 Task: Determine the distance from Portland to Crater Lake National Park.
Action: Mouse moved to (294, 101)
Screenshot: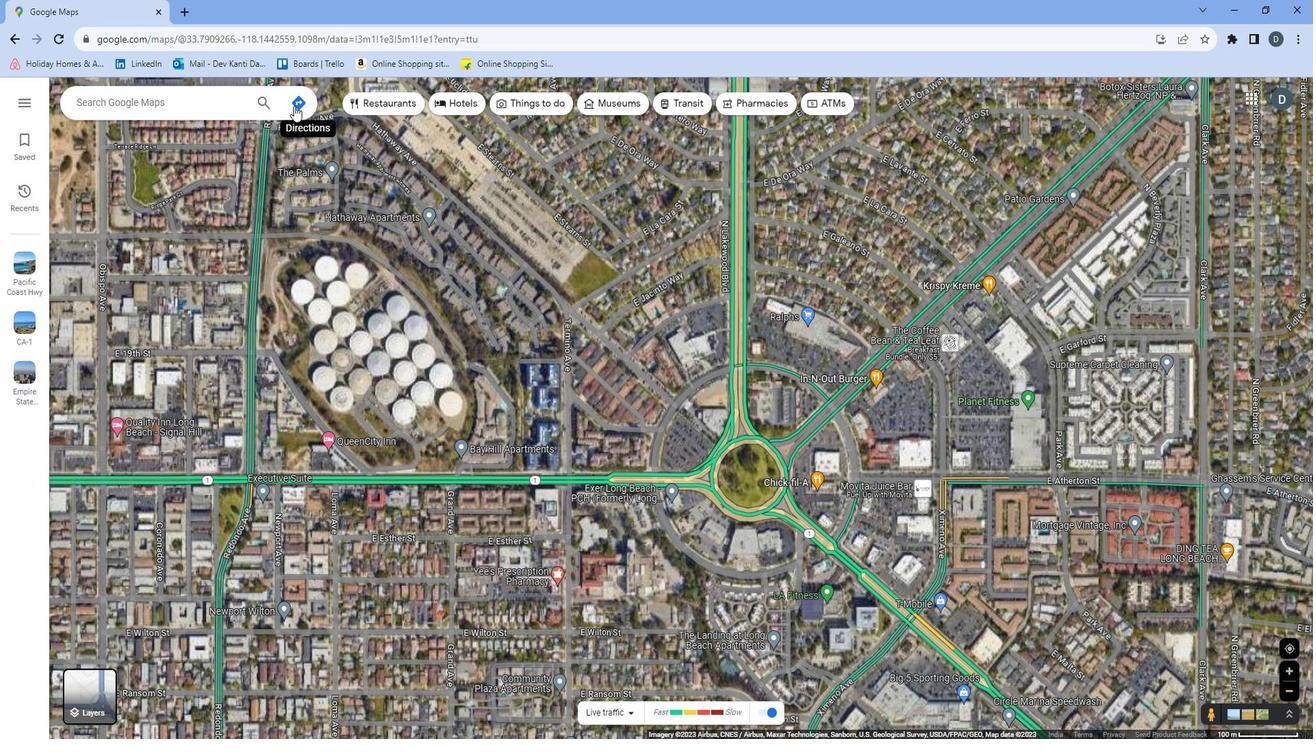 
Action: Mouse pressed left at (294, 101)
Screenshot: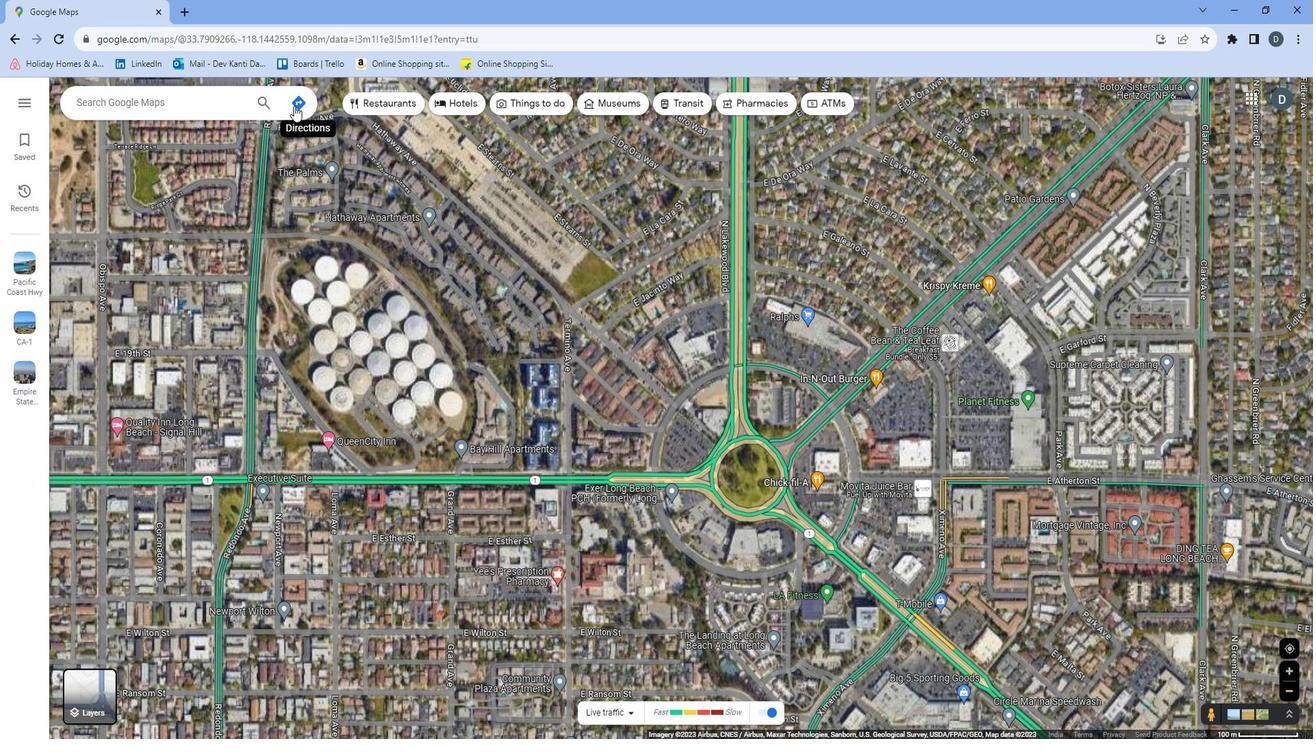 
Action: Mouse moved to (182, 138)
Screenshot: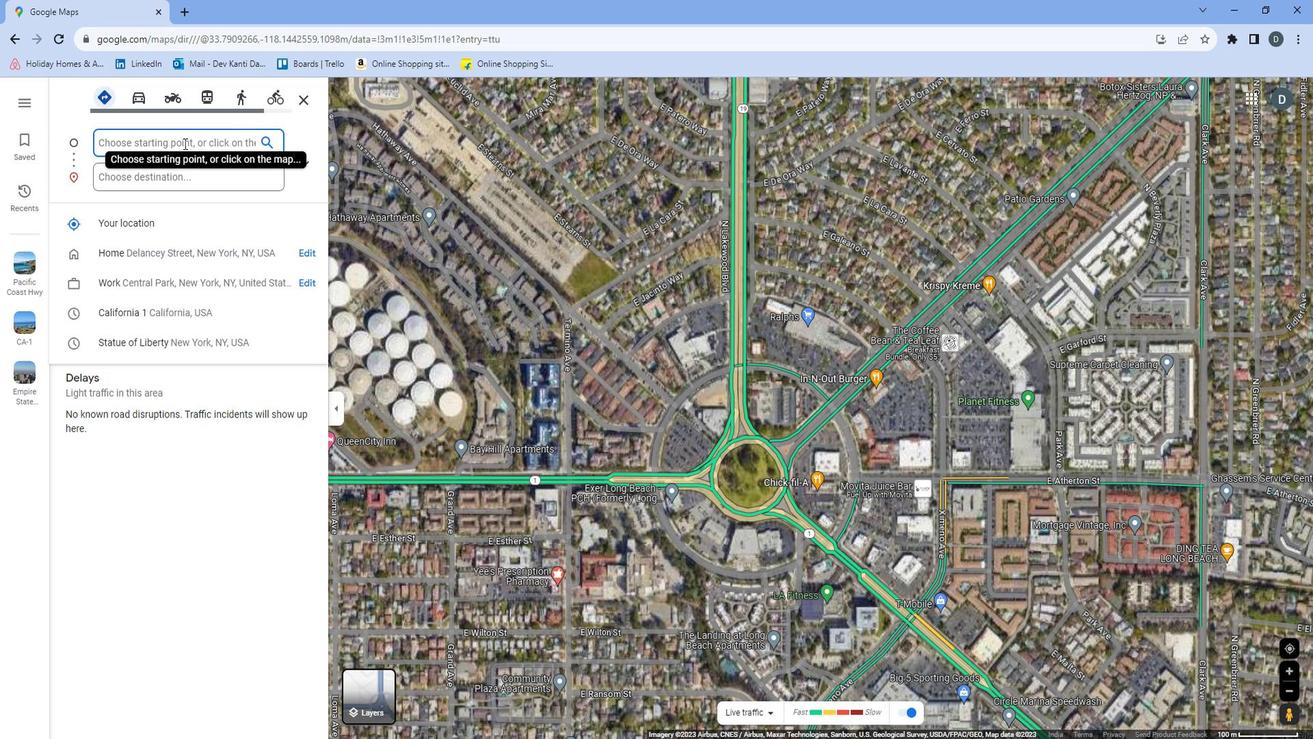 
Action: Mouse pressed left at (182, 138)
Screenshot: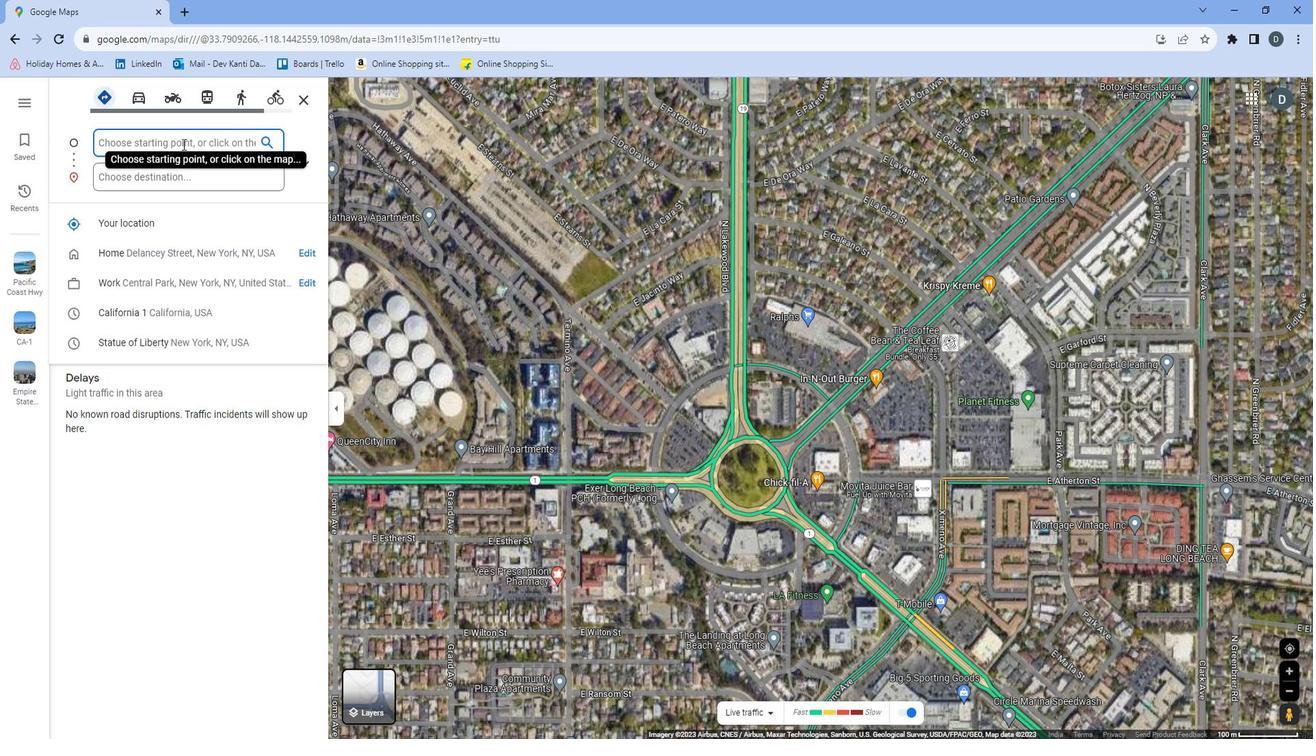 
Action: Key pressed <Key.shift>Portland
Screenshot: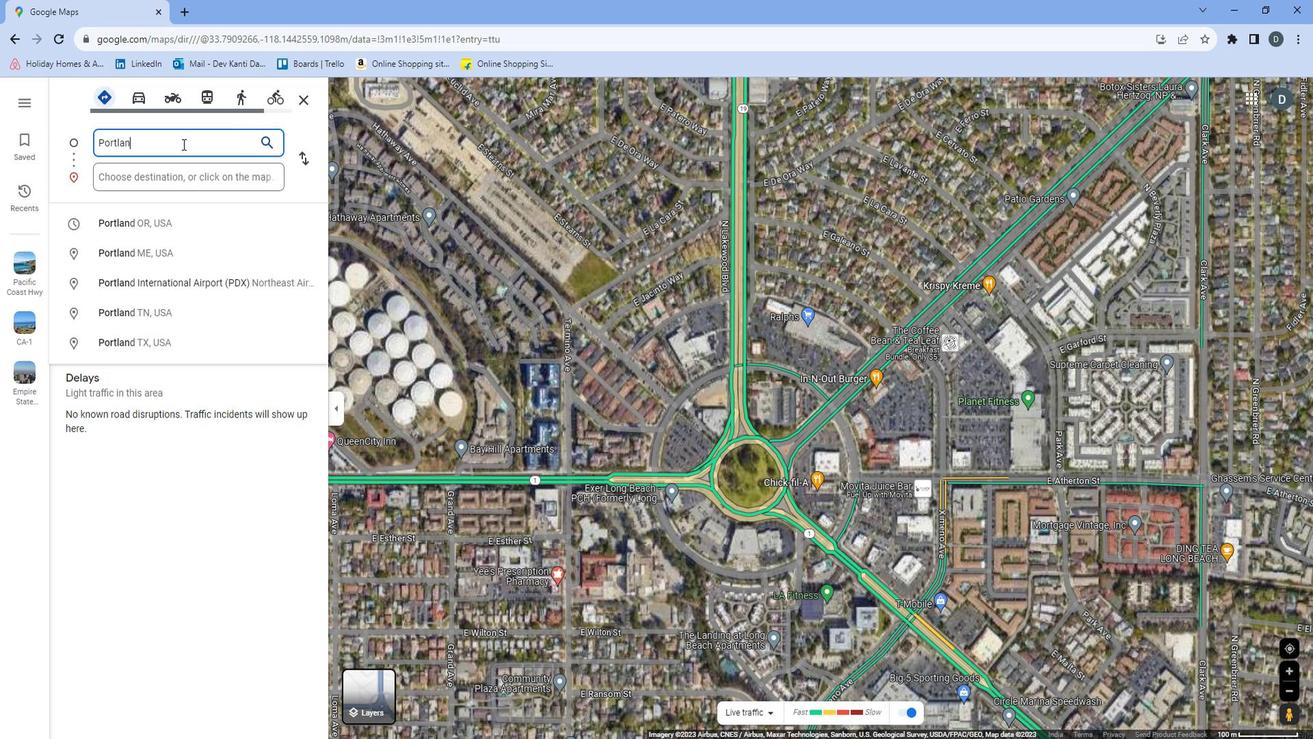 
Action: Mouse moved to (175, 167)
Screenshot: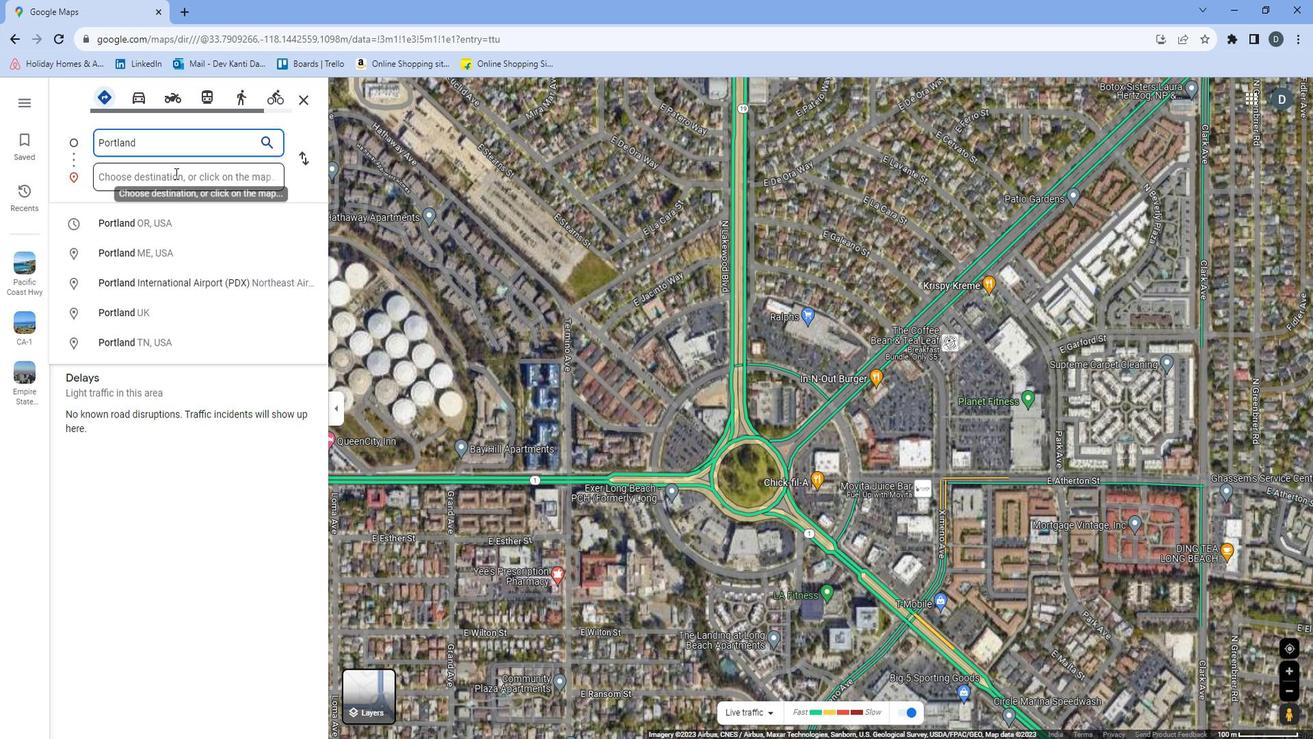 
Action: Mouse pressed left at (175, 167)
Screenshot: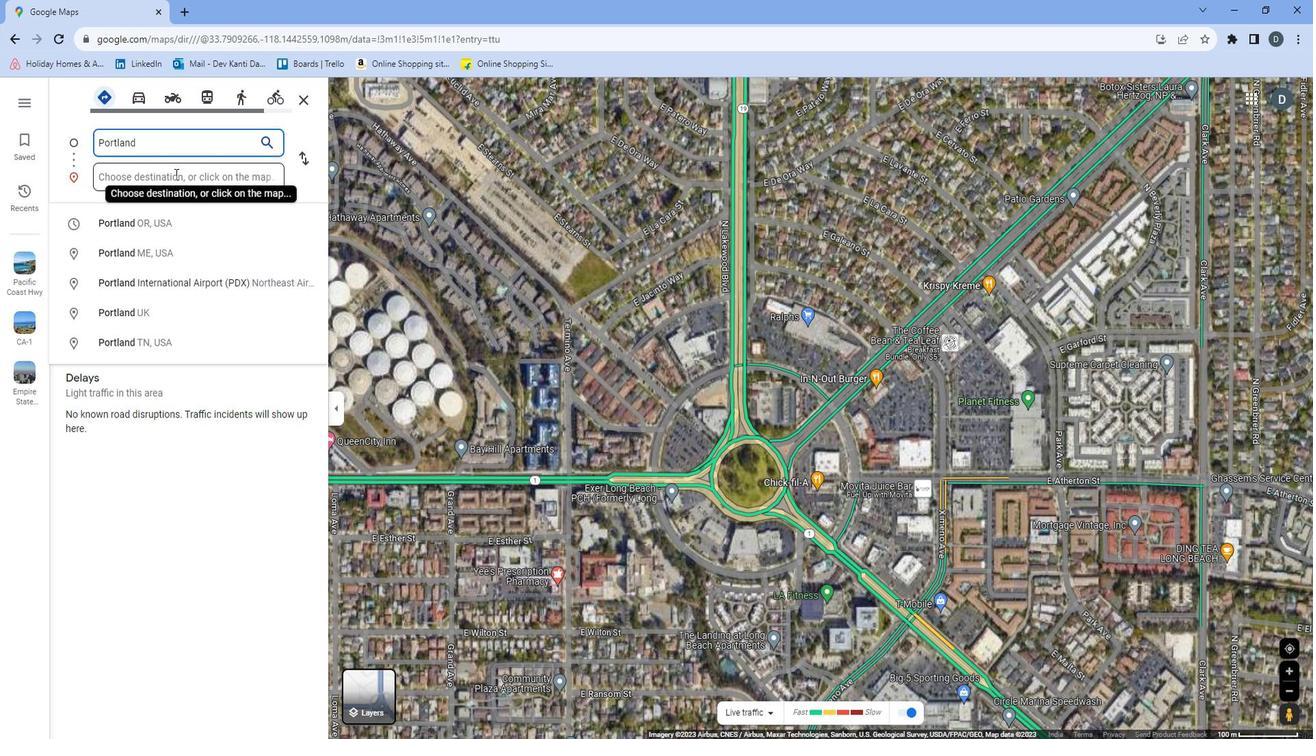 
Action: Key pressed <Key.shift>Crater<Key.space><Key.shift><Key.shift>Lake<Key.space><Key.shift><Key.shift><Key.shift><Key.shift><Key.shift>National<Key.space><Key.shift>Park<Key.enter>
Screenshot: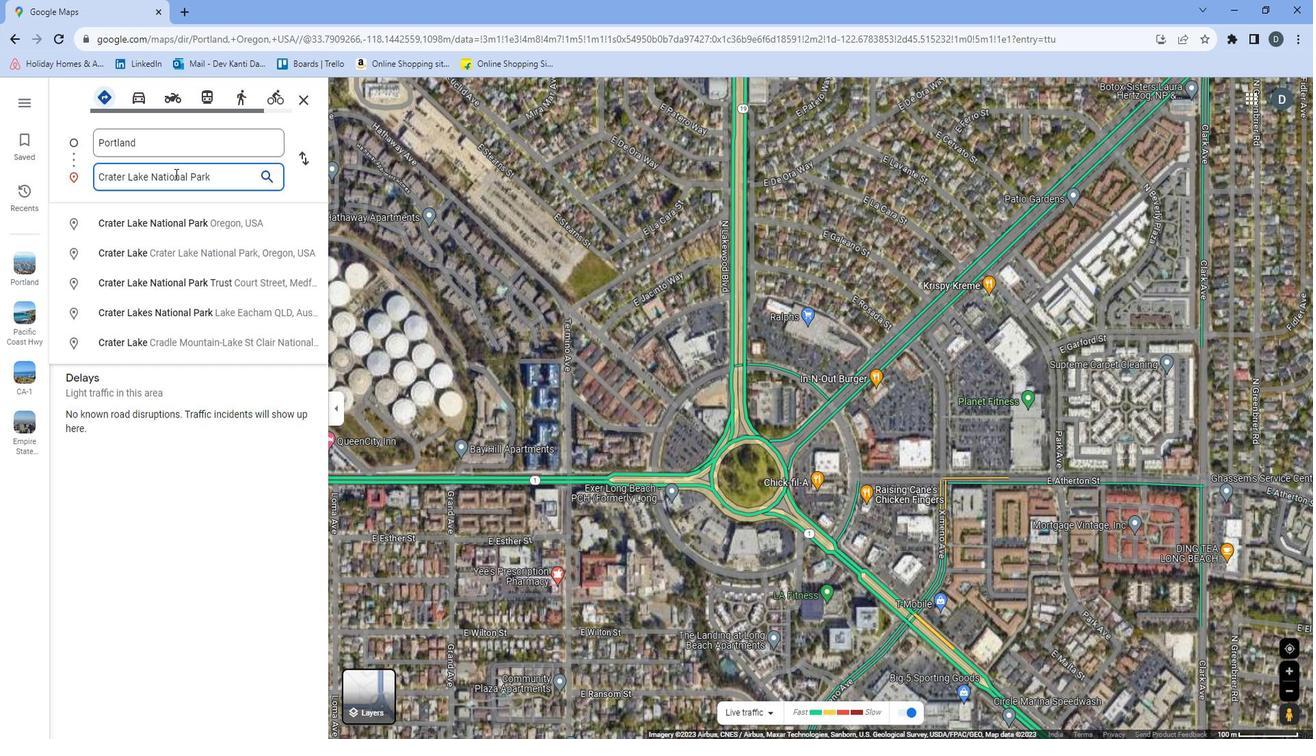 
Action: Mouse moved to (233, 351)
Screenshot: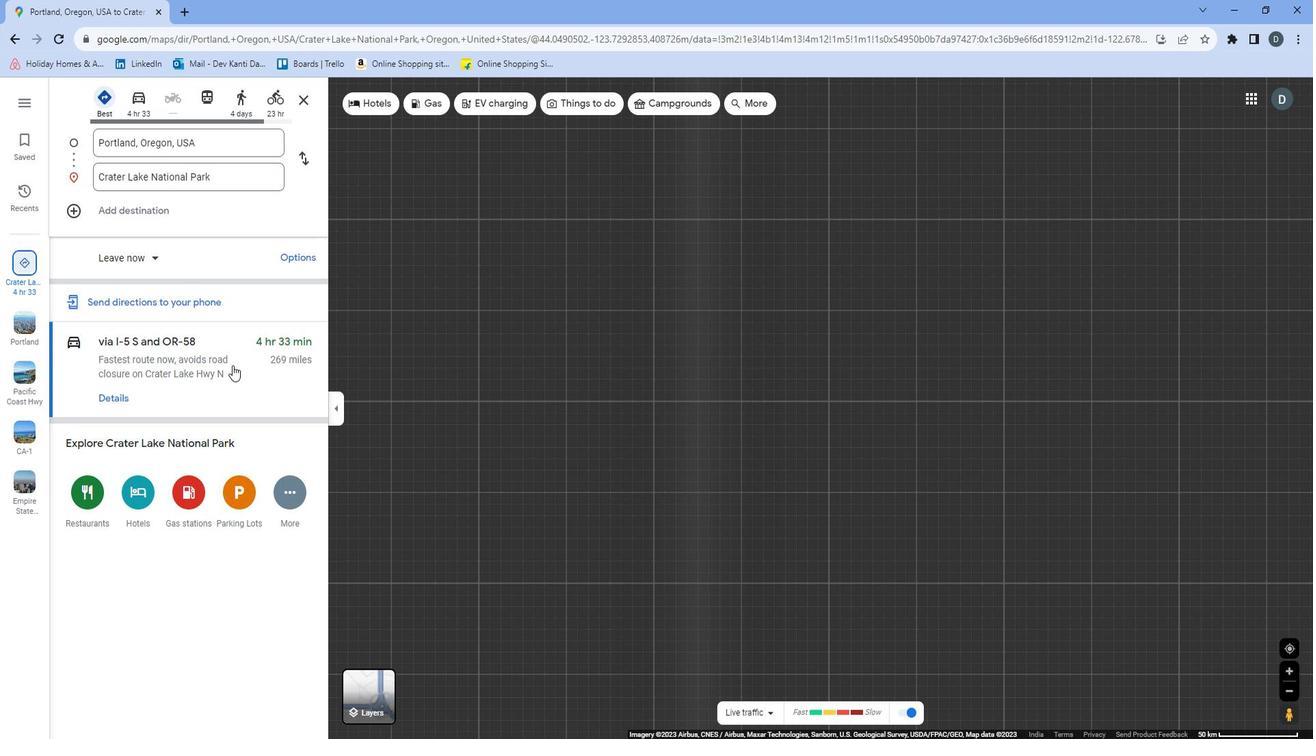 
Action: Mouse pressed left at (233, 351)
Screenshot: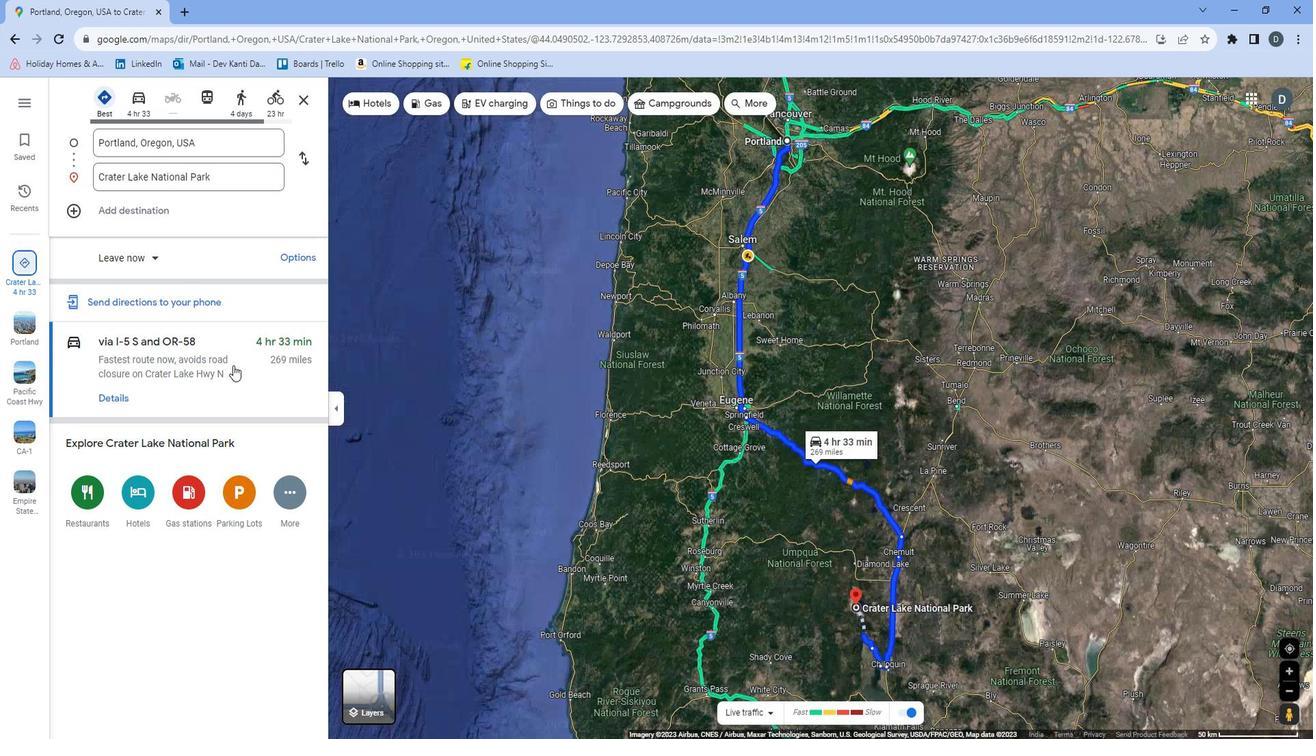 
Action: Mouse moved to (75, 275)
Screenshot: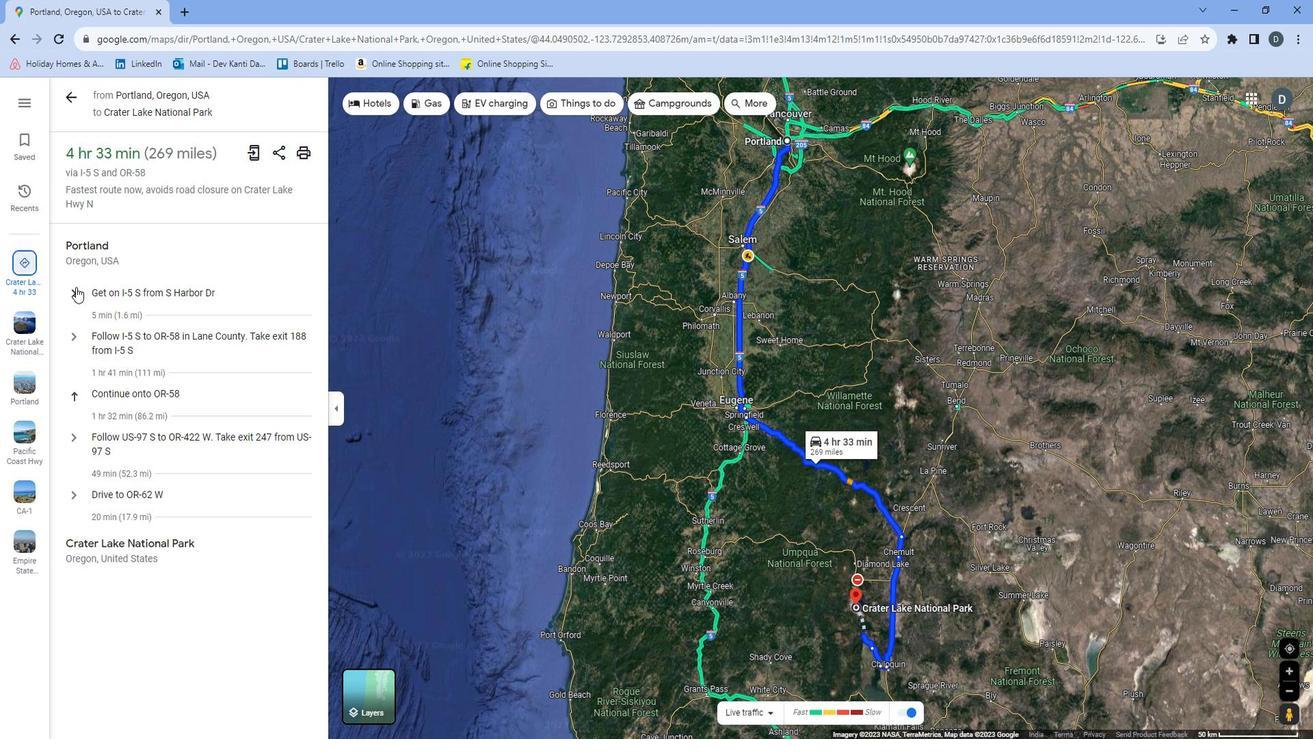
Action: Mouse pressed left at (75, 275)
Screenshot: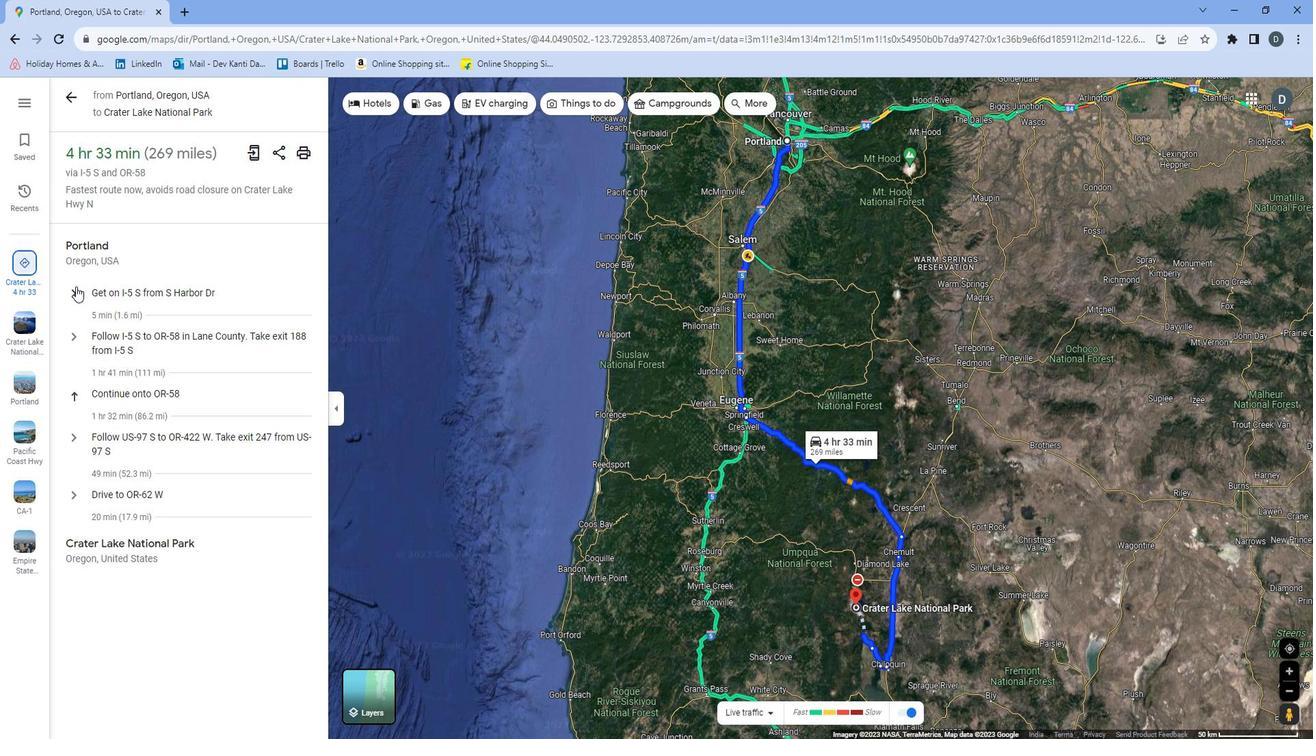 
Action: Mouse moved to (126, 312)
Screenshot: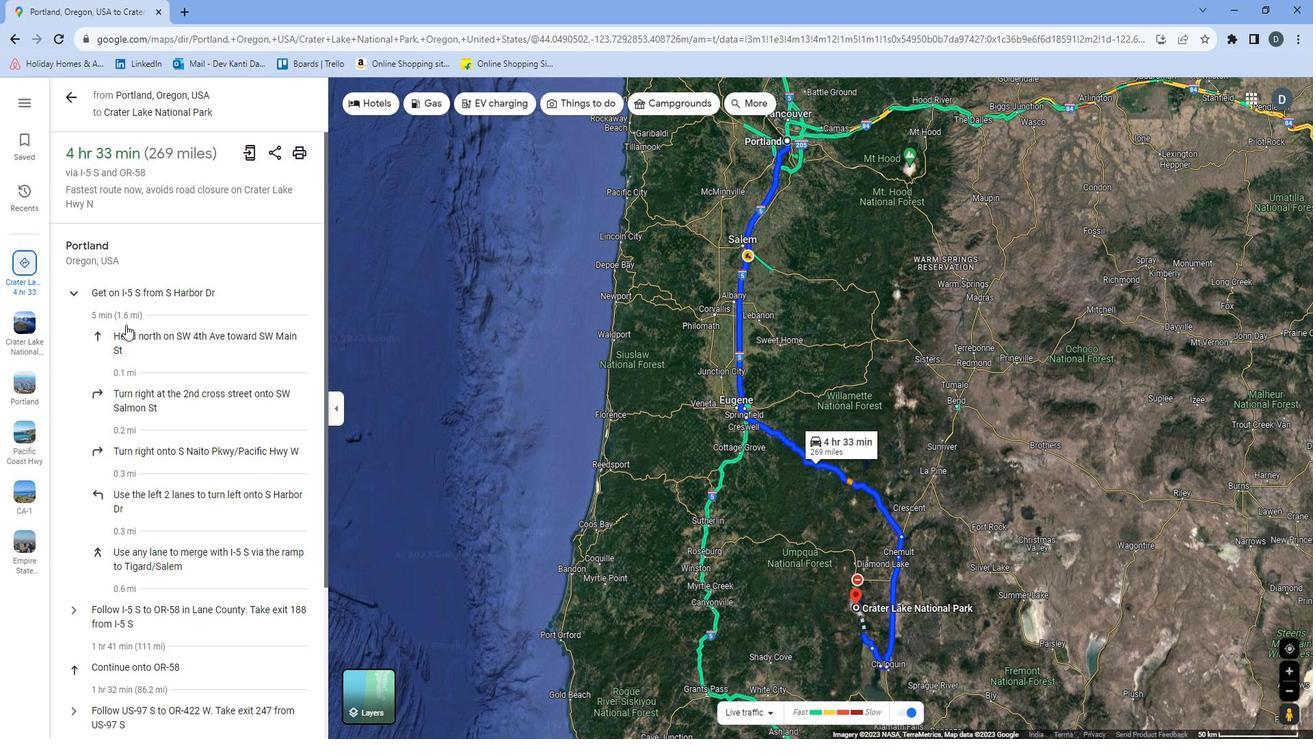 
Action: Mouse scrolled (126, 312) with delta (0, 0)
Screenshot: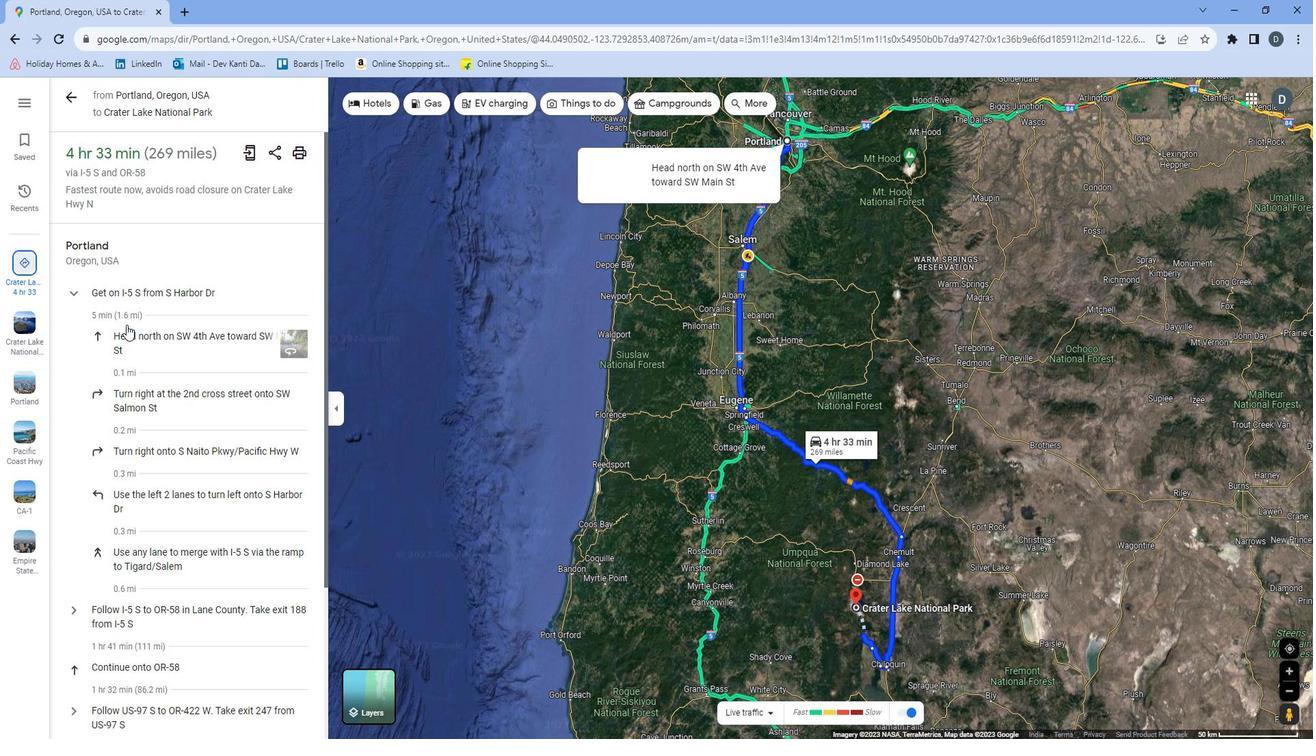 
Action: Mouse moved to (112, 309)
Screenshot: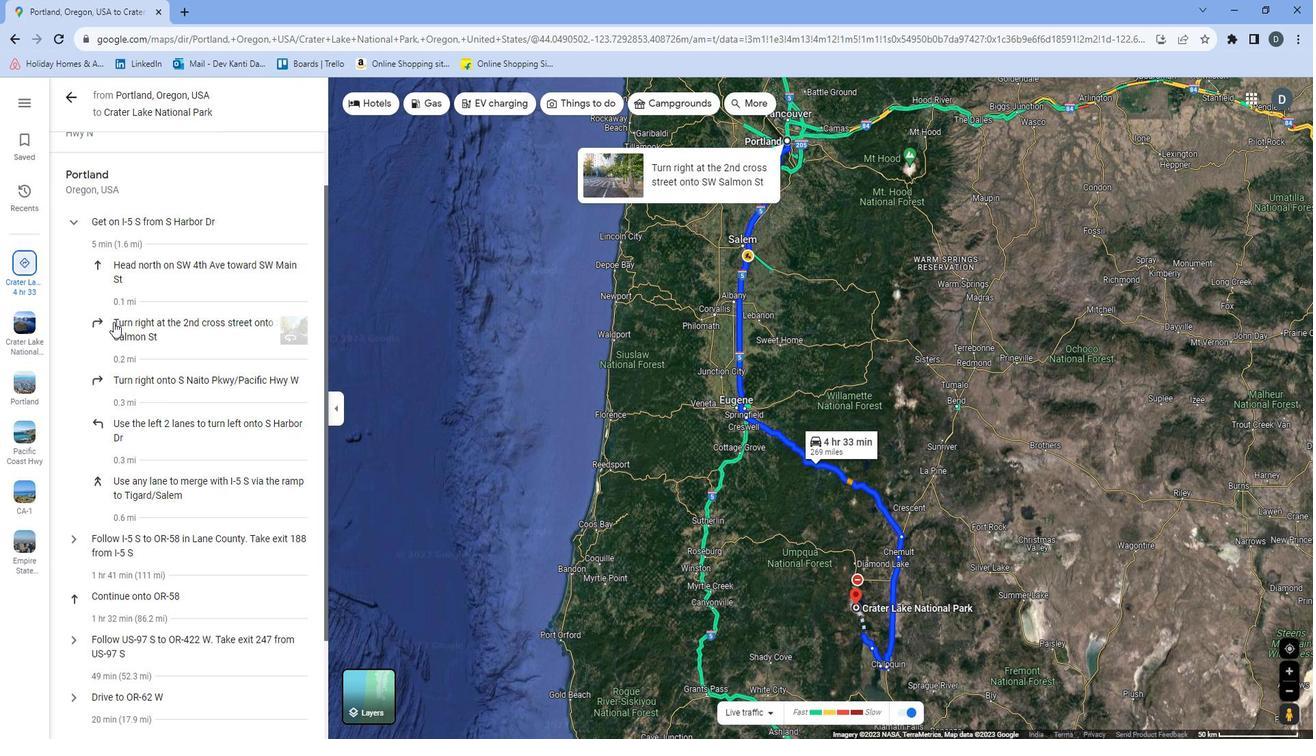 
Action: Mouse scrolled (112, 309) with delta (0, 0)
Screenshot: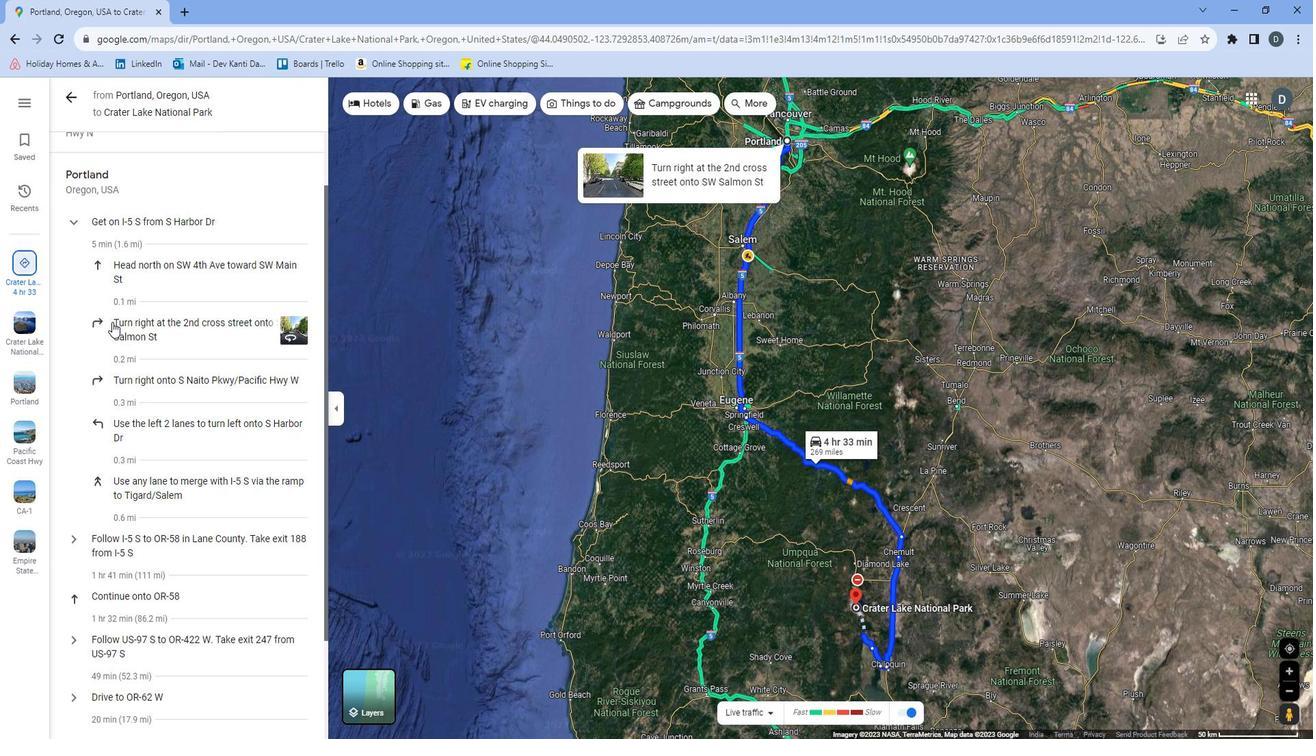 
Action: Mouse moved to (70, 435)
Screenshot: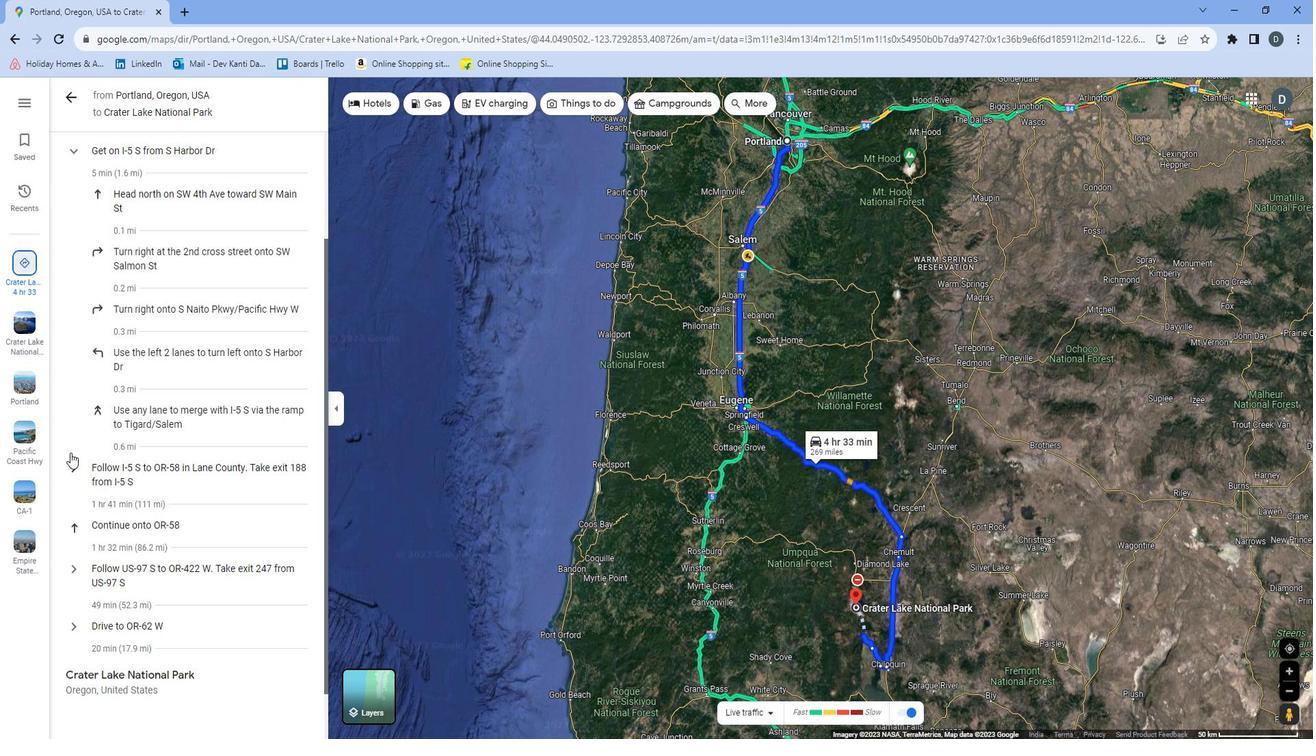 
Action: Mouse pressed left at (70, 435)
Screenshot: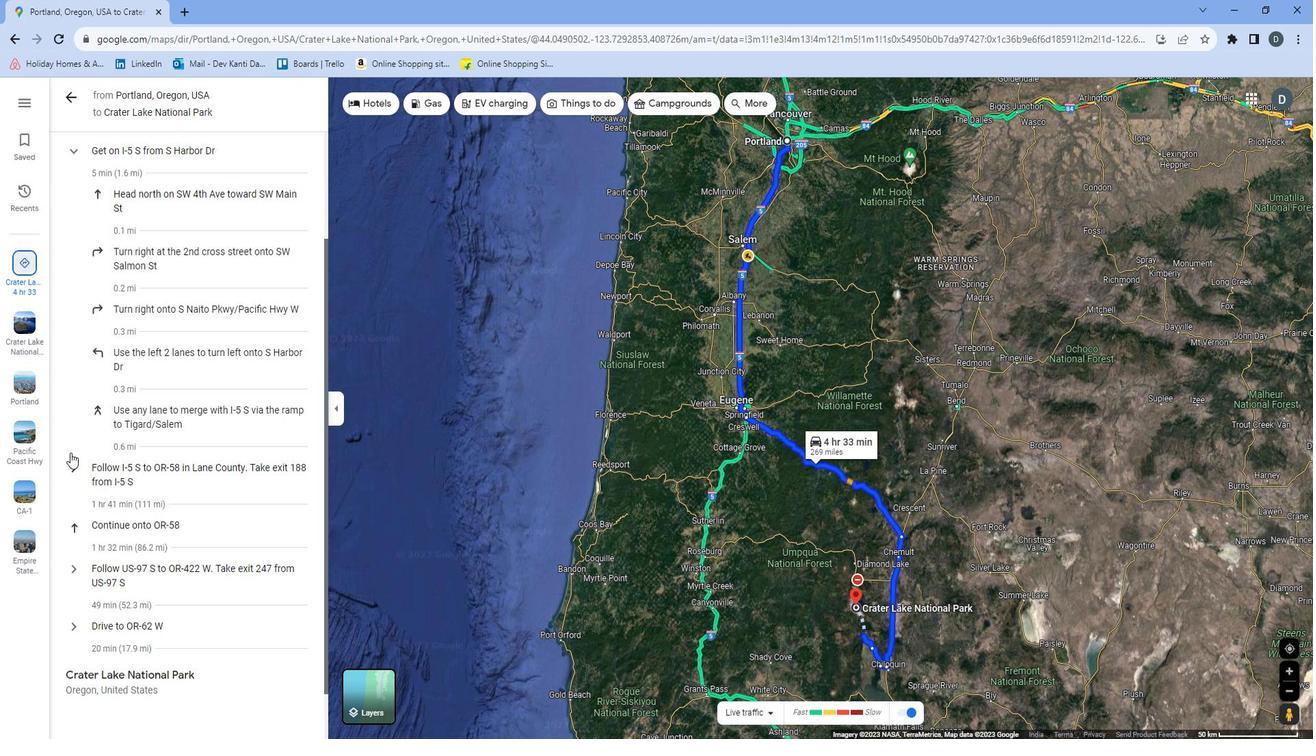 
Action: Mouse moved to (90, 422)
Screenshot: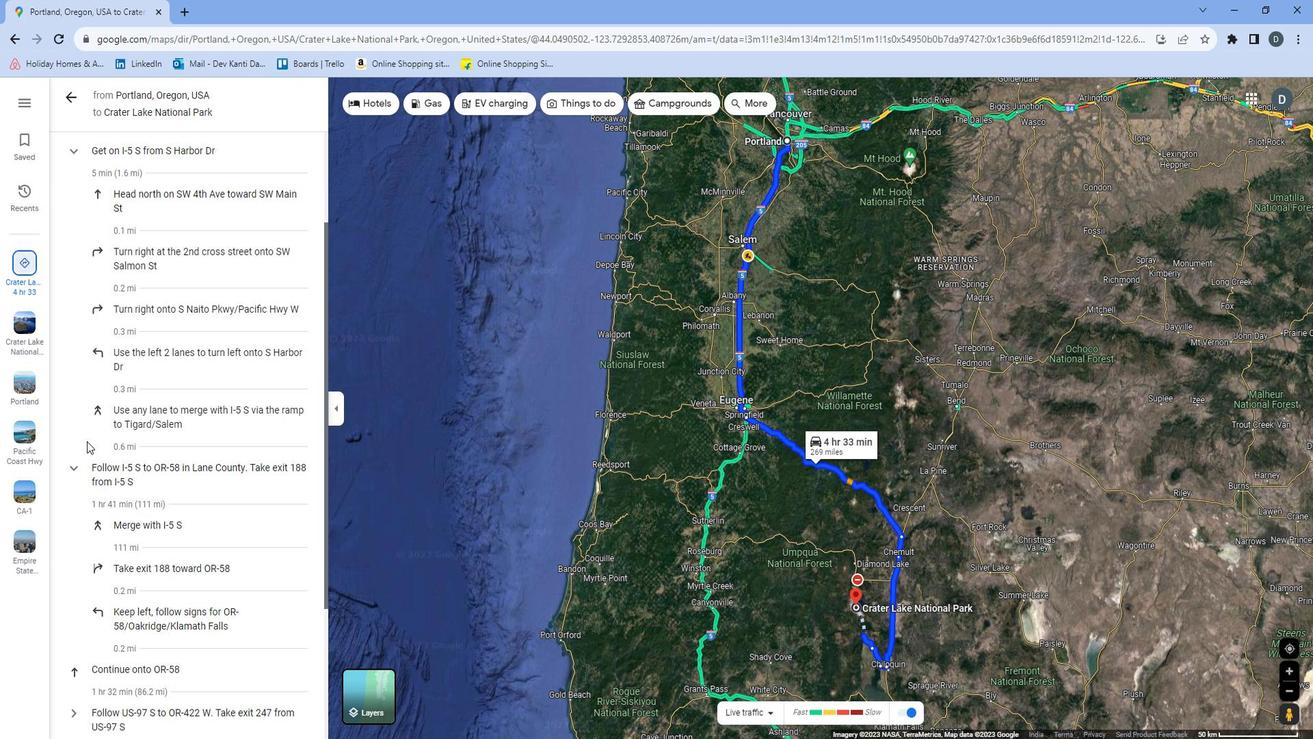 
Action: Mouse scrolled (90, 421) with delta (0, 0)
Screenshot: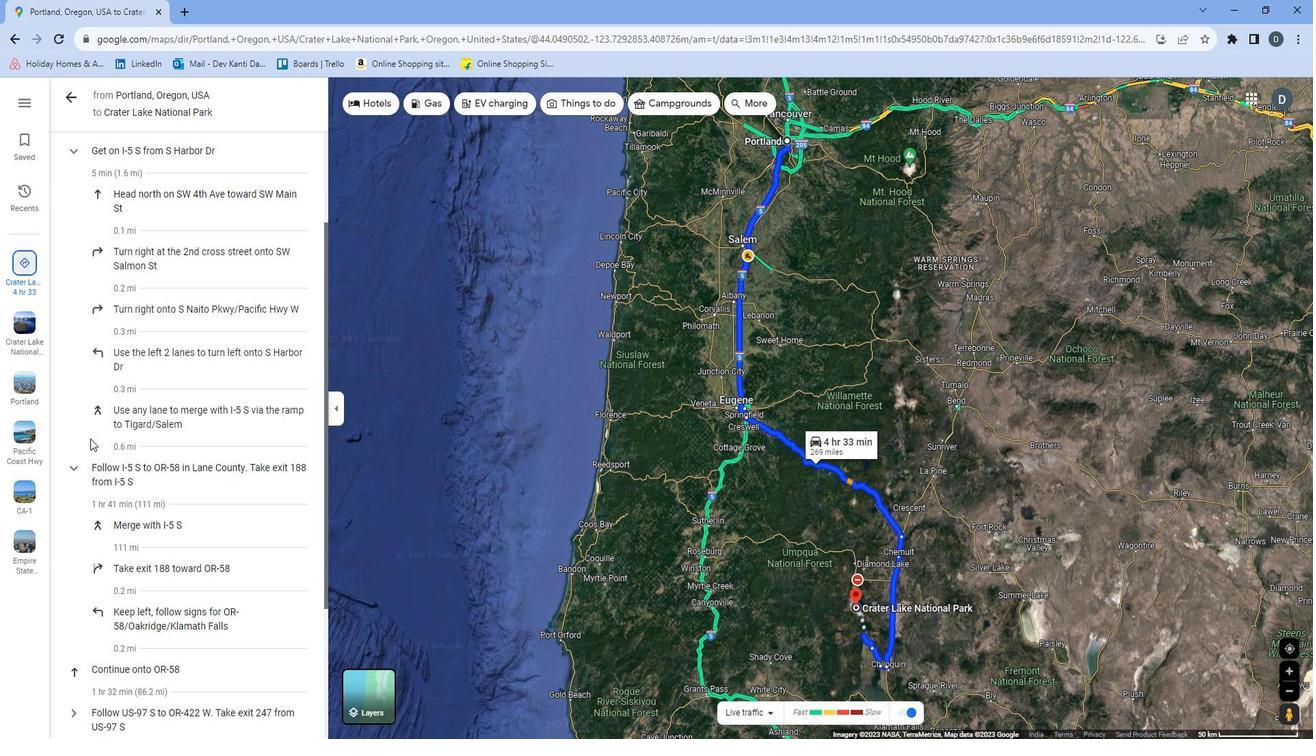 
Action: Mouse scrolled (90, 421) with delta (0, 0)
Screenshot: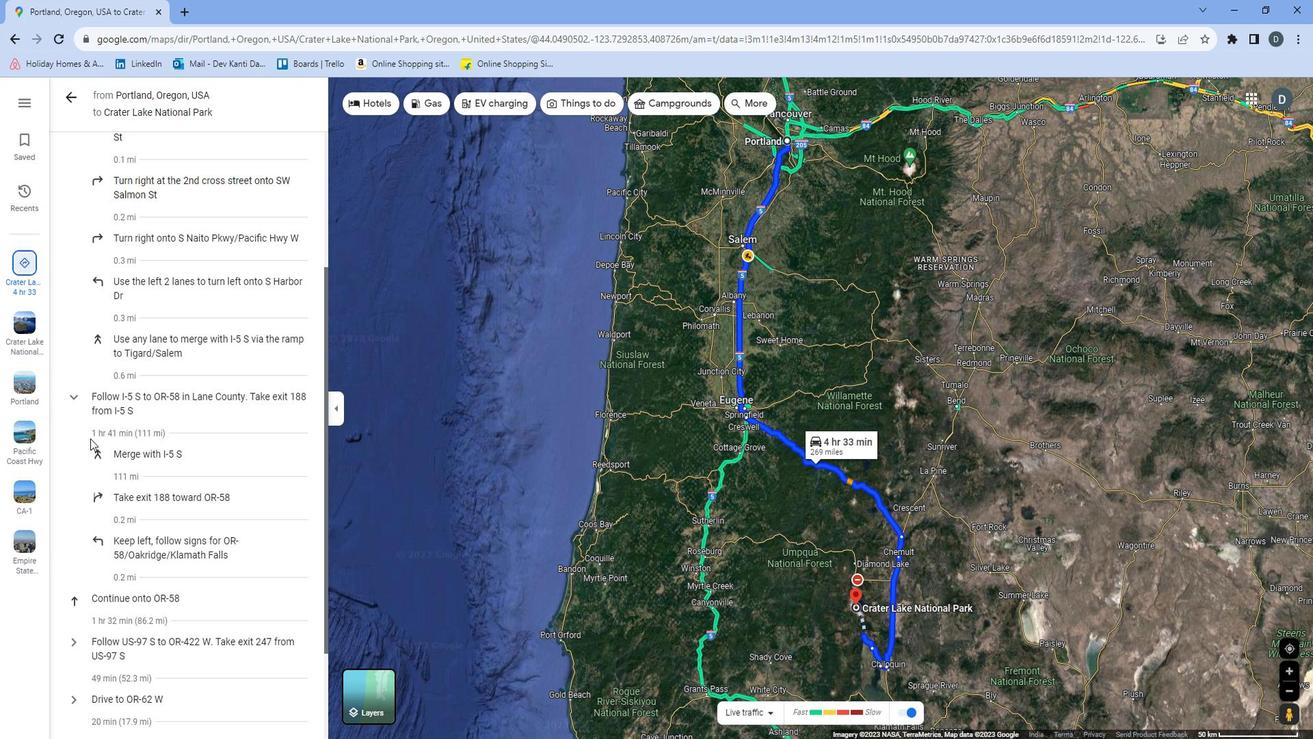 
Action: Mouse moved to (71, 546)
Screenshot: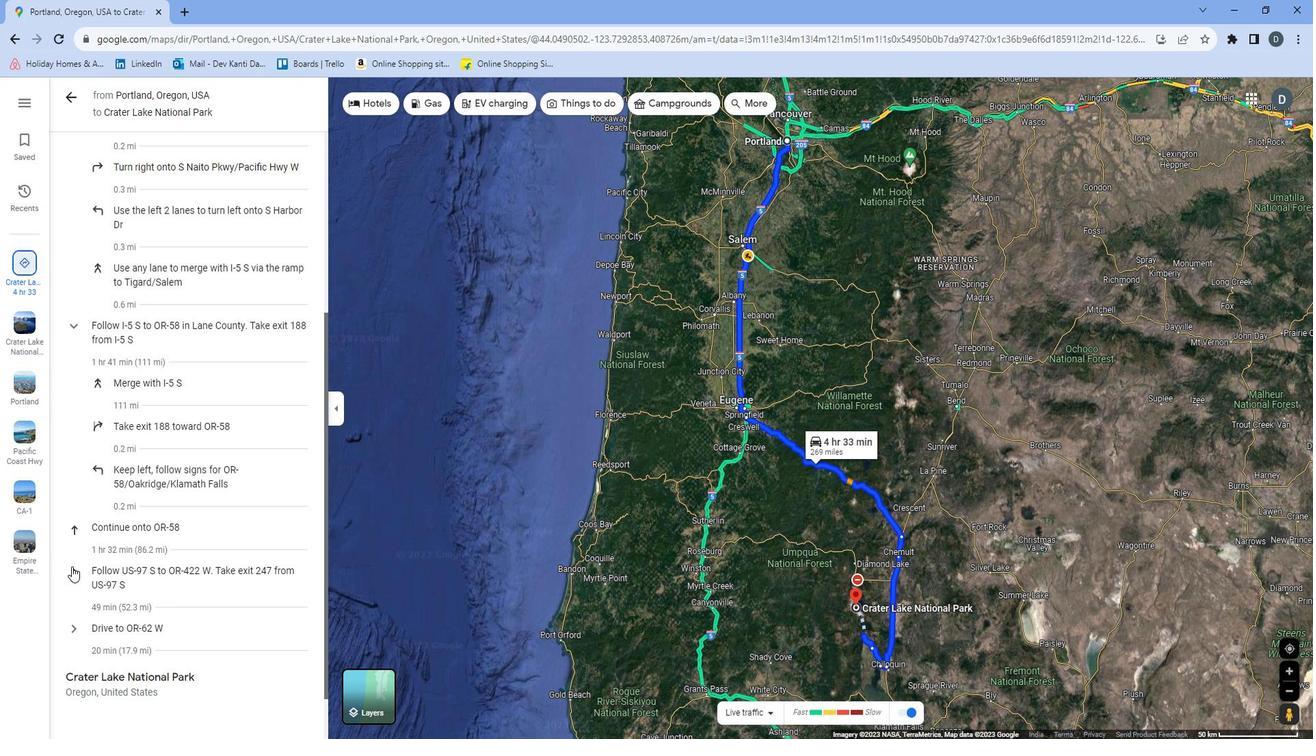 
Action: Mouse pressed left at (71, 546)
Screenshot: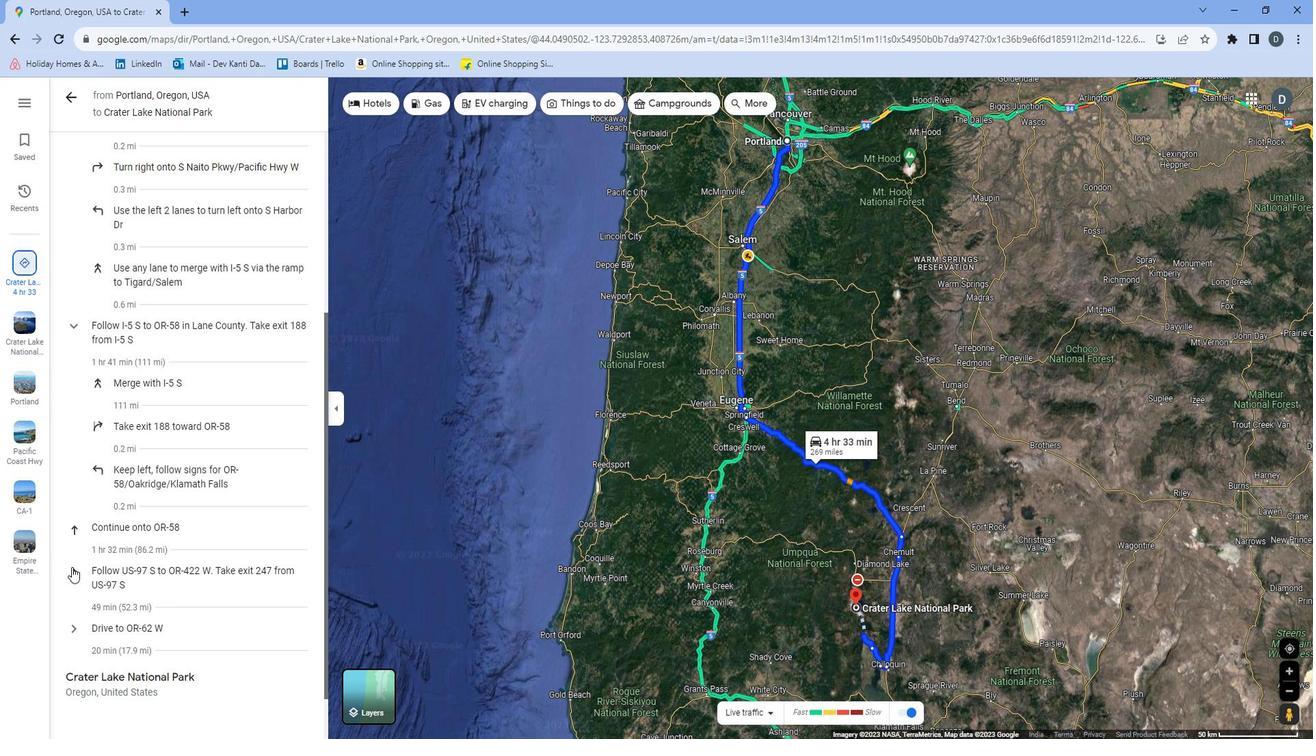 
Action: Mouse moved to (95, 517)
Screenshot: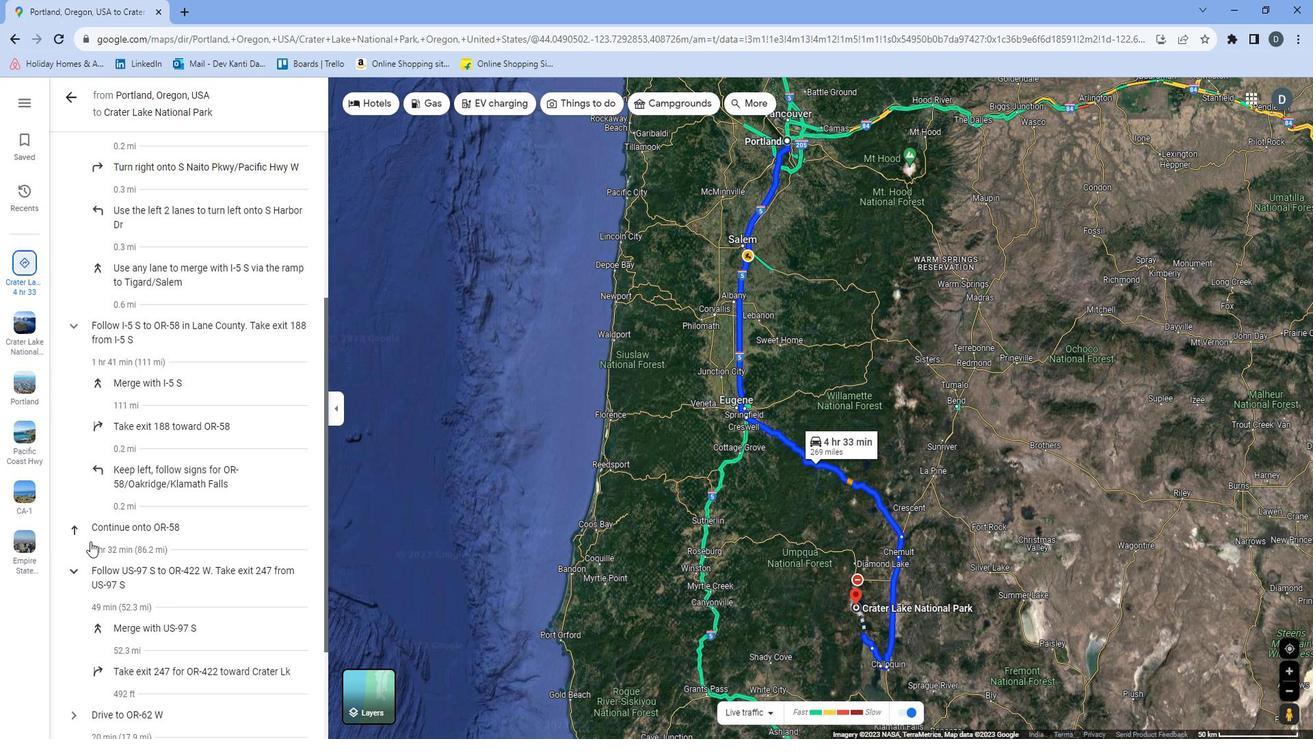 
Action: Mouse scrolled (95, 516) with delta (0, 0)
Screenshot: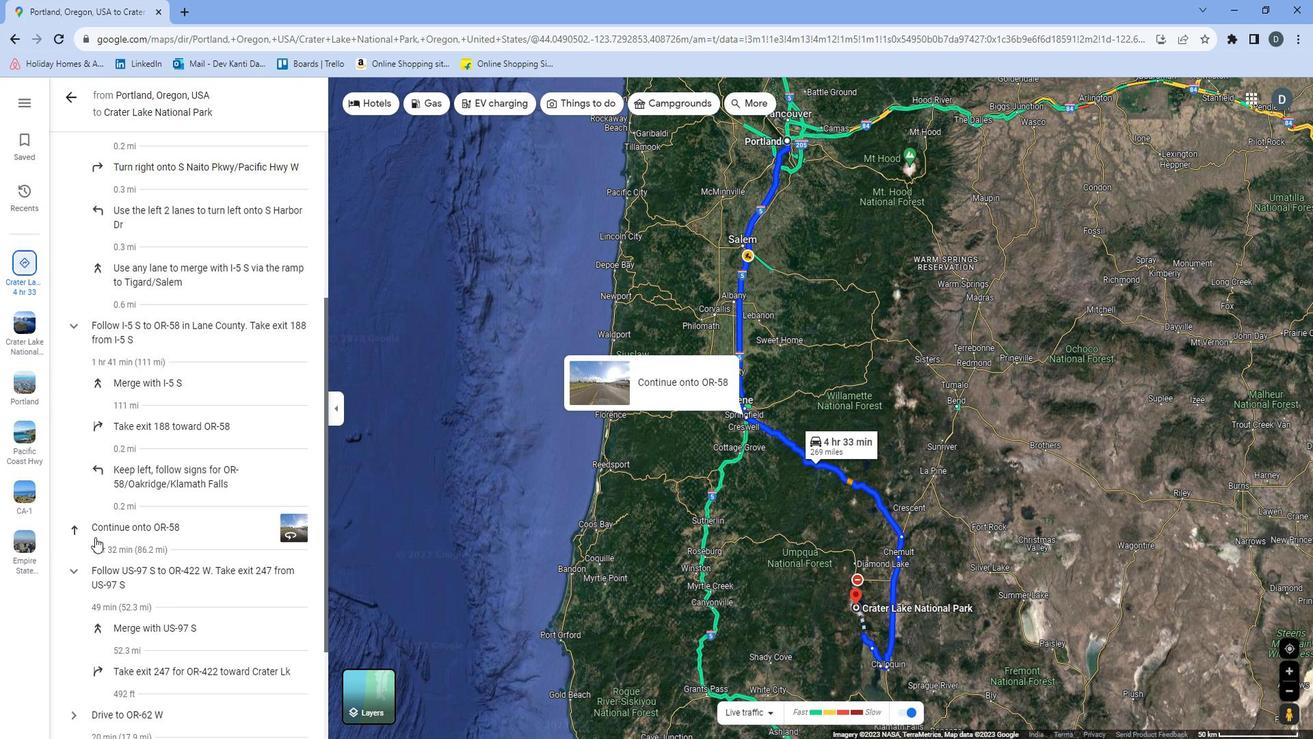 
Action: Mouse scrolled (95, 516) with delta (0, 0)
Screenshot: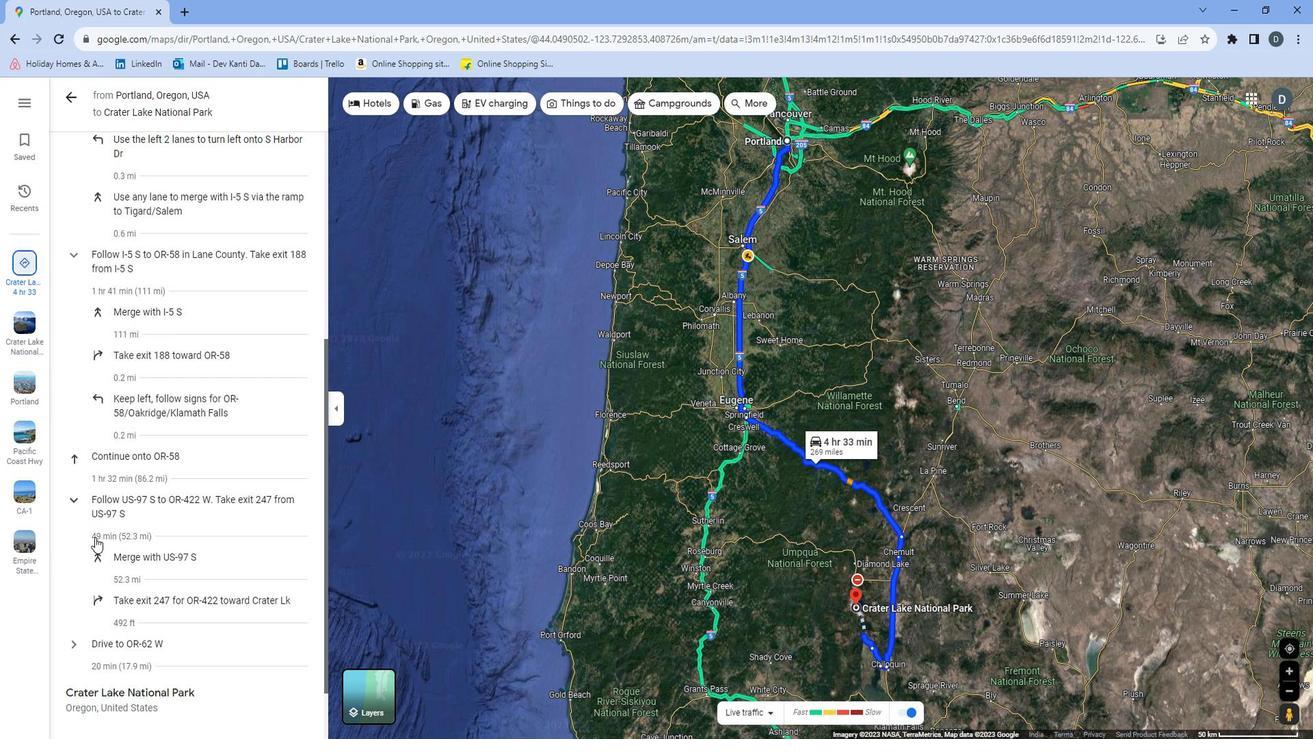 
Action: Mouse moved to (74, 548)
Screenshot: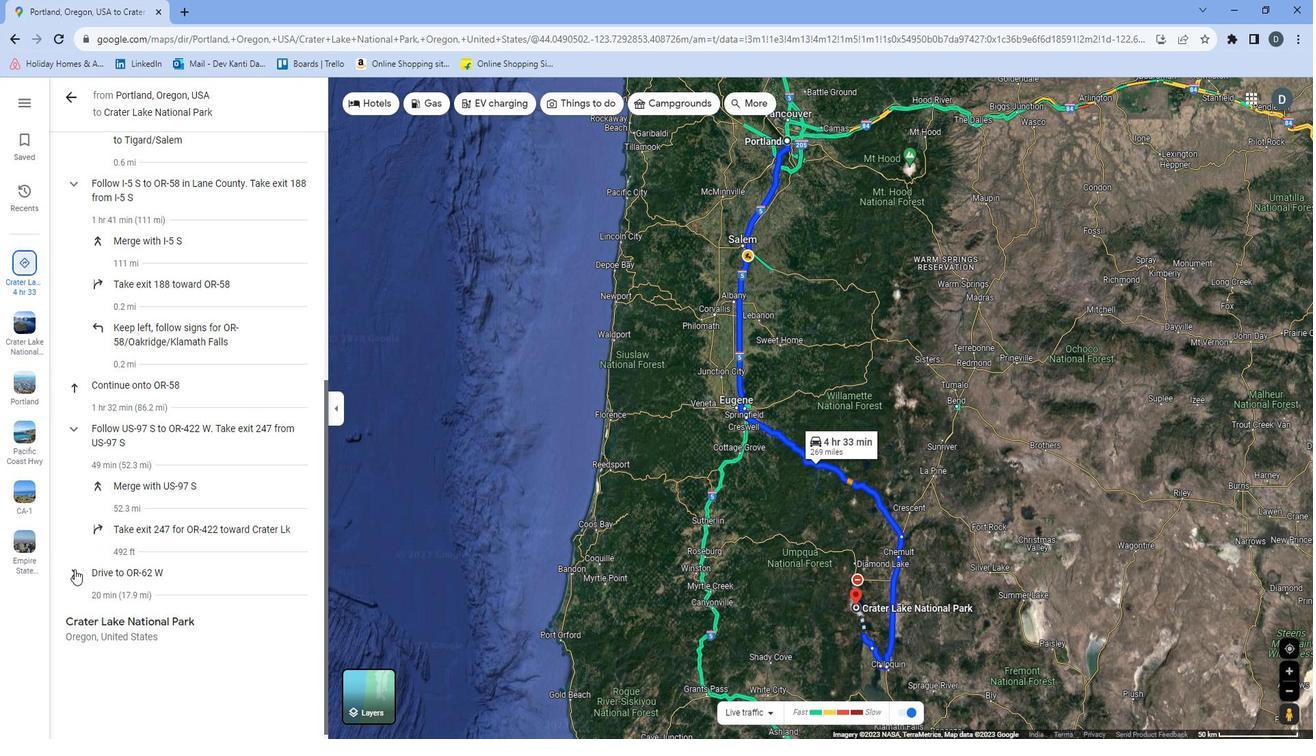 
Action: Mouse pressed left at (74, 548)
Screenshot: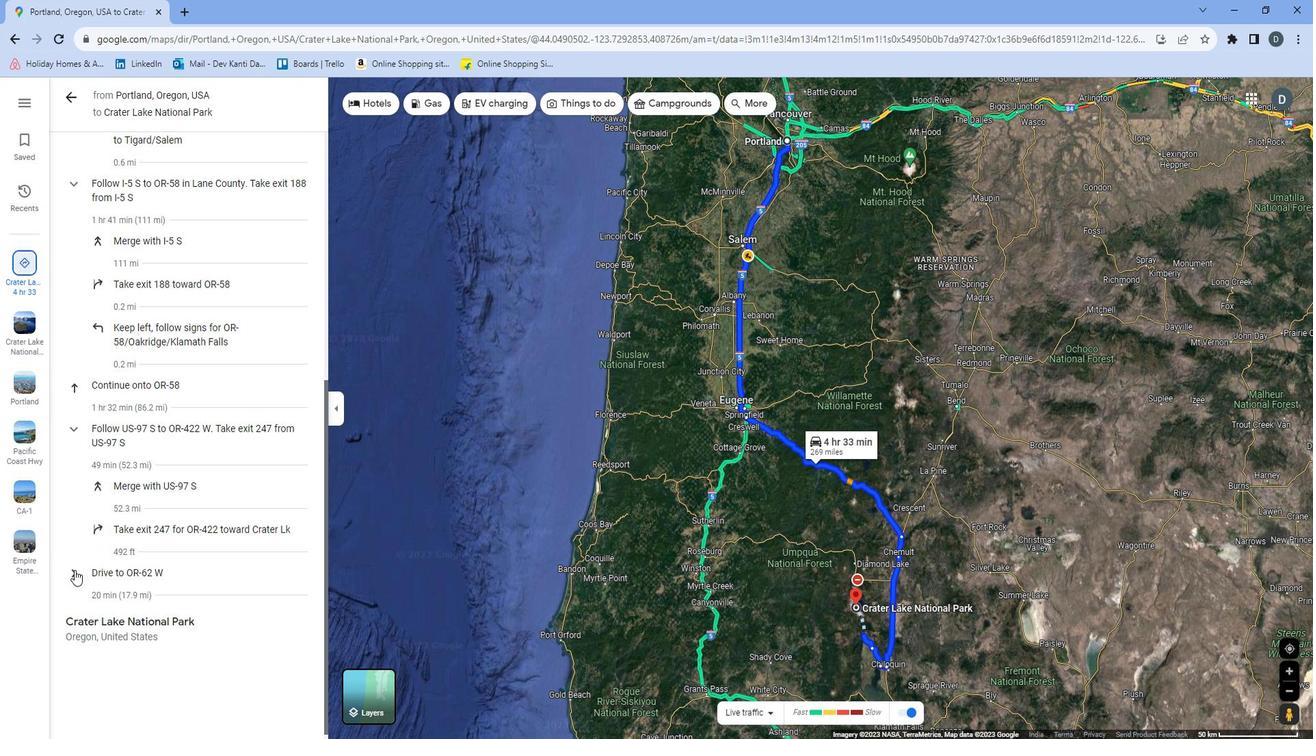 
Action: Mouse moved to (101, 542)
Screenshot: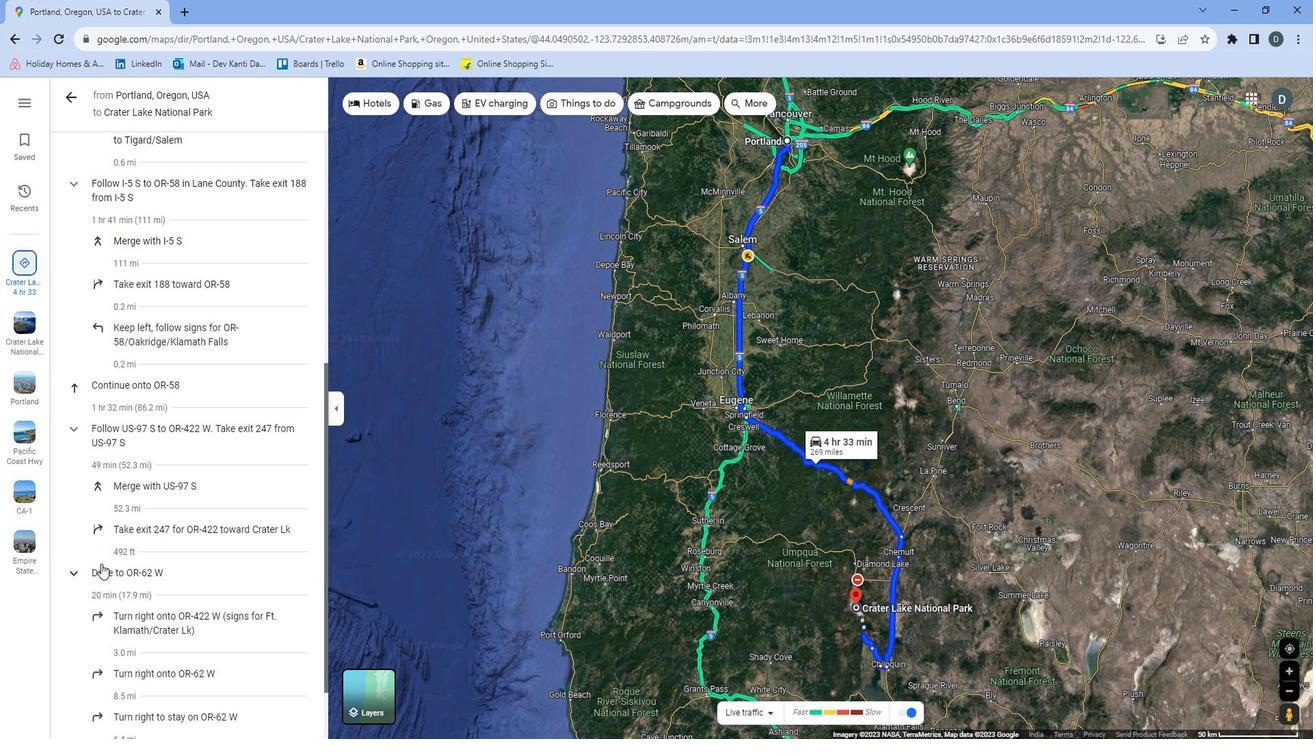 
Action: Mouse scrolled (101, 541) with delta (0, 0)
Screenshot: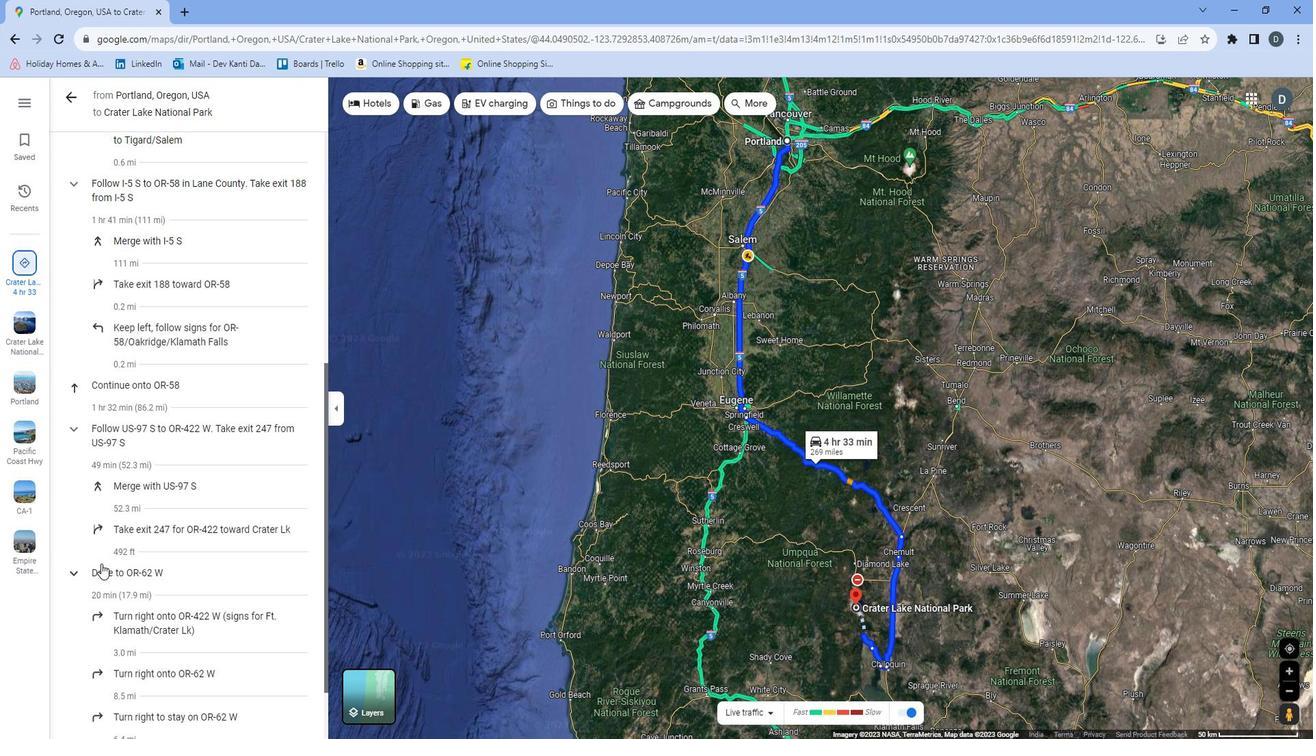 
Action: Mouse scrolled (101, 541) with delta (0, 0)
Screenshot: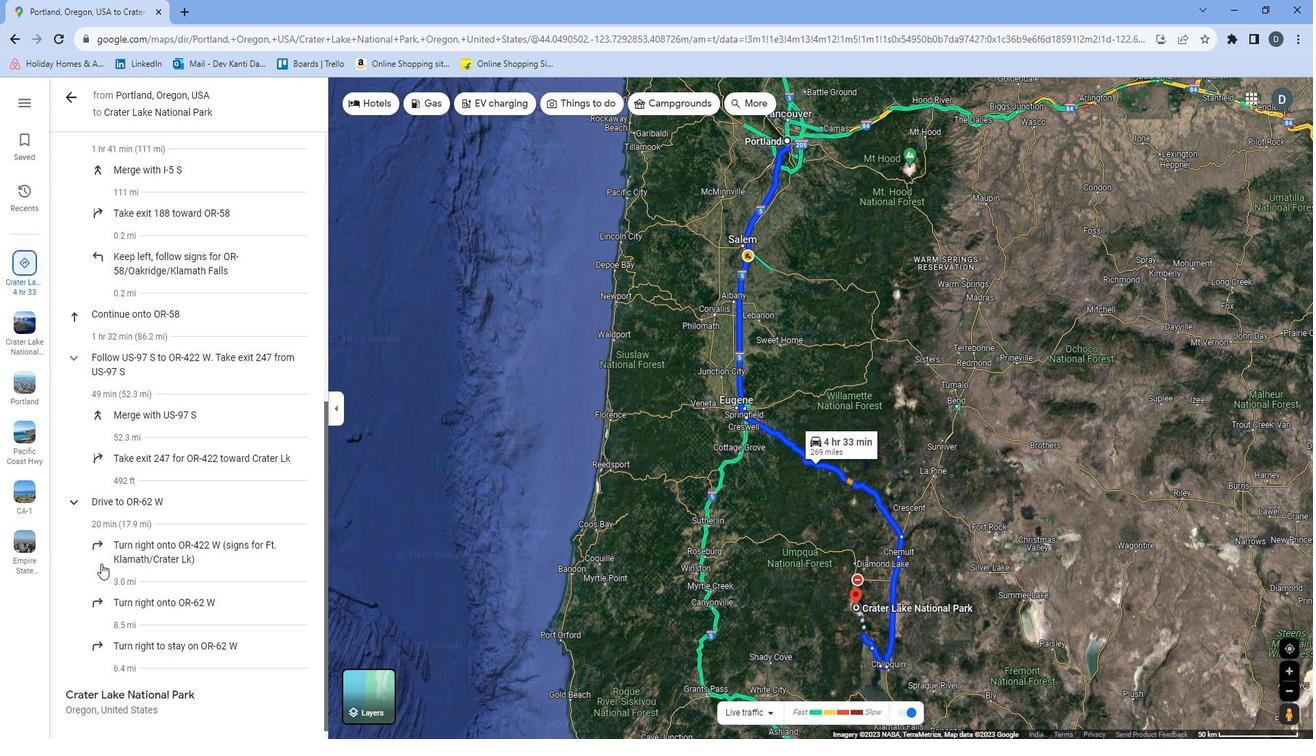 
Action: Mouse scrolled (101, 541) with delta (0, 0)
Screenshot: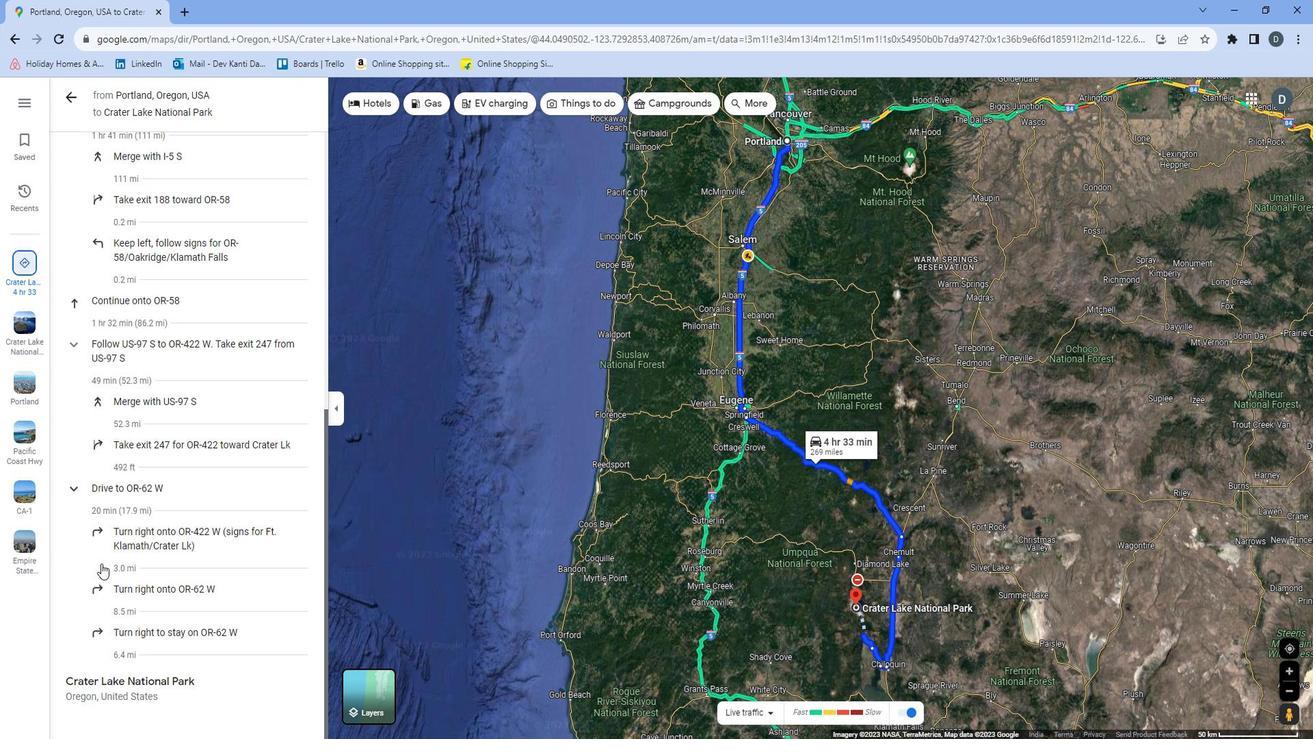 
Action: Mouse moved to (919, 667)
Screenshot: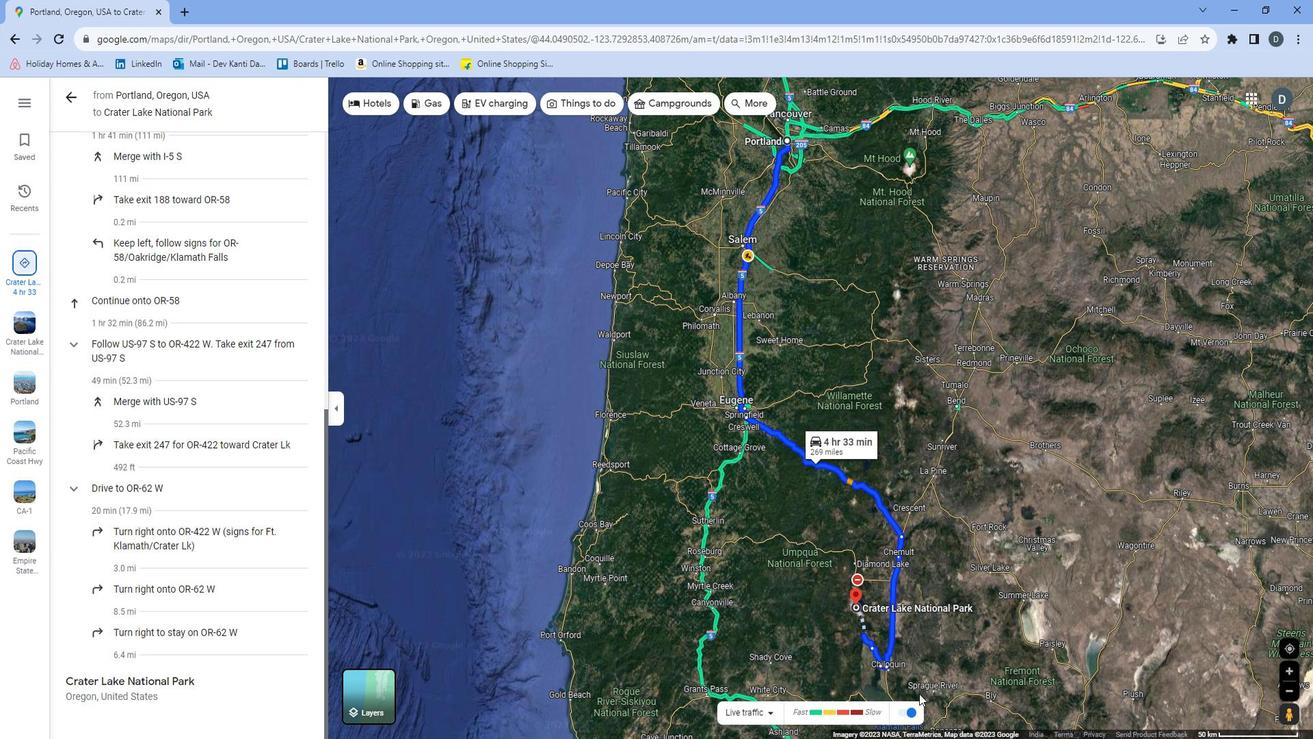 
Action: Mouse scrolled (919, 668) with delta (0, 0)
Screenshot: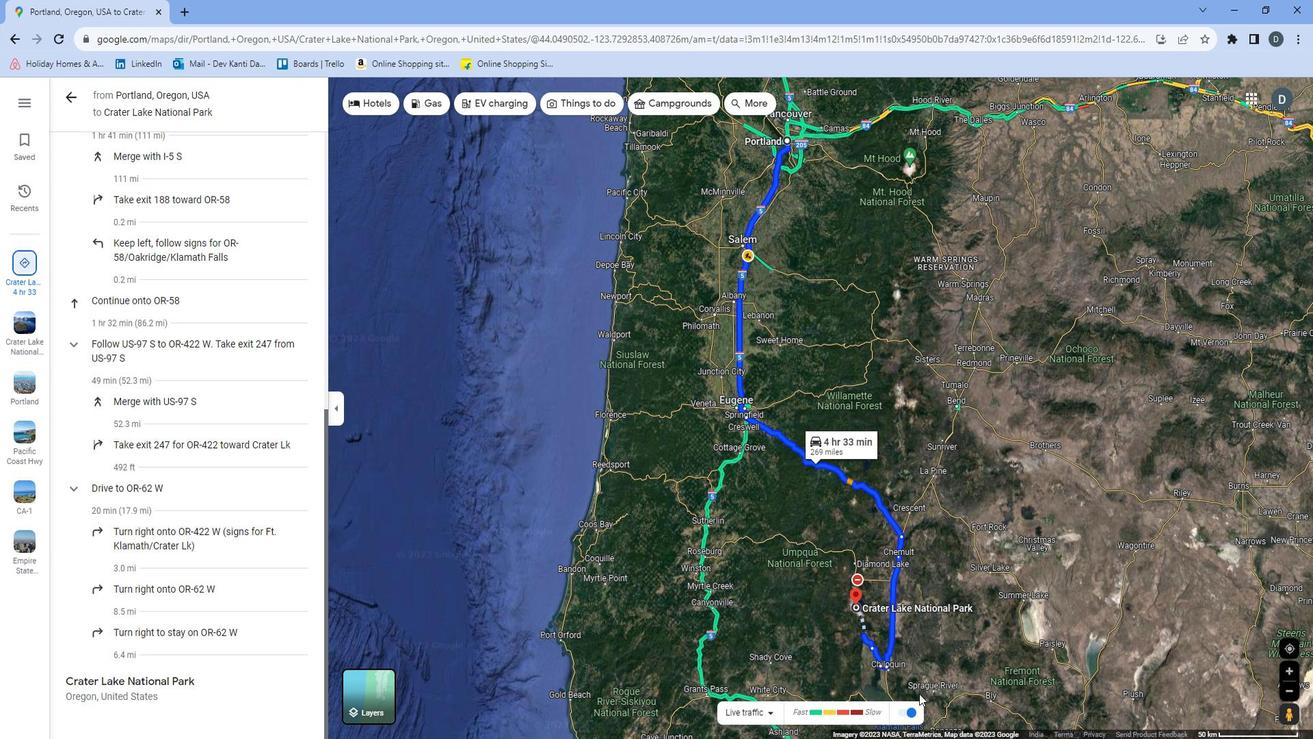 
Action: Mouse scrolled (919, 668) with delta (0, 0)
Screenshot: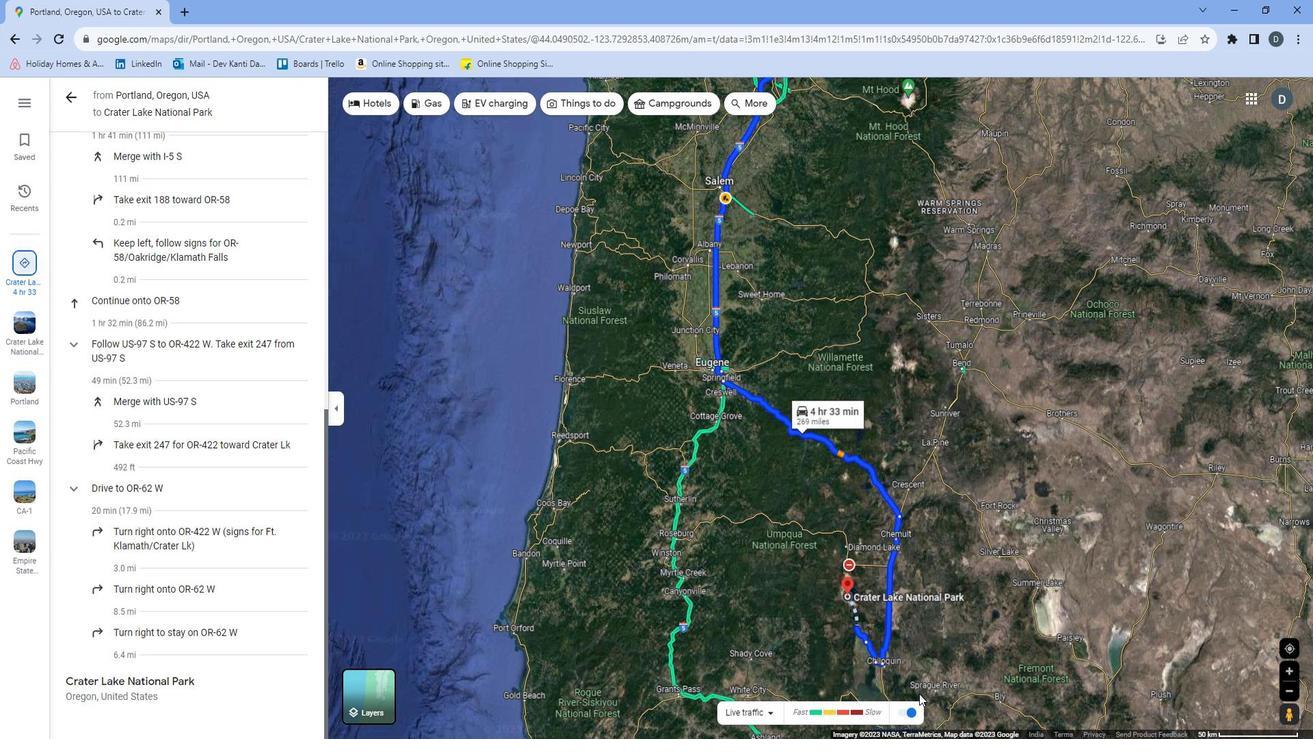 
Action: Mouse scrolled (919, 668) with delta (0, 0)
Screenshot: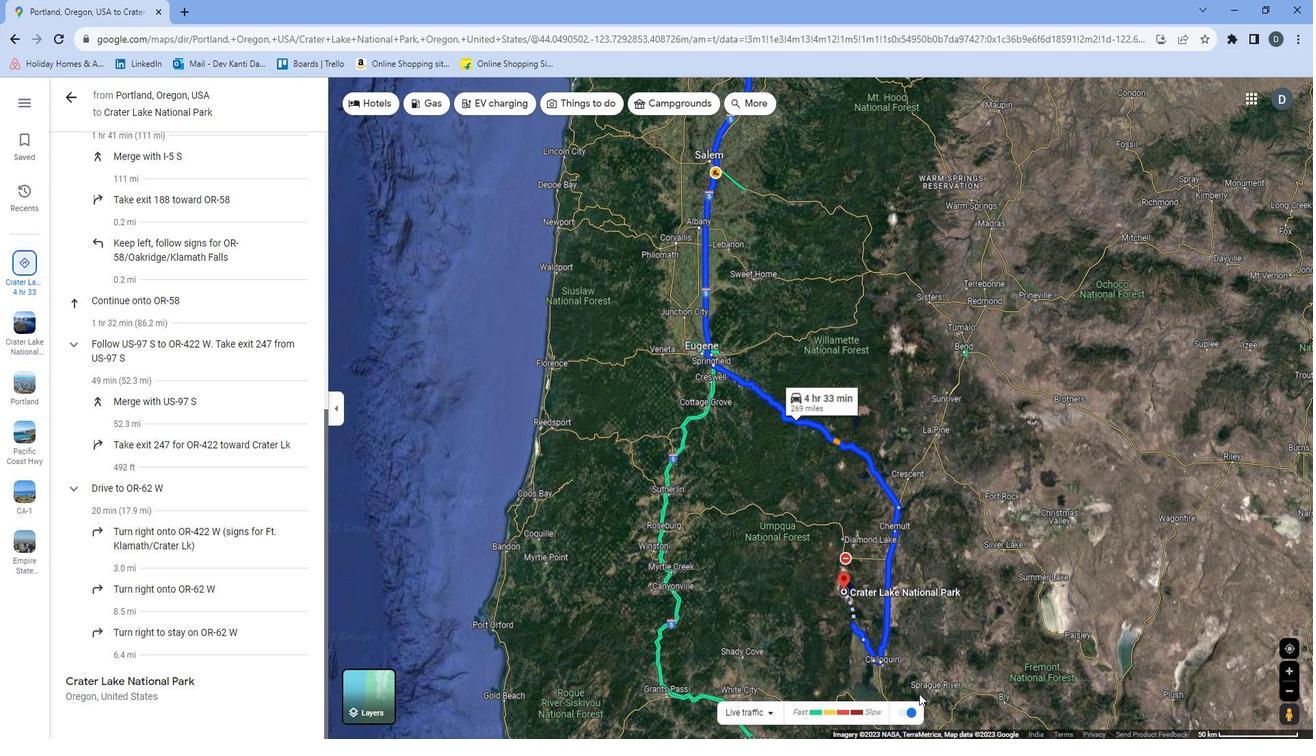 
Action: Mouse scrolled (919, 668) with delta (0, 0)
Screenshot: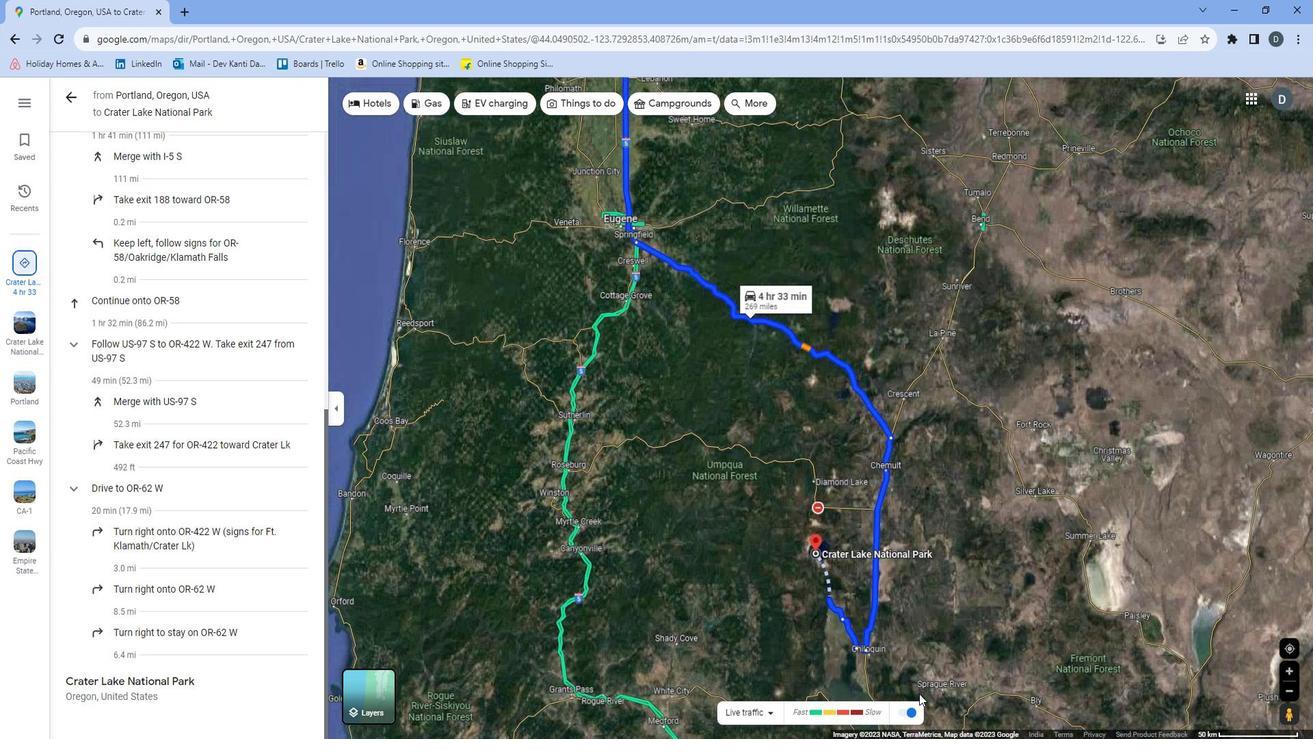 
Action: Mouse moved to (751, 604)
Screenshot: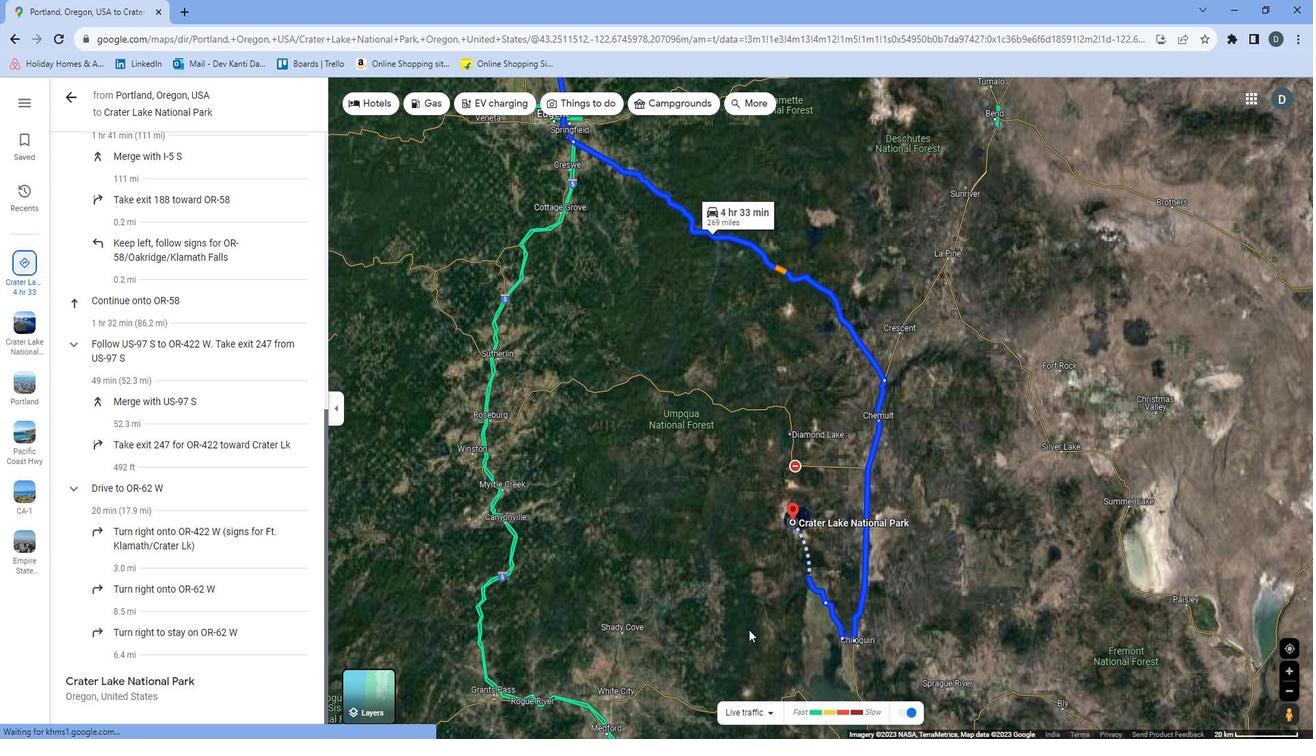 
Action: Mouse scrolled (751, 604) with delta (0, 0)
Screenshot: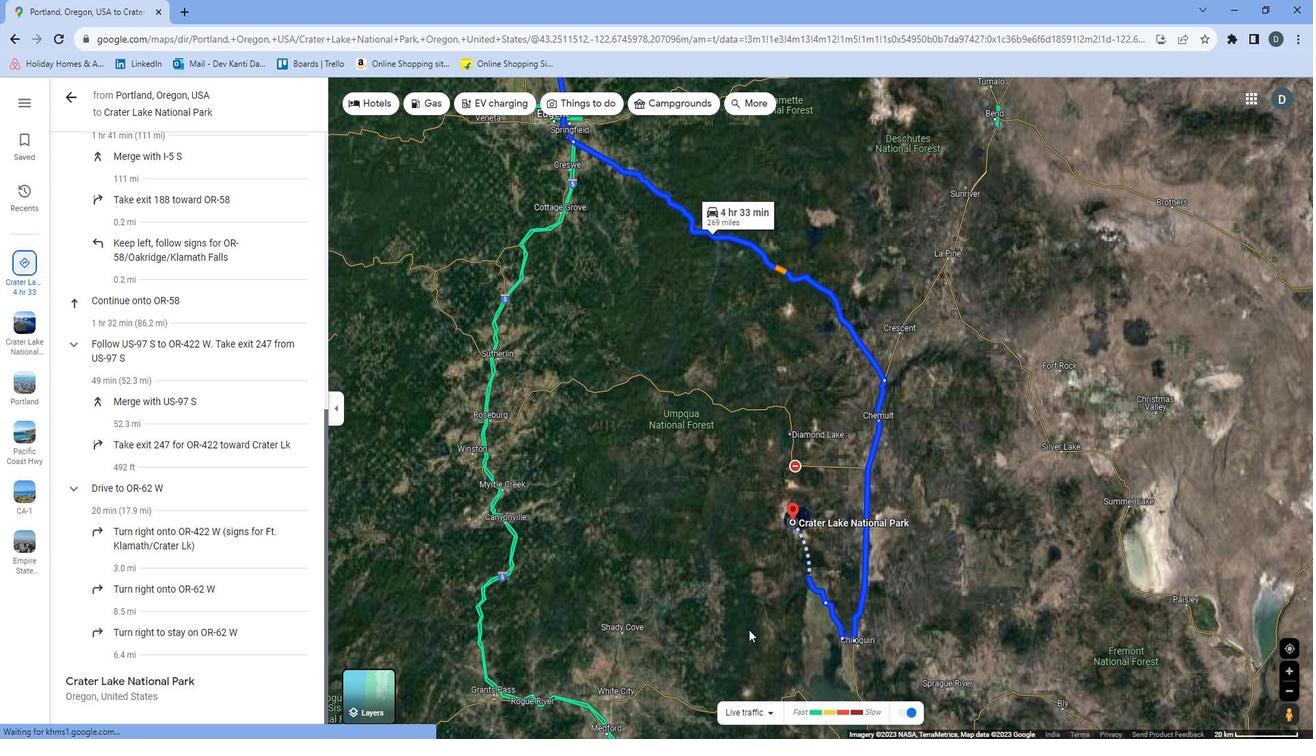 
Action: Mouse moved to (752, 604)
Screenshot: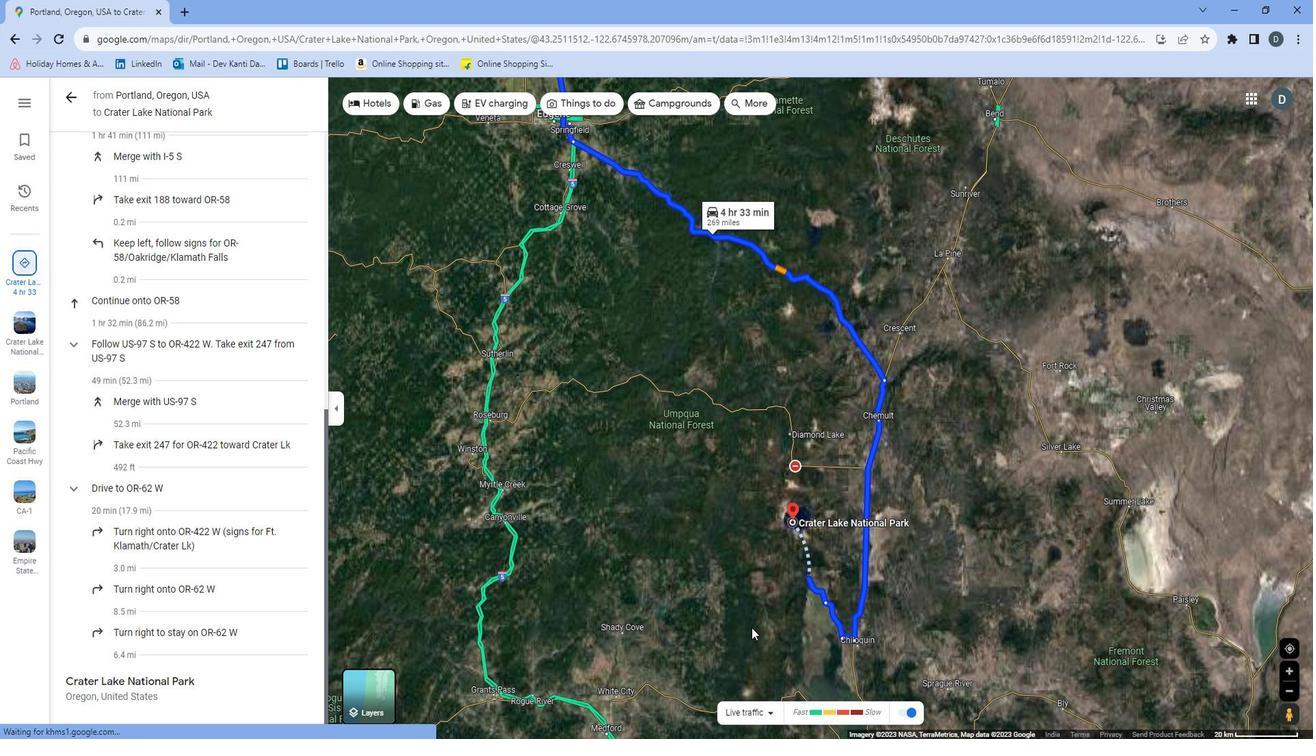 
Action: Mouse scrolled (752, 604) with delta (0, 0)
Screenshot: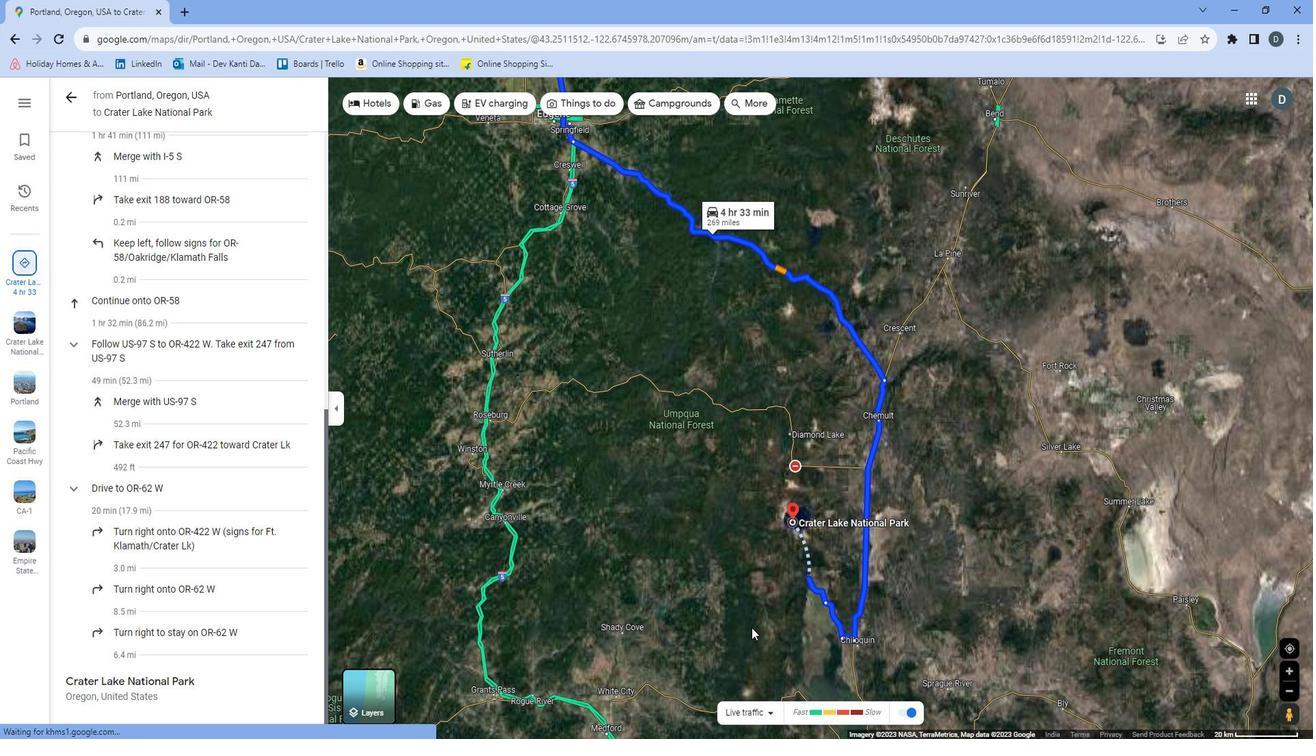 
Action: Mouse moved to (755, 602)
Screenshot: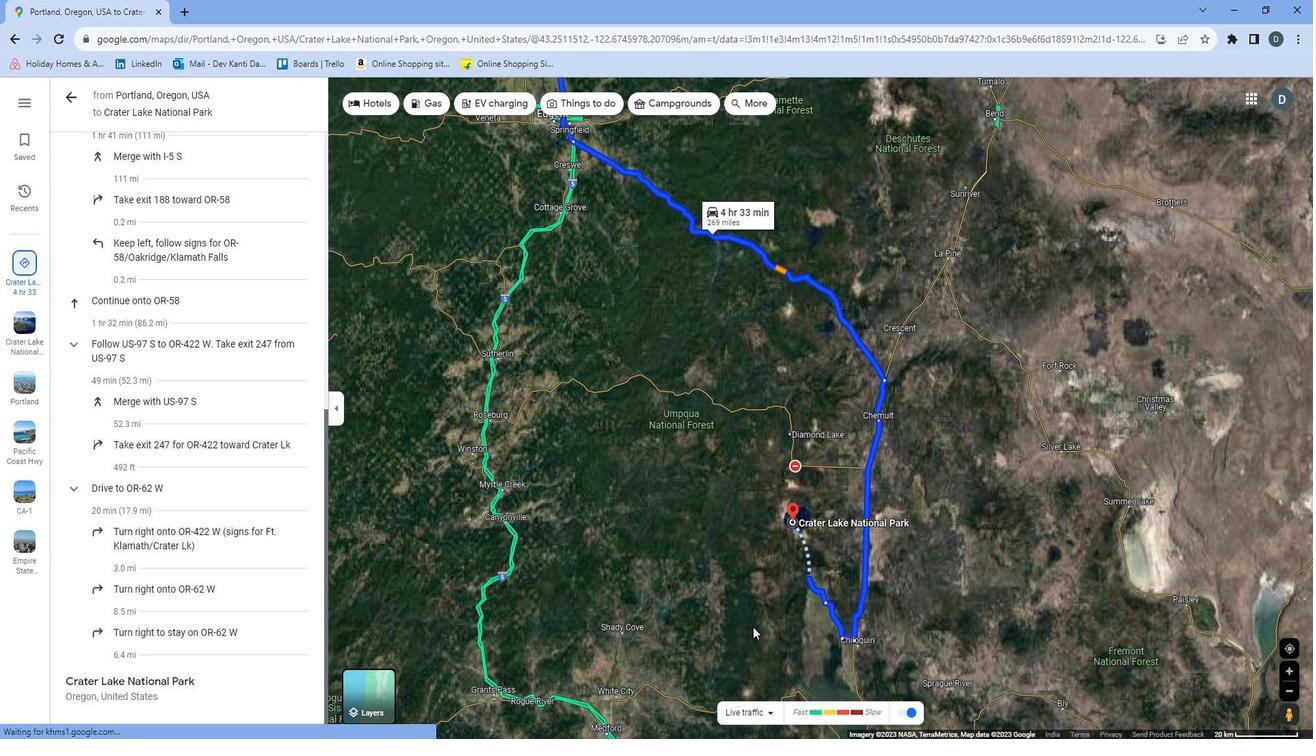 
Action: Mouse scrolled (755, 603) with delta (0, 0)
Screenshot: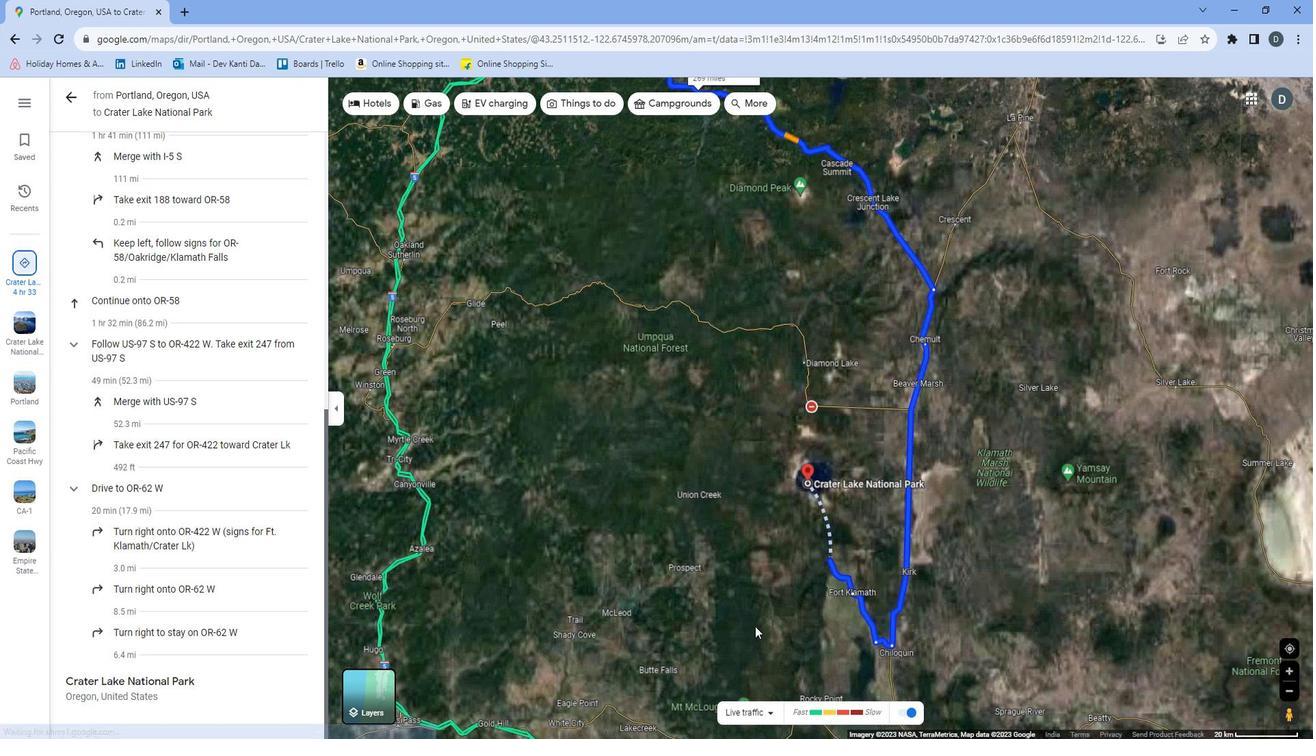 
Action: Mouse moved to (783, 532)
Screenshot: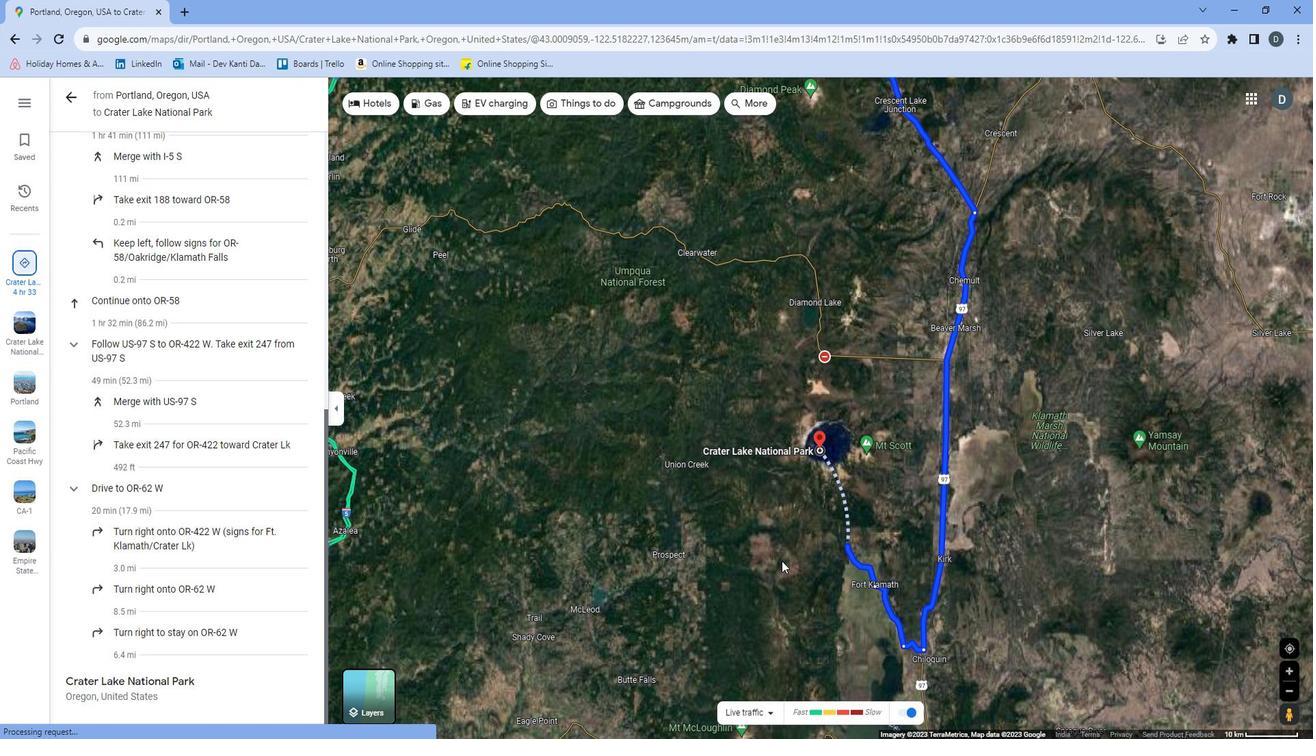 
Action: Mouse scrolled (783, 533) with delta (0, 0)
Screenshot: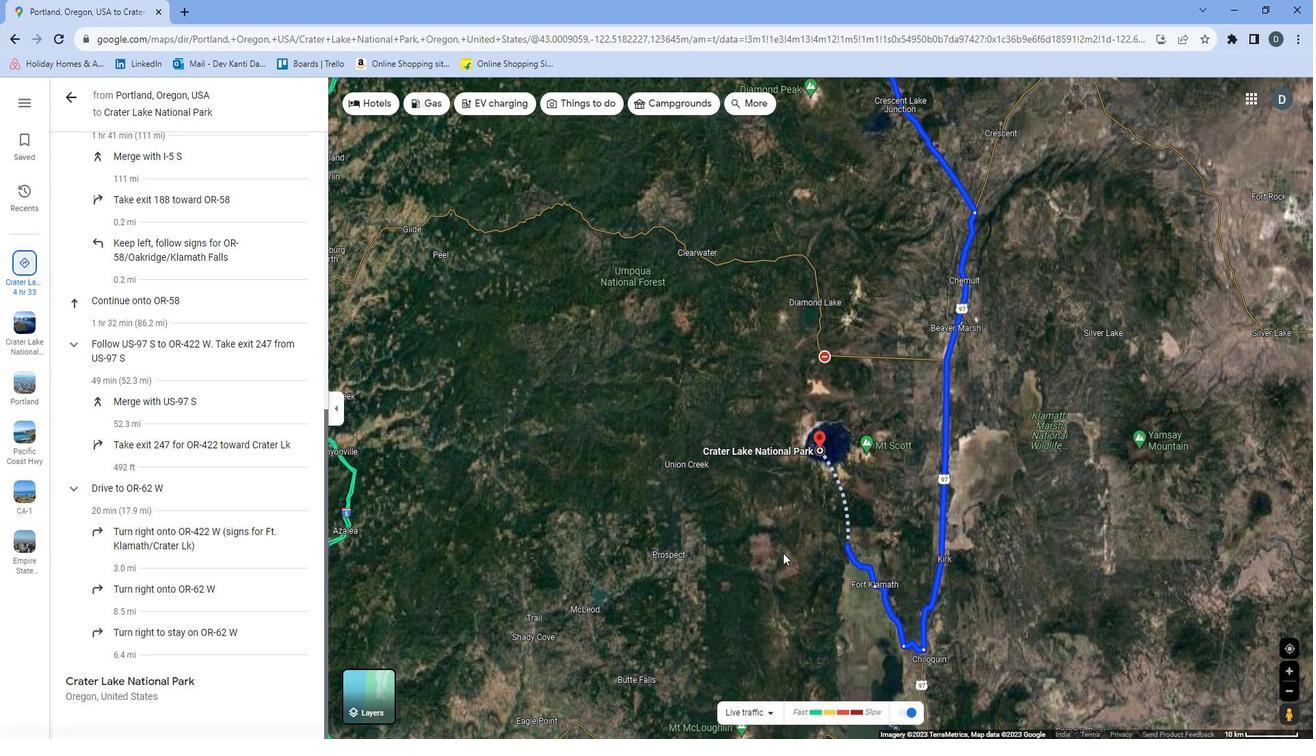 
Action: Mouse scrolled (783, 533) with delta (0, 0)
Screenshot: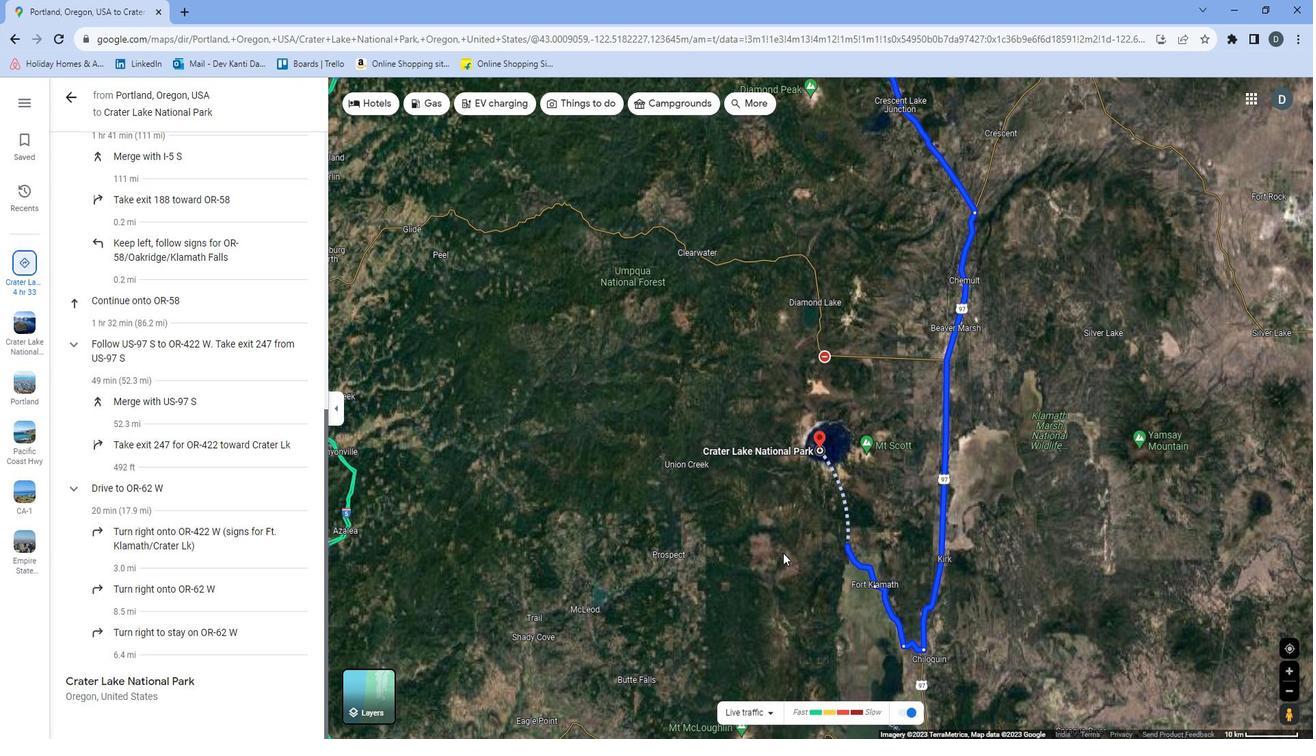 
Action: Mouse scrolled (783, 533) with delta (0, 0)
Screenshot: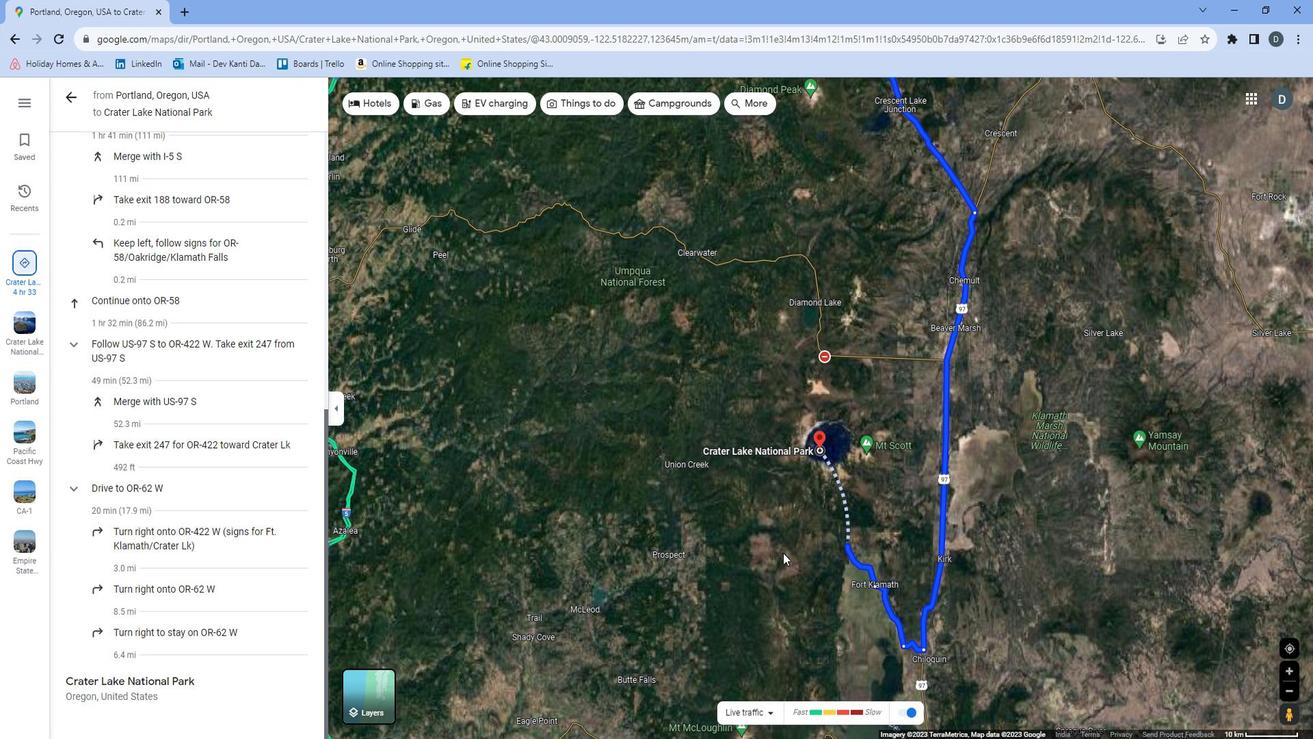 
Action: Mouse scrolled (783, 533) with delta (0, 0)
Screenshot: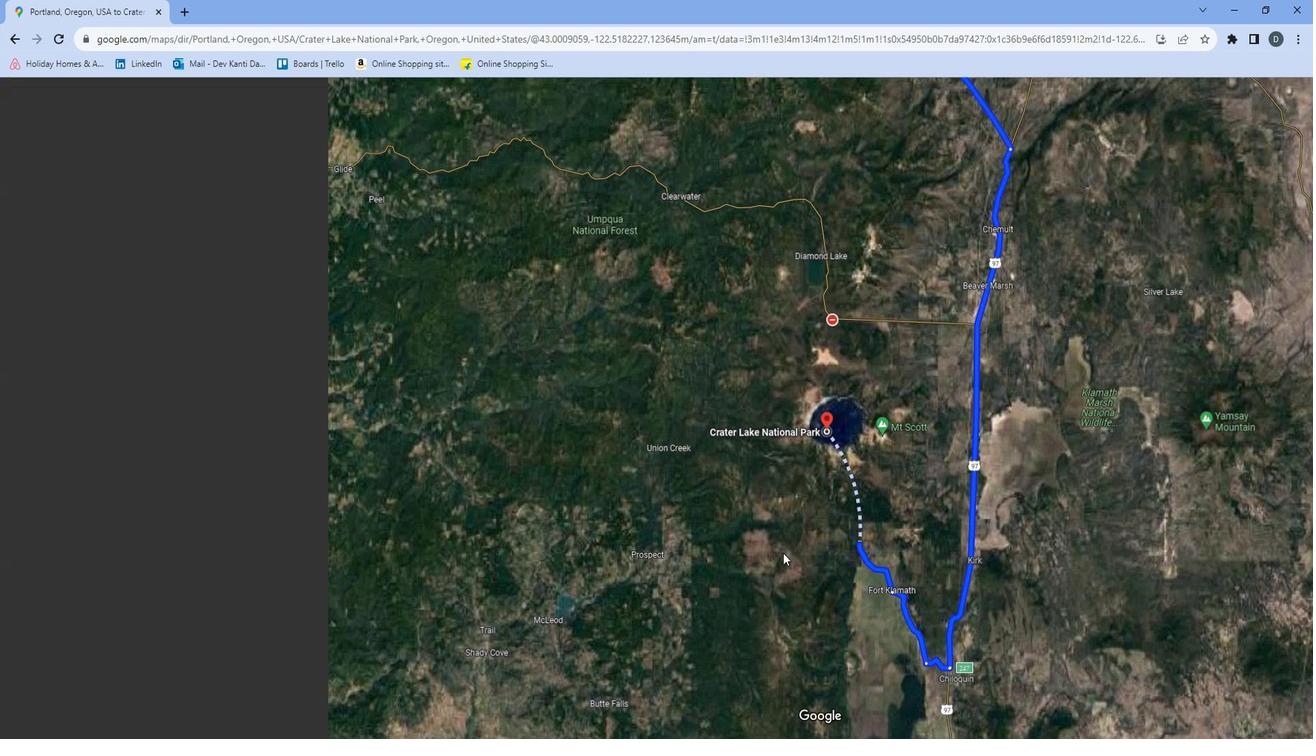 
Action: Mouse scrolled (783, 531) with delta (0, 0)
Screenshot: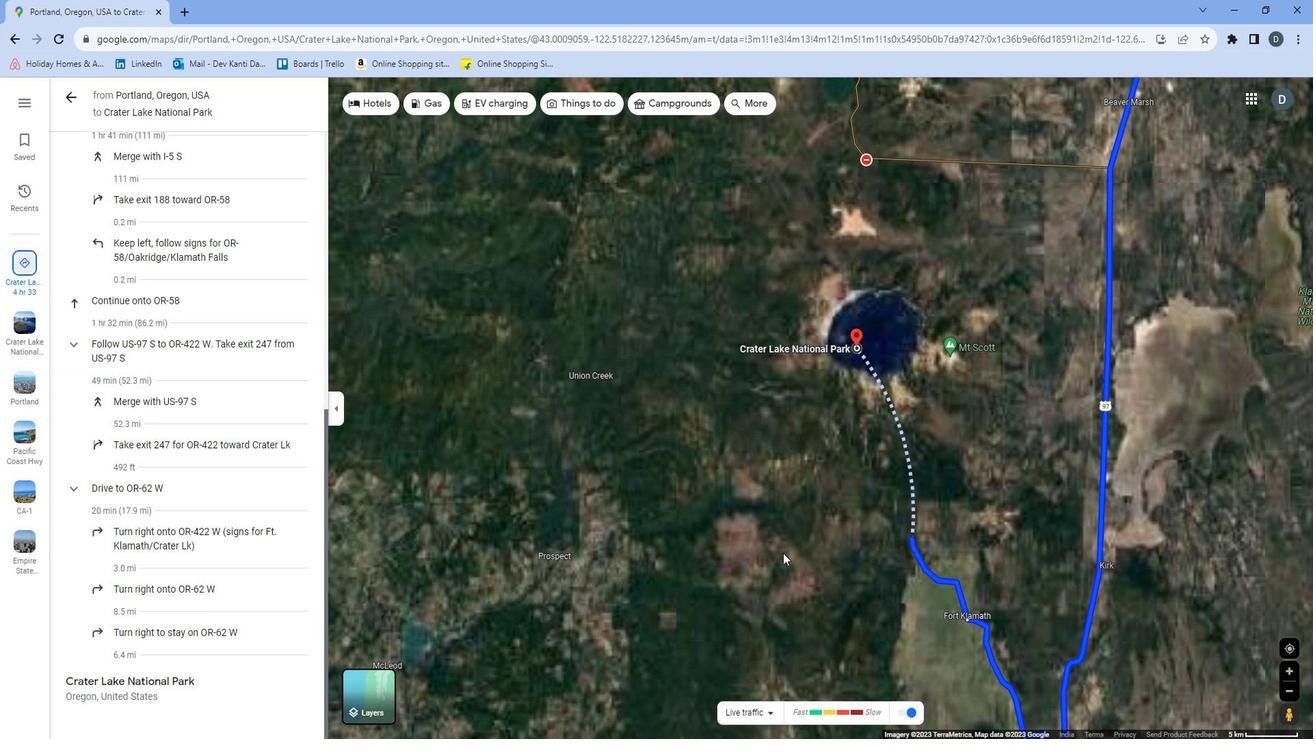 
Action: Mouse scrolled (783, 531) with delta (0, 0)
Screenshot: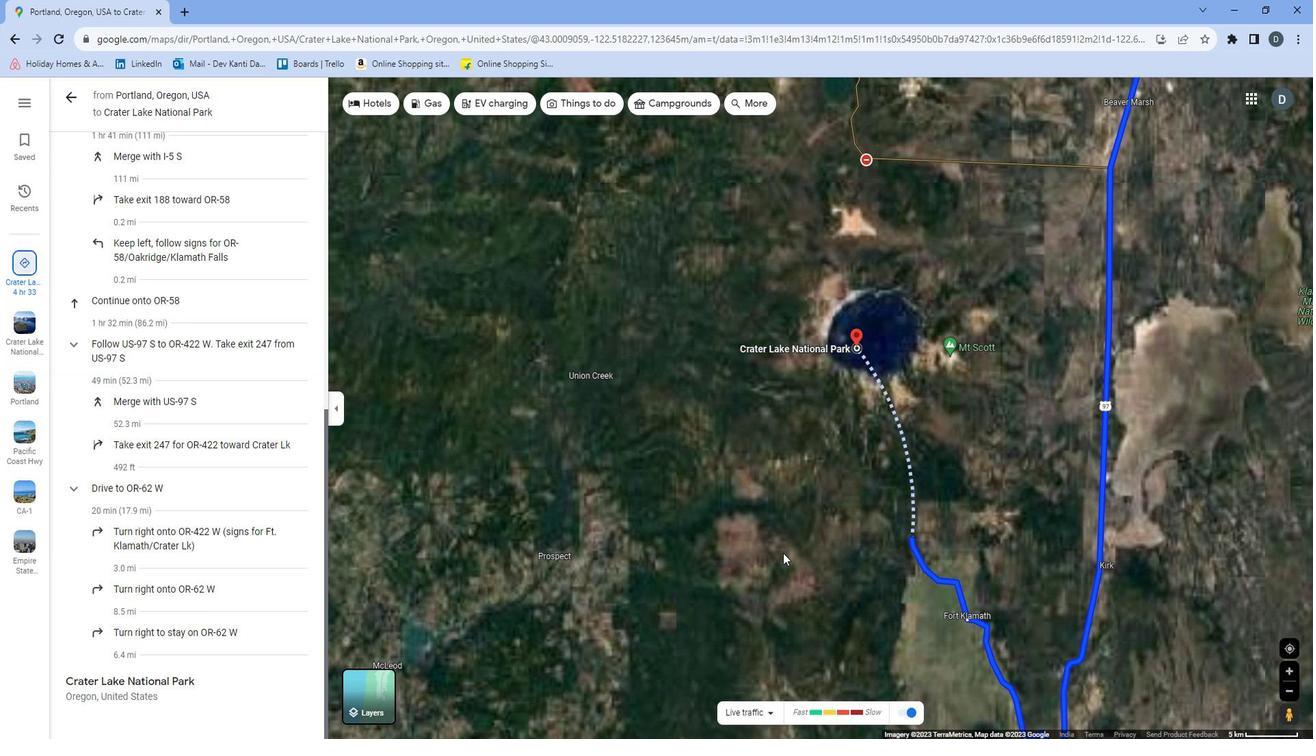 
Action: Mouse scrolled (783, 531) with delta (0, 0)
Screenshot: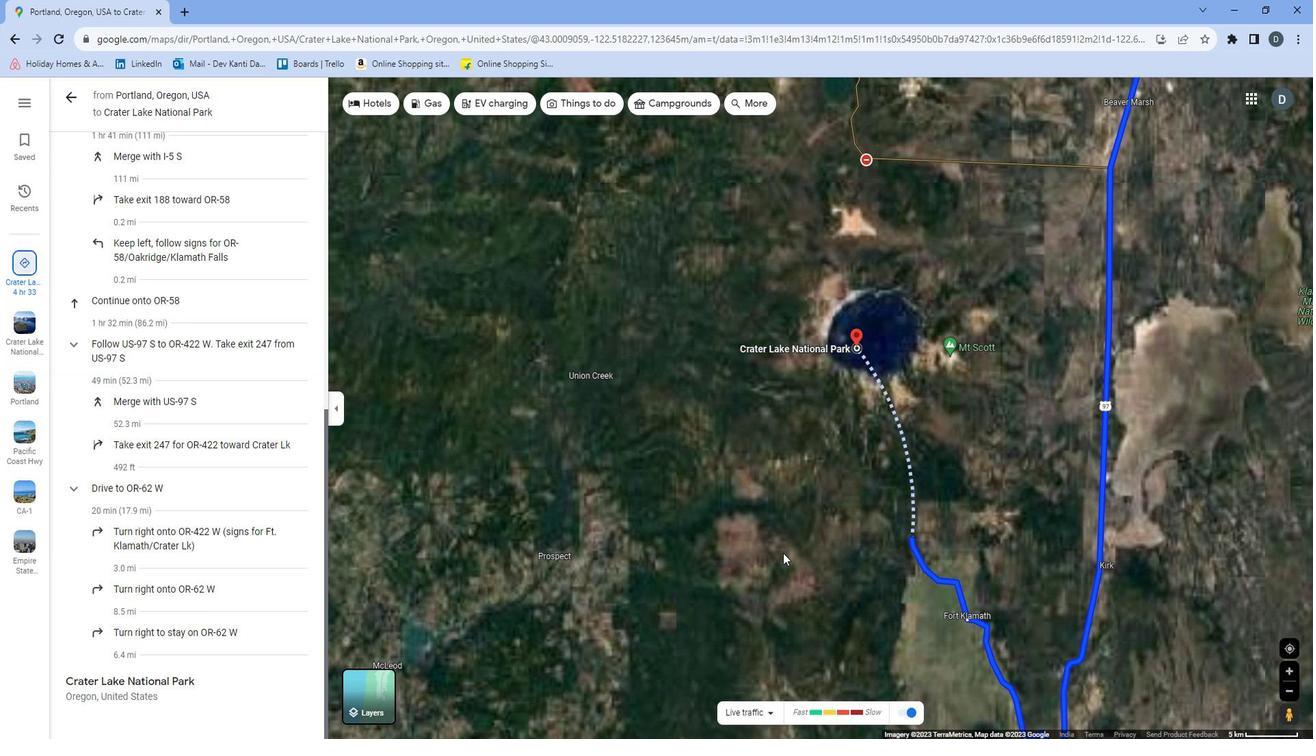 
Action: Mouse scrolled (783, 531) with delta (0, 0)
Screenshot: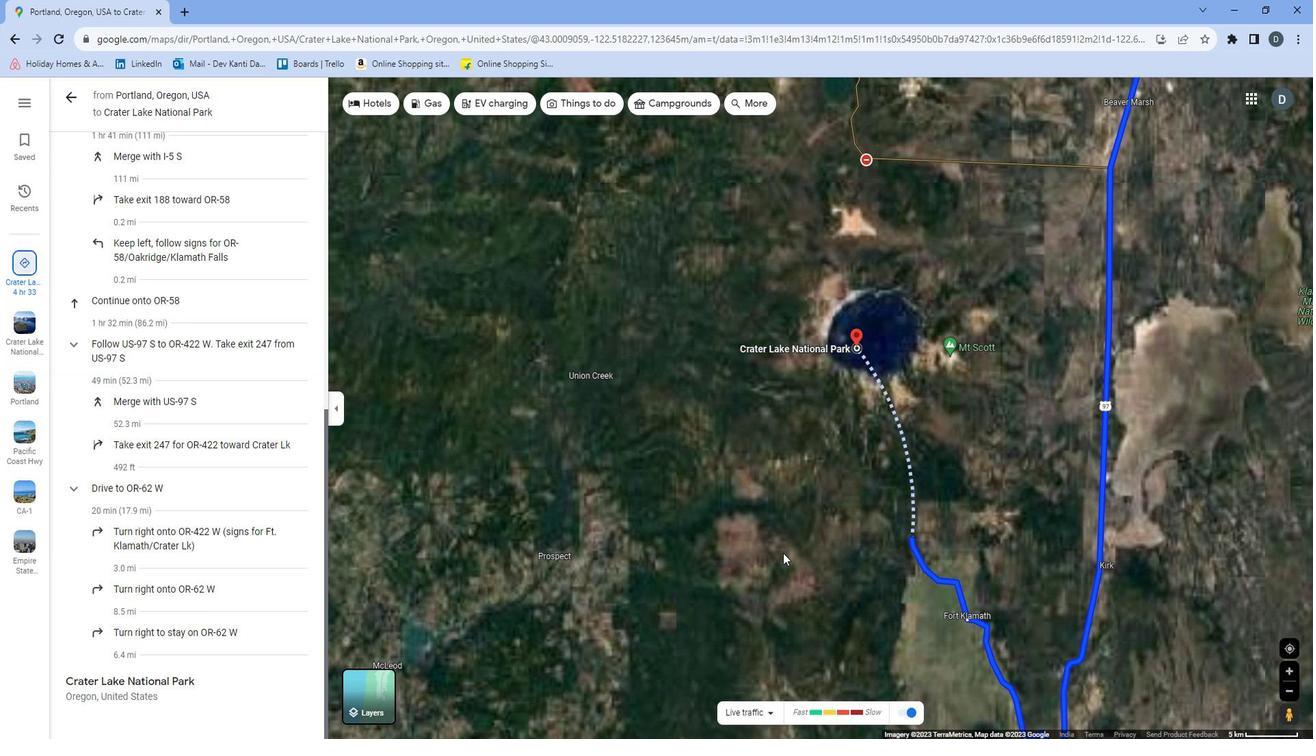 
Action: Mouse scrolled (783, 531) with delta (0, 0)
Screenshot: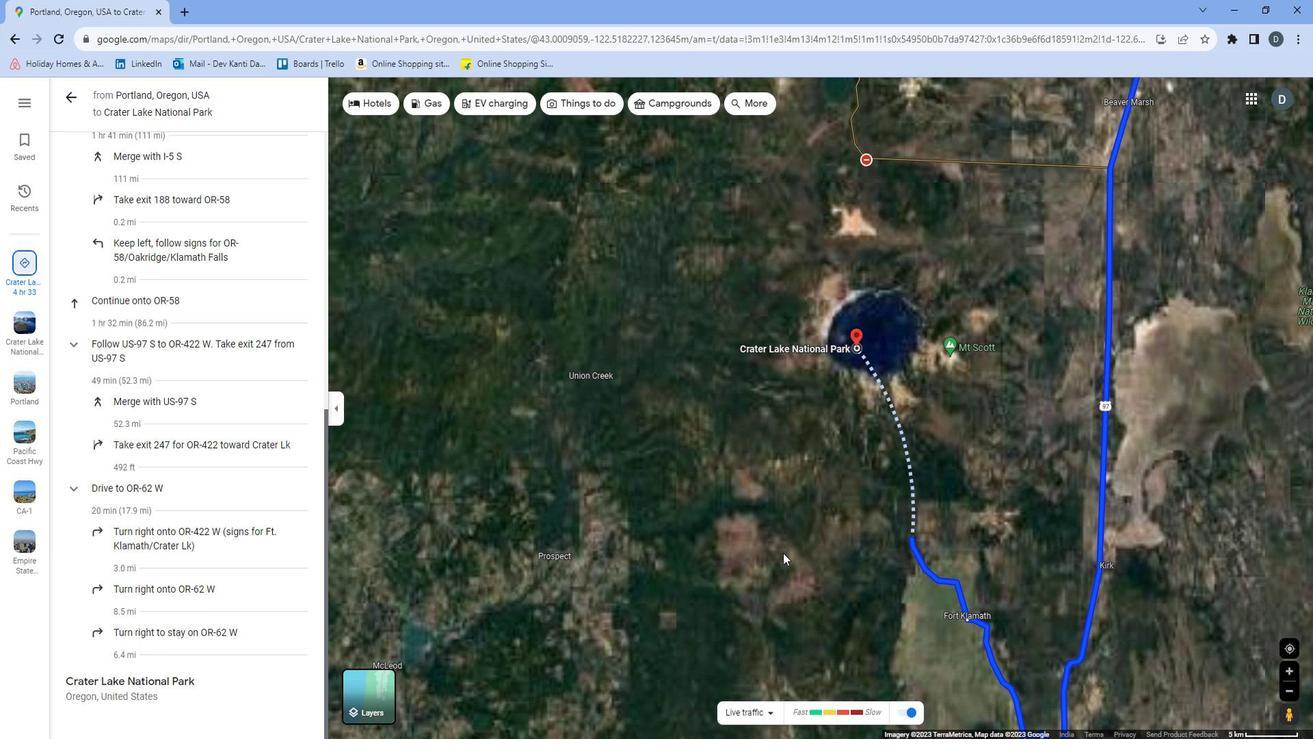 
Action: Mouse scrolled (783, 531) with delta (0, 0)
Screenshot: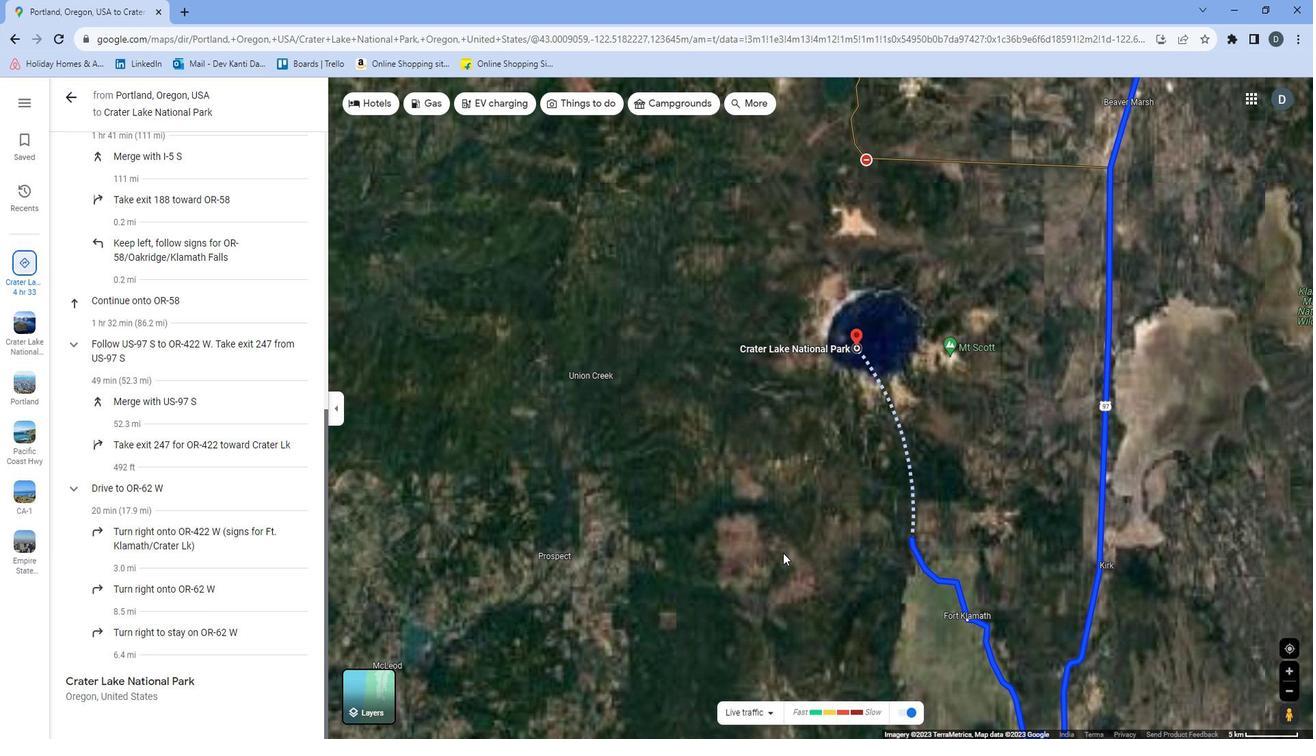 
Action: Mouse scrolled (783, 531) with delta (0, 0)
Screenshot: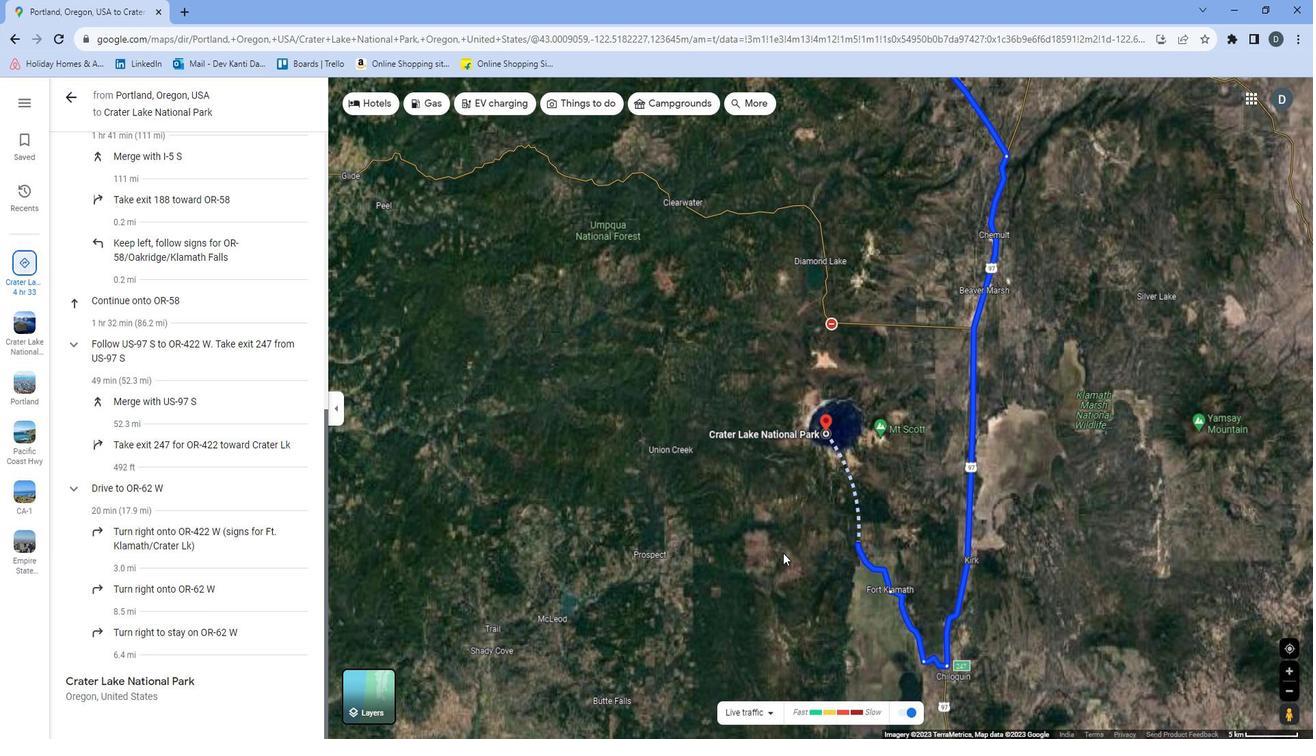 
Action: Mouse scrolled (783, 531) with delta (0, 0)
Screenshot: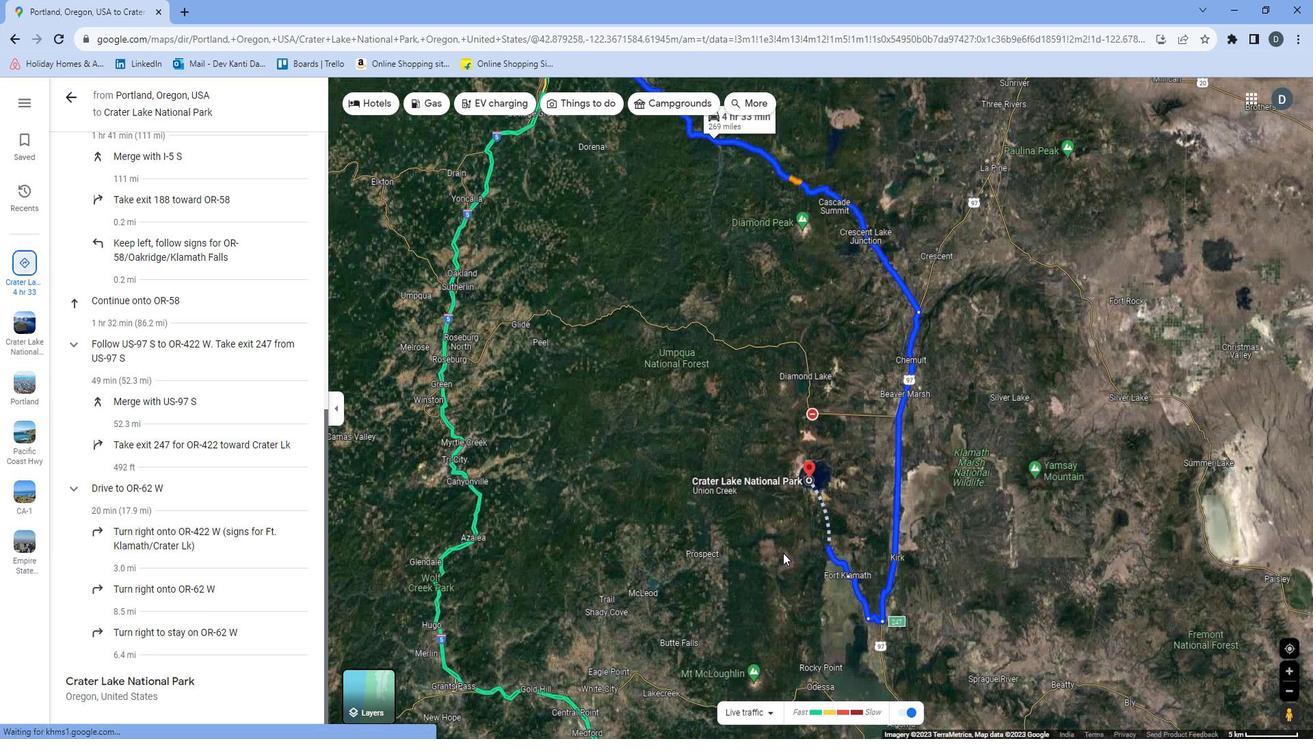 
Action: Mouse scrolled (783, 531) with delta (0, 0)
Screenshot: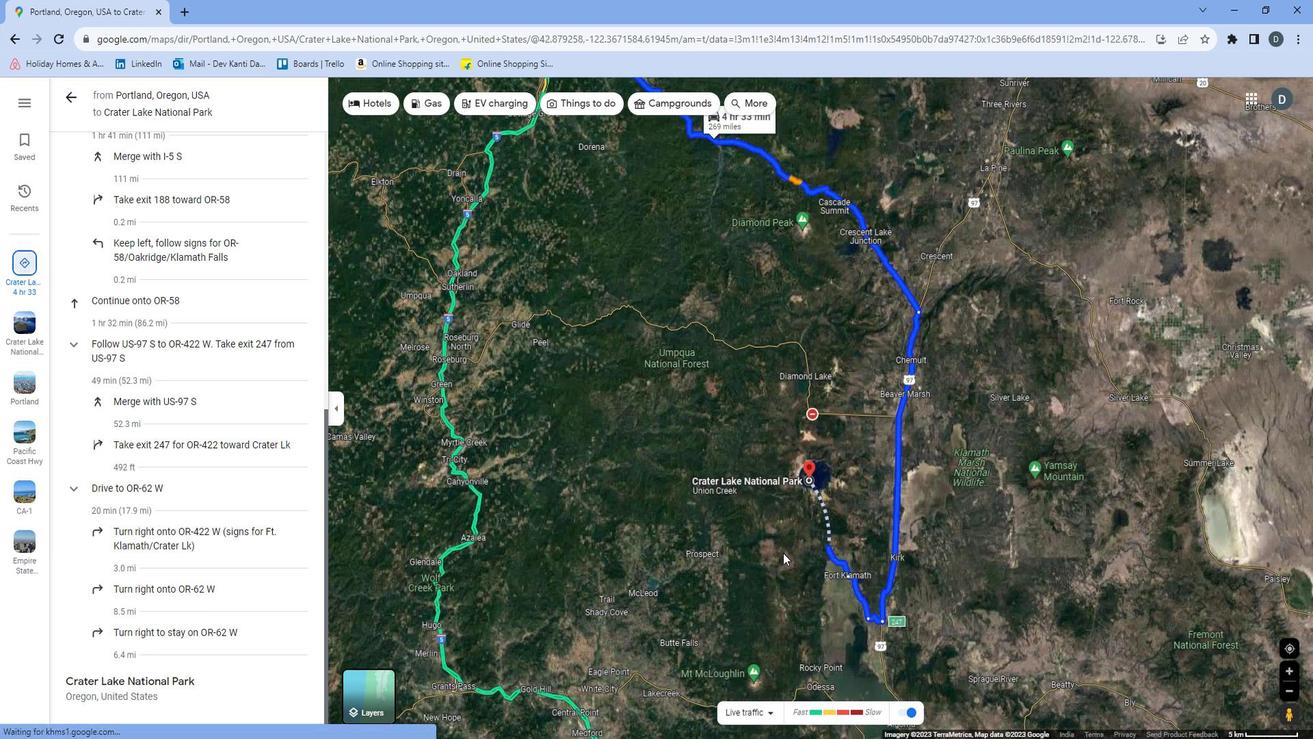 
Action: Mouse scrolled (783, 531) with delta (0, 0)
Screenshot: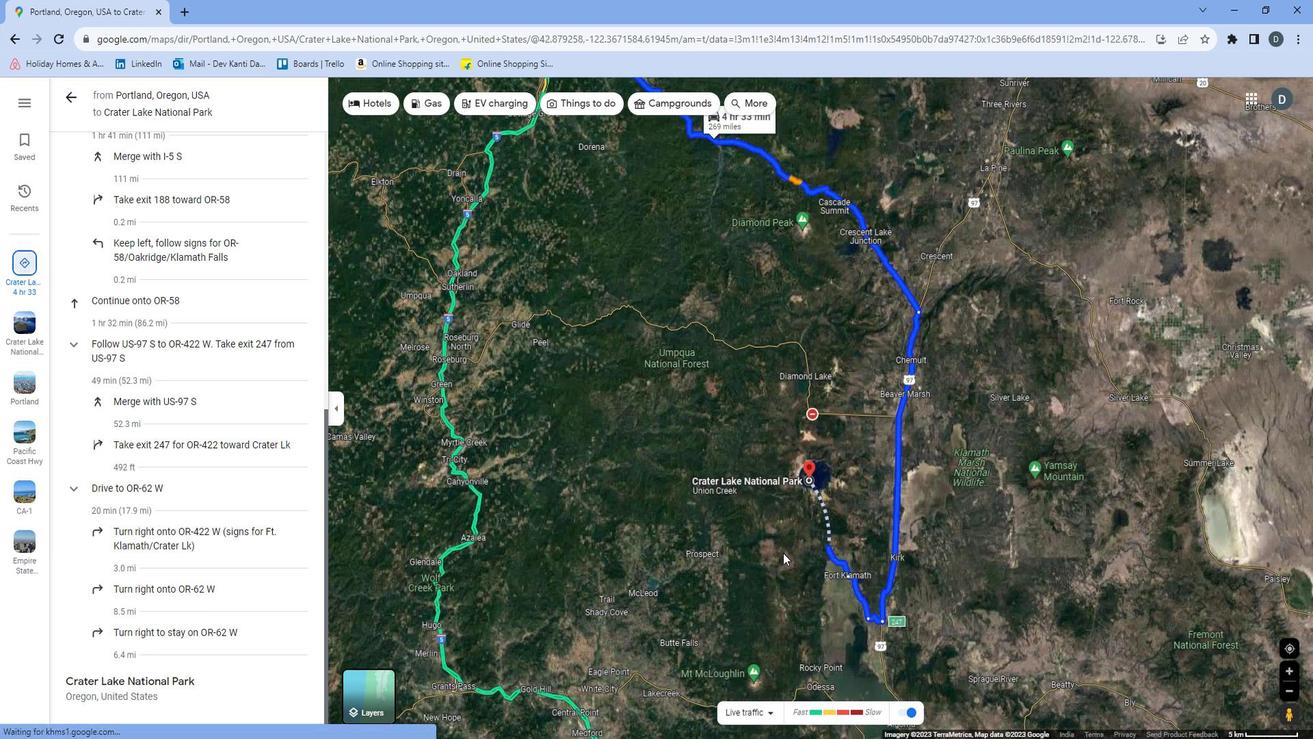 
Action: Mouse moved to (606, 202)
Screenshot: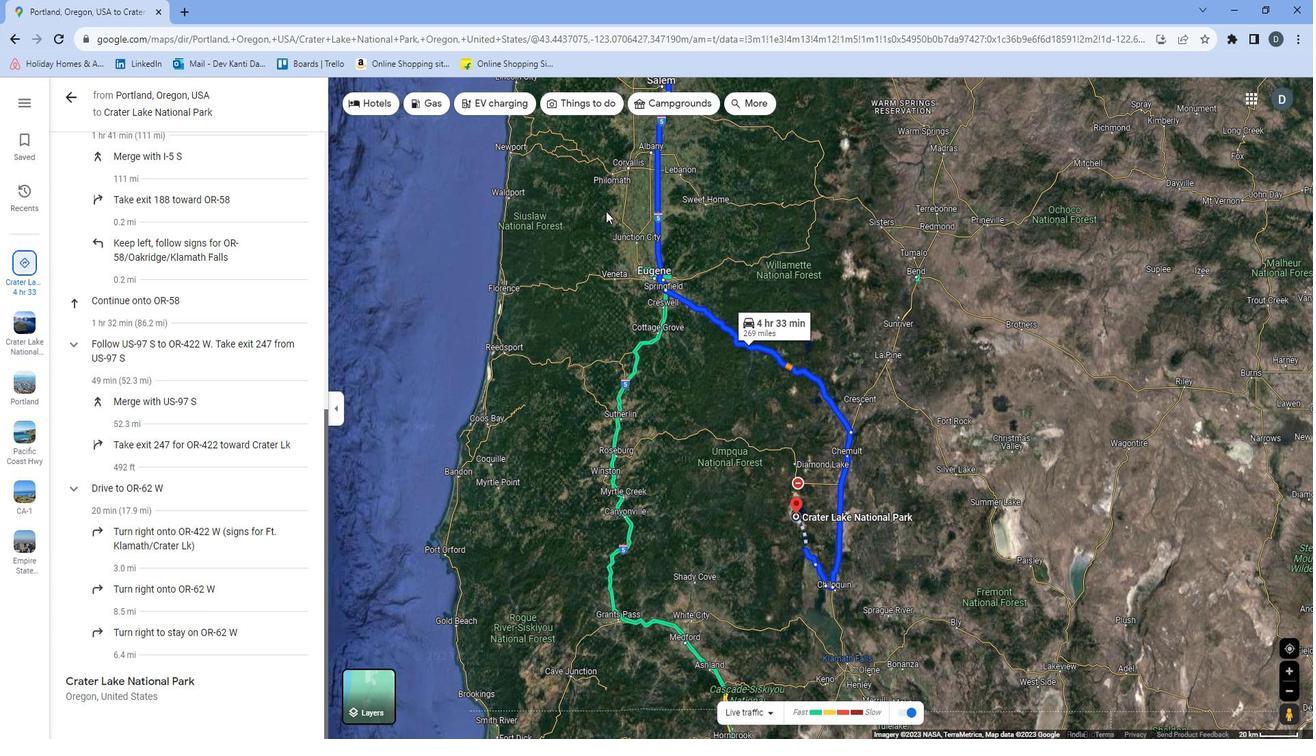 
Action: Mouse pressed left at (606, 202)
Screenshot: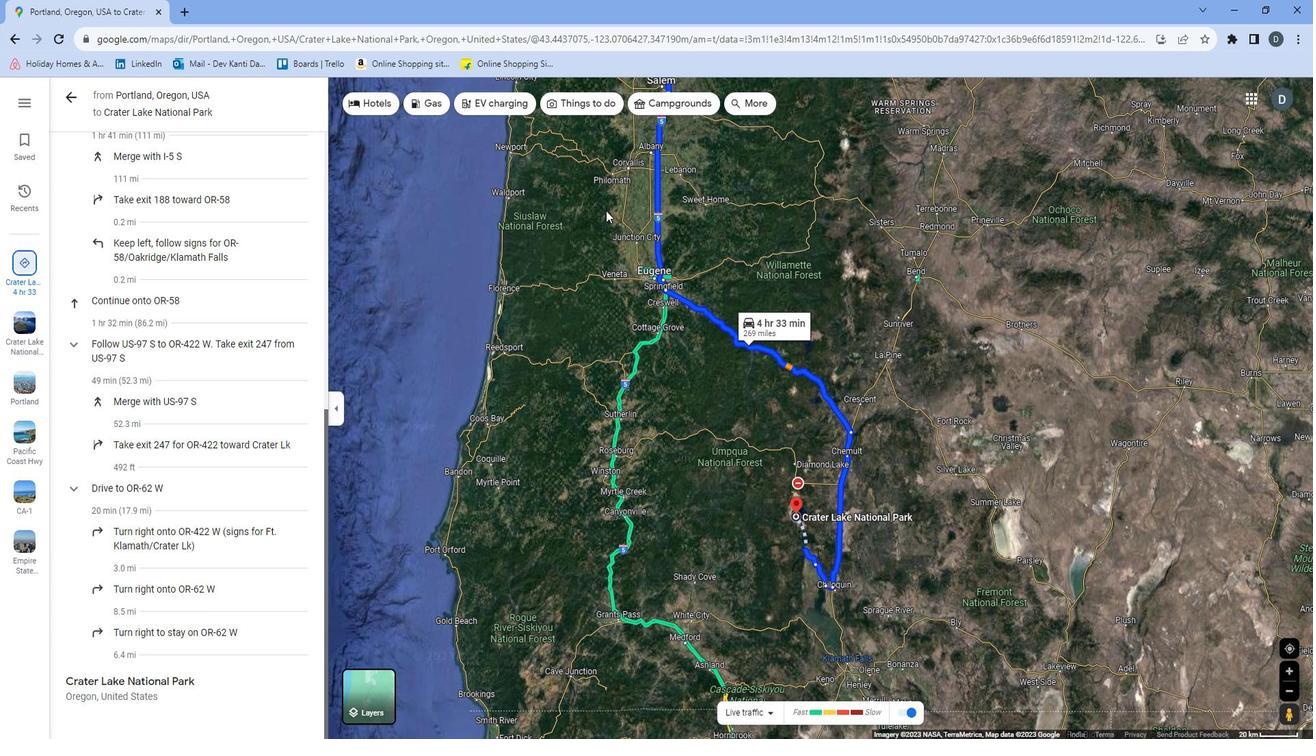 
Action: Mouse moved to (781, 374)
Screenshot: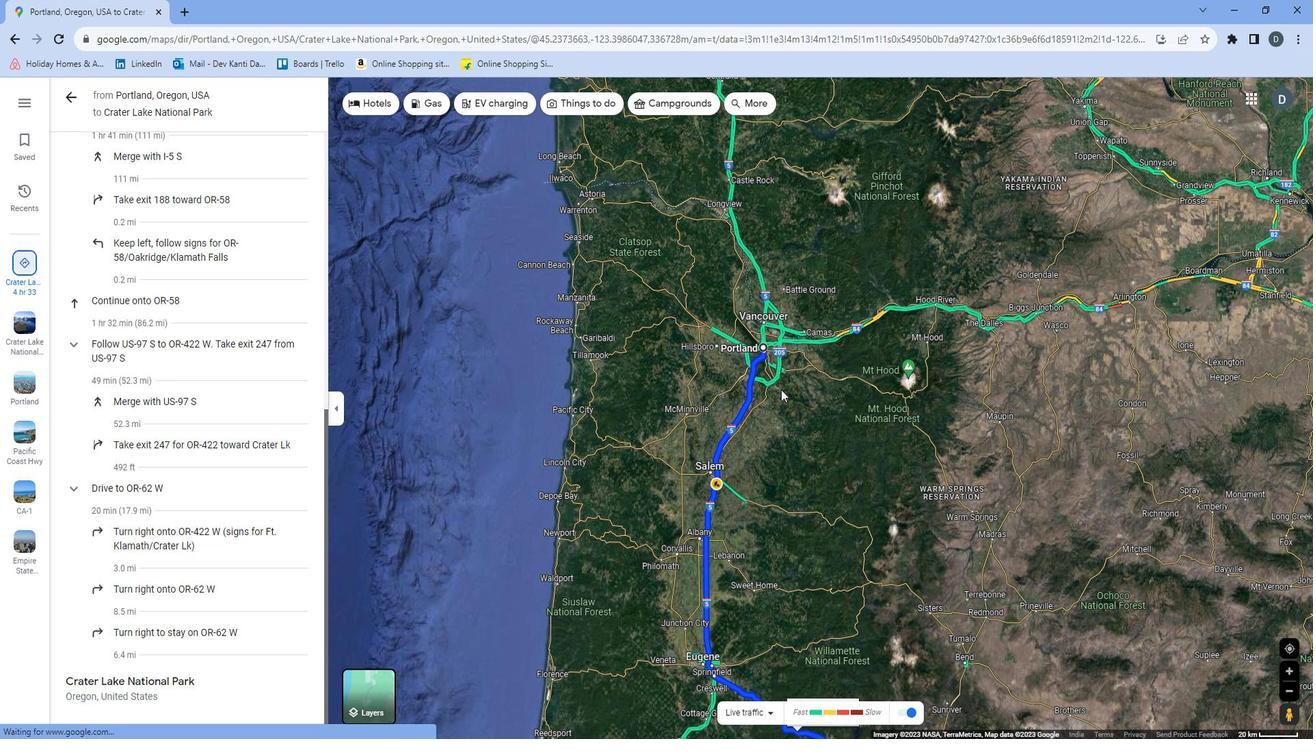 
Action: Mouse scrolled (781, 375) with delta (0, 0)
Screenshot: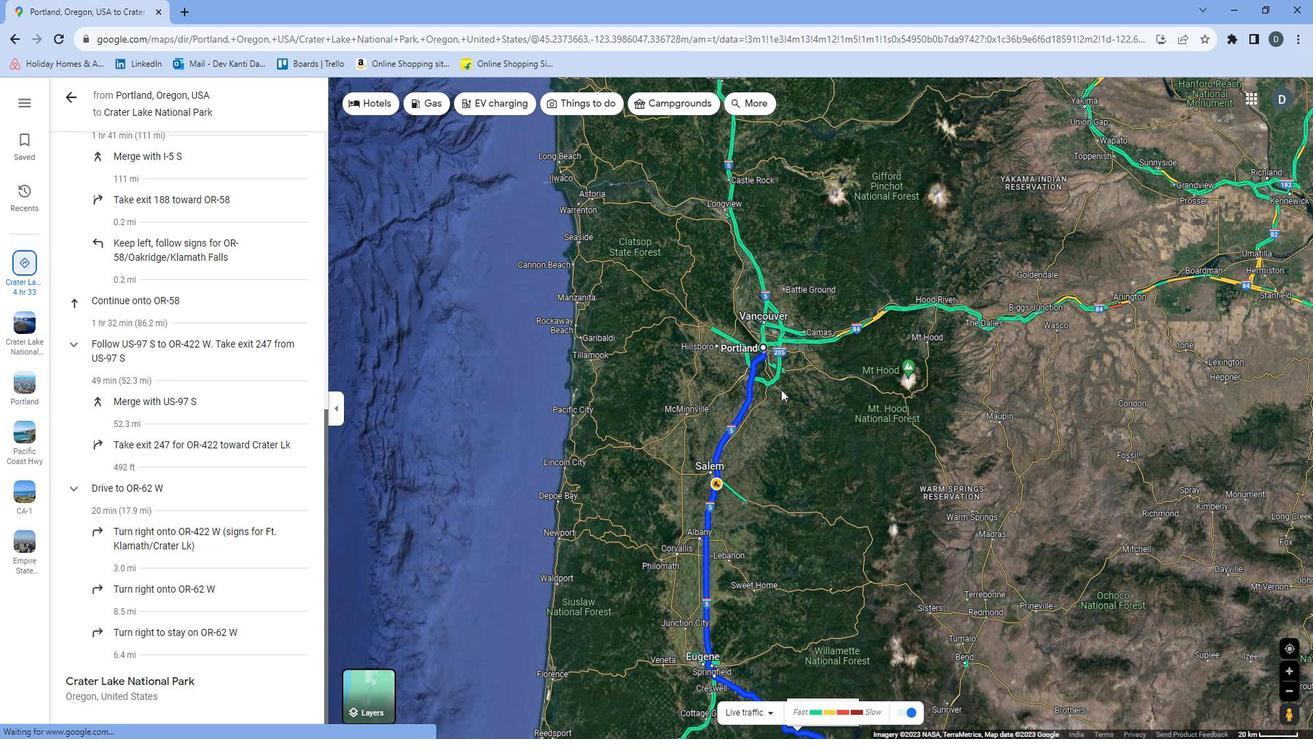 
Action: Mouse scrolled (781, 375) with delta (0, 0)
Screenshot: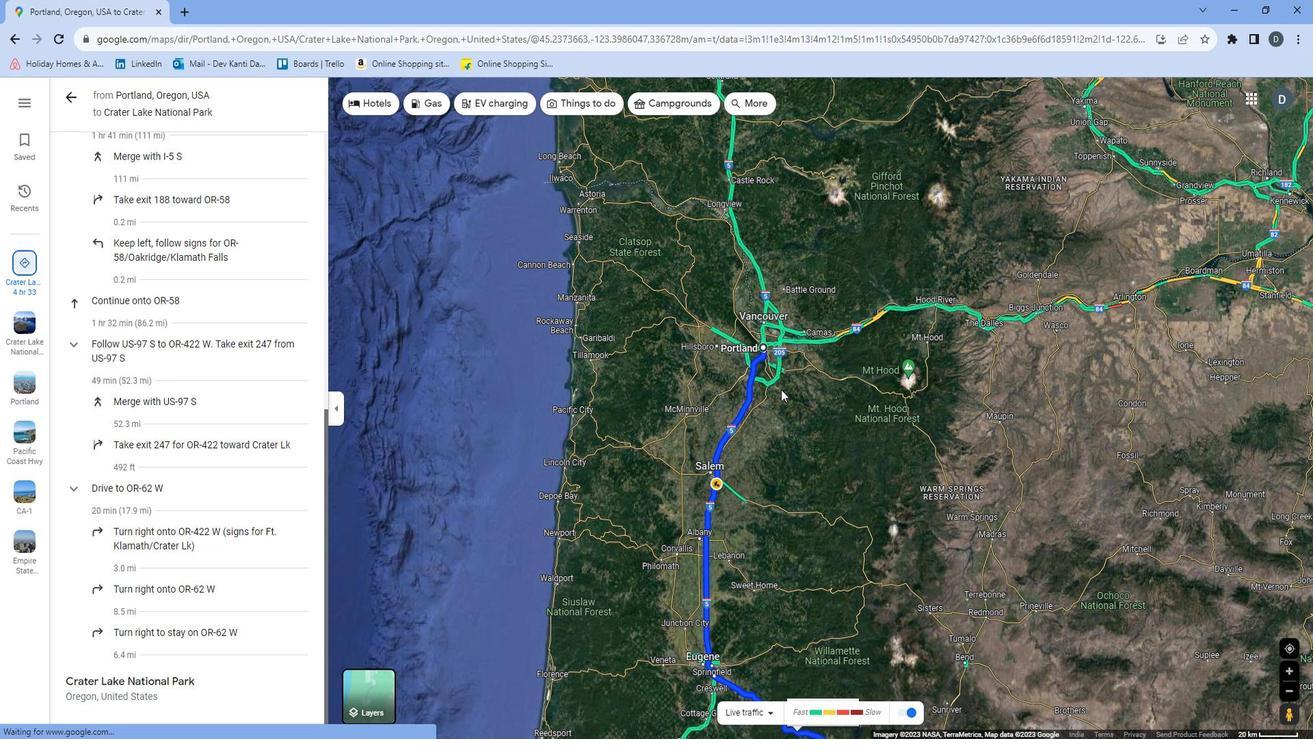 
Action: Mouse scrolled (781, 375) with delta (0, 0)
Screenshot: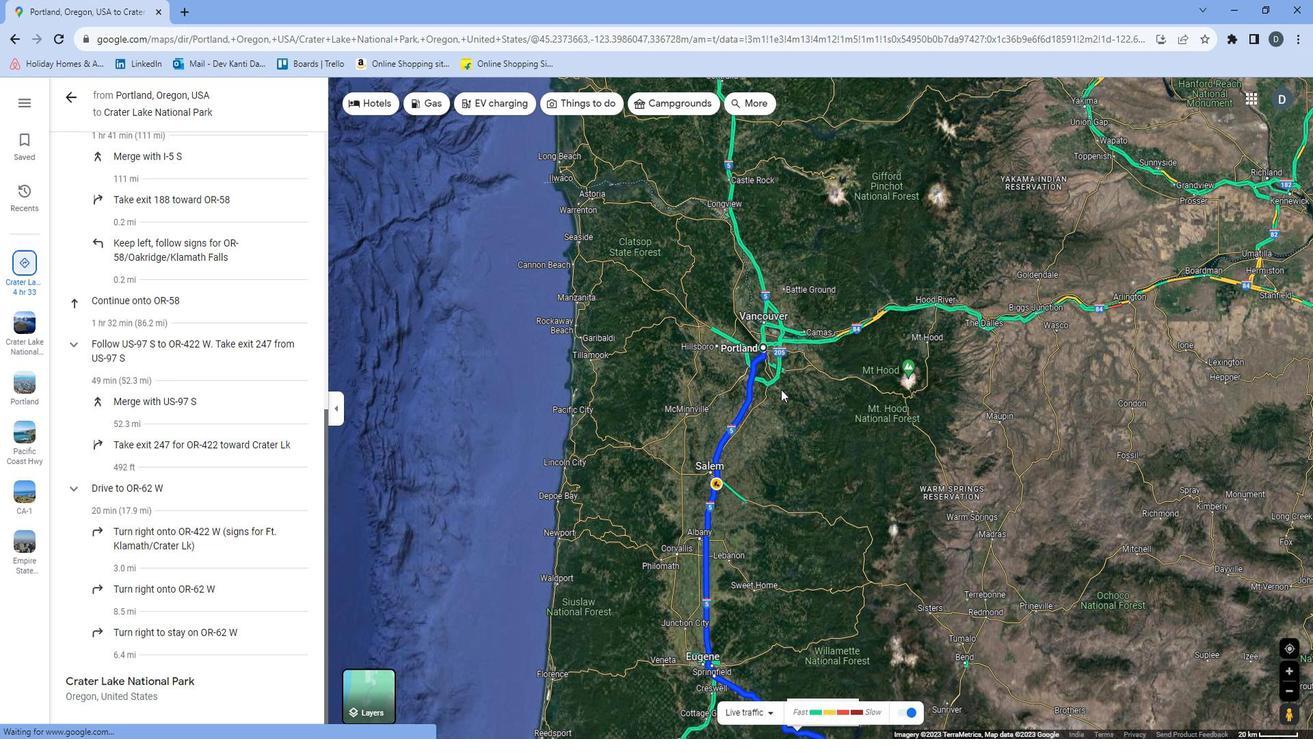 
Action: Mouse scrolled (781, 375) with delta (0, 0)
Screenshot: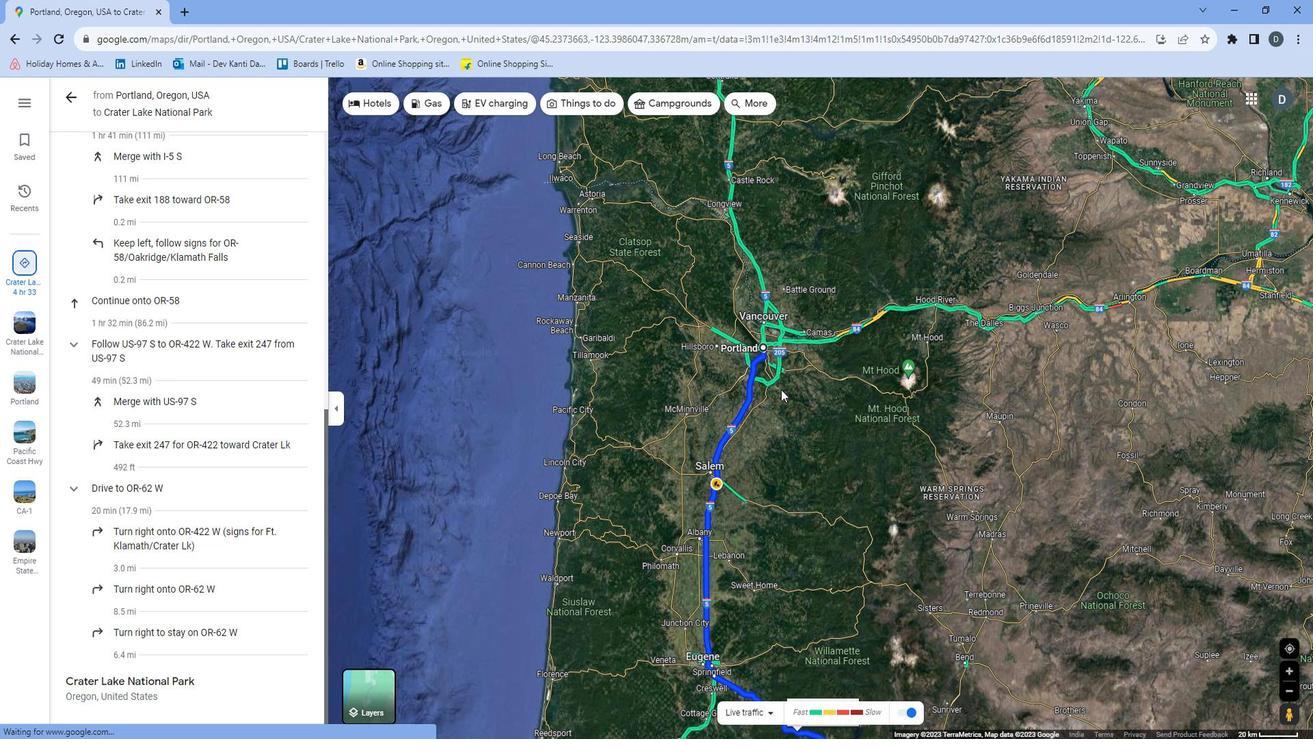 
Action: Mouse scrolled (781, 375) with delta (0, 0)
Screenshot: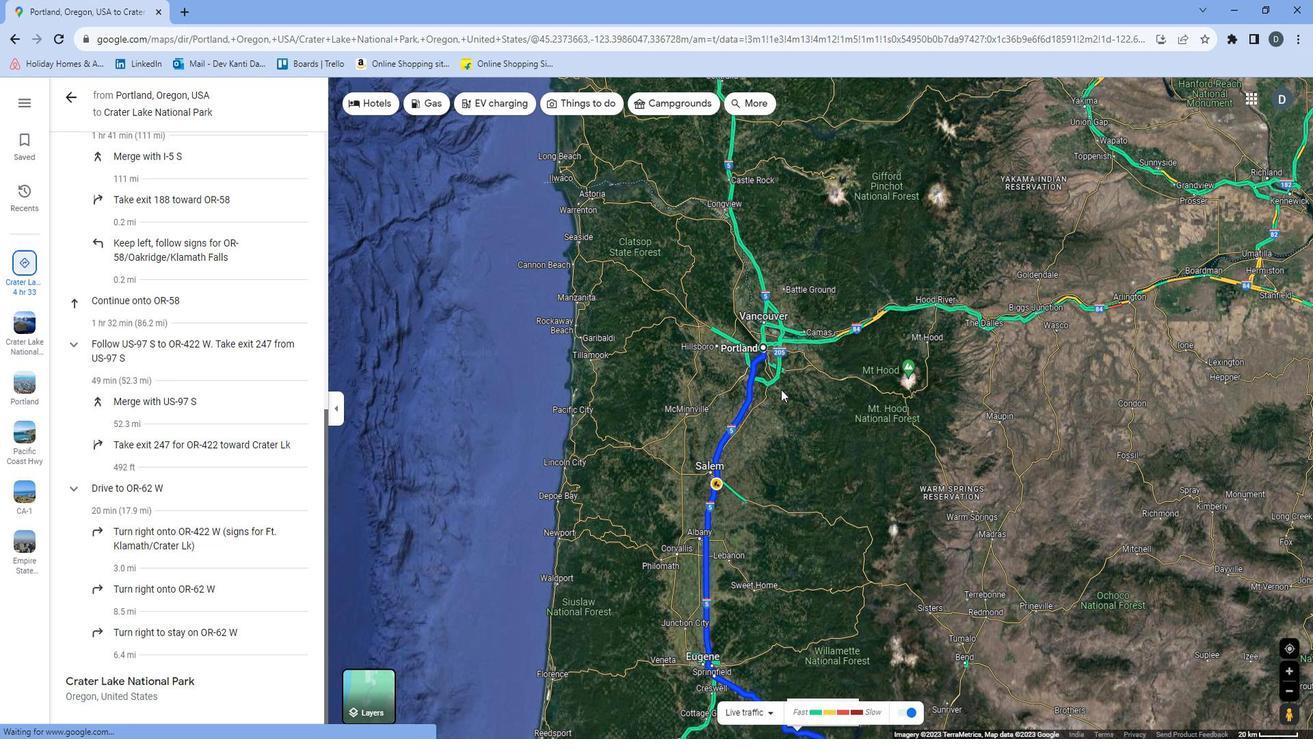 
Action: Mouse moved to (688, 303)
Screenshot: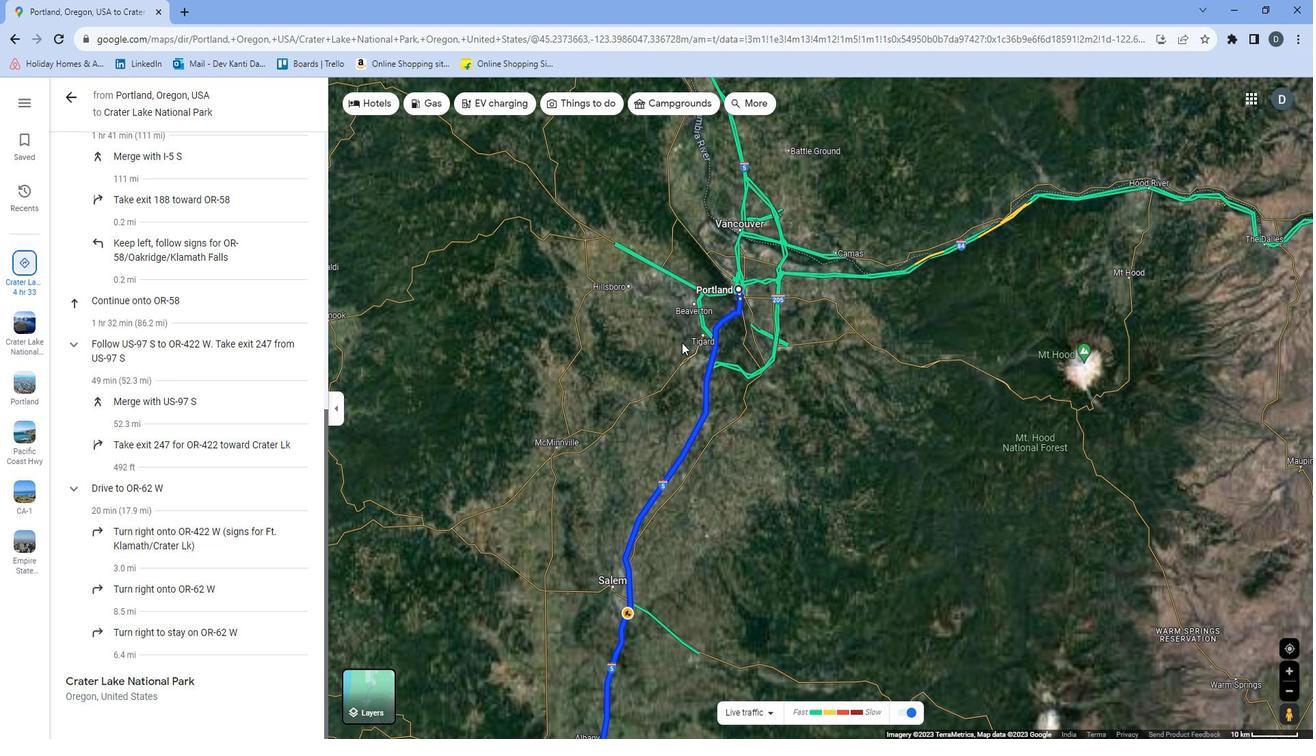 
Action: Mouse scrolled (688, 303) with delta (0, 0)
Screenshot: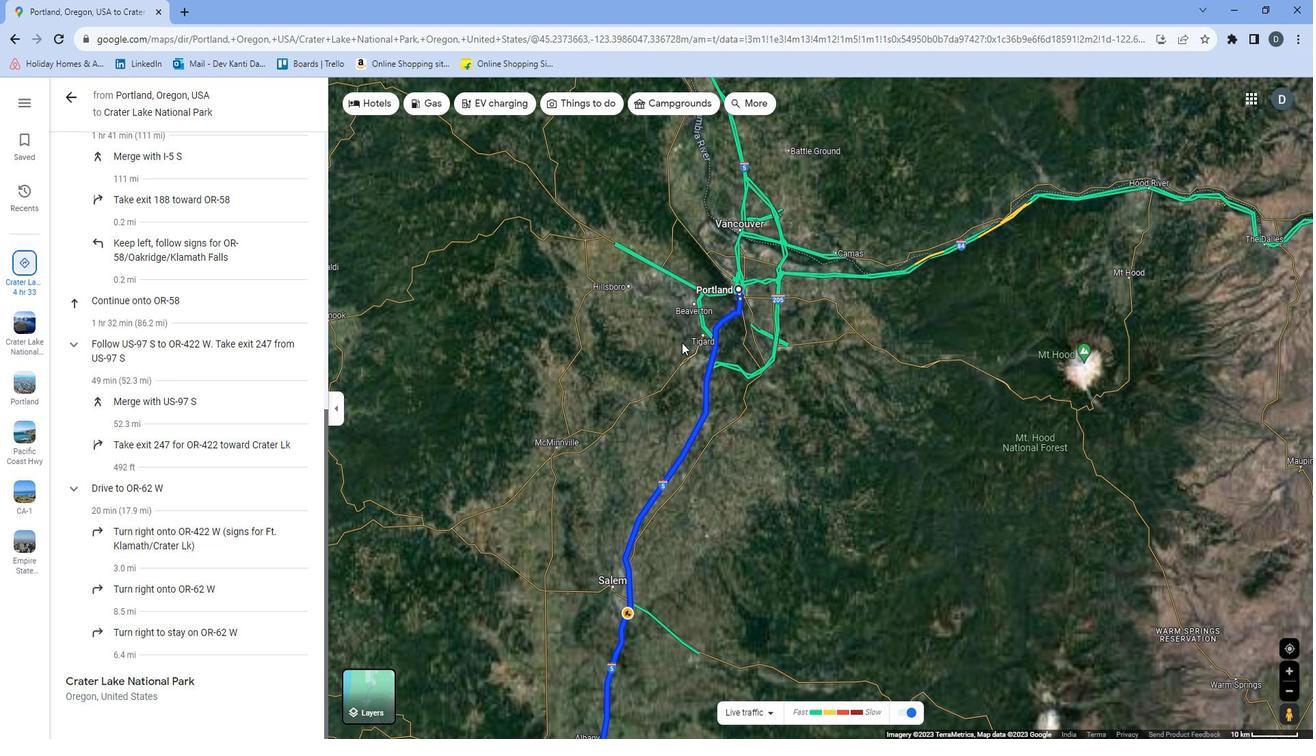 
Action: Mouse scrolled (688, 303) with delta (0, 0)
Screenshot: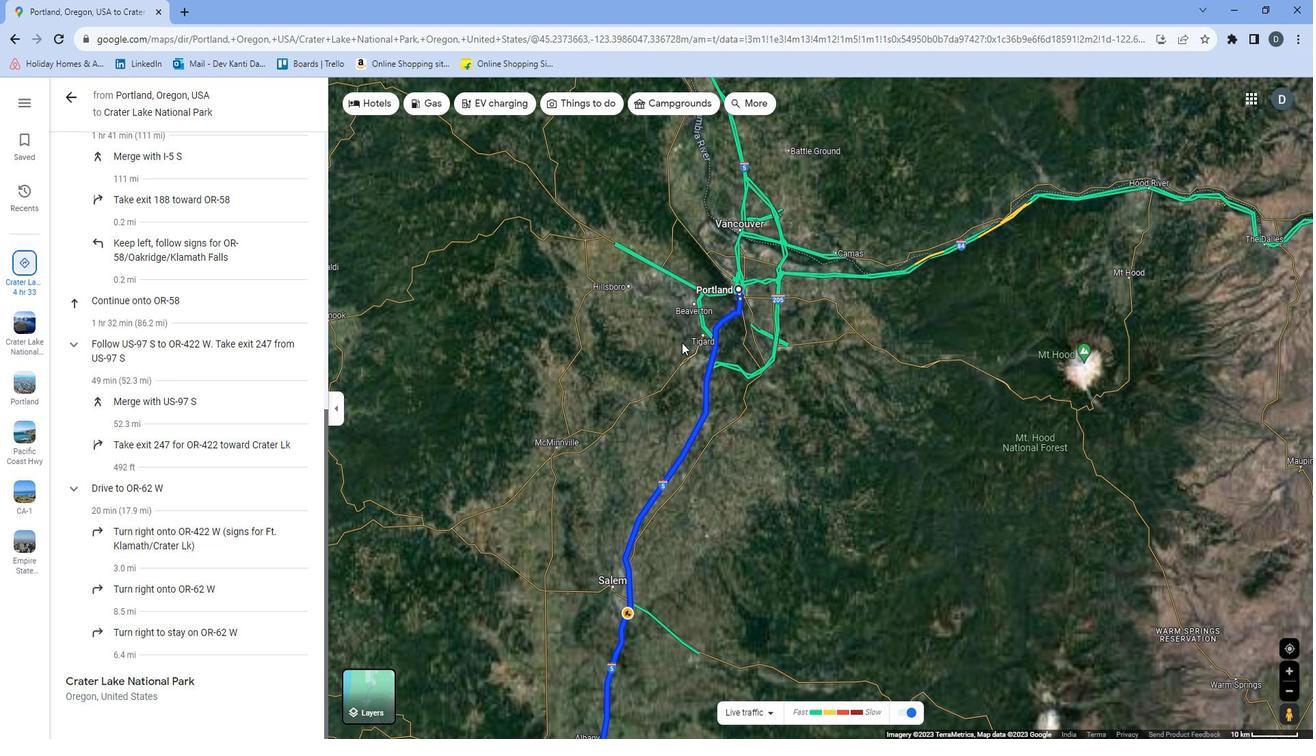 
Action: Mouse scrolled (688, 303) with delta (0, 0)
Screenshot: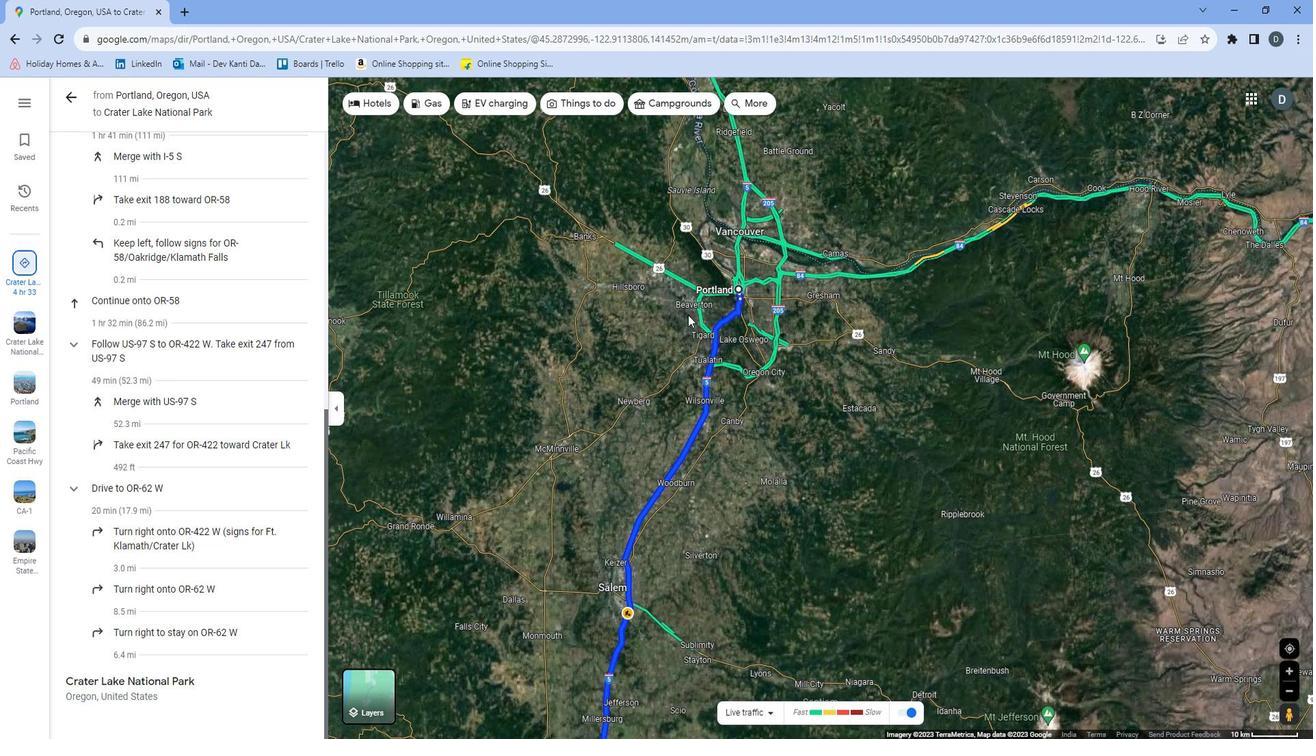 
Action: Mouse scrolled (688, 303) with delta (0, 0)
Screenshot: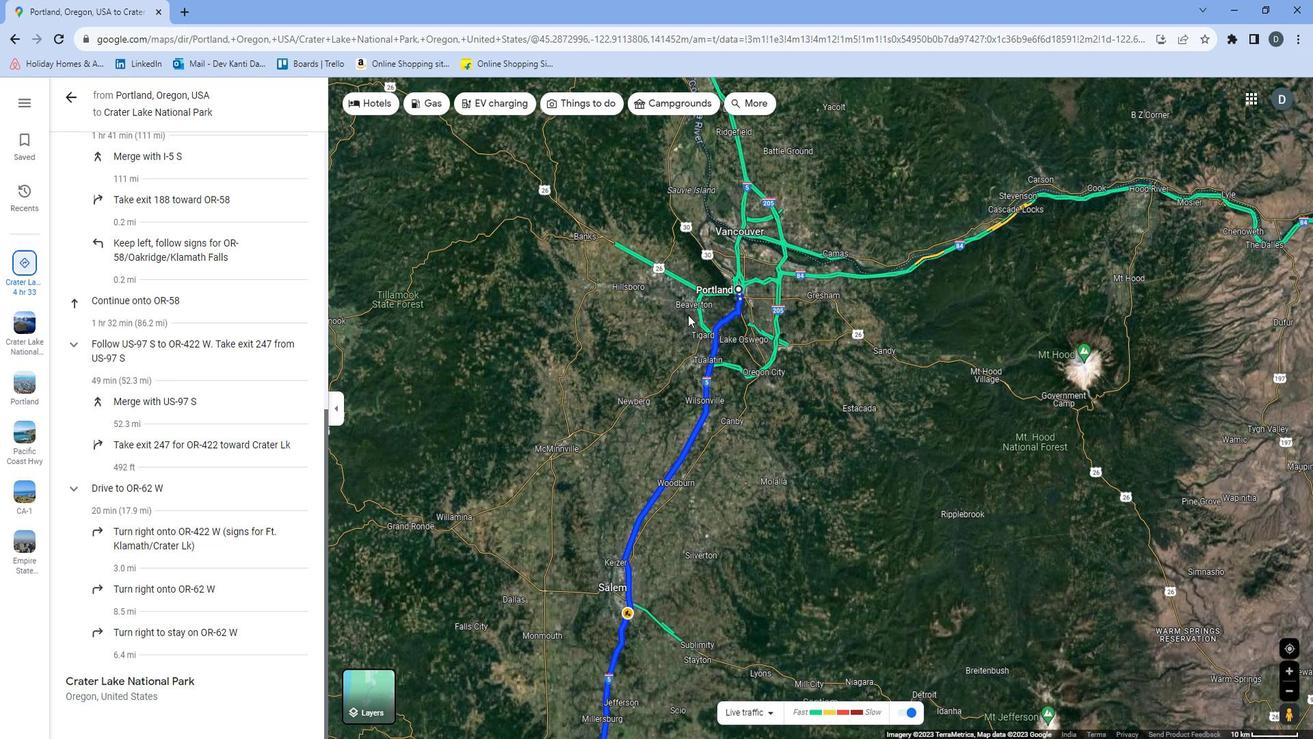 
Action: Mouse scrolled (688, 303) with delta (0, 0)
Screenshot: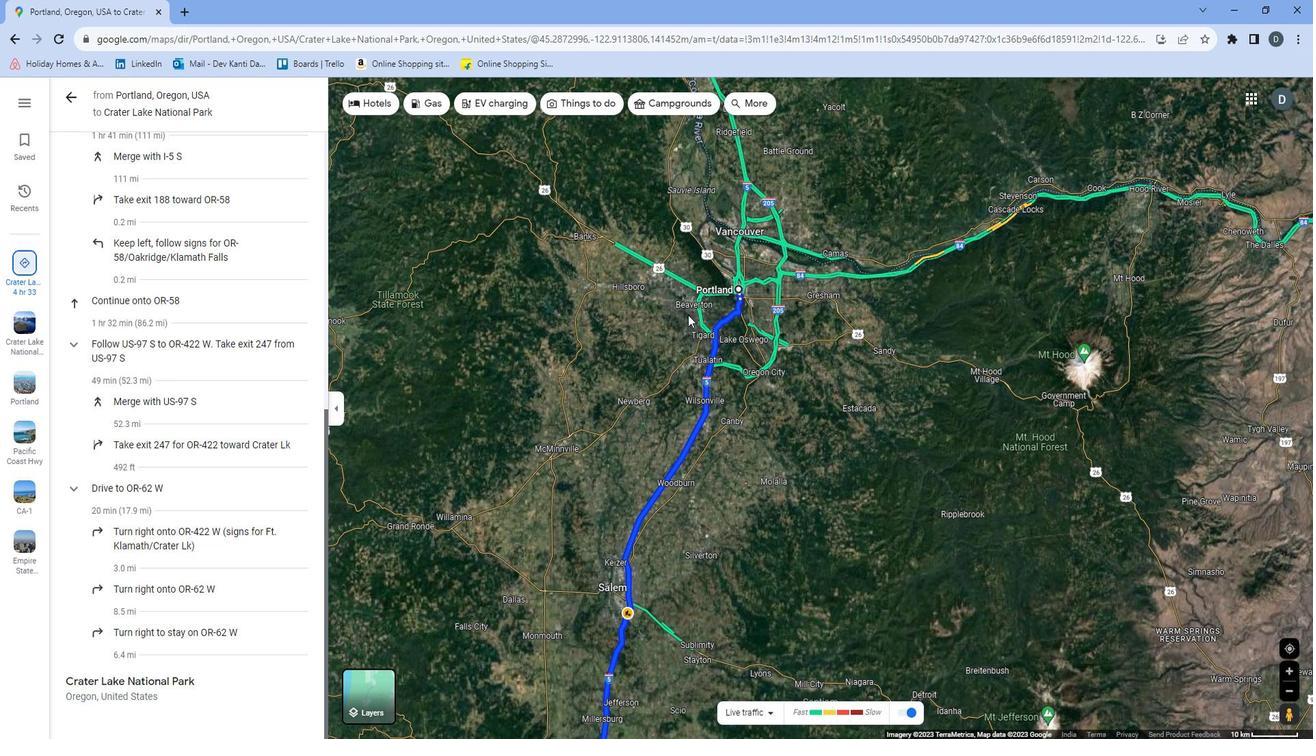 
Action: Mouse scrolled (688, 303) with delta (0, 0)
Screenshot: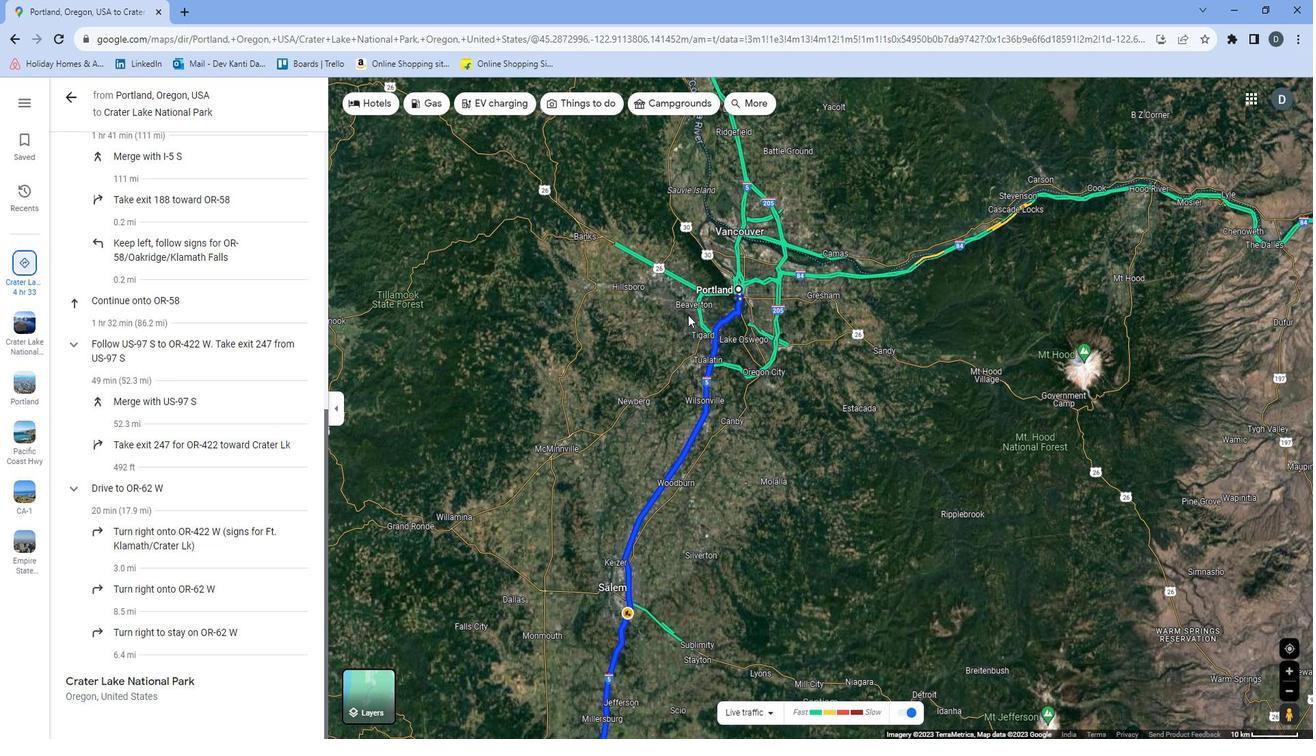 
Action: Mouse moved to (852, 277)
Screenshot: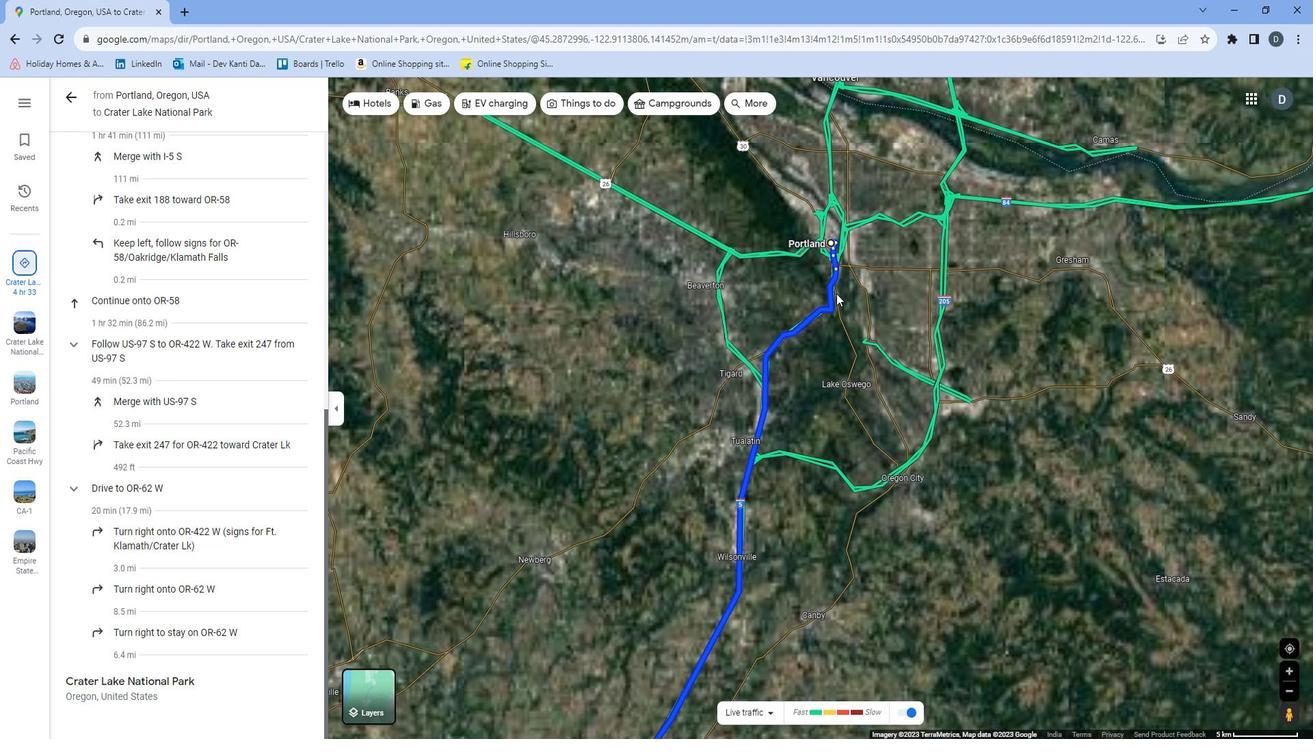 
Action: Mouse scrolled (852, 278) with delta (0, 0)
Screenshot: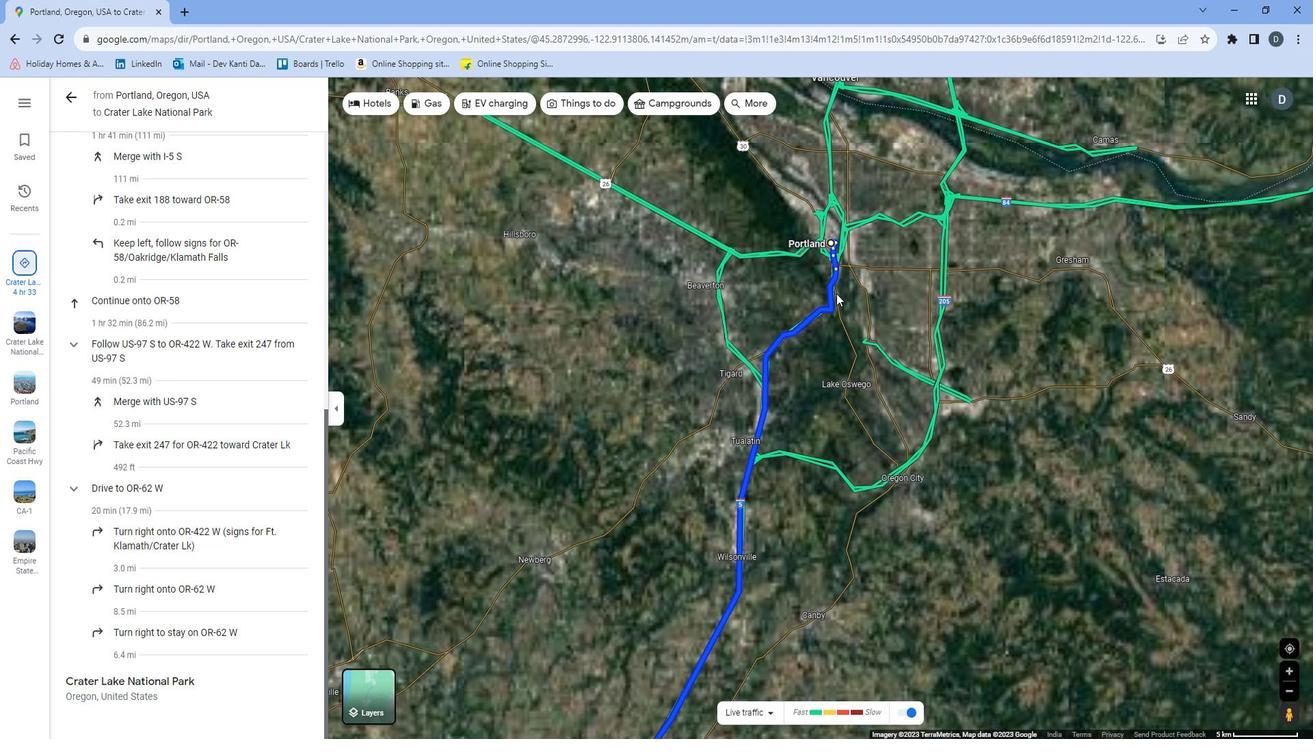 
Action: Mouse scrolled (852, 278) with delta (0, 0)
Screenshot: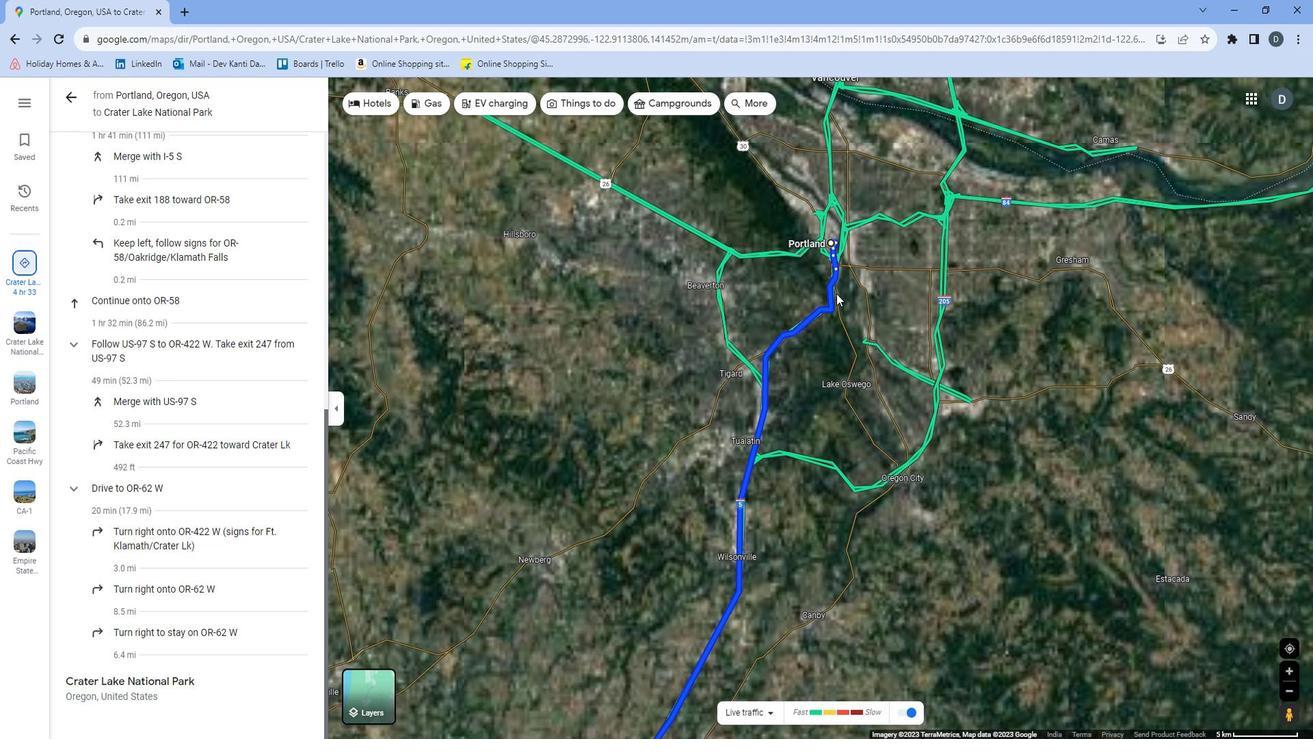 
Action: Mouse scrolled (852, 278) with delta (0, 0)
Screenshot: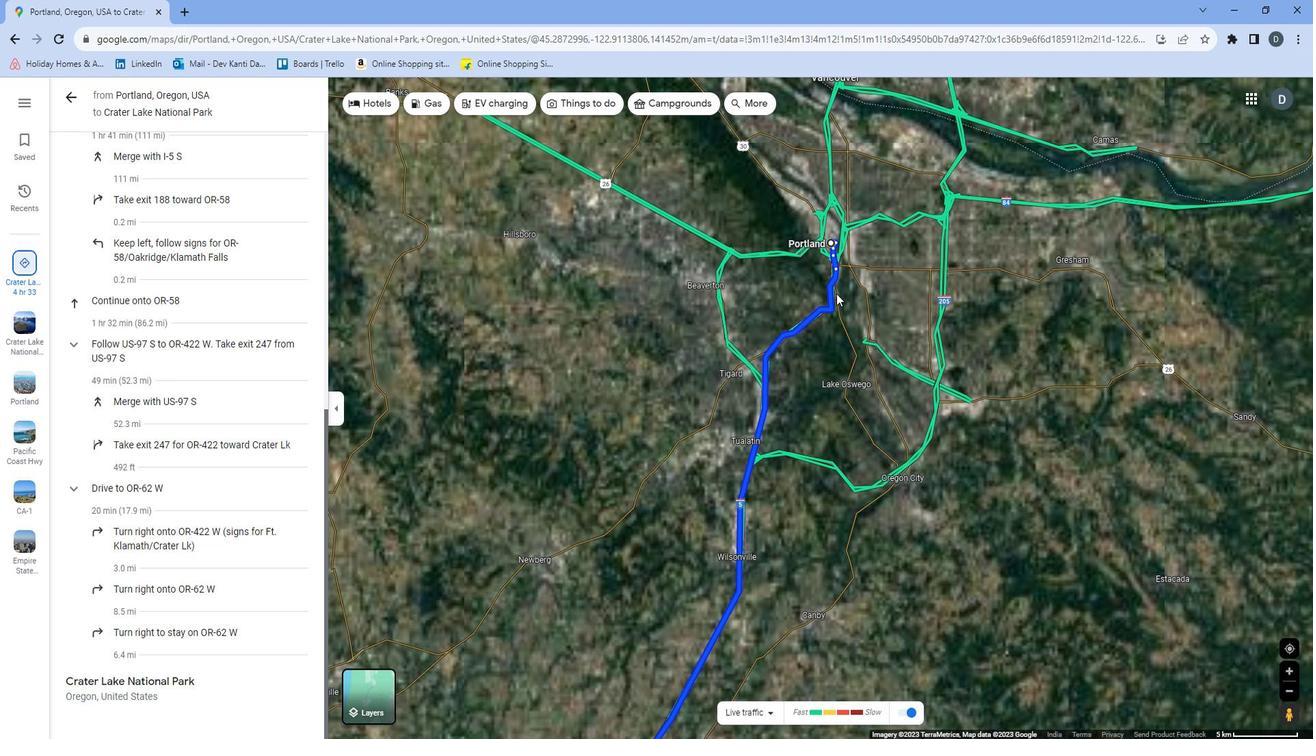 
Action: Mouse scrolled (852, 278) with delta (0, 0)
Screenshot: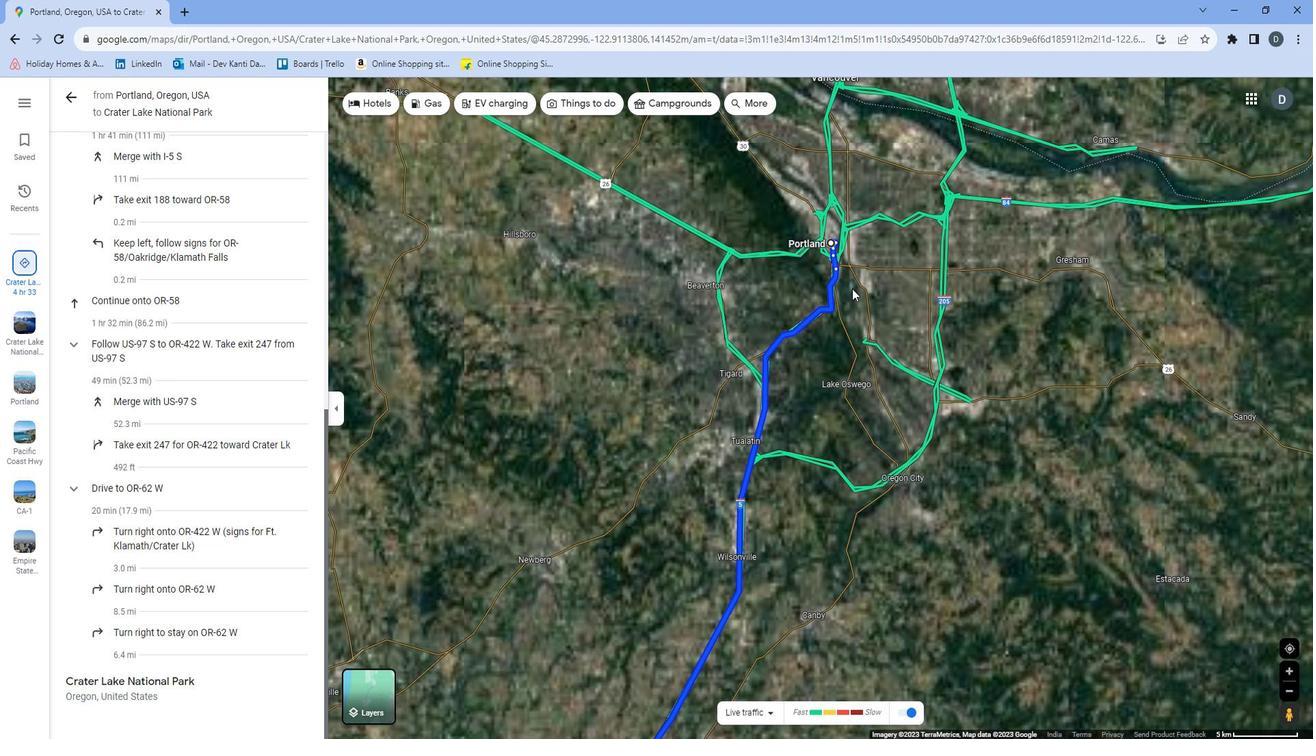 
Action: Mouse moved to (788, 260)
Screenshot: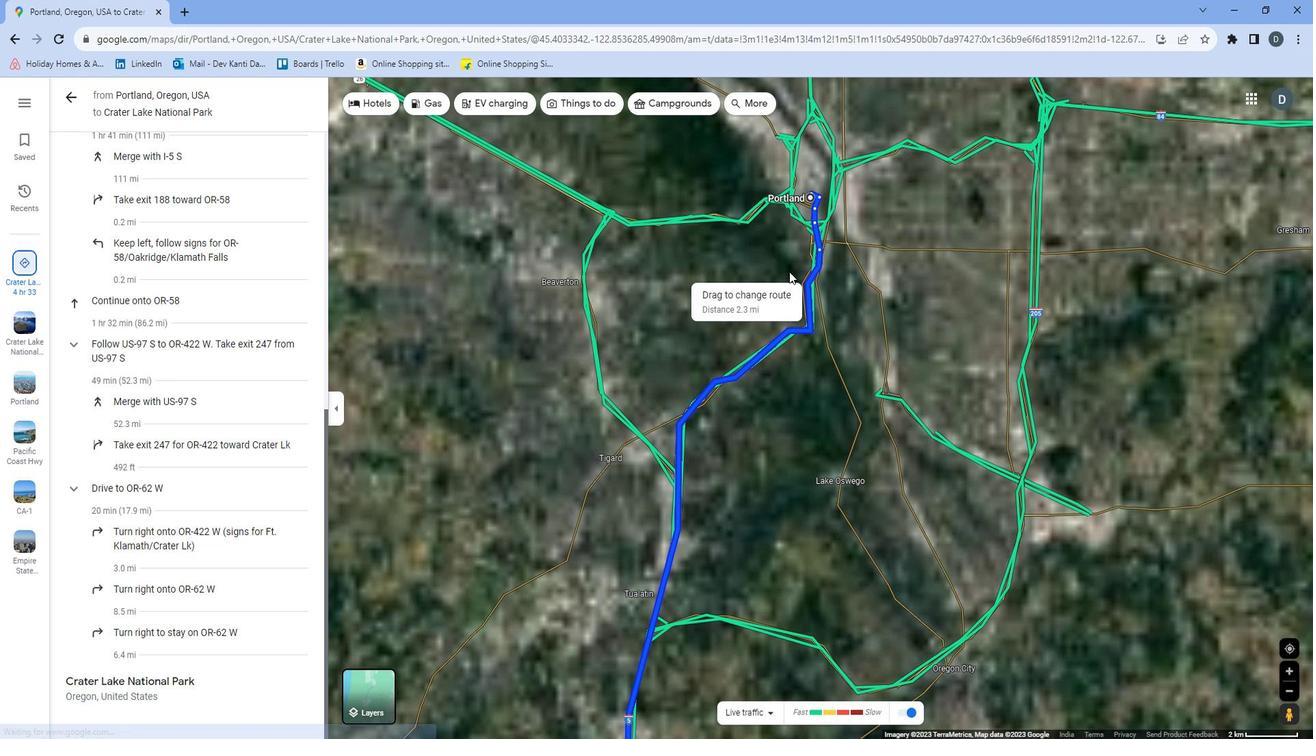 
Action: Mouse scrolled (788, 260) with delta (0, 0)
Screenshot: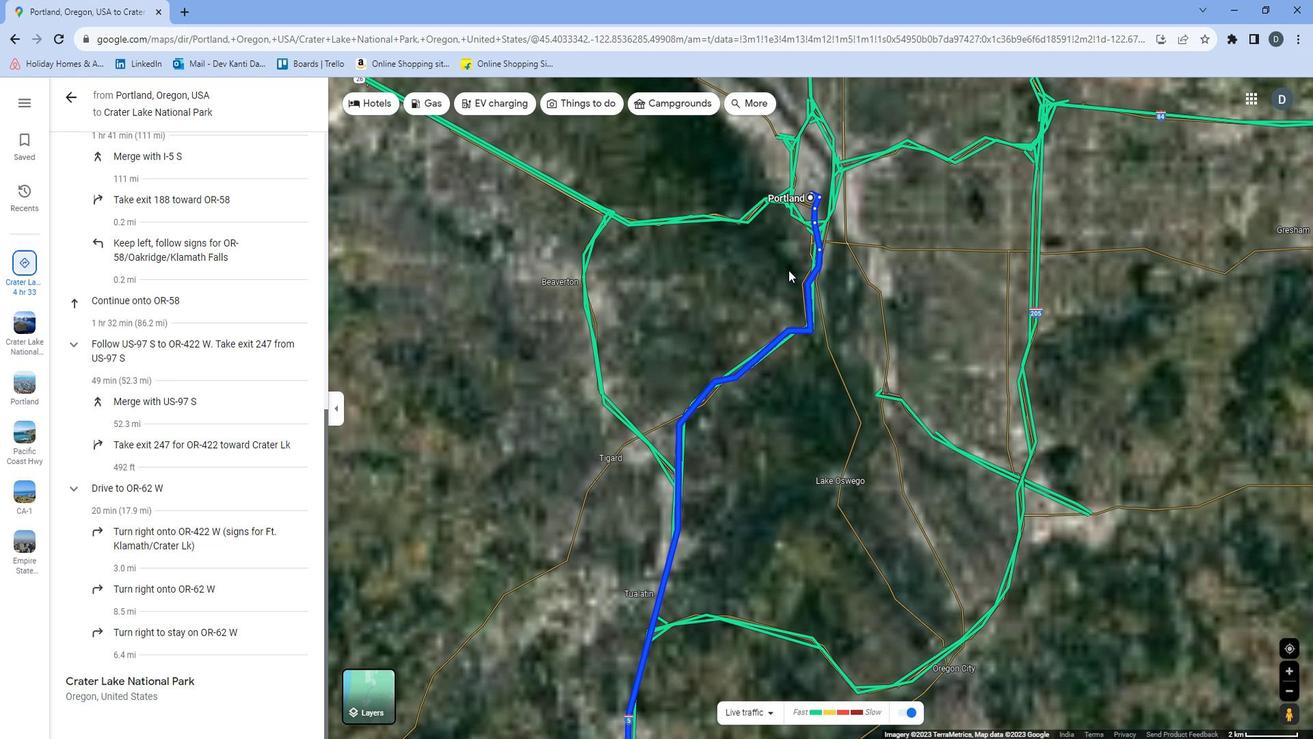 
Action: Mouse scrolled (788, 260) with delta (0, 0)
Screenshot: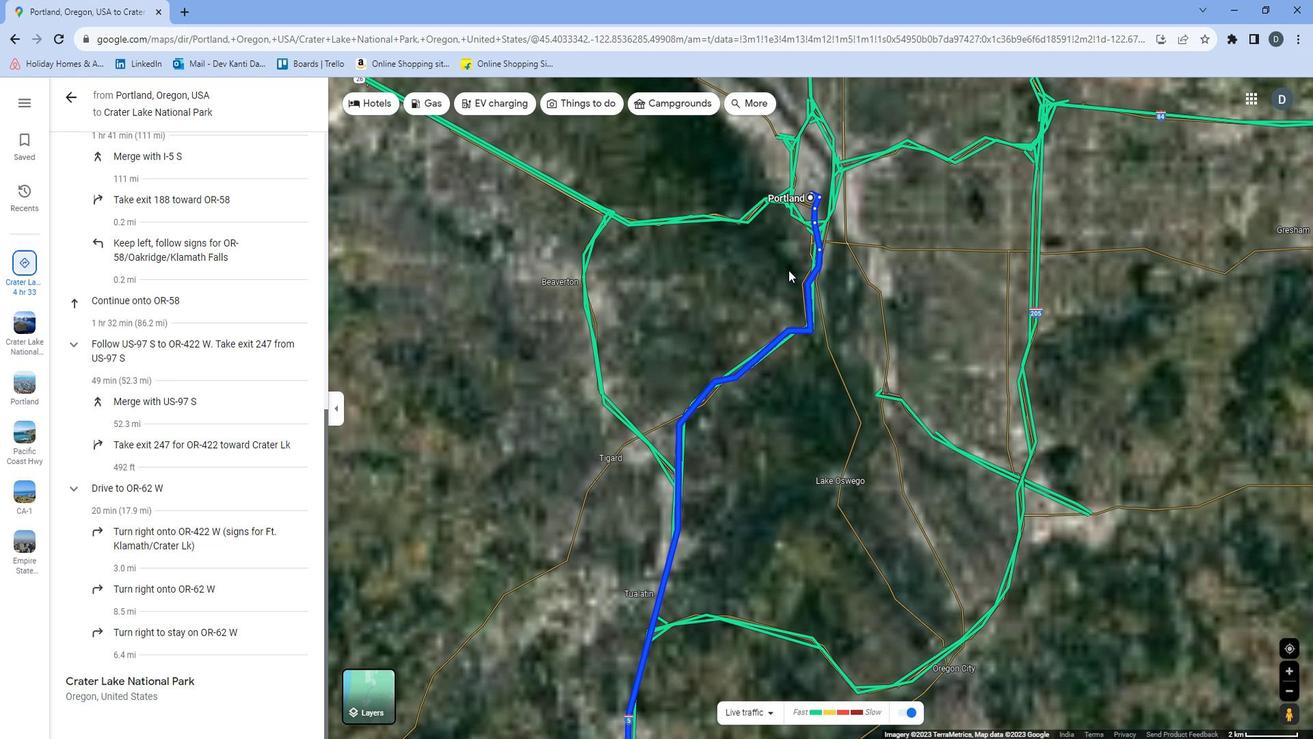 
Action: Mouse scrolled (788, 260) with delta (0, 0)
Screenshot: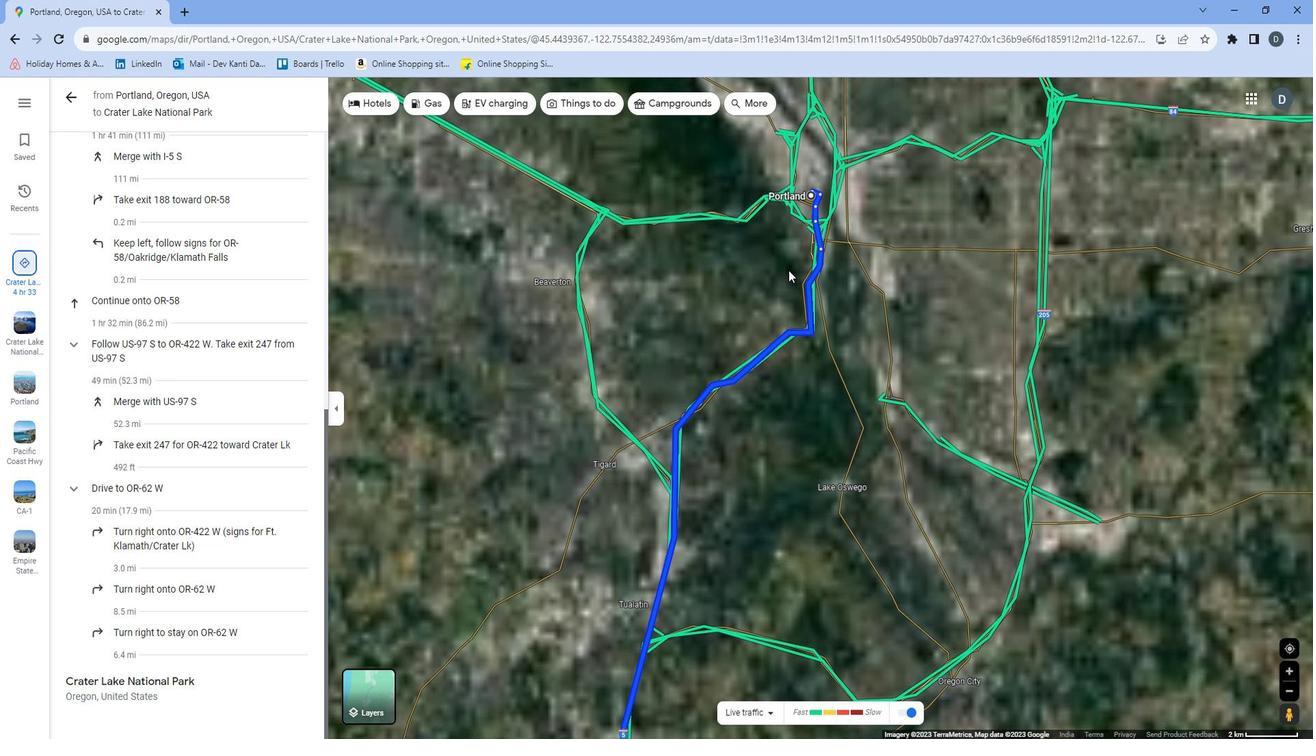 
Action: Mouse moved to (874, 189)
Screenshot: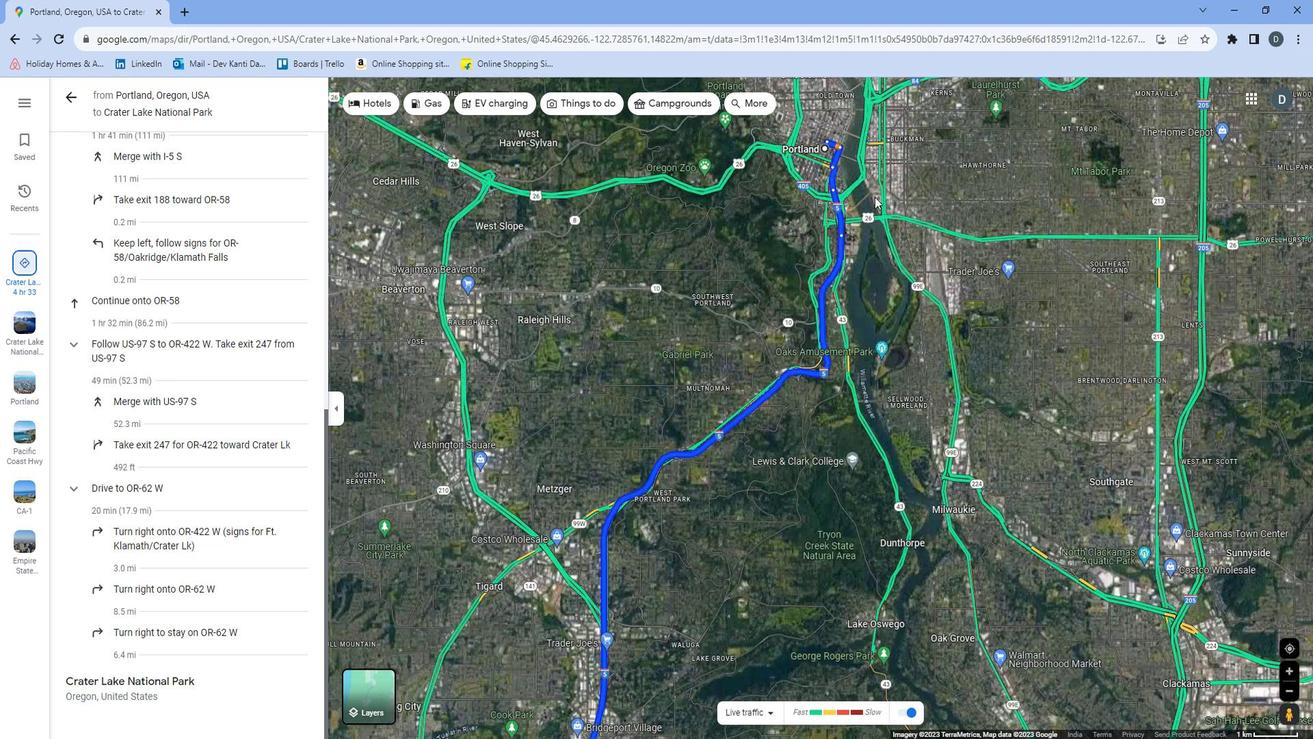 
Action: Mouse pressed left at (874, 189)
Screenshot: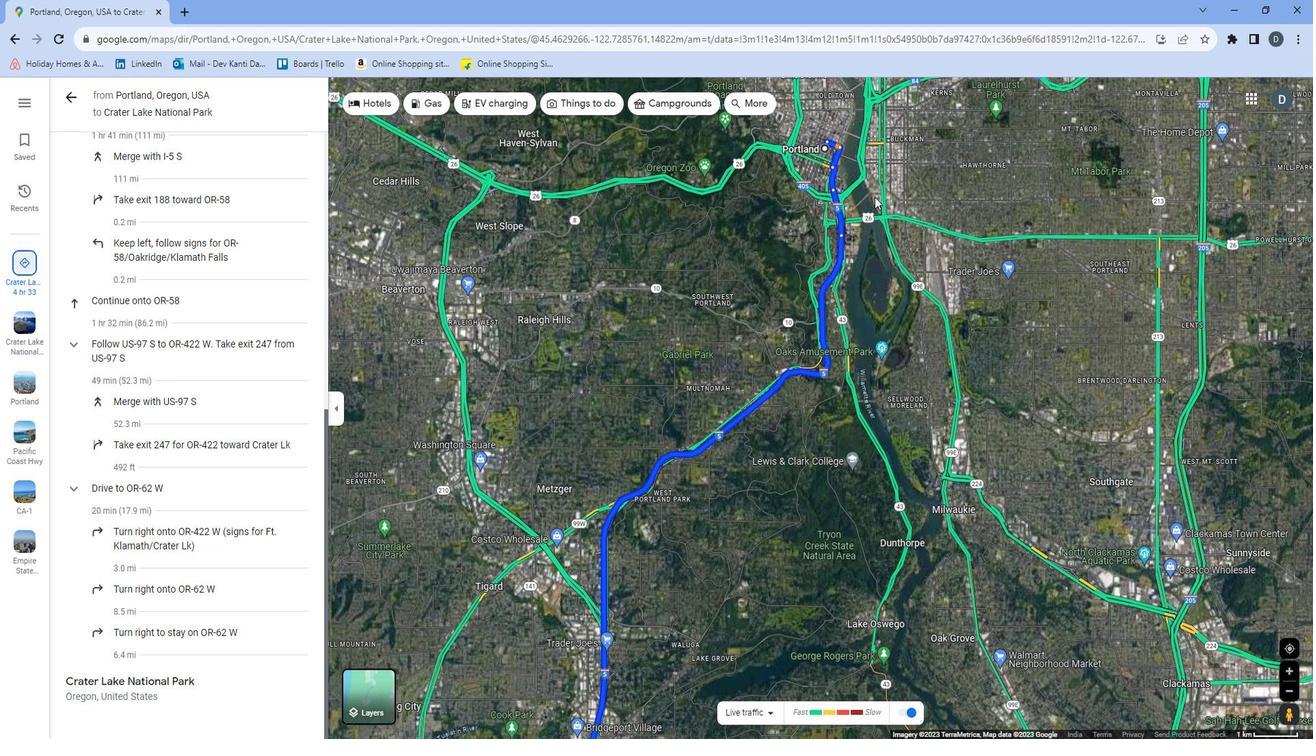 
Action: Mouse moved to (861, 296)
Screenshot: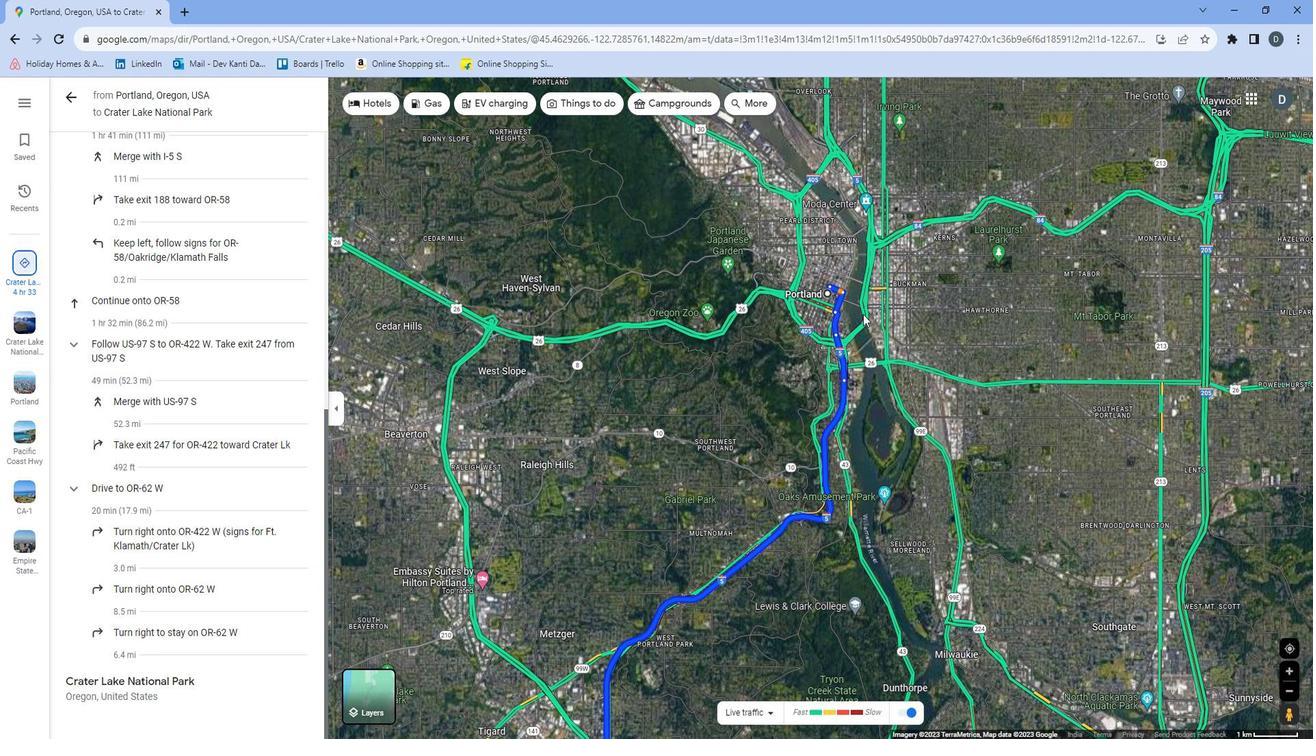 
Action: Mouse scrolled (861, 297) with delta (0, 0)
Screenshot: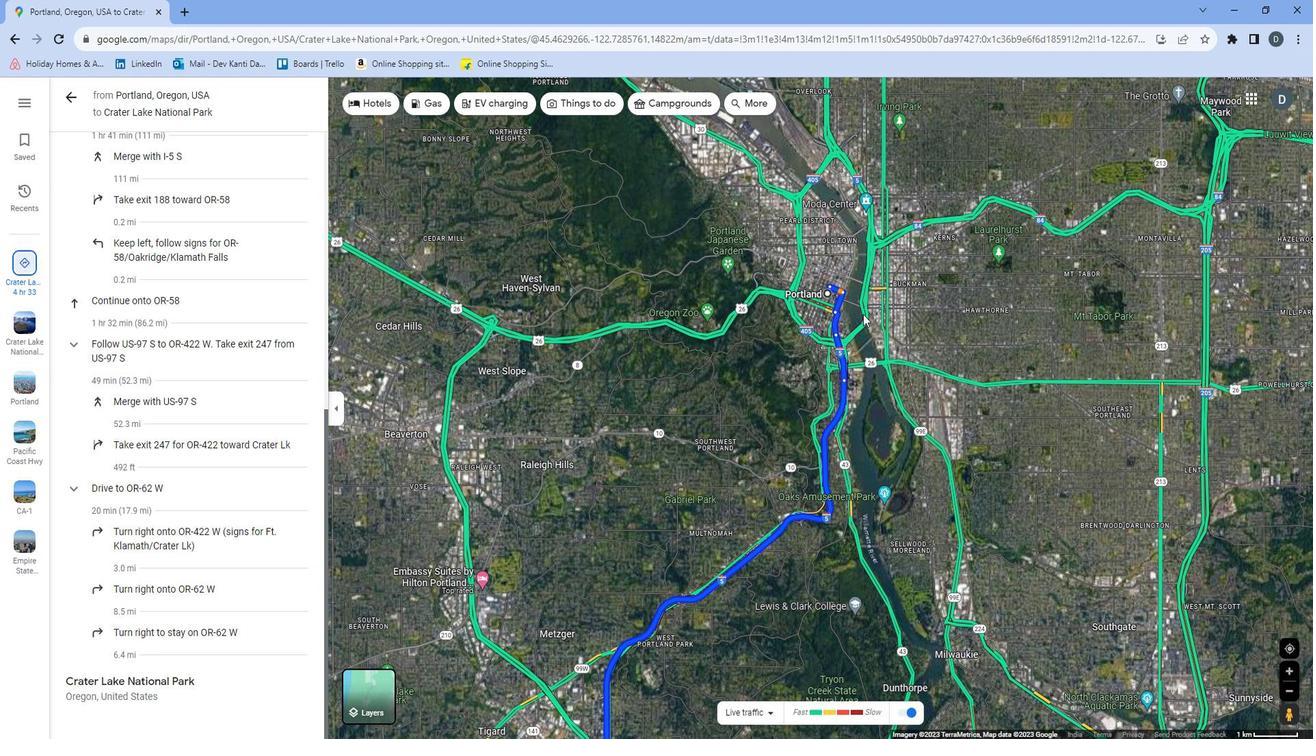 
Action: Mouse moved to (860, 296)
Screenshot: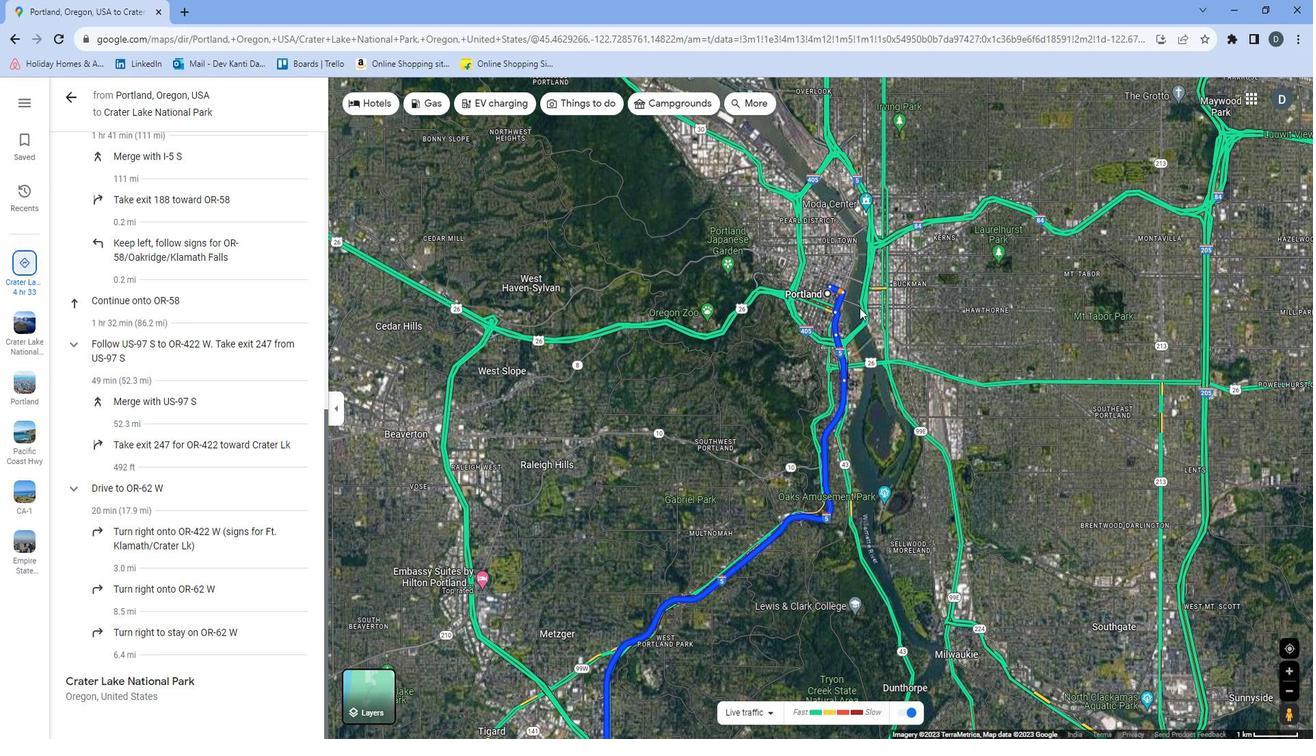 
Action: Mouse scrolled (860, 296) with delta (0, 0)
Screenshot: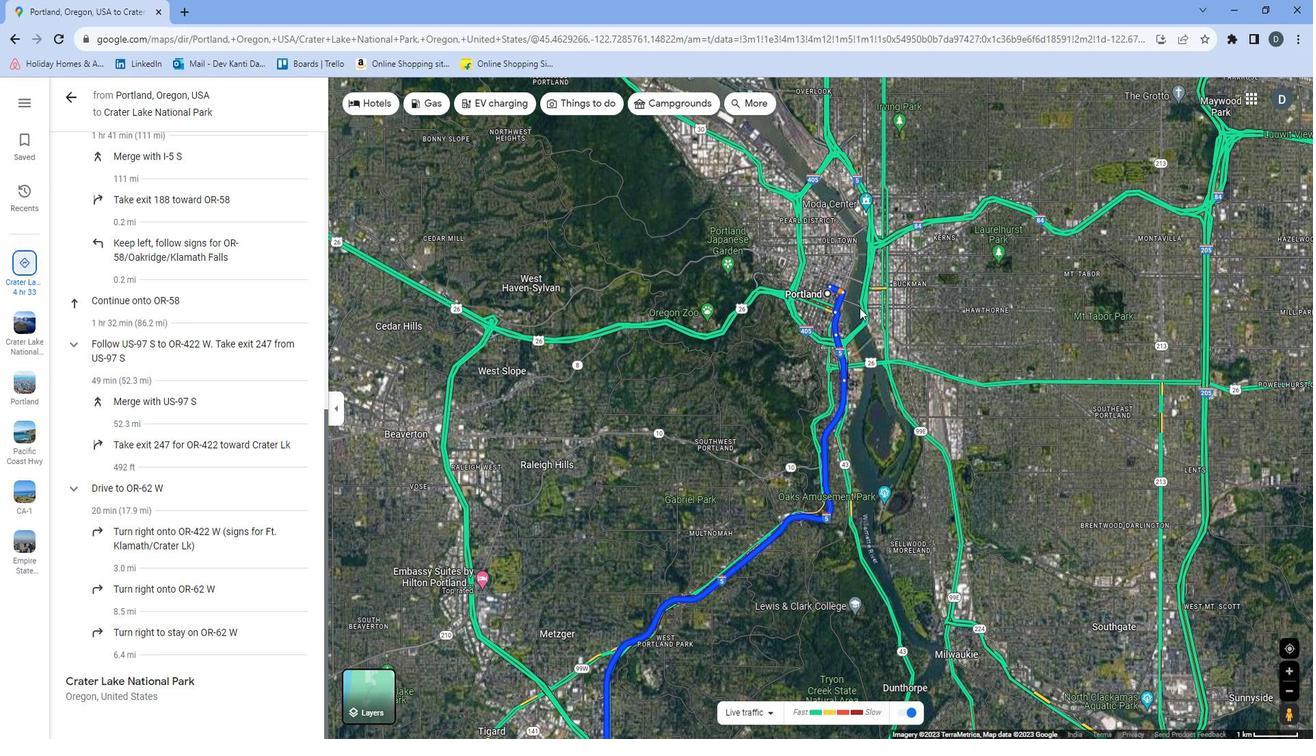 
Action: Mouse moved to (860, 296)
Screenshot: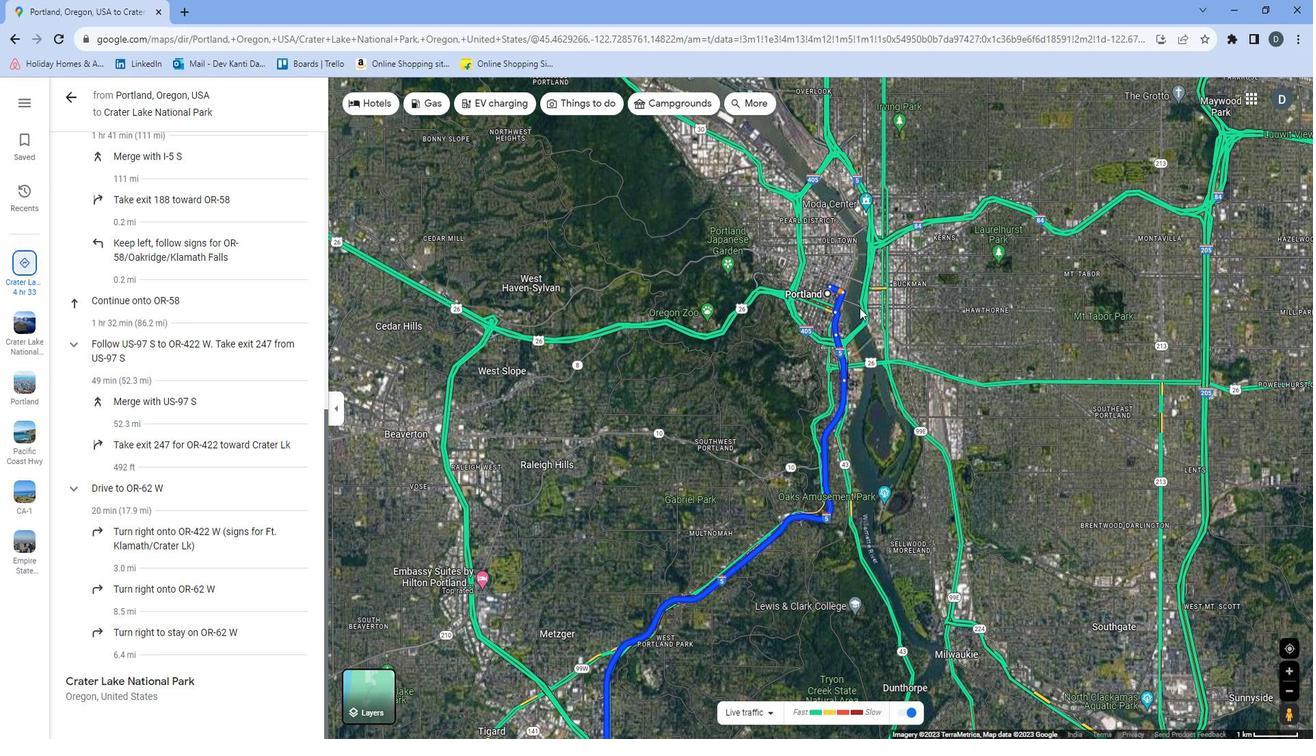 
Action: Mouse scrolled (860, 296) with delta (0, 0)
Screenshot: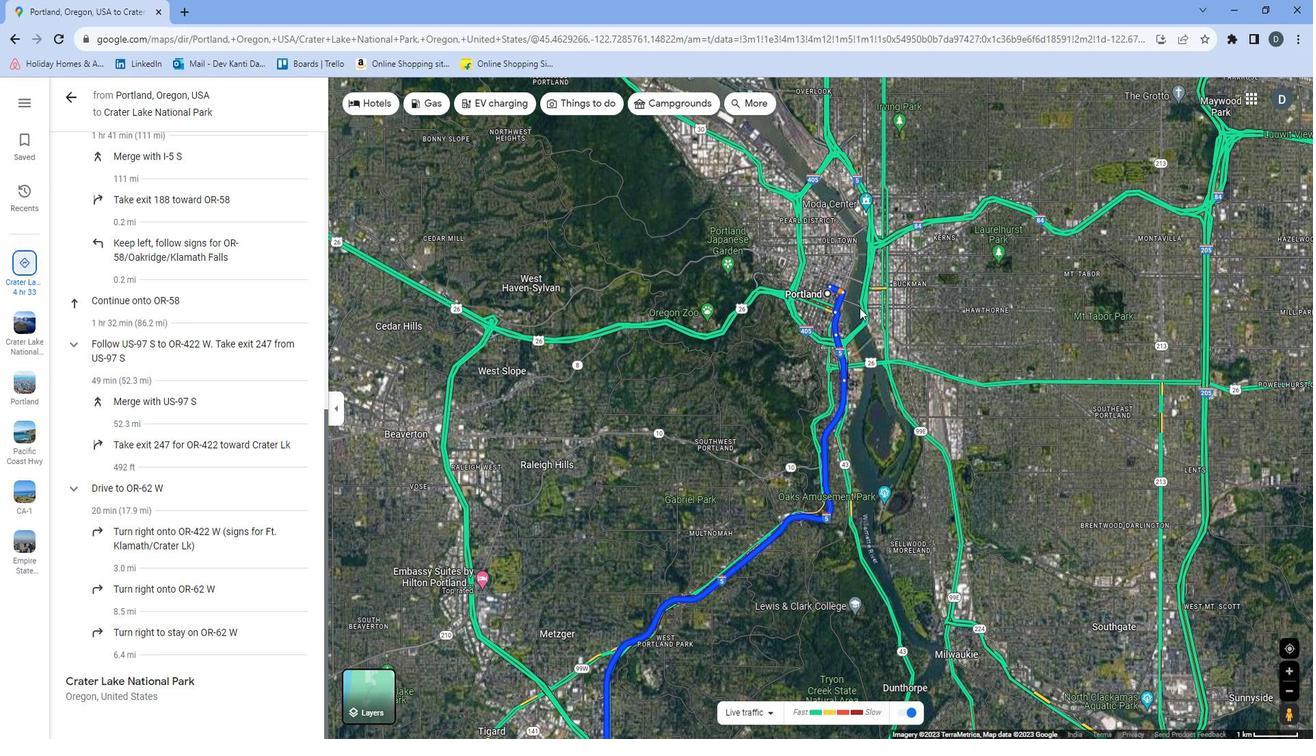 
Action: Mouse scrolled (860, 296) with delta (0, 0)
Screenshot: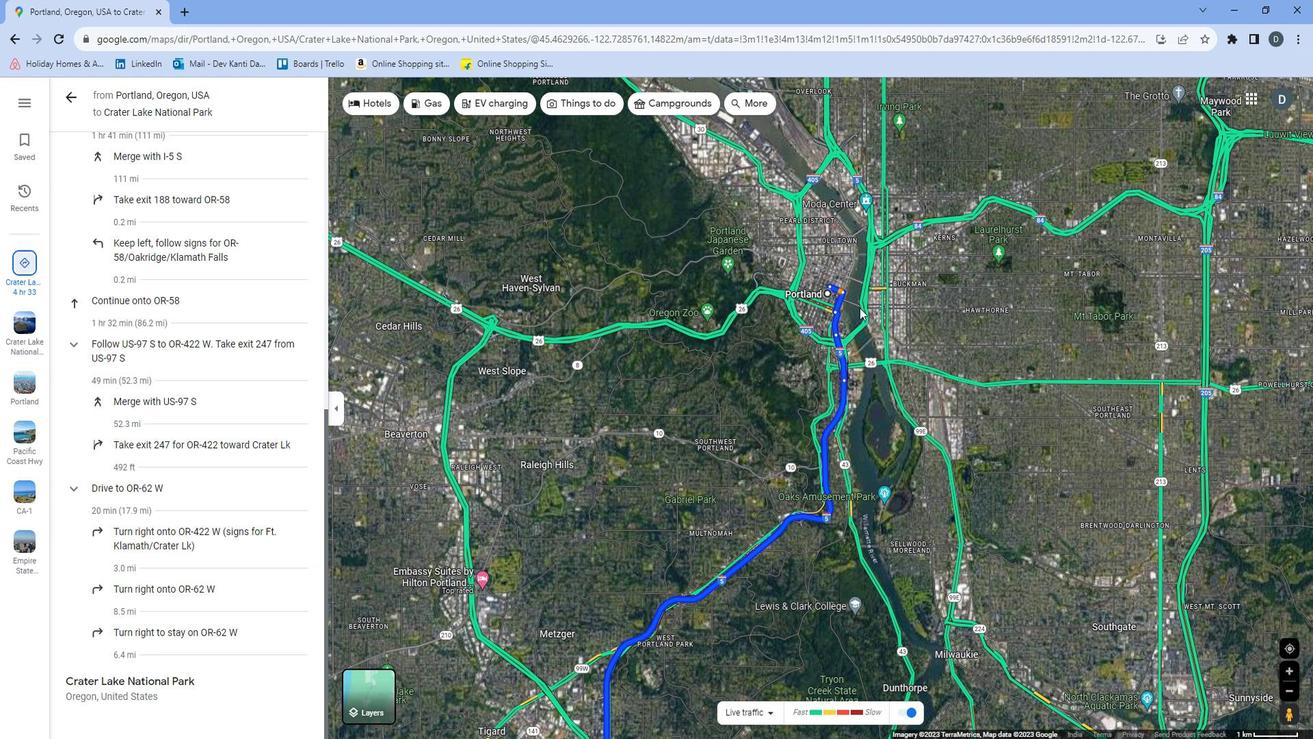 
Action: Mouse scrolled (860, 296) with delta (0, 0)
Screenshot: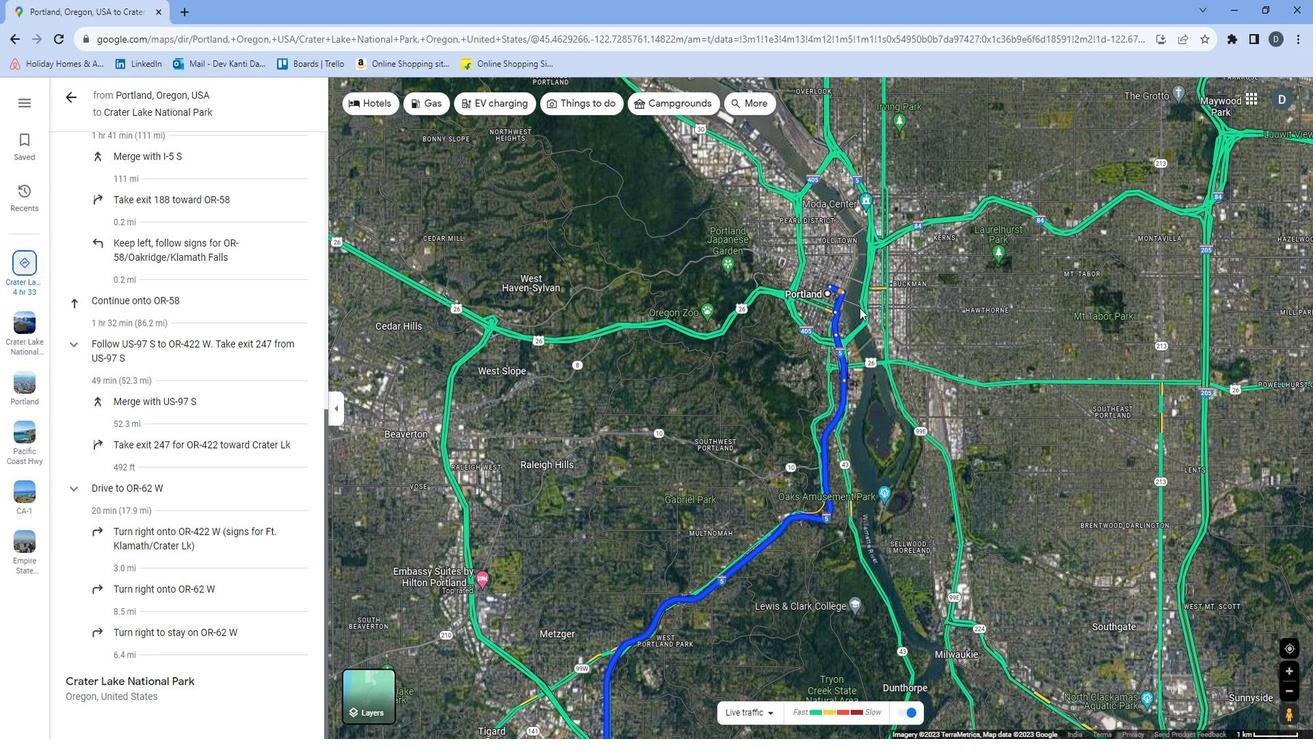
Action: Mouse scrolled (860, 296) with delta (0, 0)
Screenshot: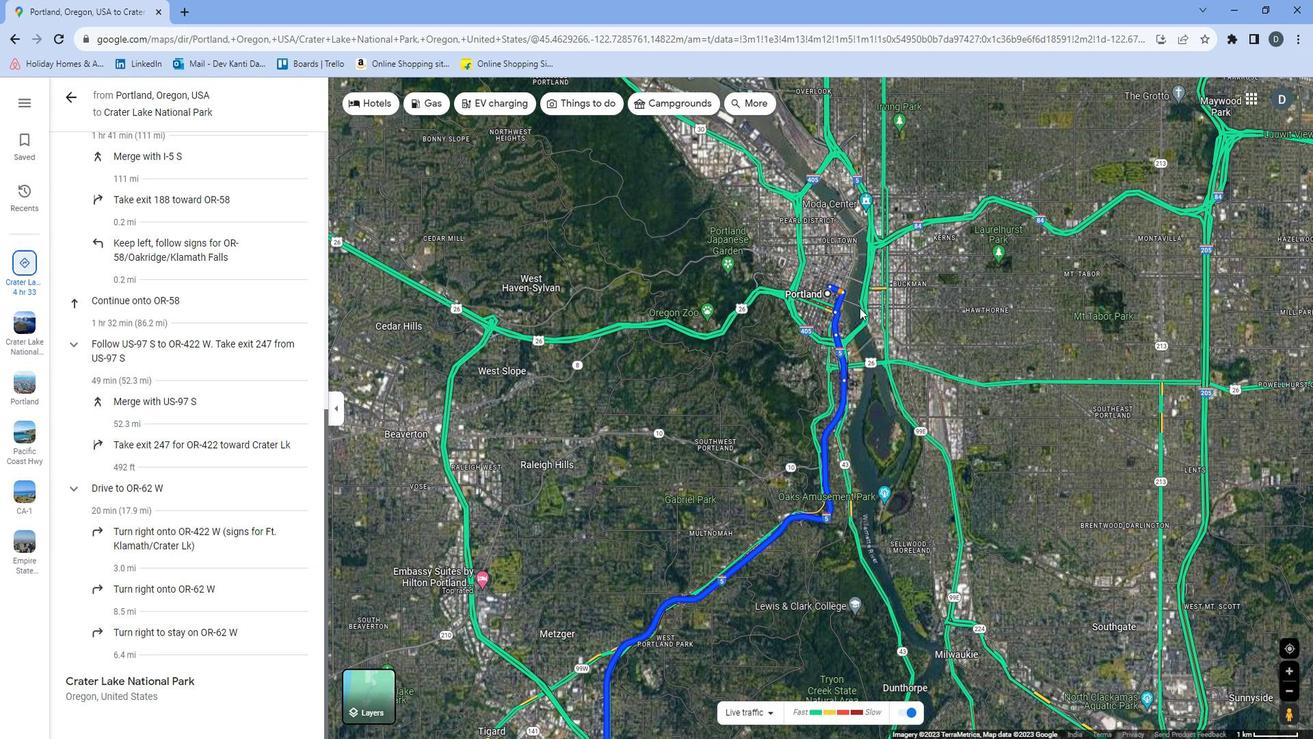 
Action: Mouse moved to (789, 278)
Screenshot: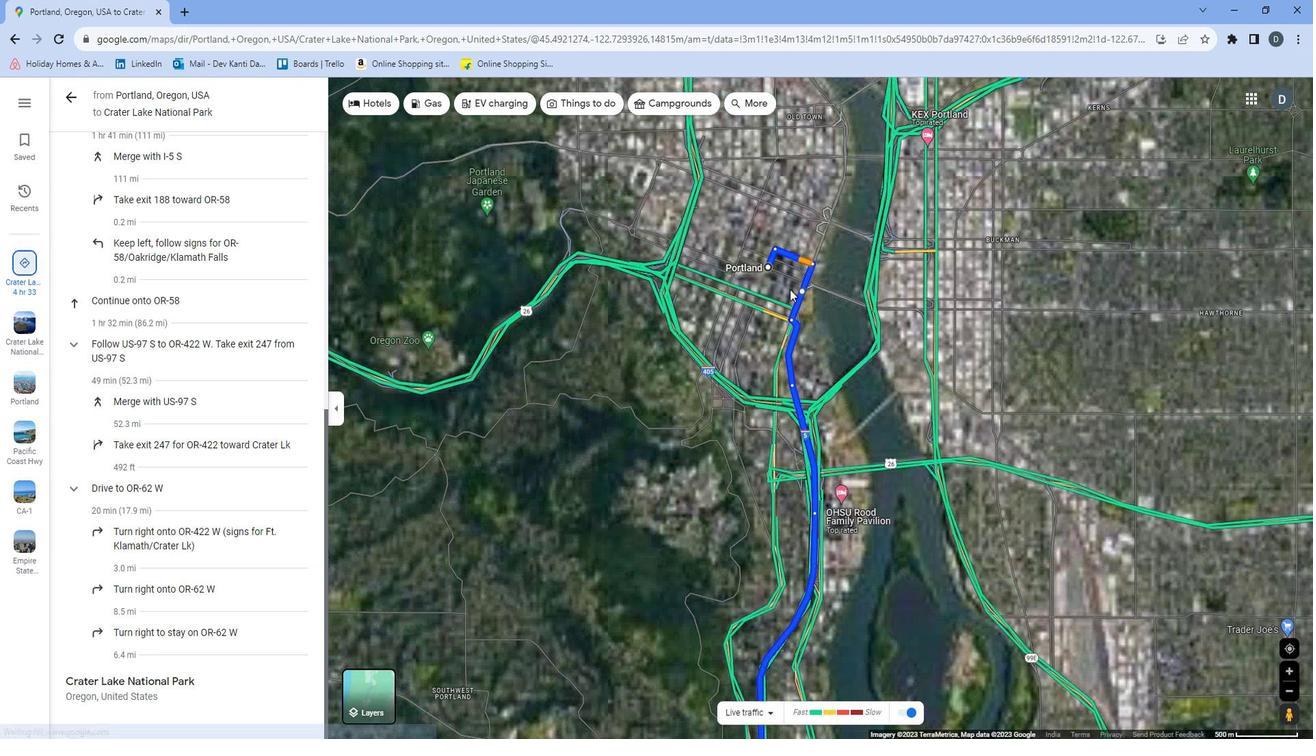 
Action: Mouse scrolled (789, 279) with delta (0, 0)
Screenshot: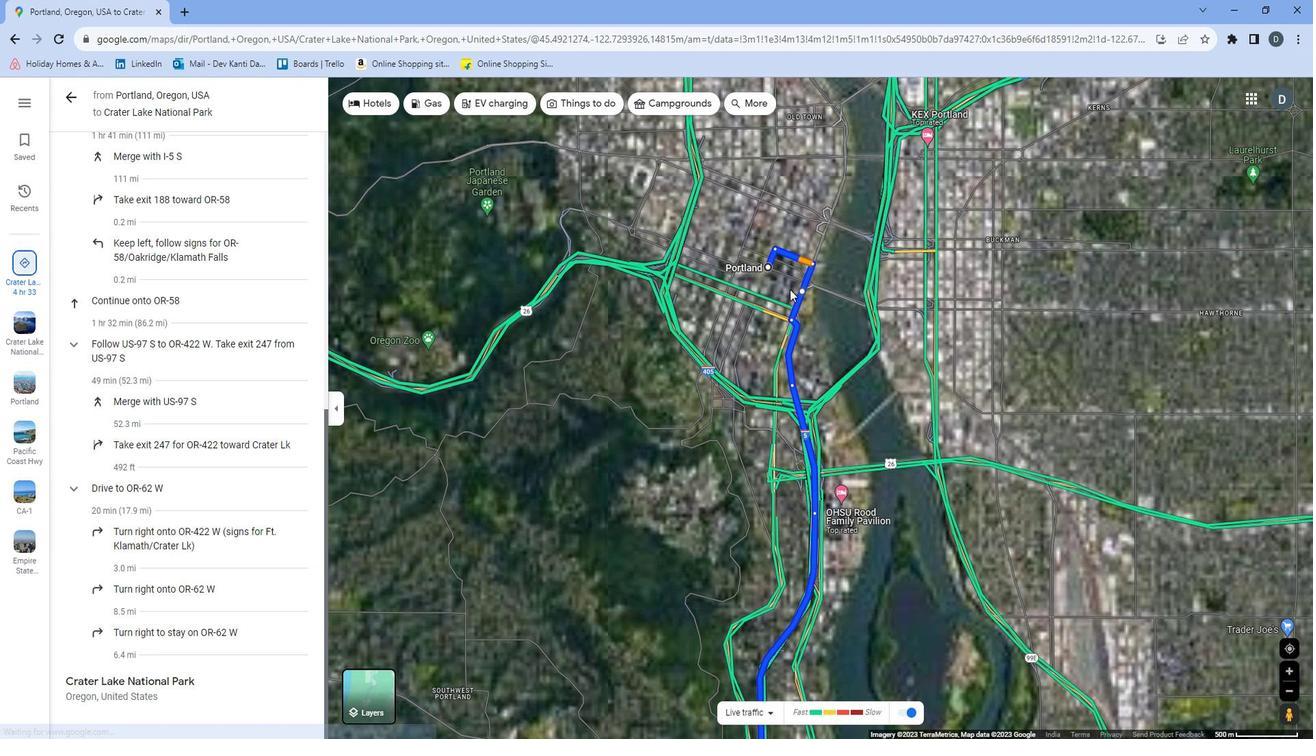 
Action: Mouse scrolled (789, 279) with delta (0, 0)
Screenshot: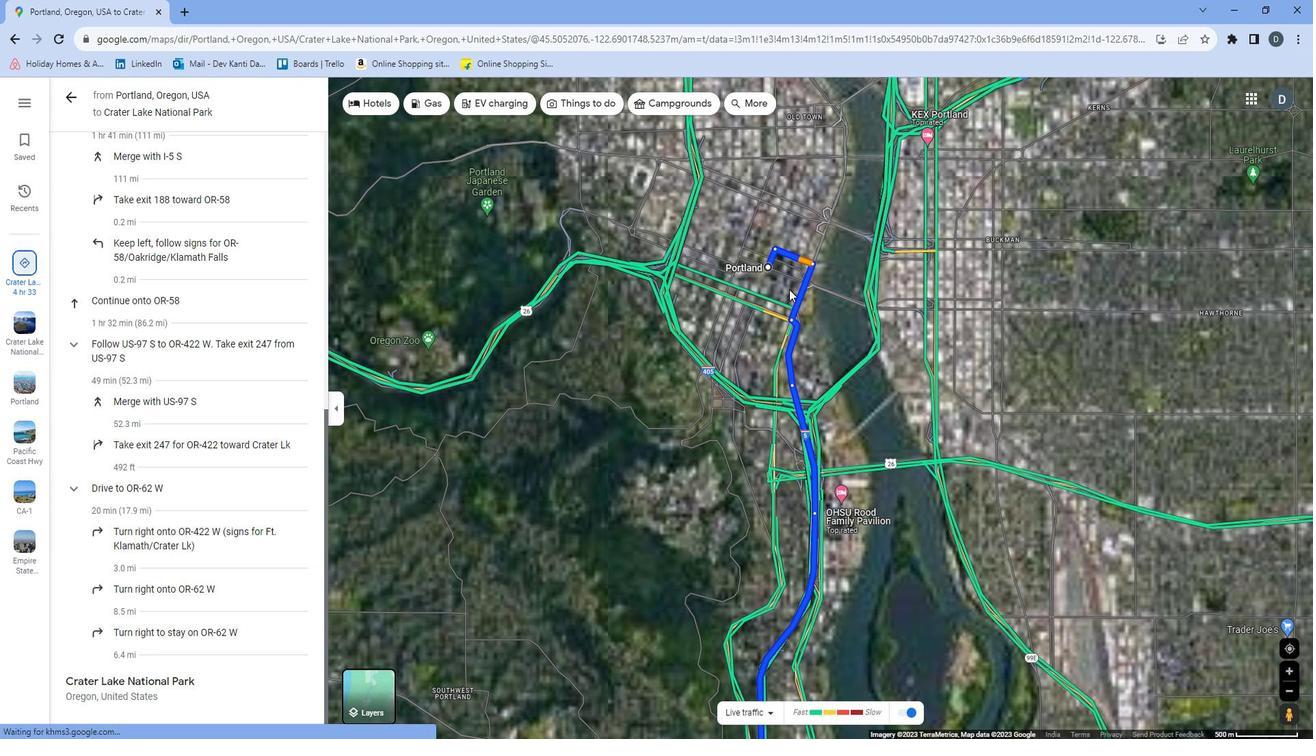 
Action: Mouse scrolled (789, 279) with delta (0, 0)
Screenshot: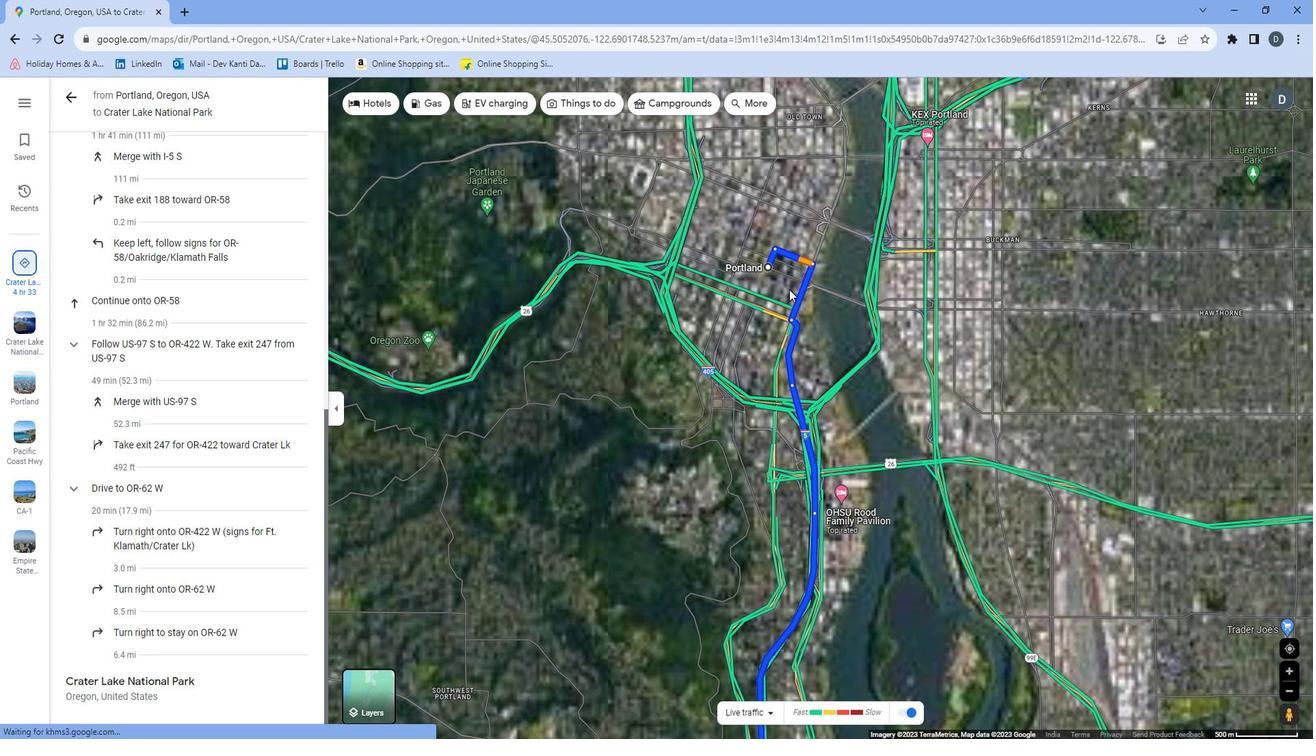 
Action: Mouse scrolled (789, 279) with delta (0, 0)
Screenshot: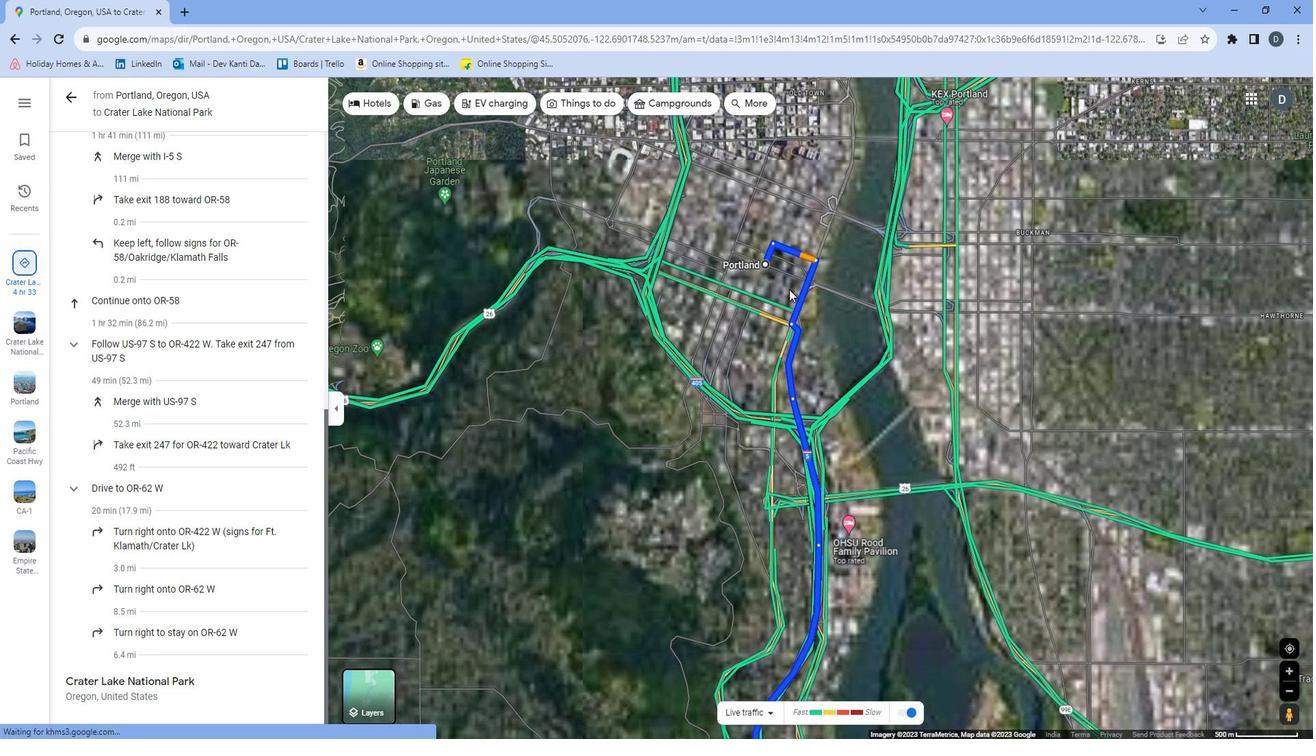 
Action: Mouse scrolled (789, 279) with delta (0, 0)
Screenshot: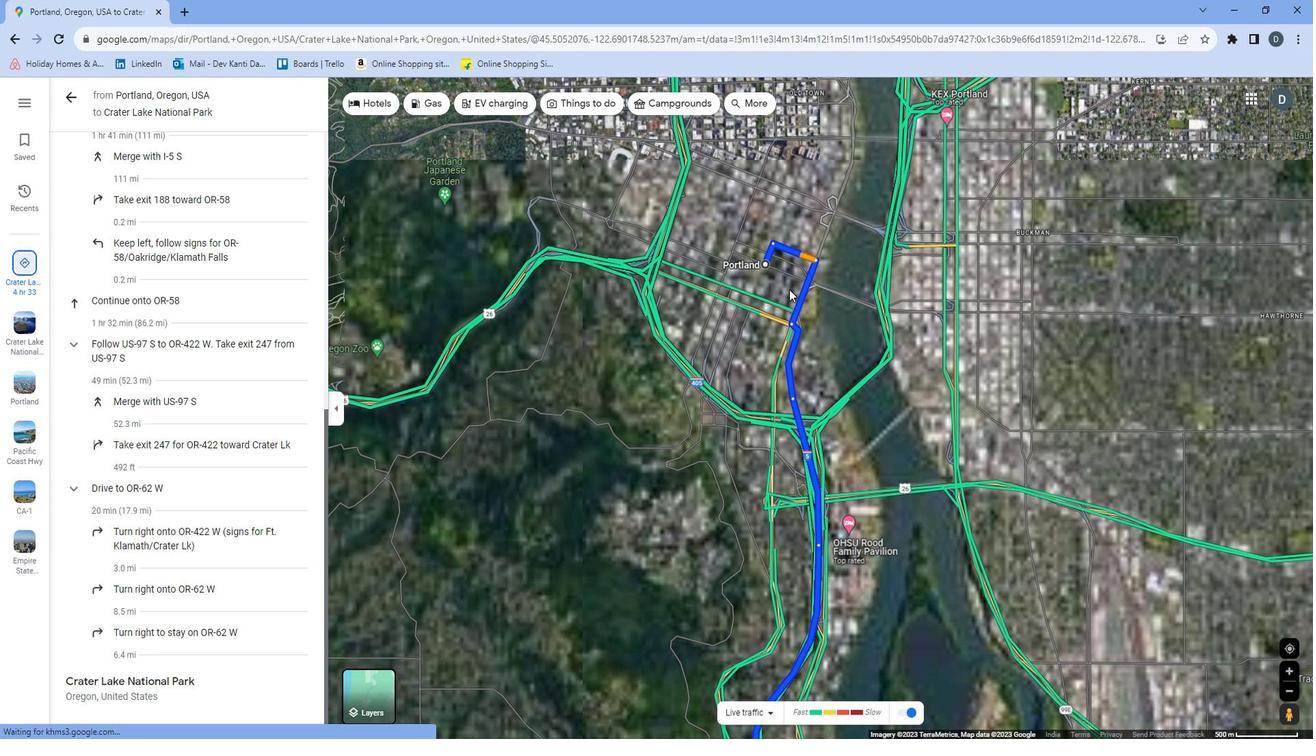 
Action: Mouse scrolled (789, 279) with delta (0, 0)
Screenshot: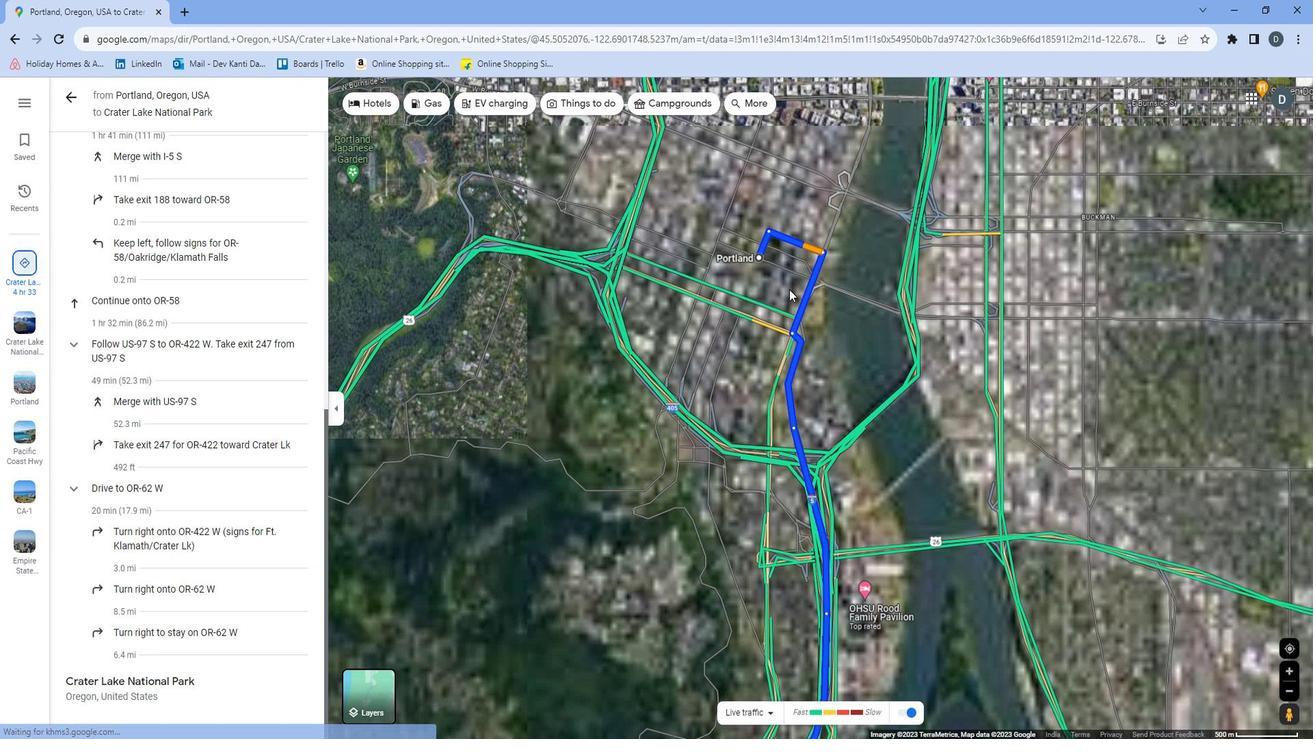 
Action: Mouse scrolled (789, 277) with delta (0, 0)
Screenshot: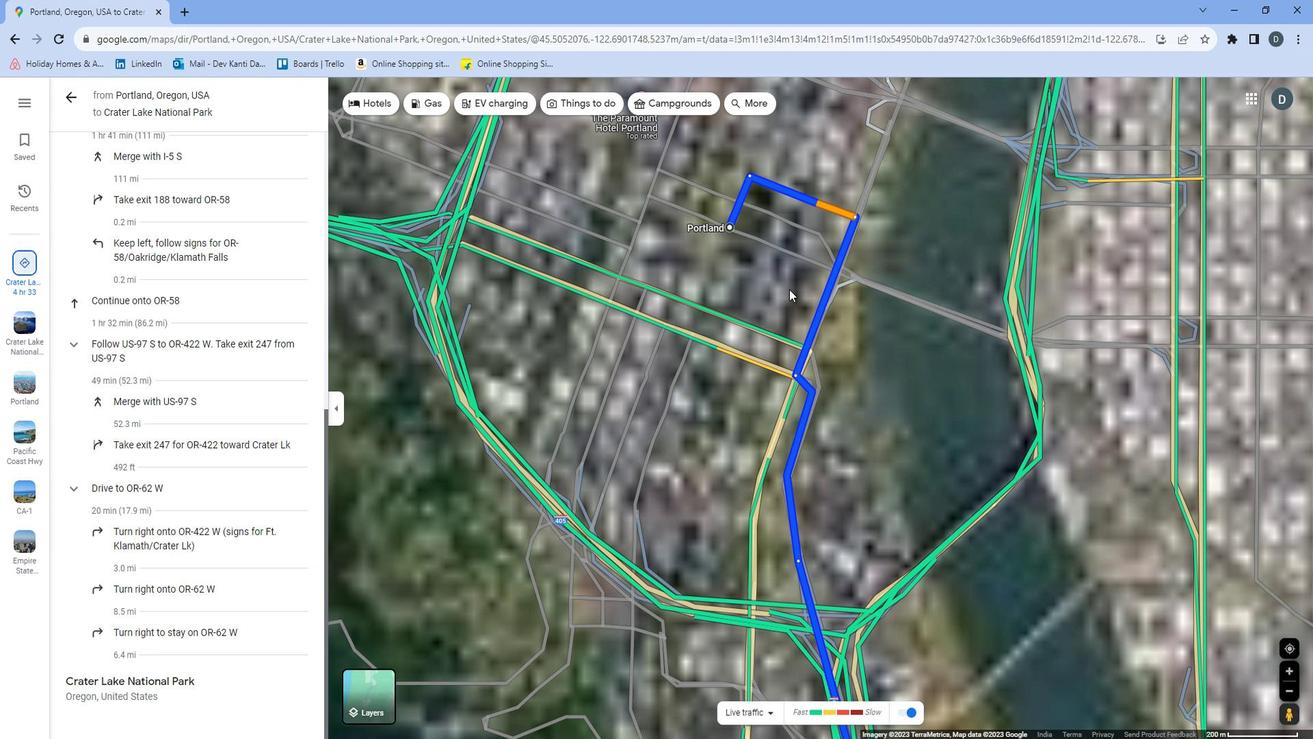 
Action: Mouse moved to (789, 278)
Screenshot: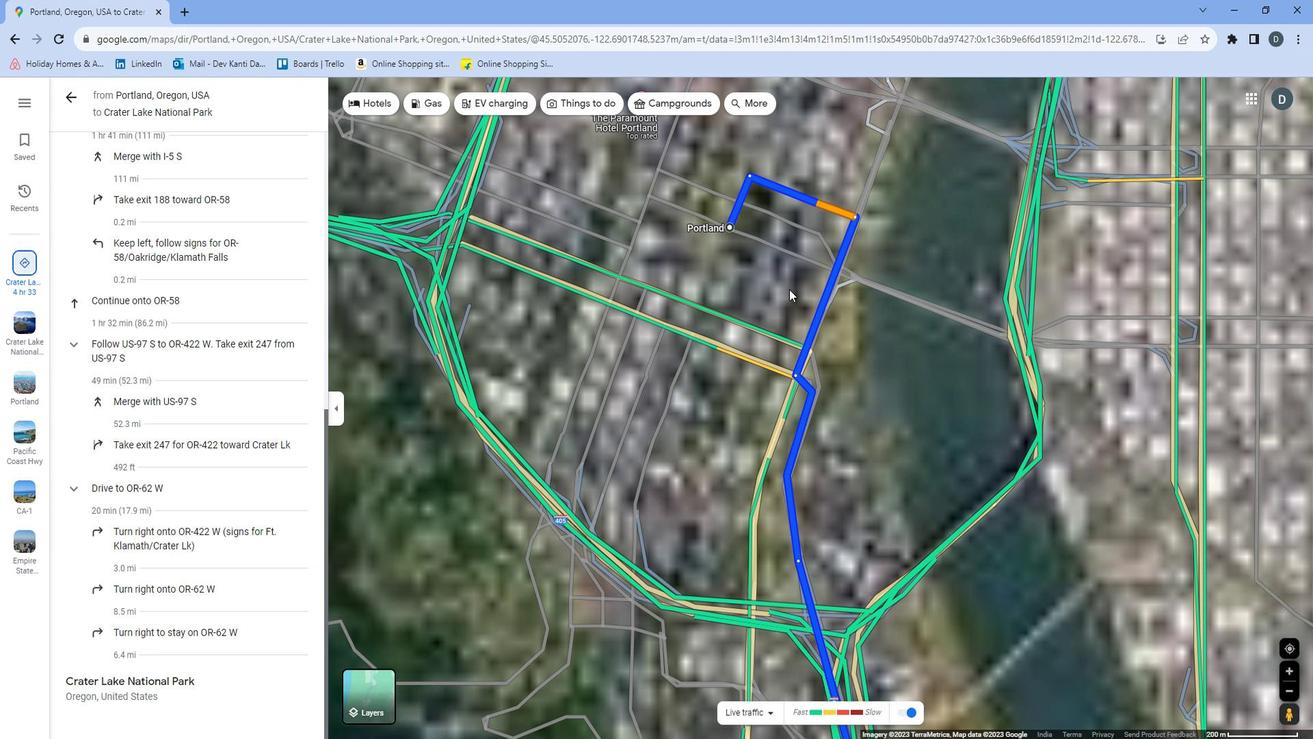 
Action: Mouse scrolled (789, 277) with delta (0, 0)
Screenshot: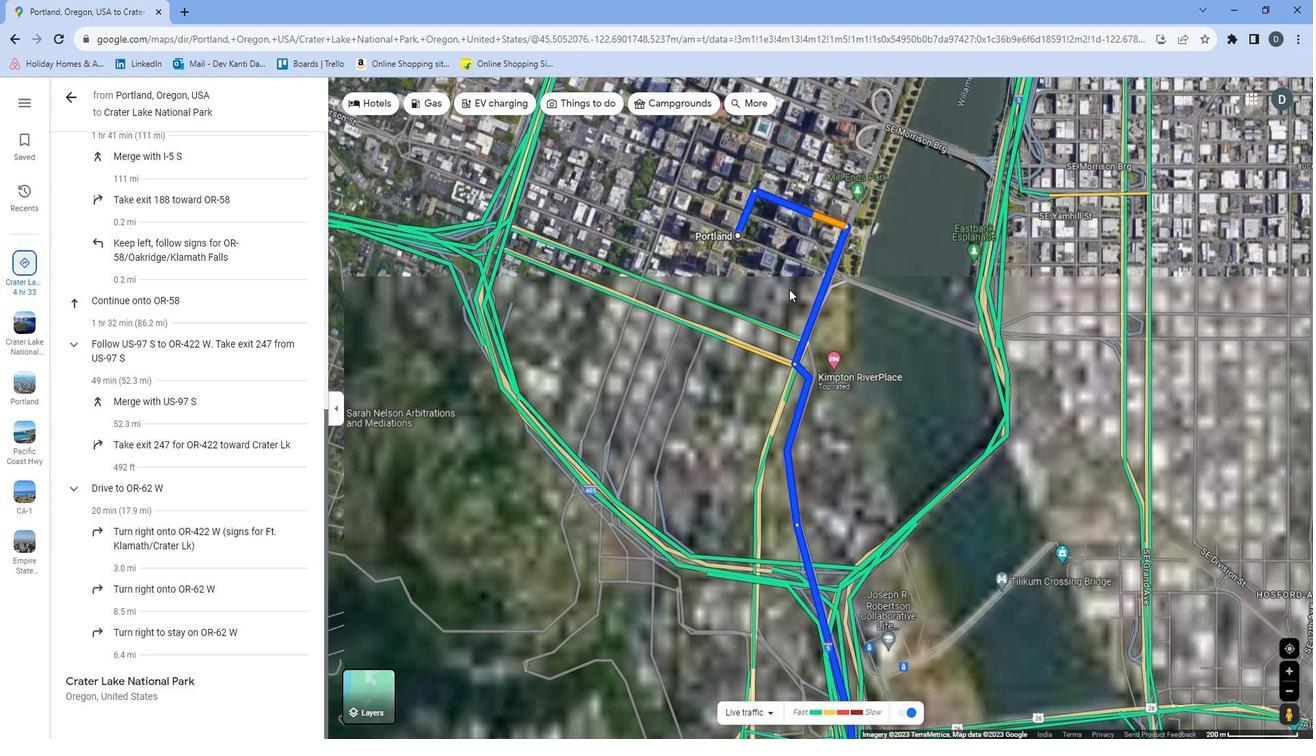 
Action: Mouse moved to (775, 311)
Screenshot: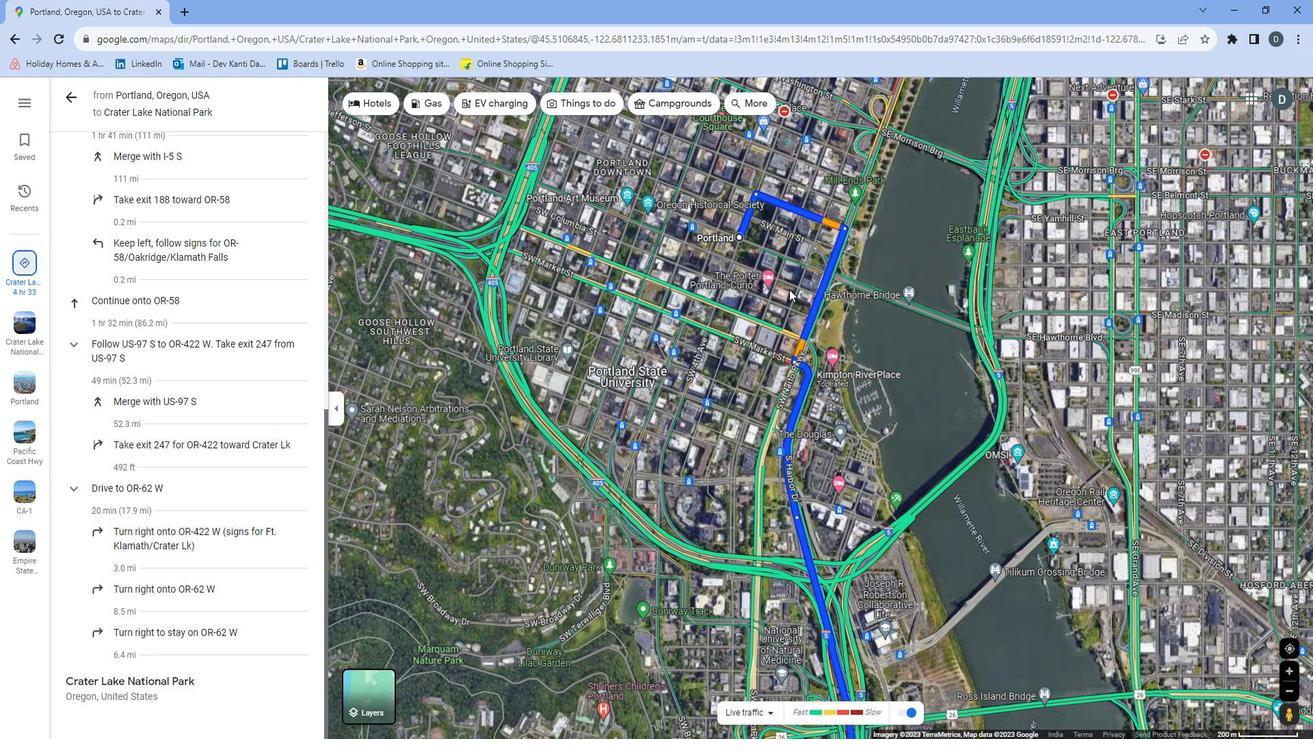 
Action: Mouse pressed left at (775, 311)
Screenshot: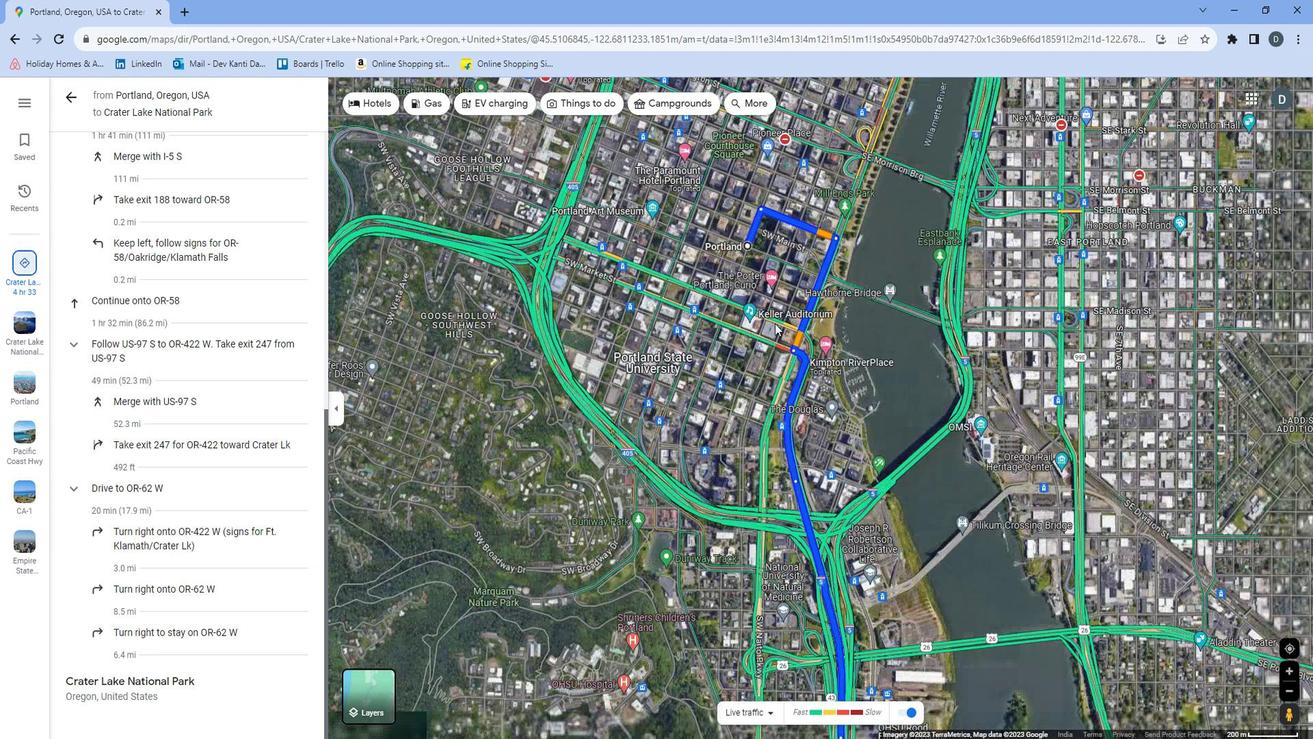 
Action: Mouse moved to (794, 293)
Screenshot: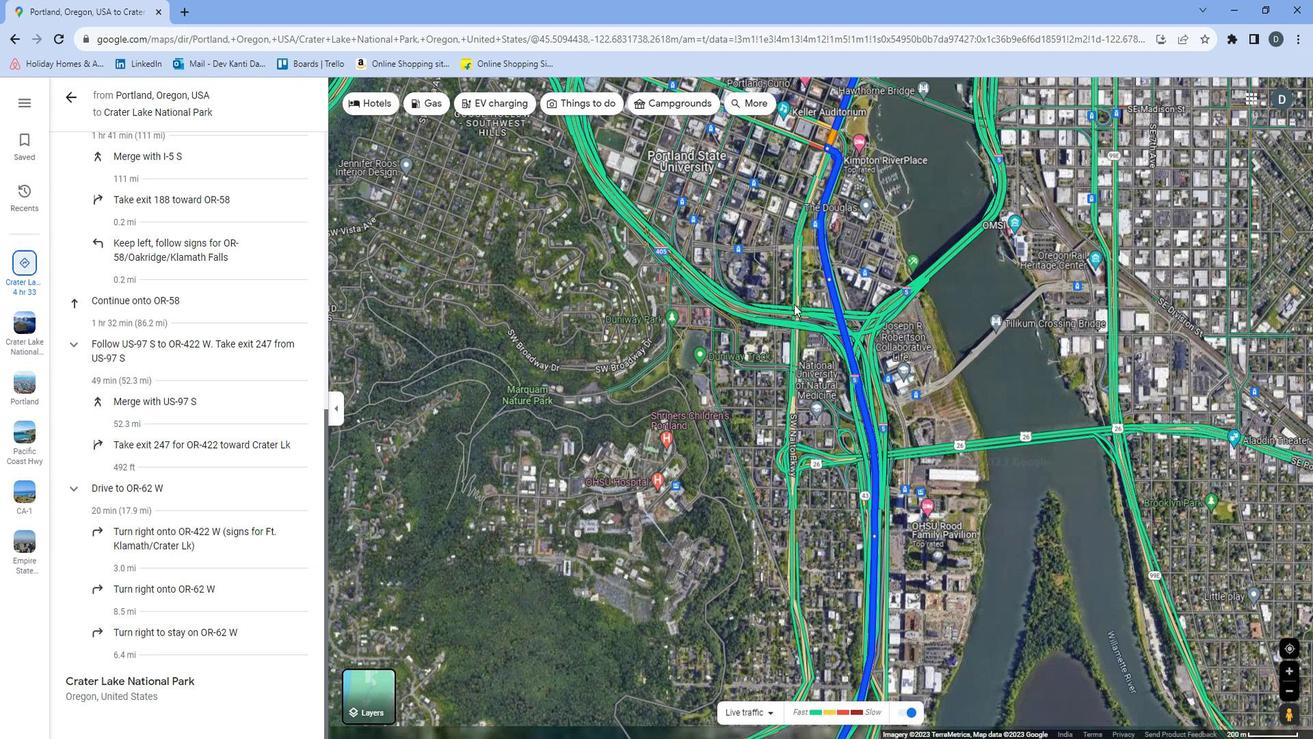 
Action: Mouse scrolled (794, 292) with delta (0, 0)
Screenshot: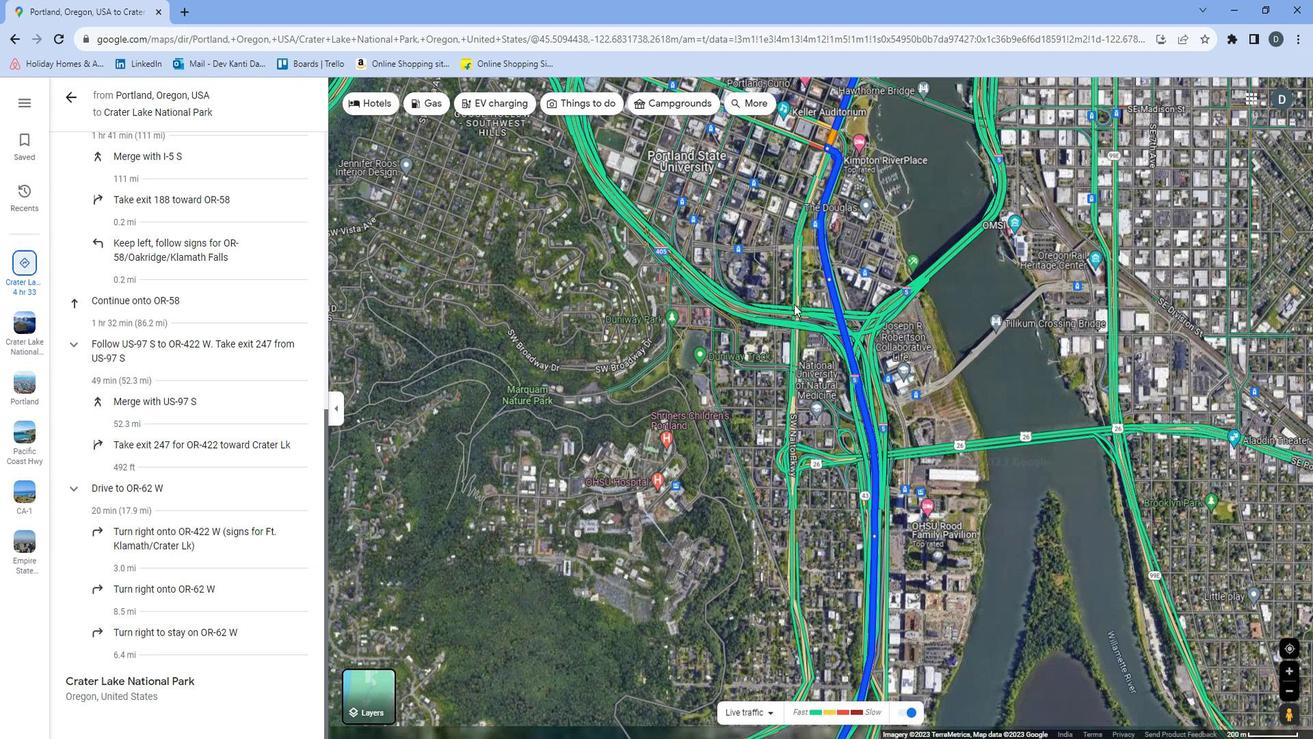
Action: Mouse moved to (828, 393)
Screenshot: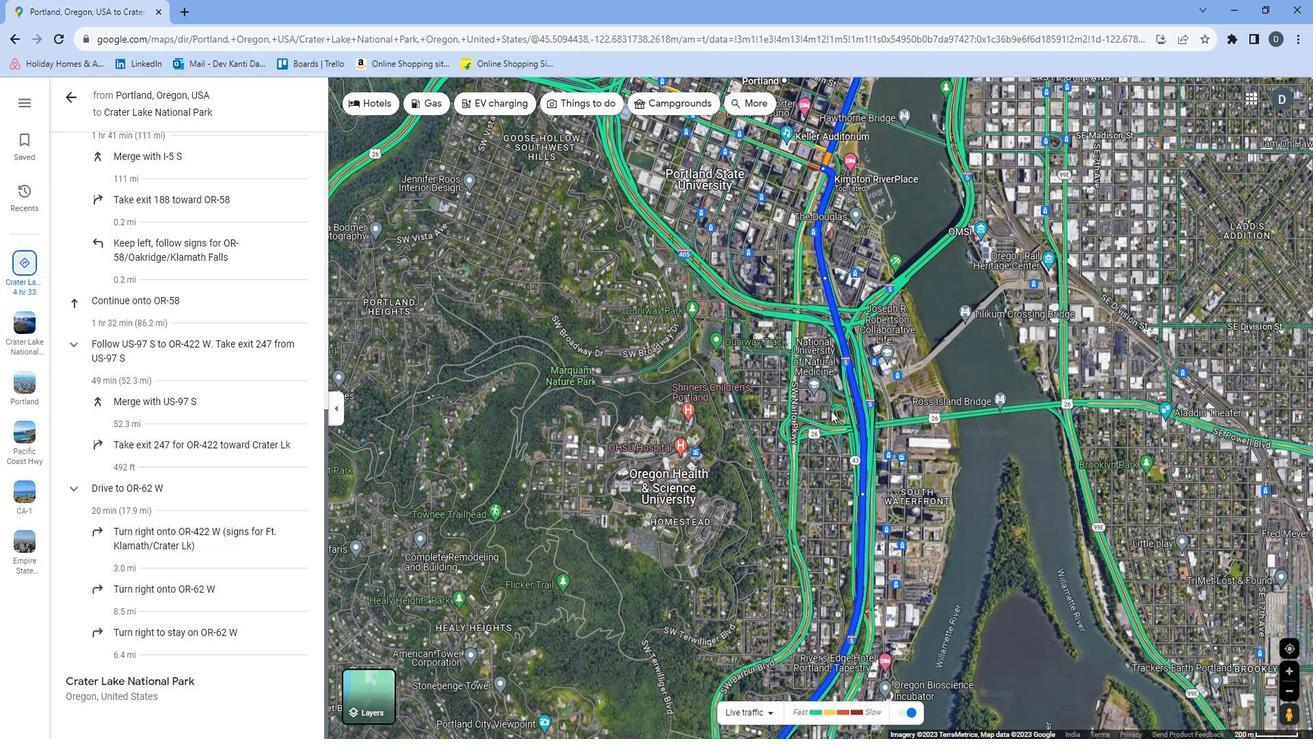 
Action: Mouse pressed left at (828, 393)
Screenshot: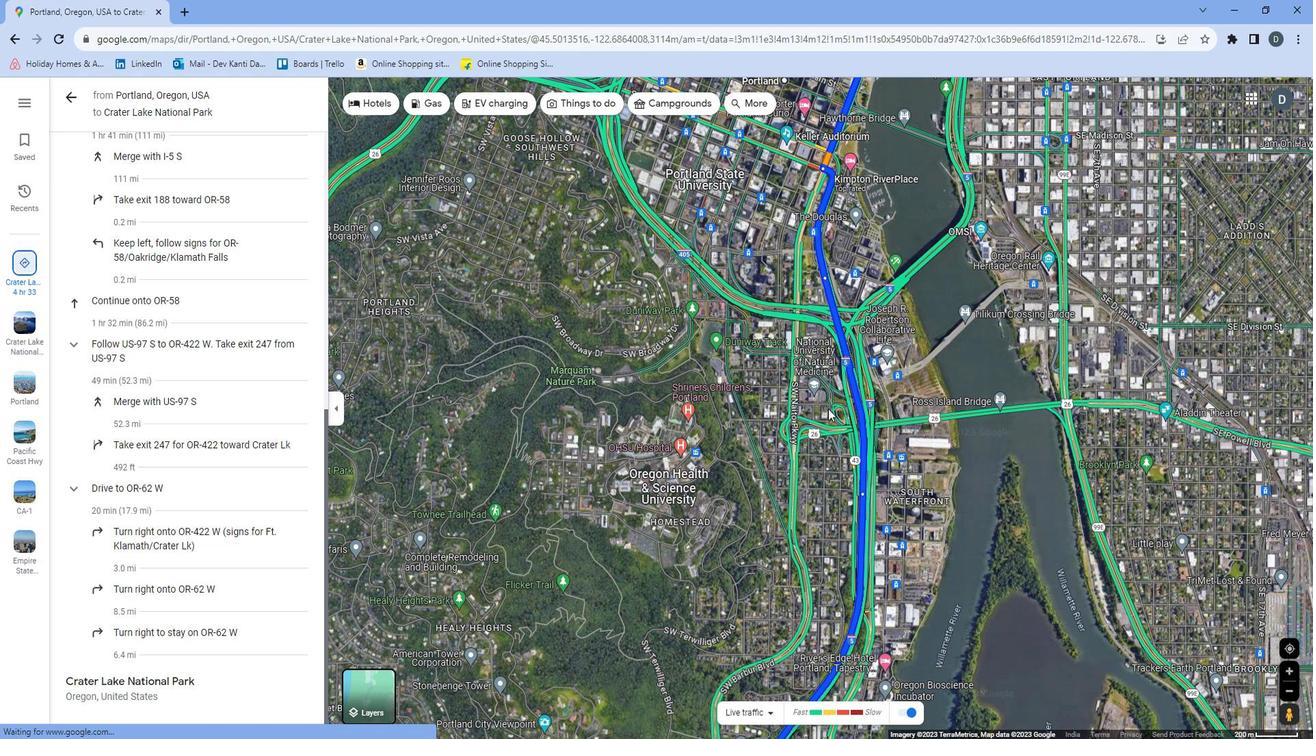 
Action: Mouse moved to (825, 335)
Screenshot: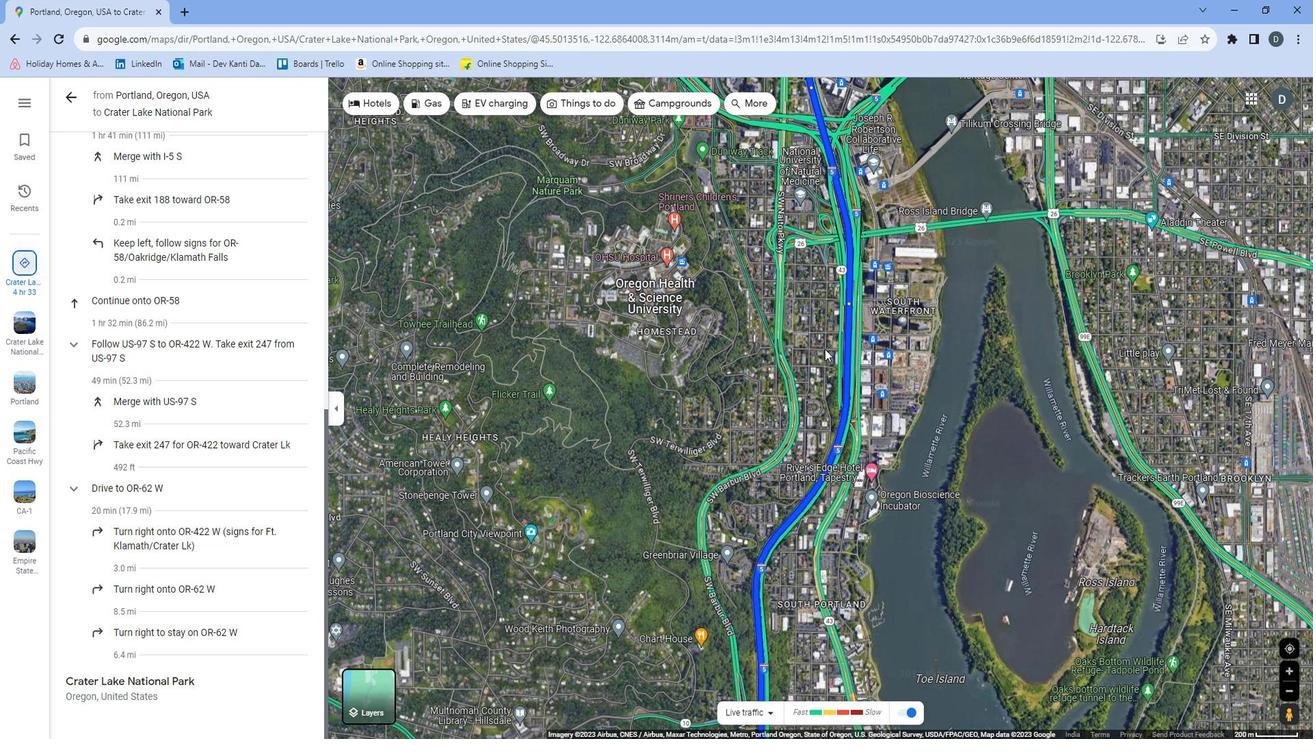 
Action: Mouse pressed left at (825, 335)
Screenshot: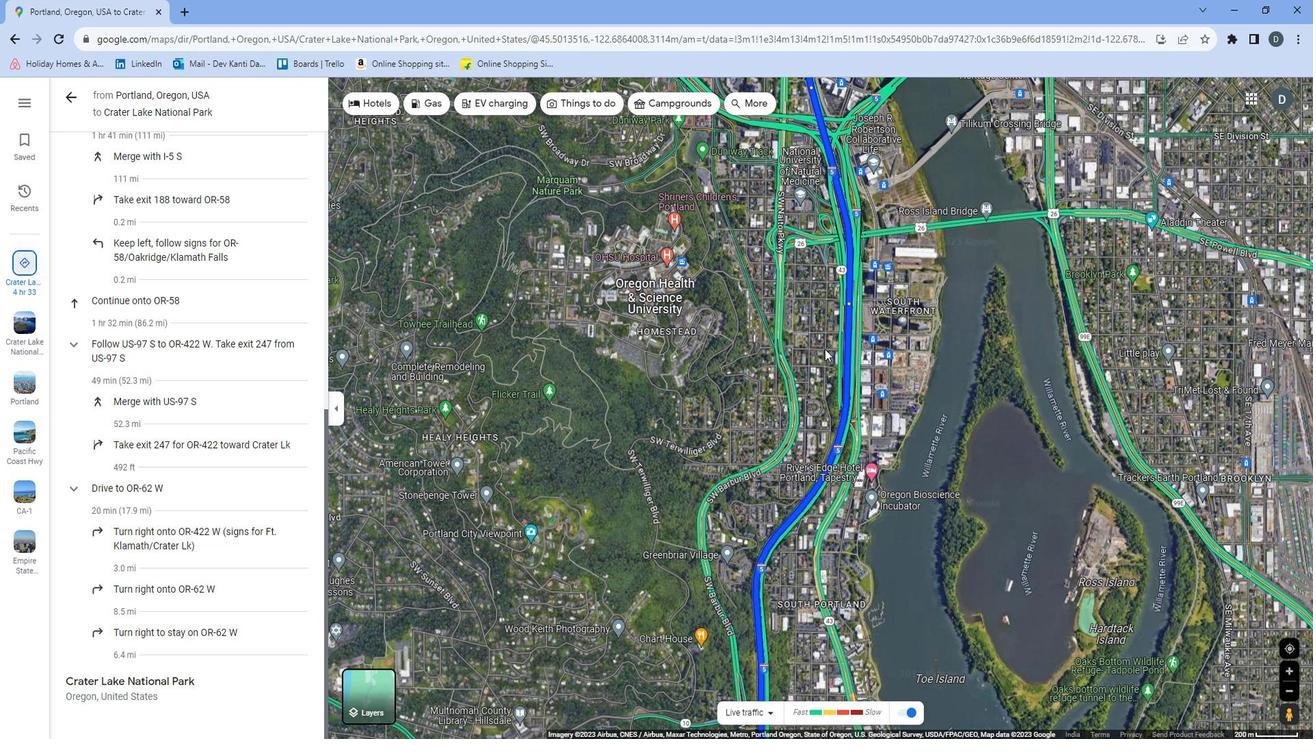 
Action: Mouse moved to (758, 332)
Screenshot: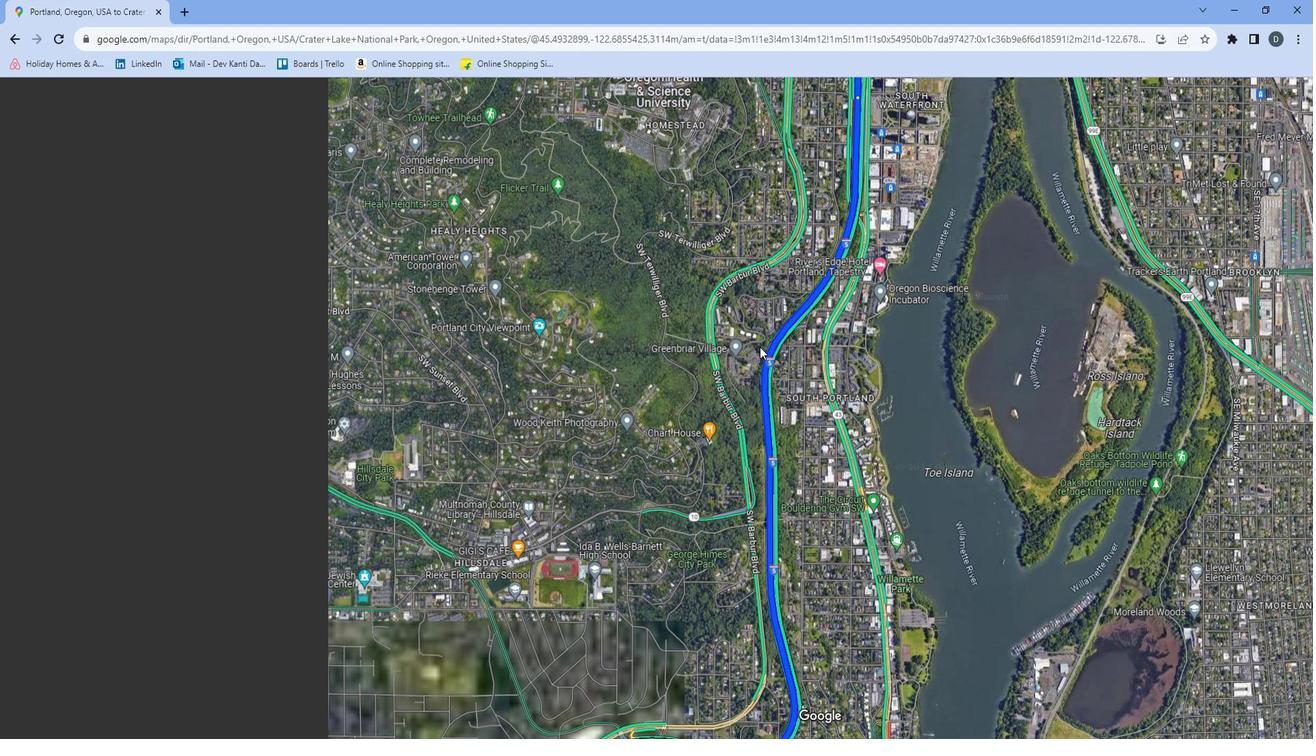 
Action: Mouse pressed left at (758, 332)
Screenshot: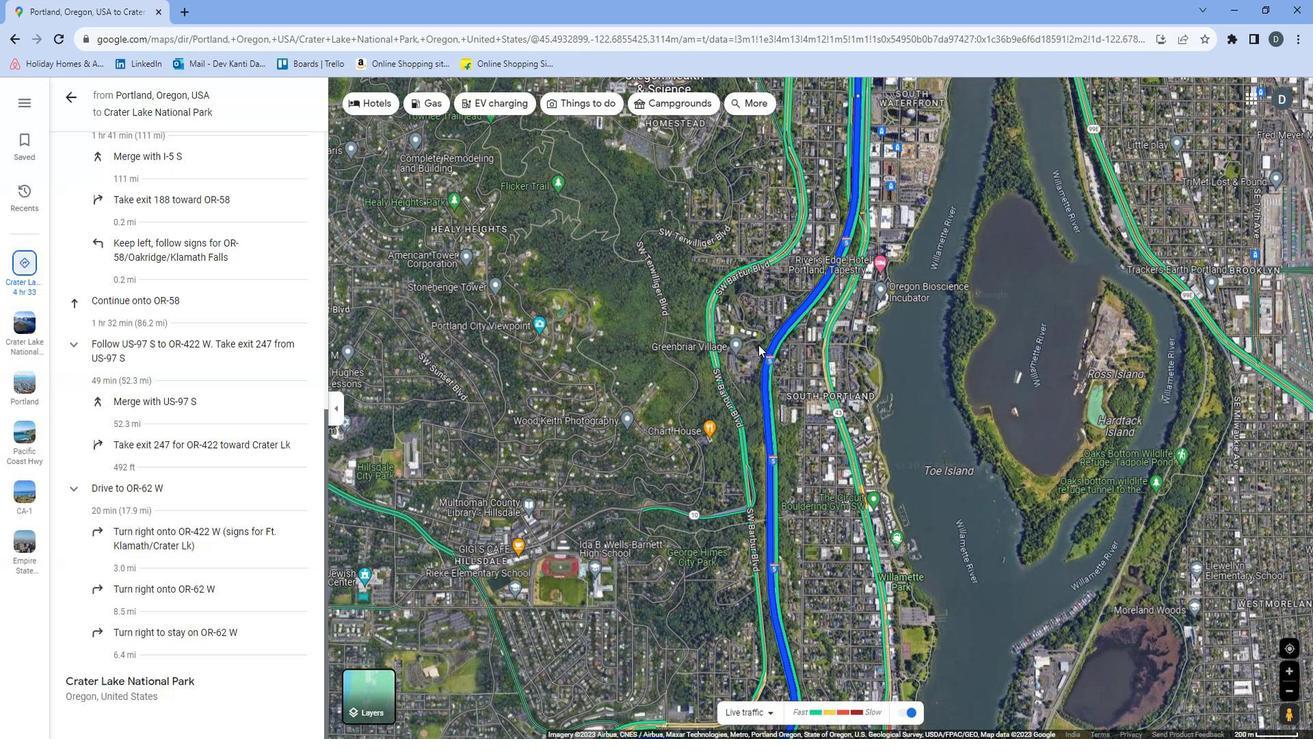 
Action: Mouse moved to (749, 448)
Screenshot: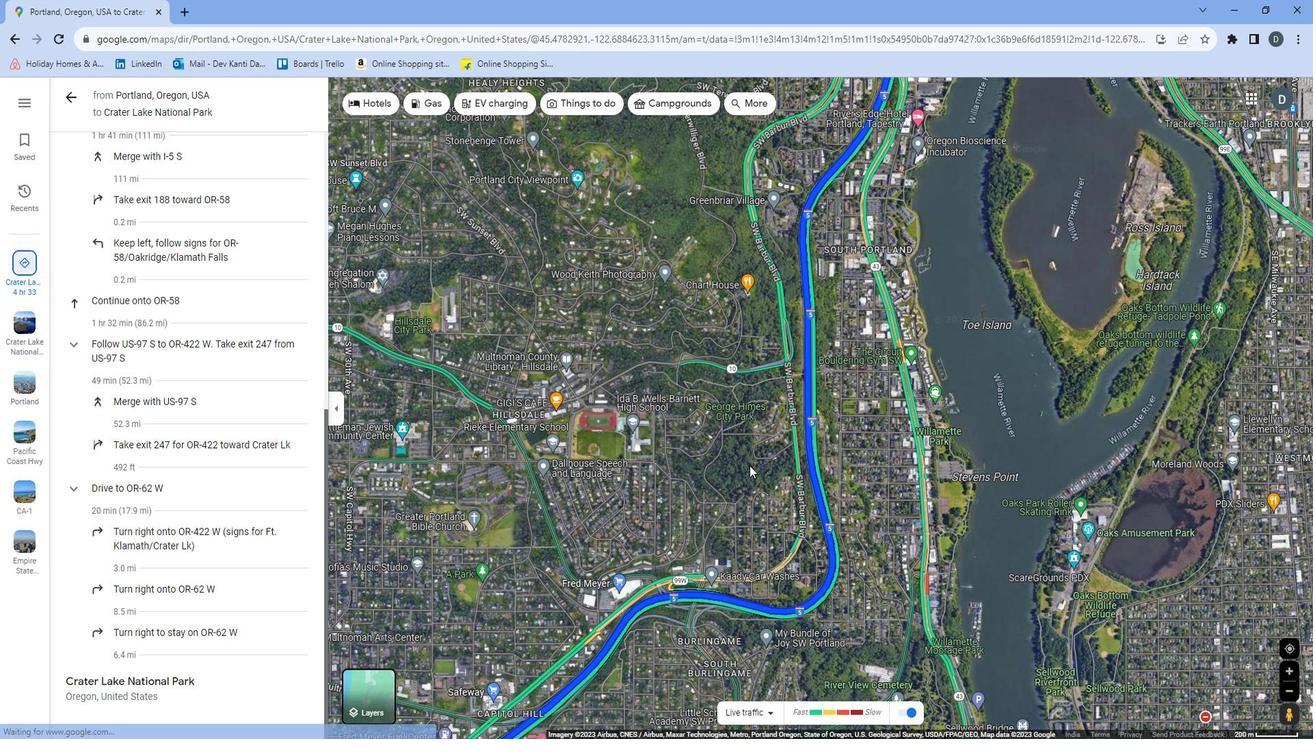 
Action: Mouse pressed left at (749, 448)
Screenshot: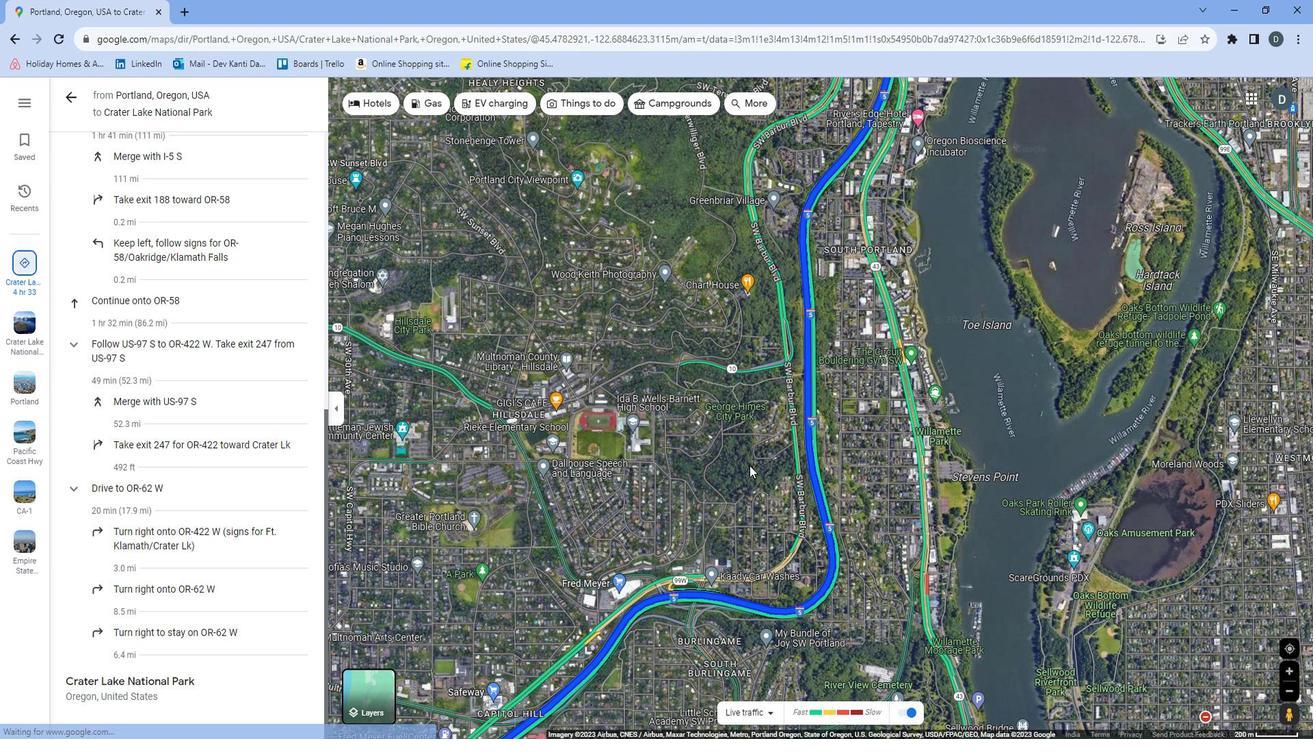 
Action: Mouse moved to (655, 372)
Screenshot: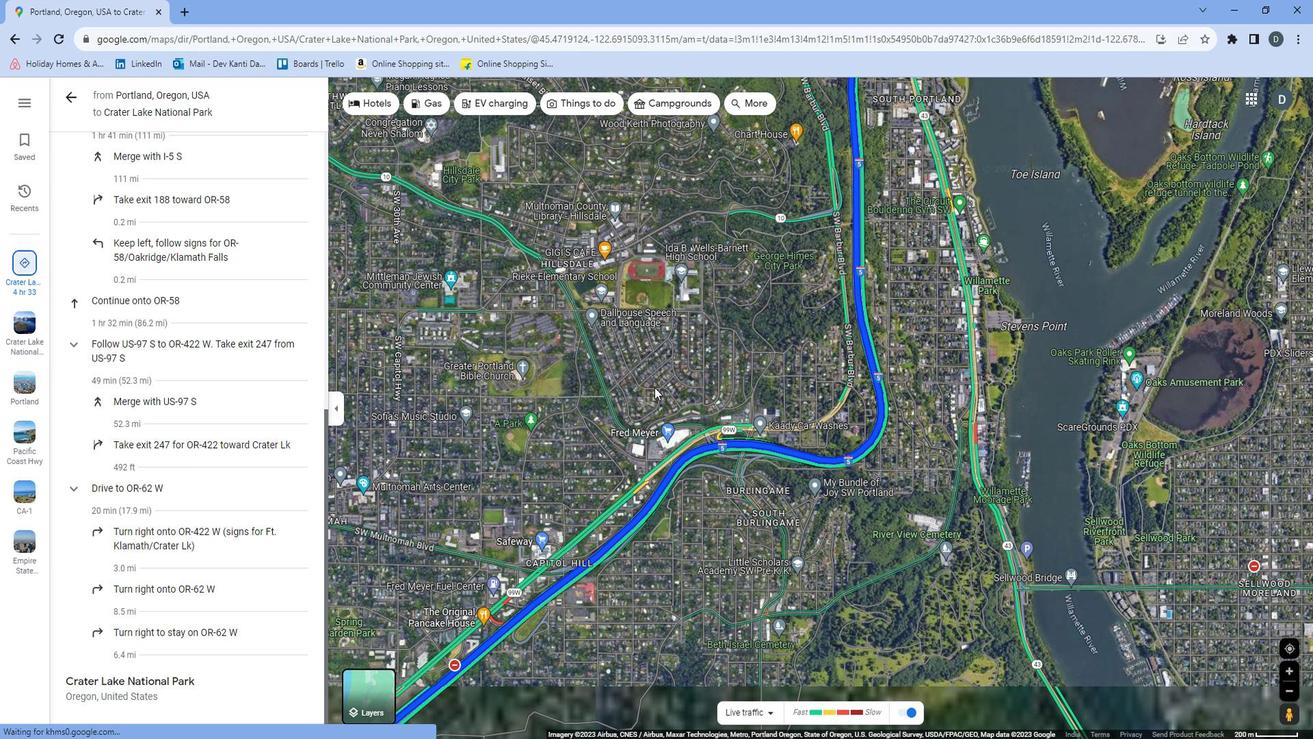 
Action: Mouse pressed left at (655, 372)
Screenshot: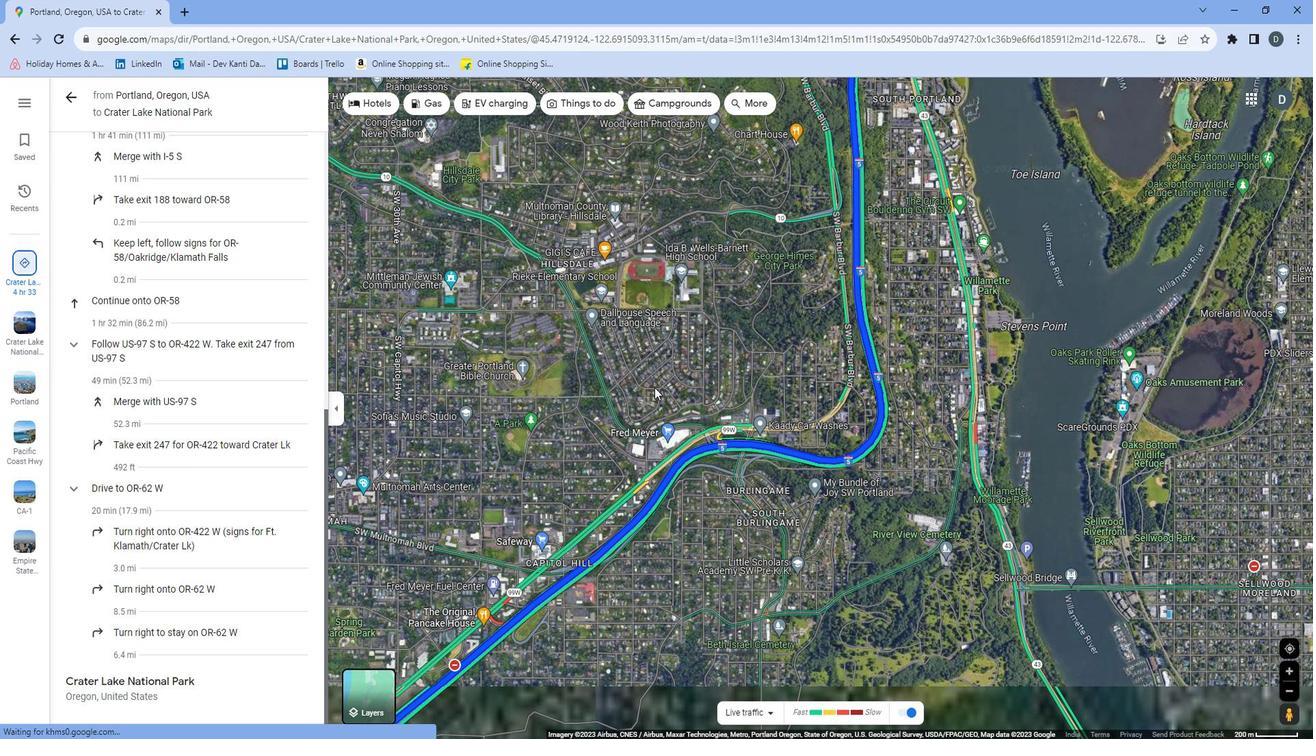 
Action: Mouse moved to (720, 333)
Screenshot: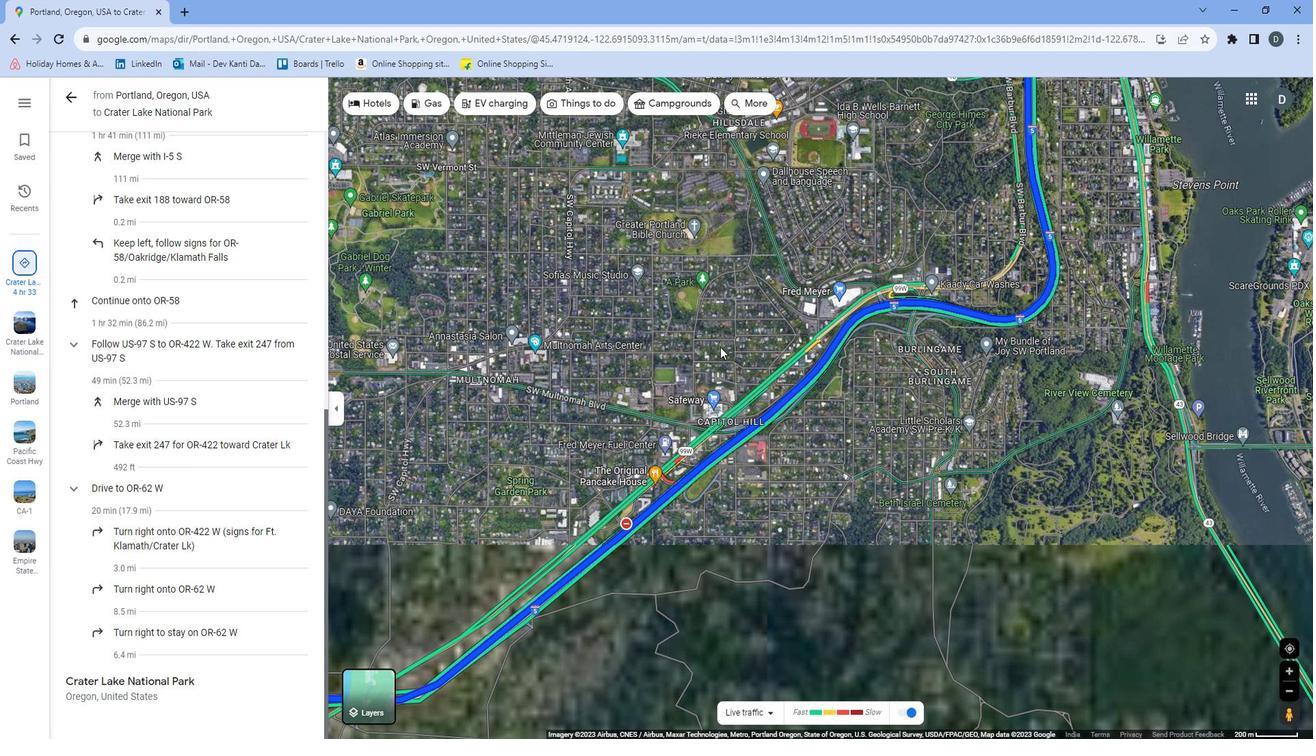 
Action: Mouse pressed left at (720, 333)
Screenshot: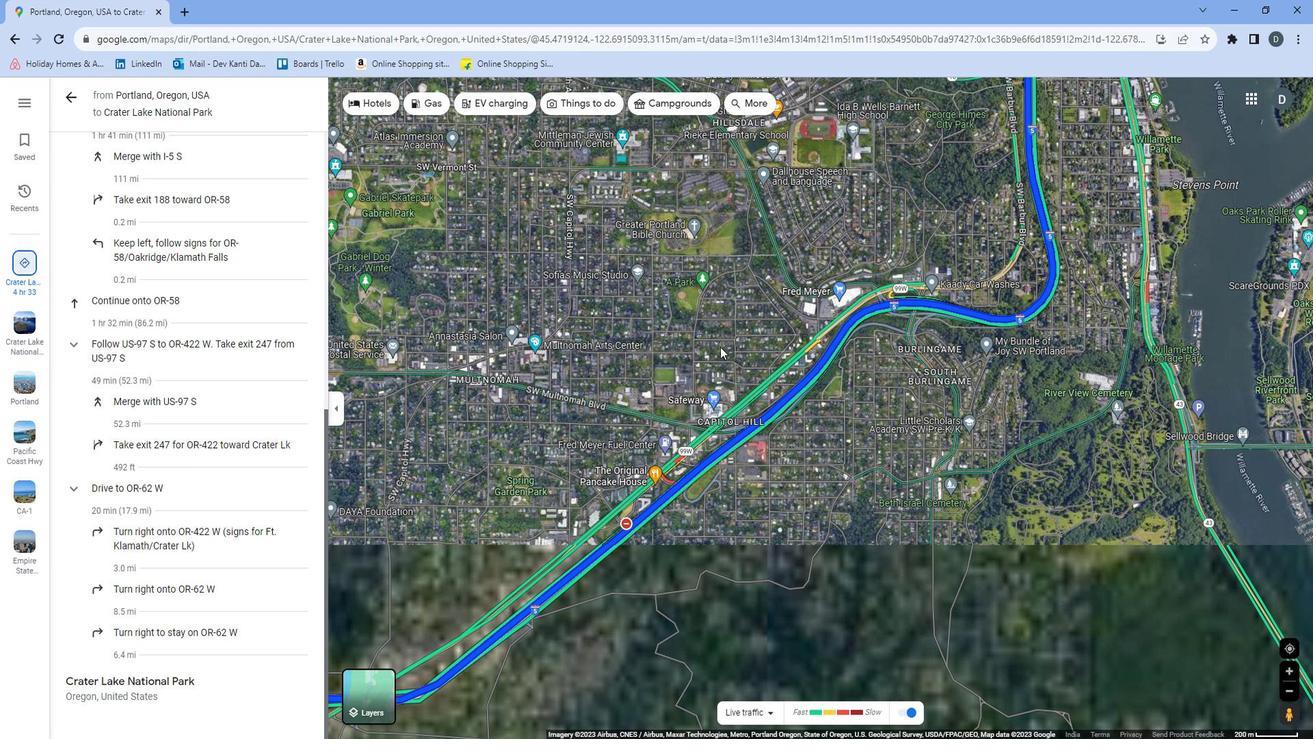 
Action: Mouse moved to (557, 480)
Screenshot: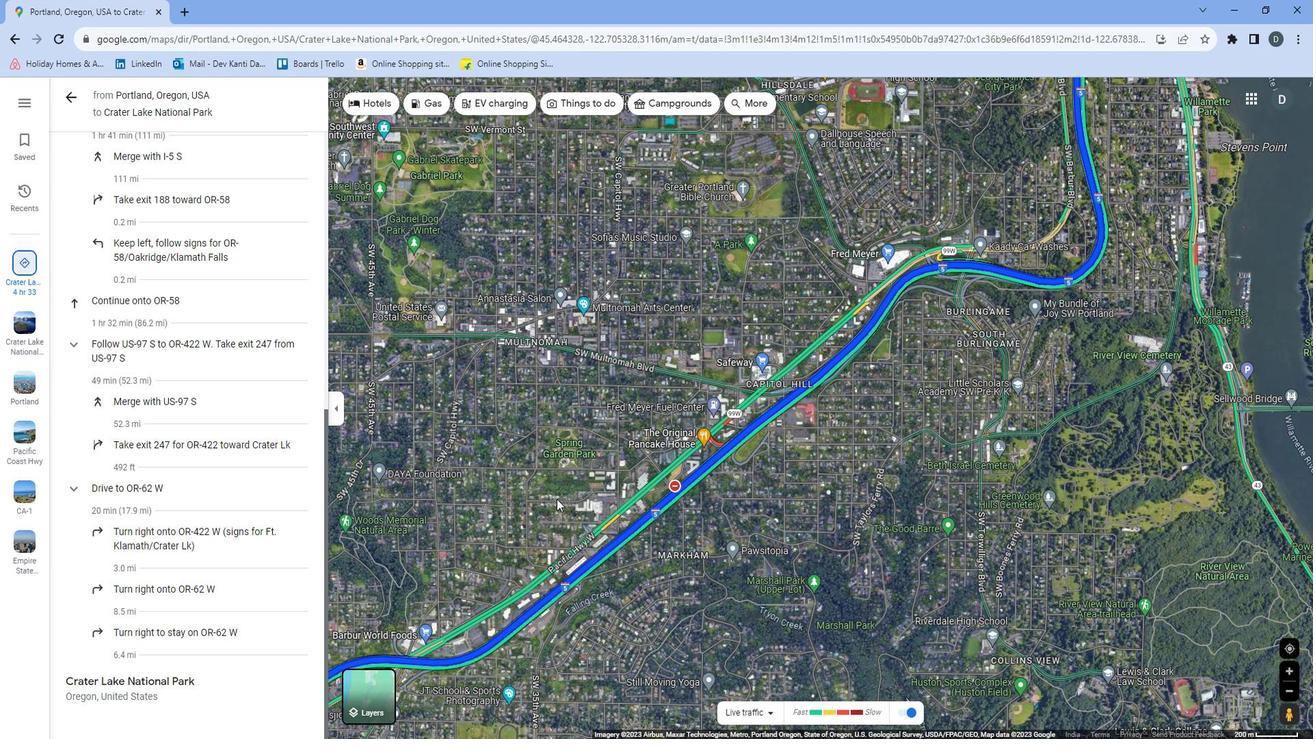 
Action: Mouse pressed left at (557, 480)
Screenshot: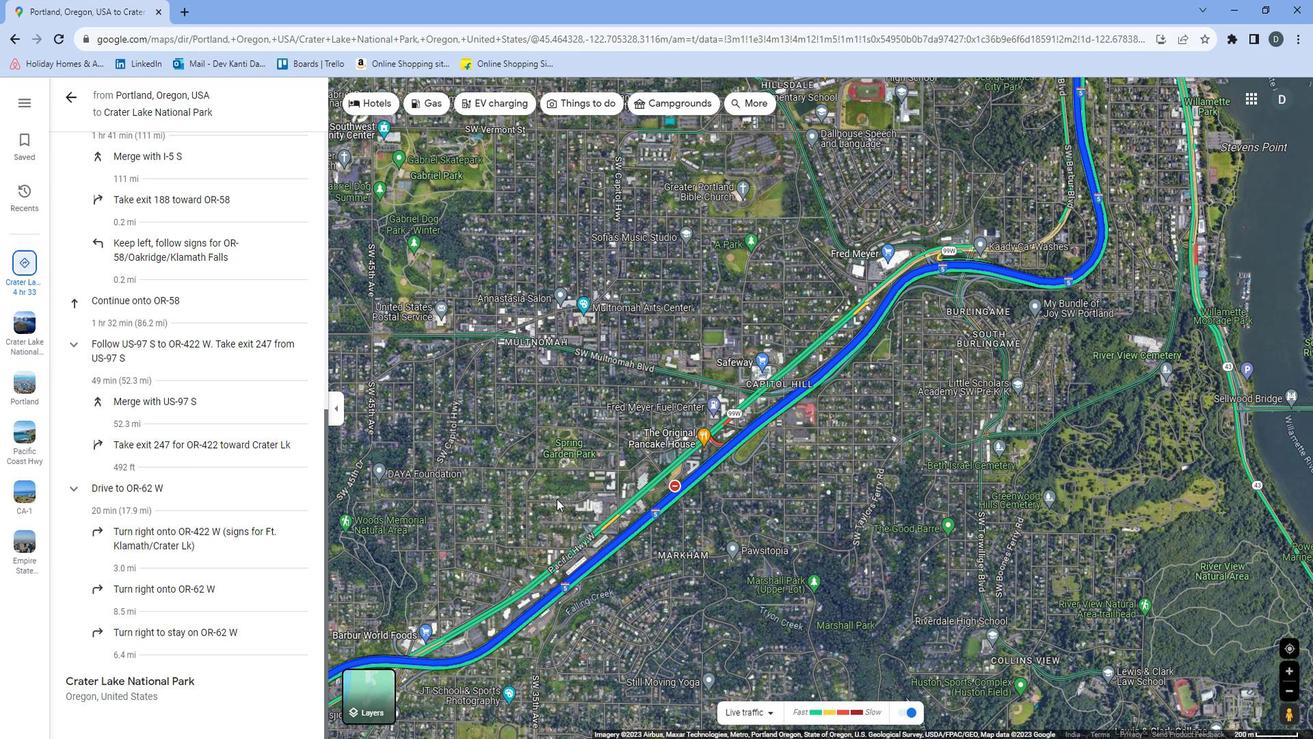 
Action: Mouse moved to (626, 448)
Screenshot: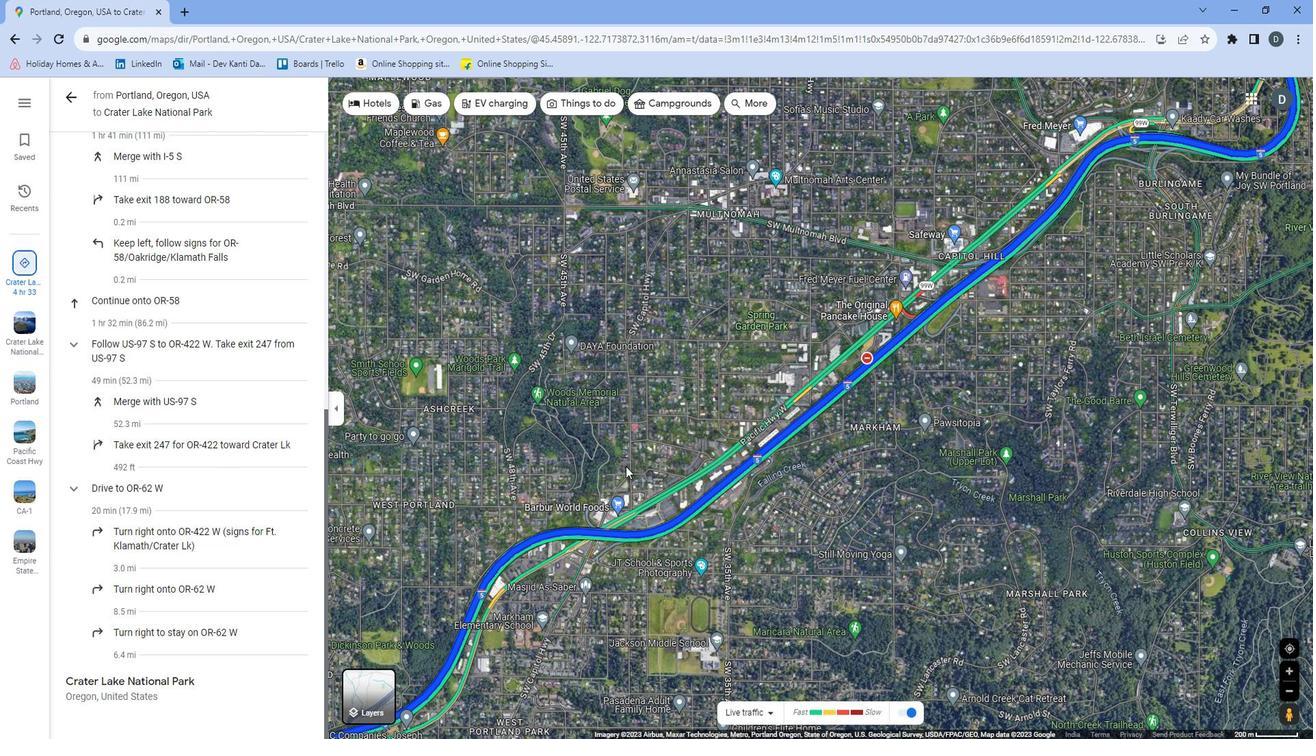 
Action: Mouse pressed left at (626, 448)
Screenshot: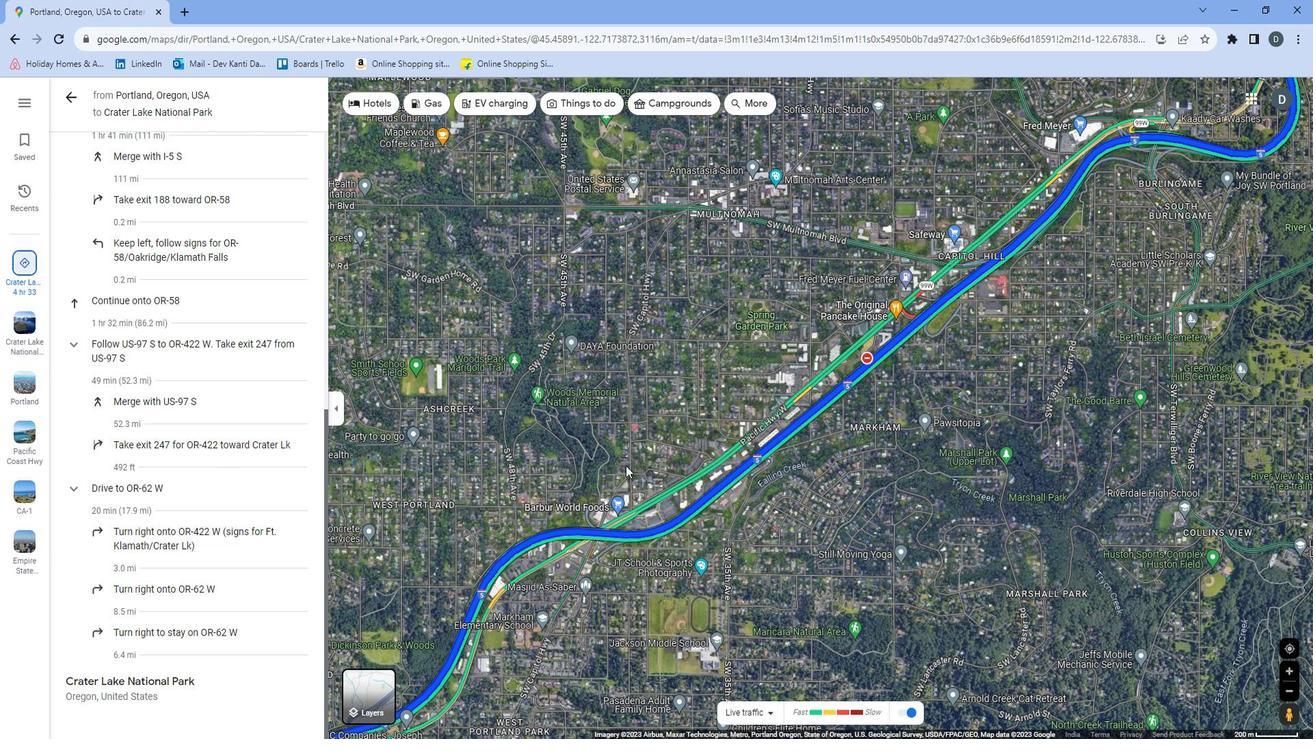 
Action: Mouse moved to (533, 550)
Screenshot: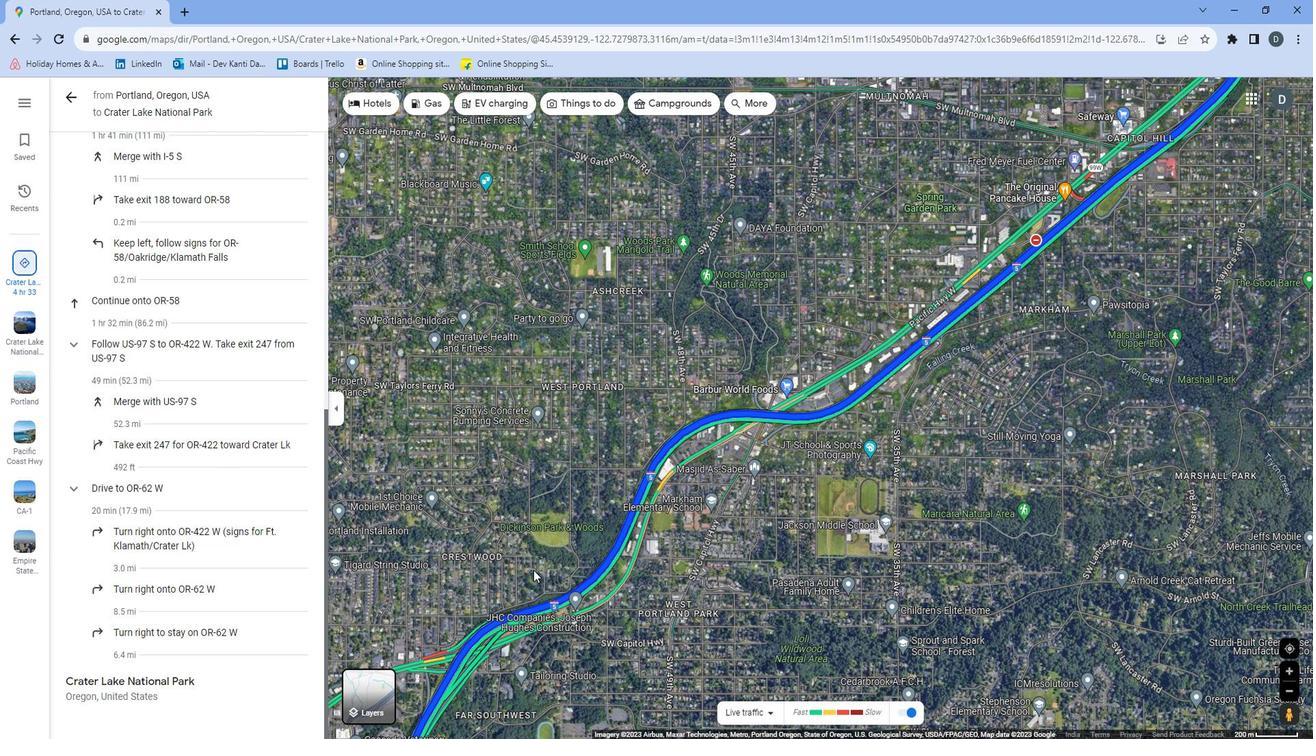 
Action: Mouse pressed left at (533, 550)
Screenshot: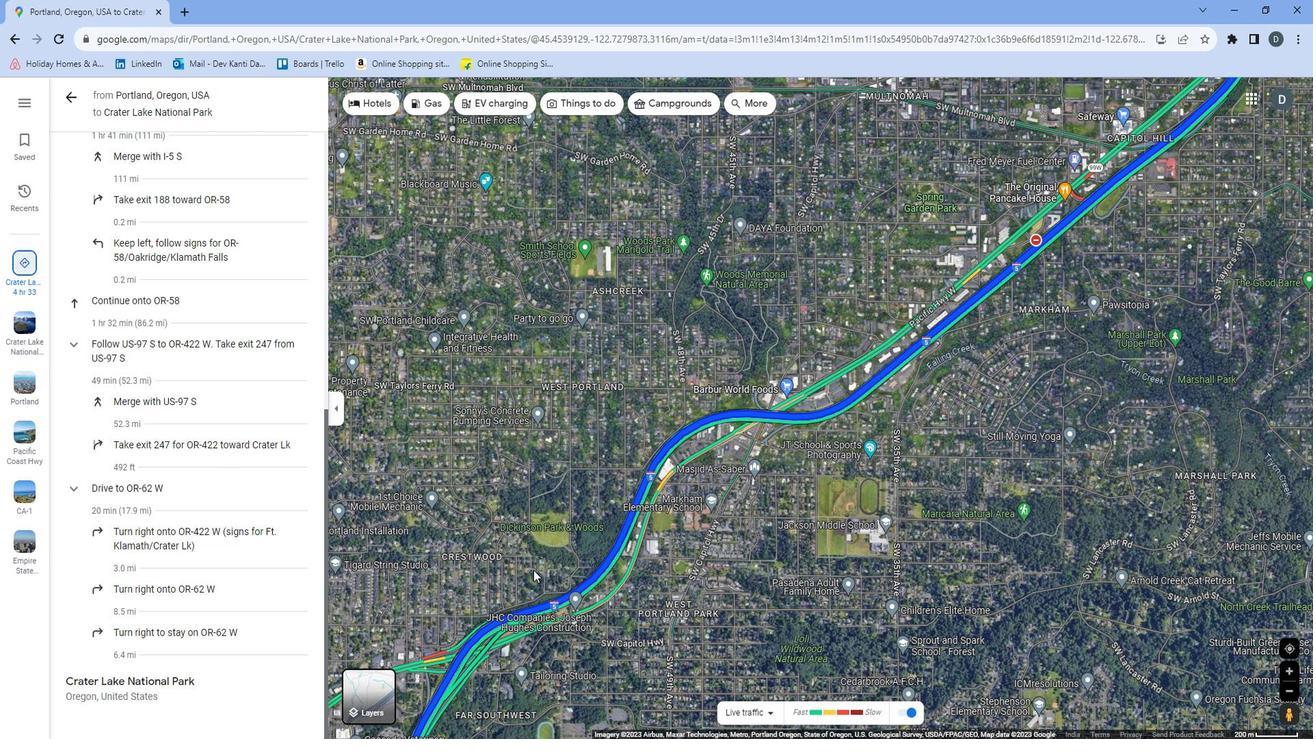 
Action: Mouse moved to (628, 596)
Screenshot: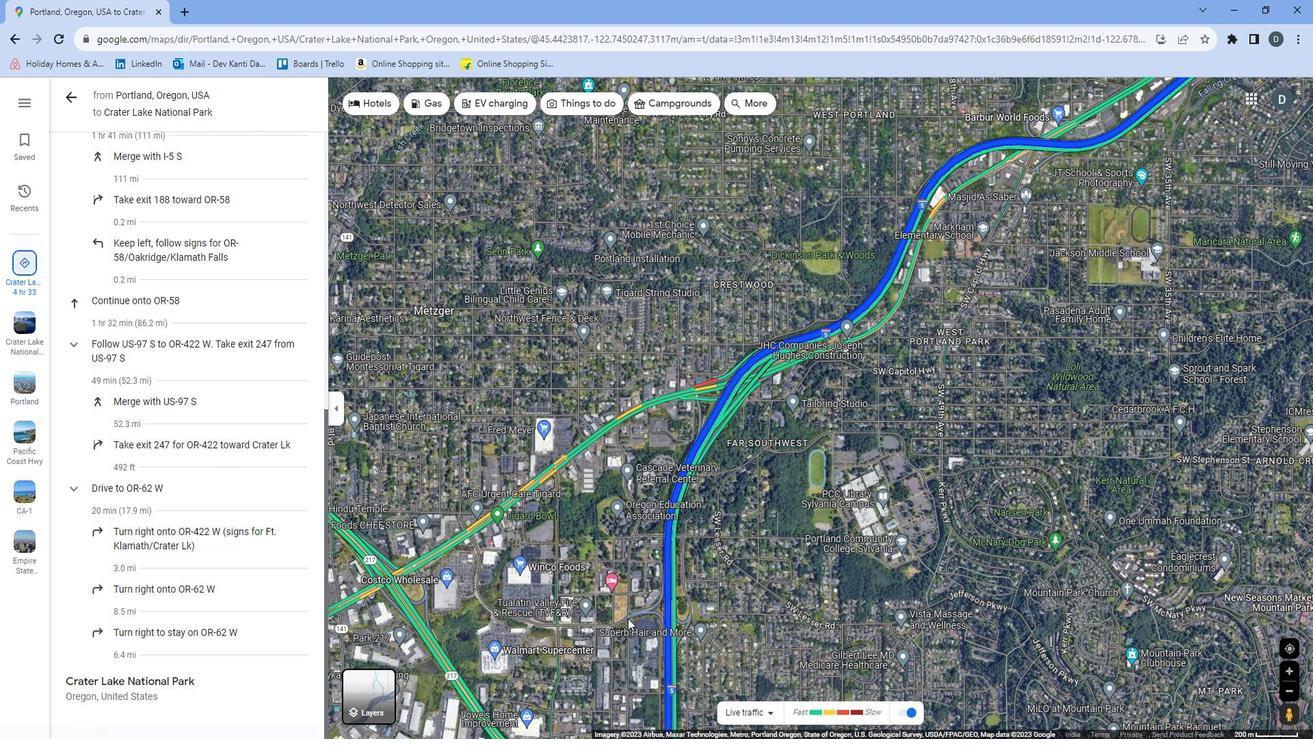 
Action: Mouse pressed left at (628, 596)
Screenshot: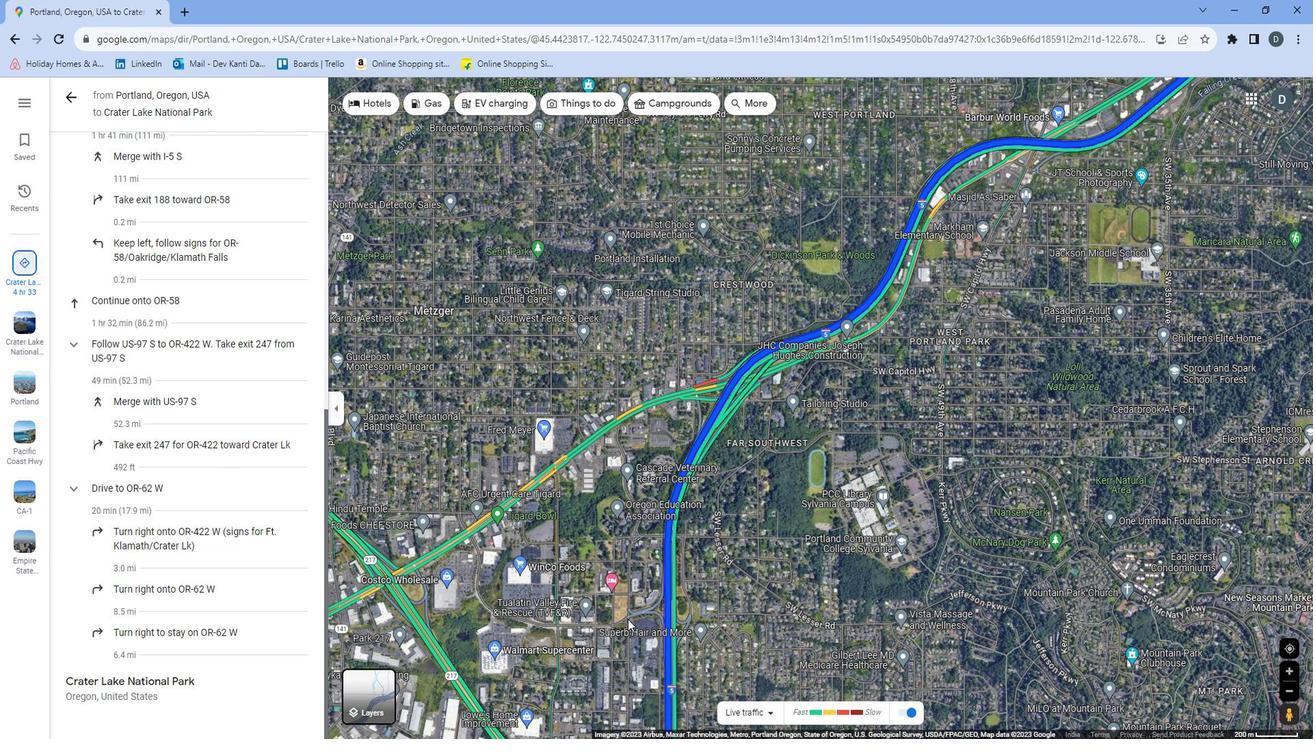 
Action: Mouse moved to (650, 304)
Screenshot: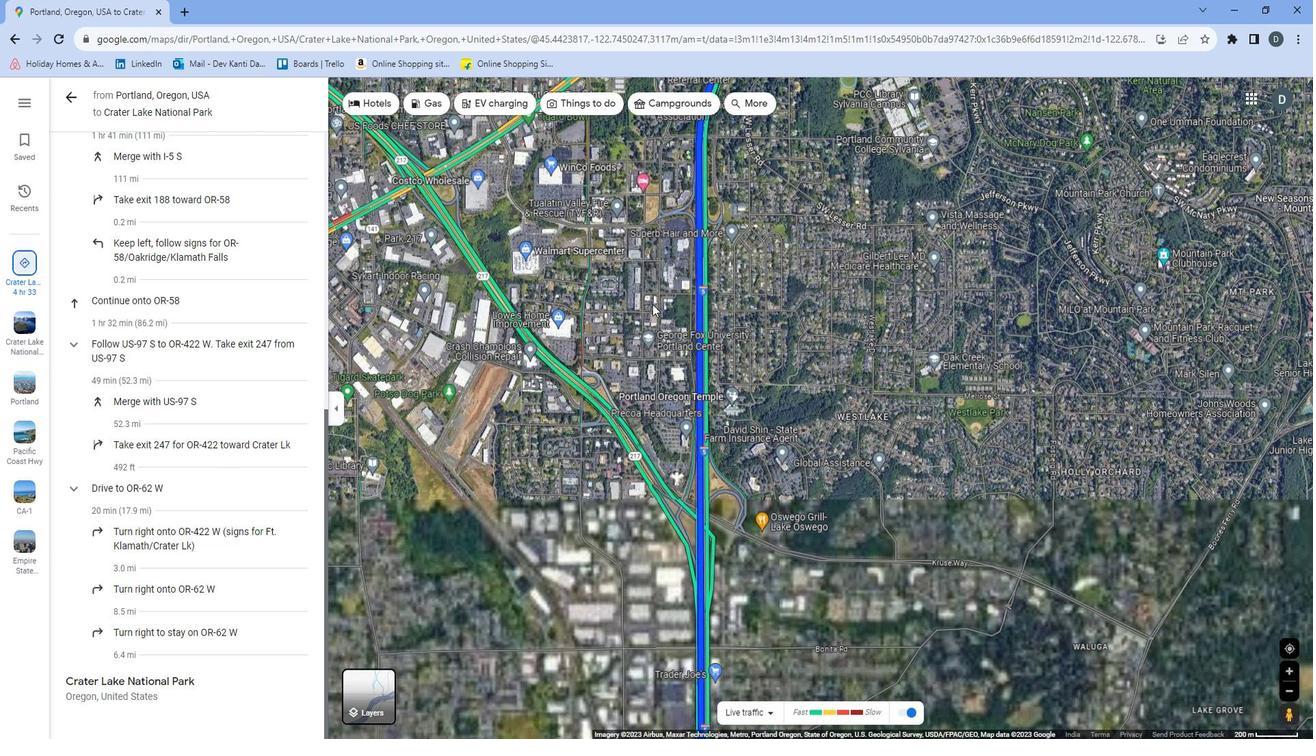 
Action: Mouse scrolled (650, 303) with delta (0, 0)
Screenshot: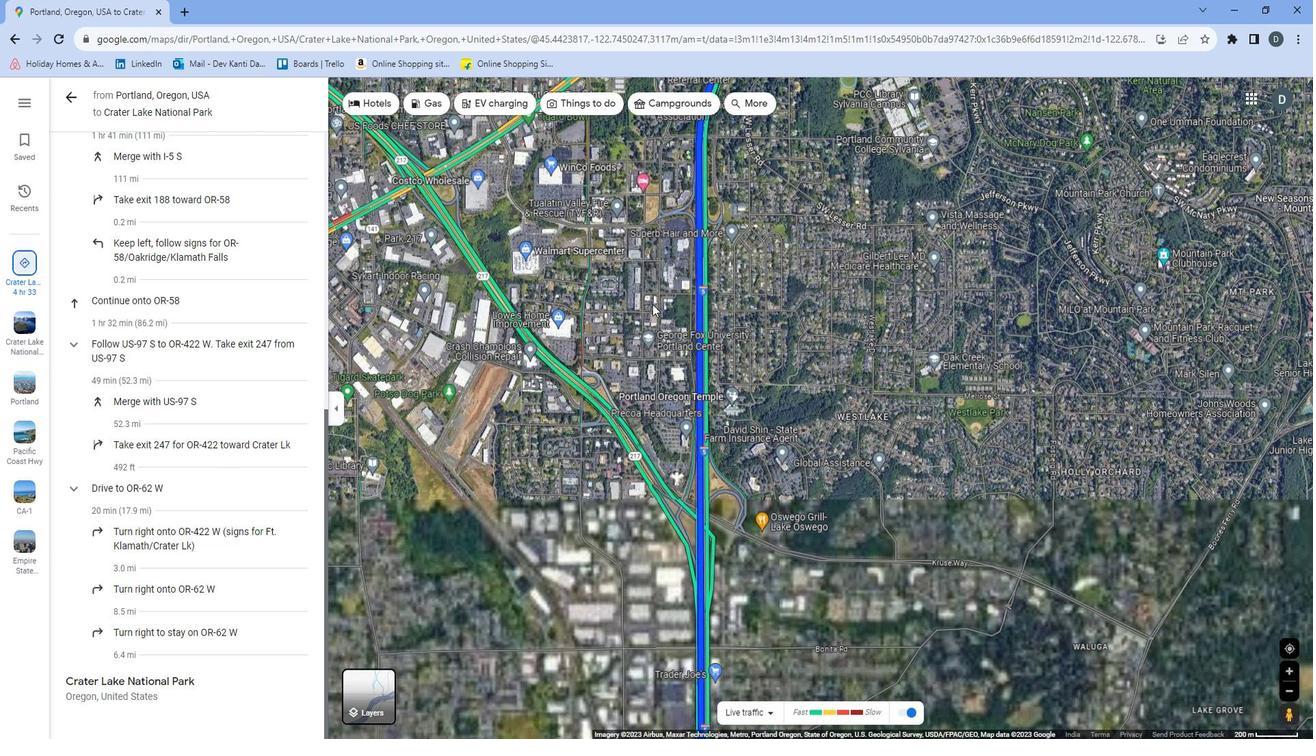 
Action: Mouse moved to (650, 307)
Screenshot: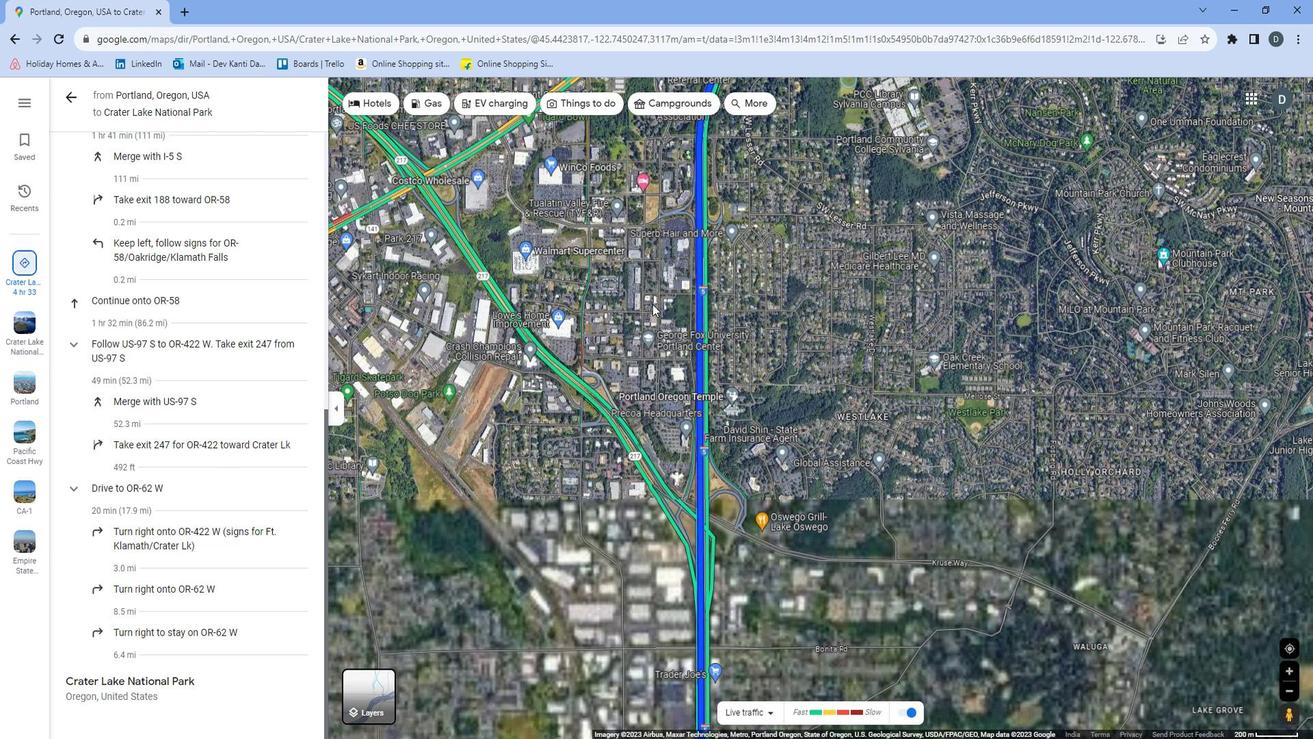 
Action: Mouse scrolled (650, 306) with delta (0, 0)
Screenshot: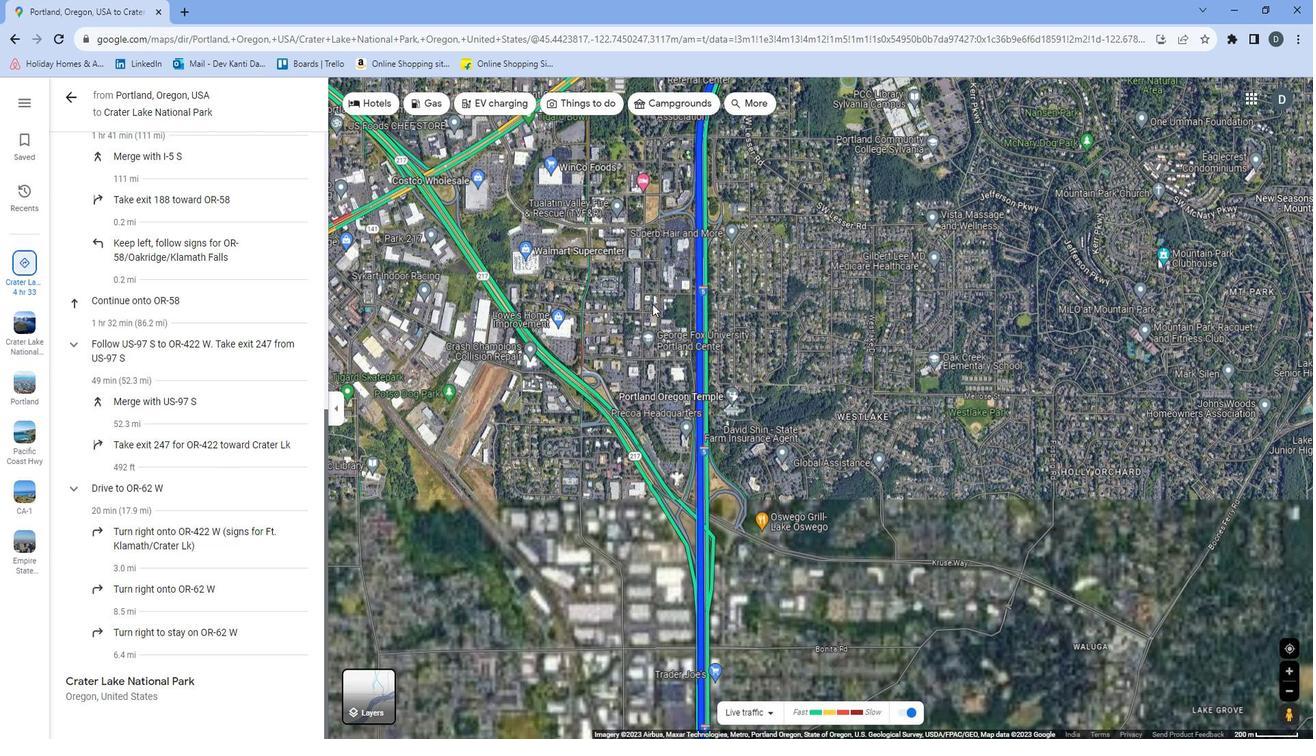 
Action: Mouse moved to (650, 307)
Screenshot: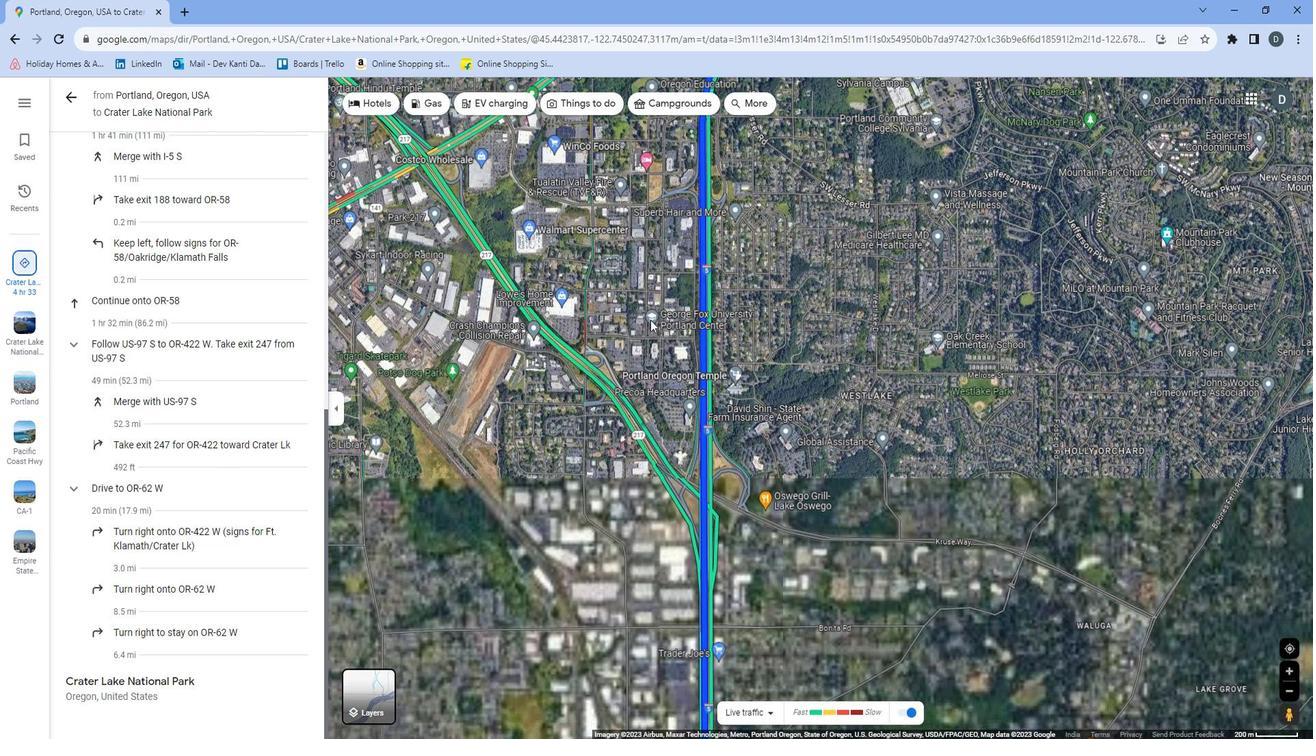 
Action: Mouse scrolled (650, 307) with delta (0, 0)
Screenshot: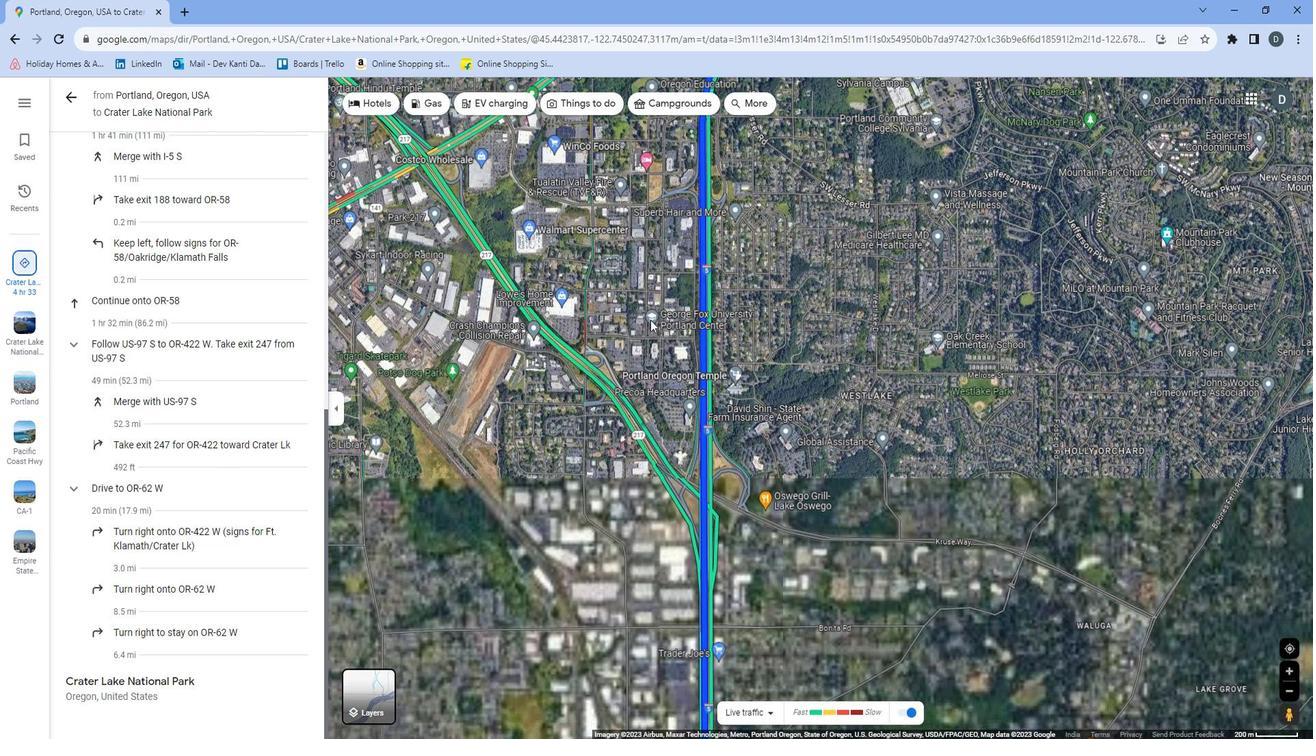 
Action: Mouse moved to (650, 308)
Screenshot: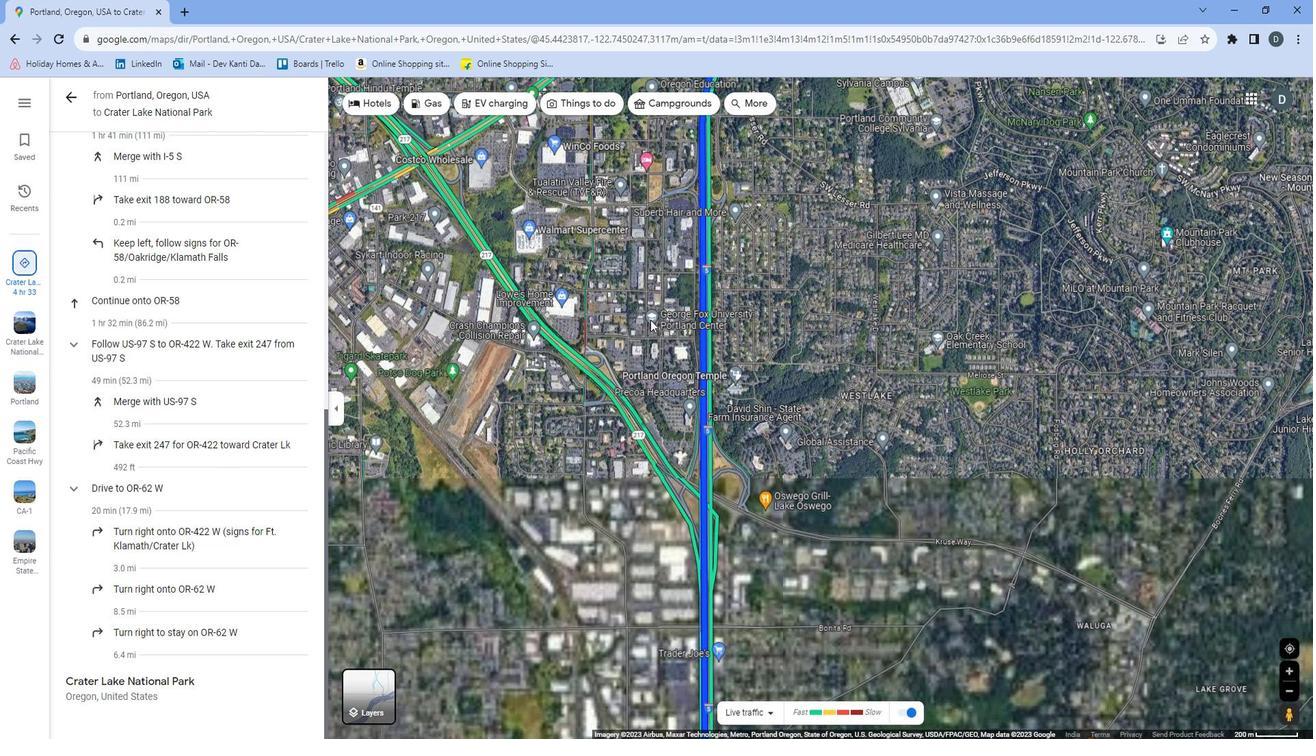 
Action: Mouse scrolled (650, 307) with delta (0, 0)
Screenshot: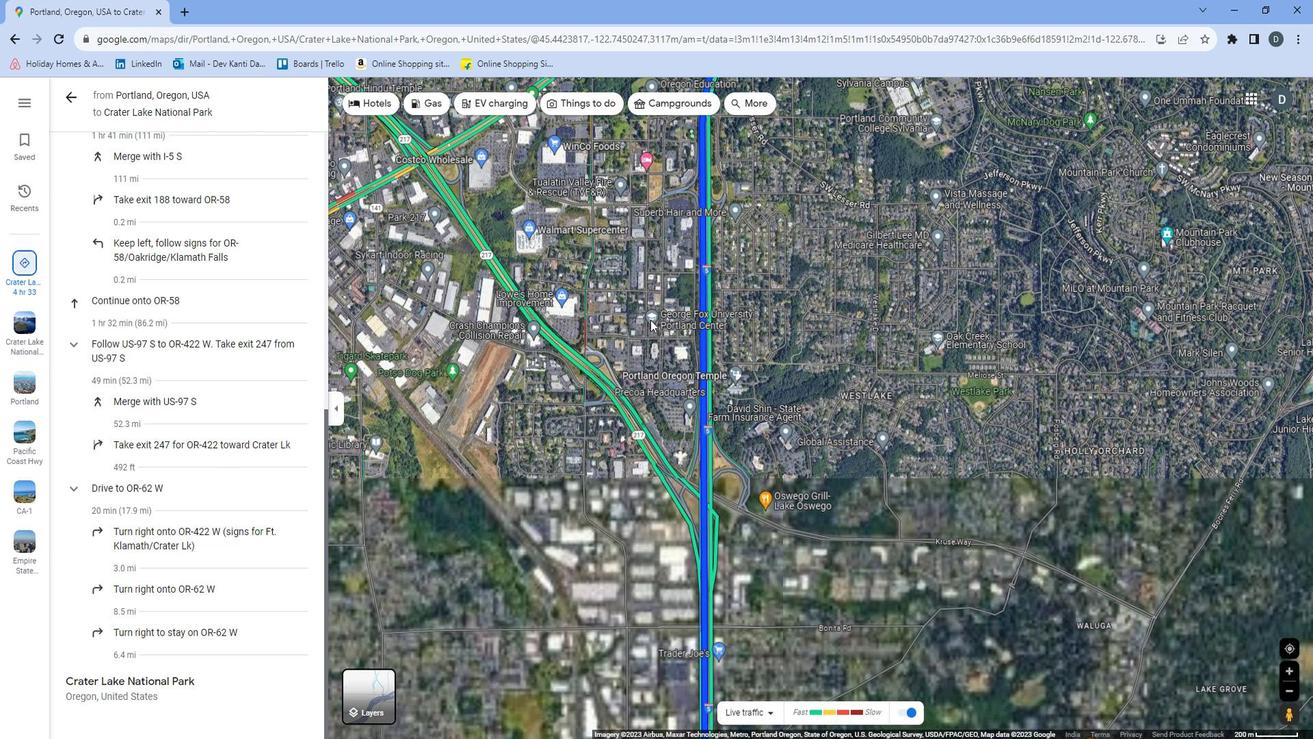 
Action: Mouse moved to (630, 472)
Screenshot: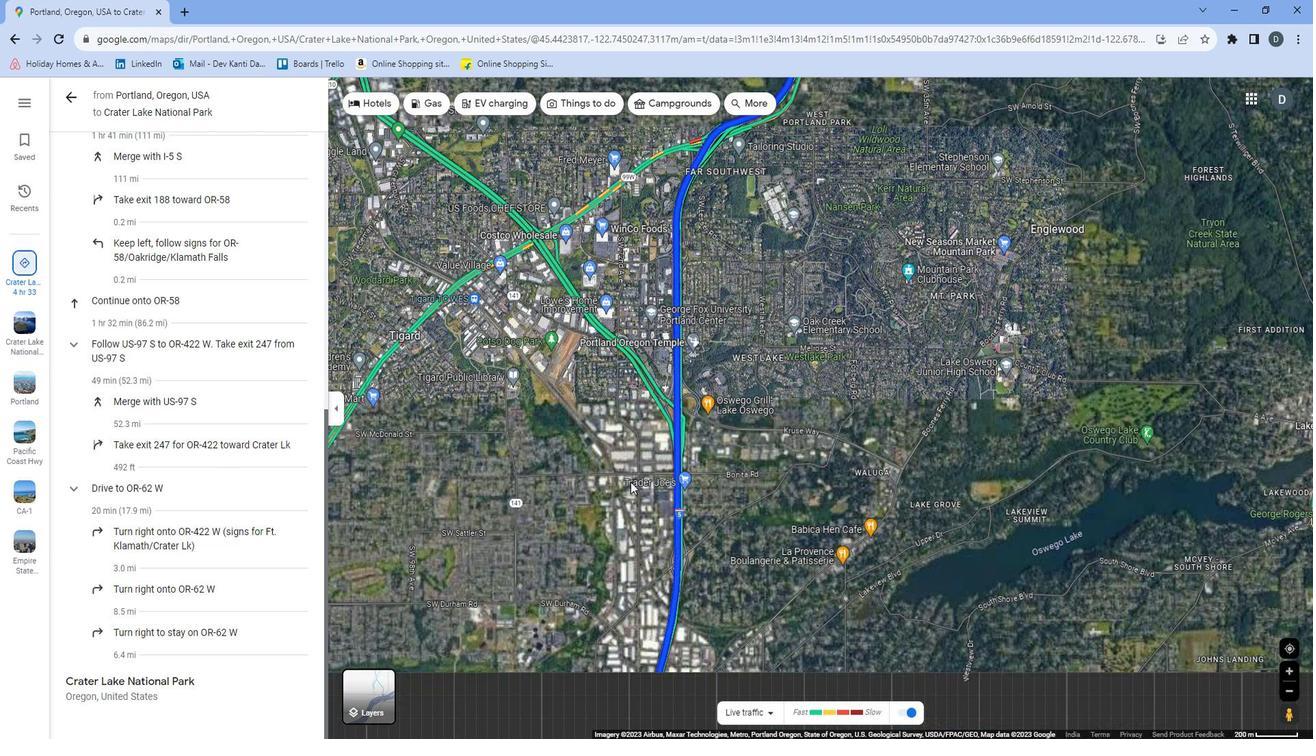 
Action: Mouse pressed left at (630, 472)
Screenshot: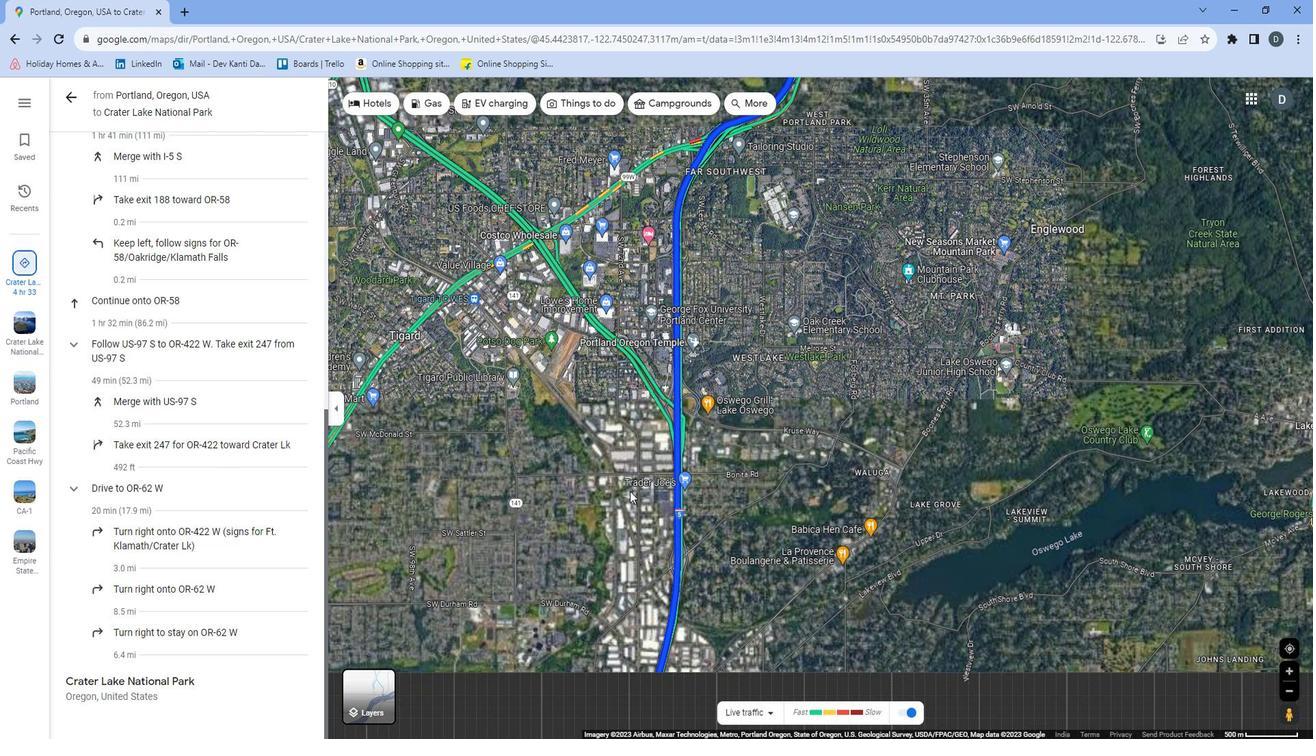 
Action: Mouse moved to (642, 315)
Screenshot: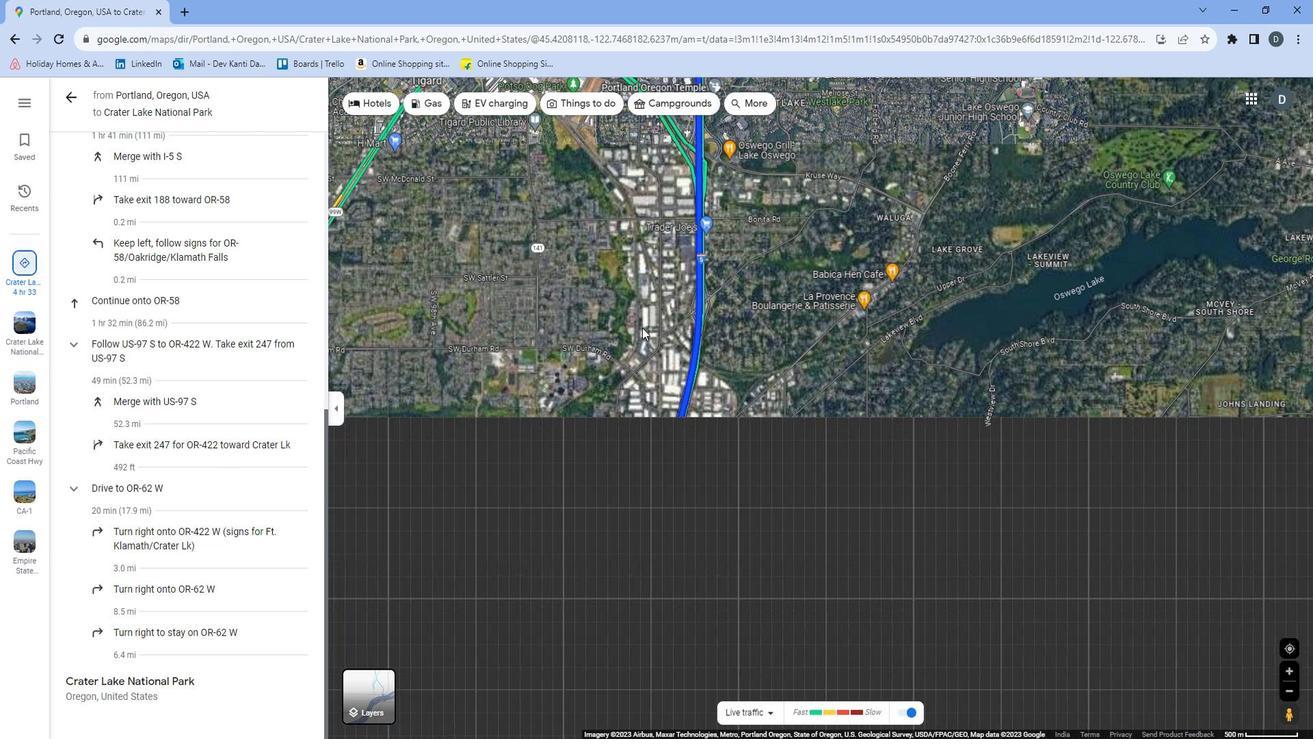 
Action: Mouse scrolled (642, 314) with delta (0, 0)
Screenshot: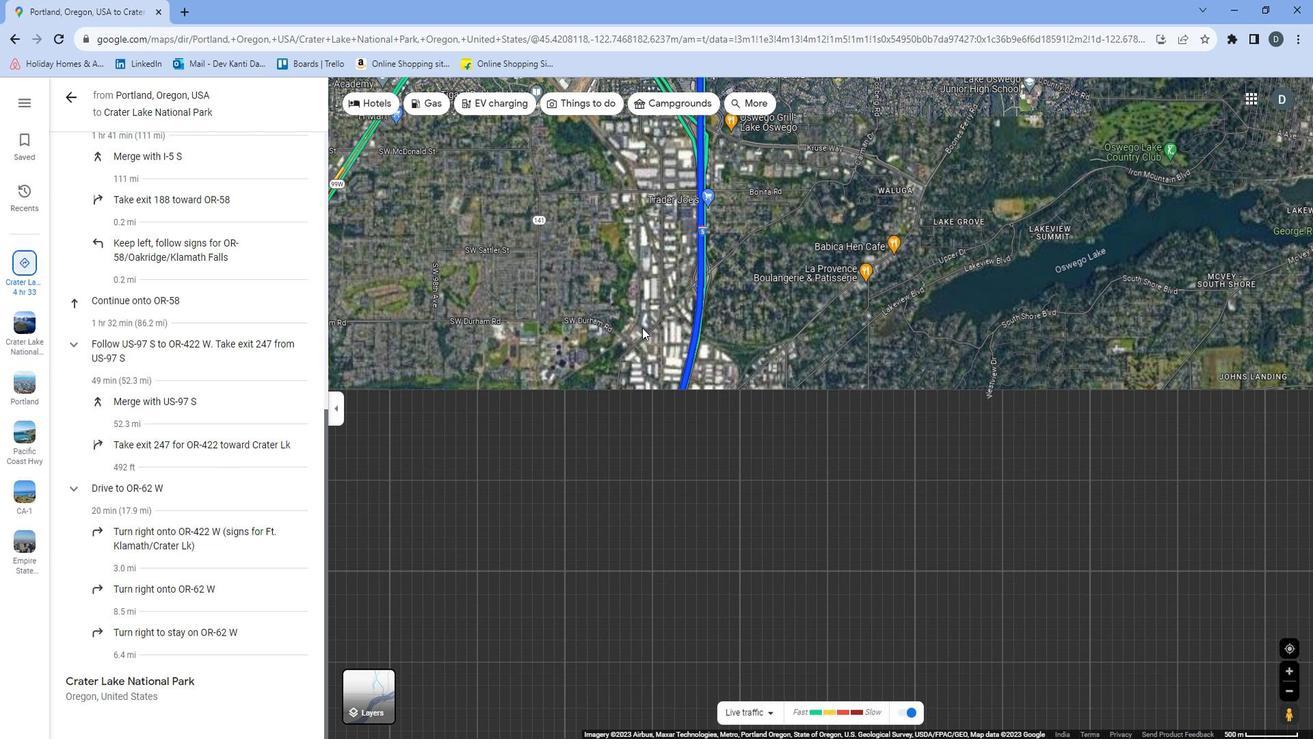 
Action: Mouse scrolled (642, 314) with delta (0, 0)
Screenshot: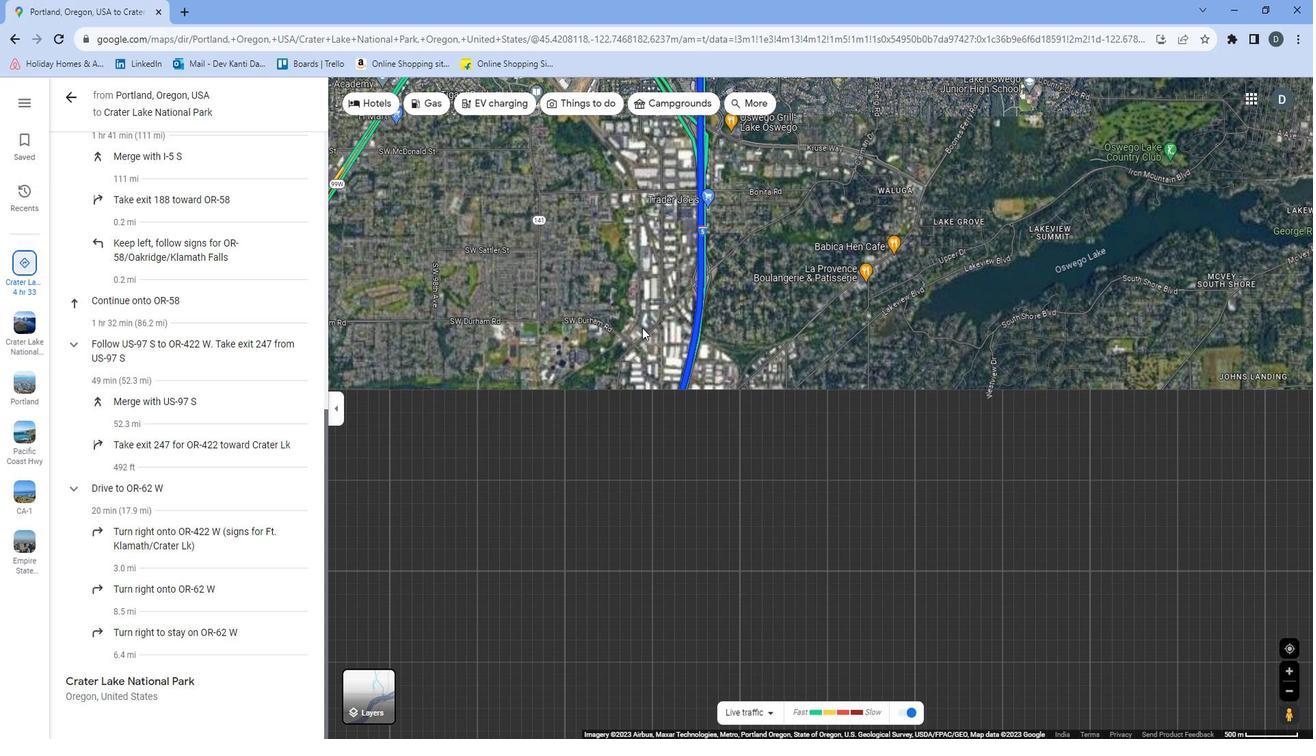 
Action: Mouse moved to (604, 495)
Screenshot: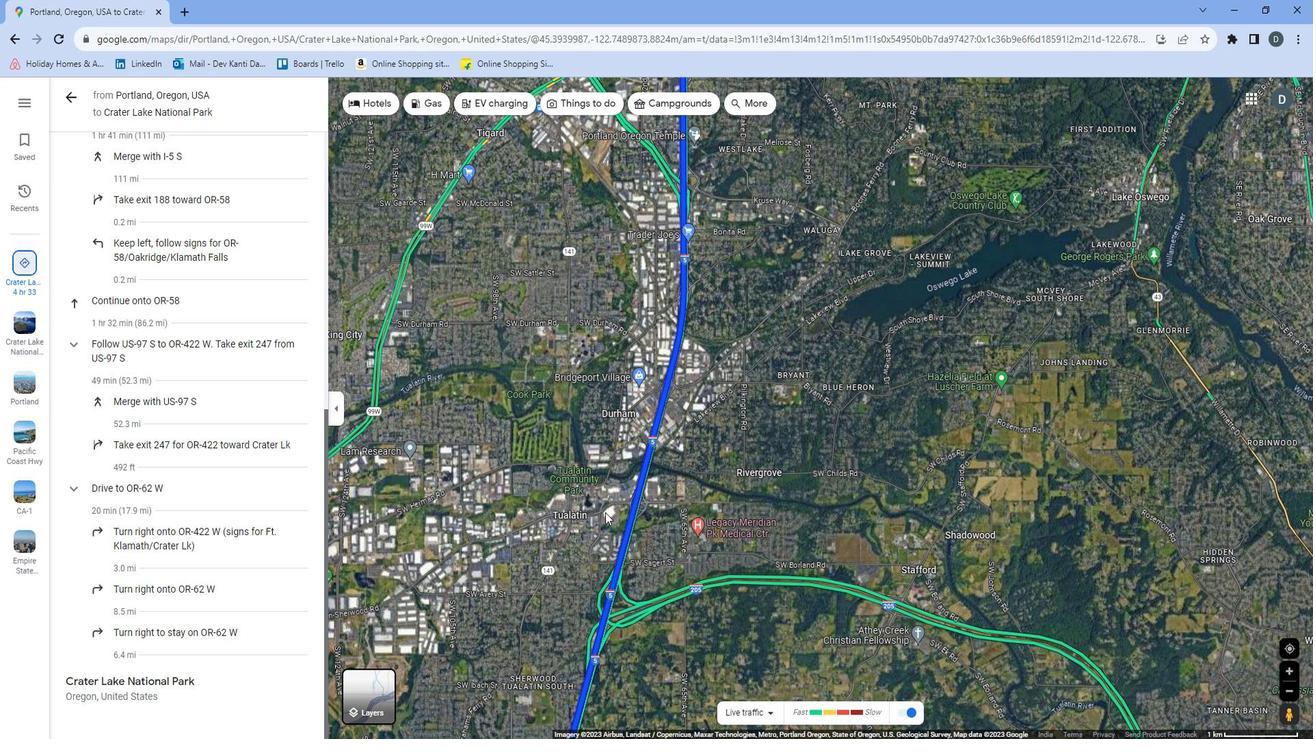 
Action: Mouse pressed left at (604, 495)
Screenshot: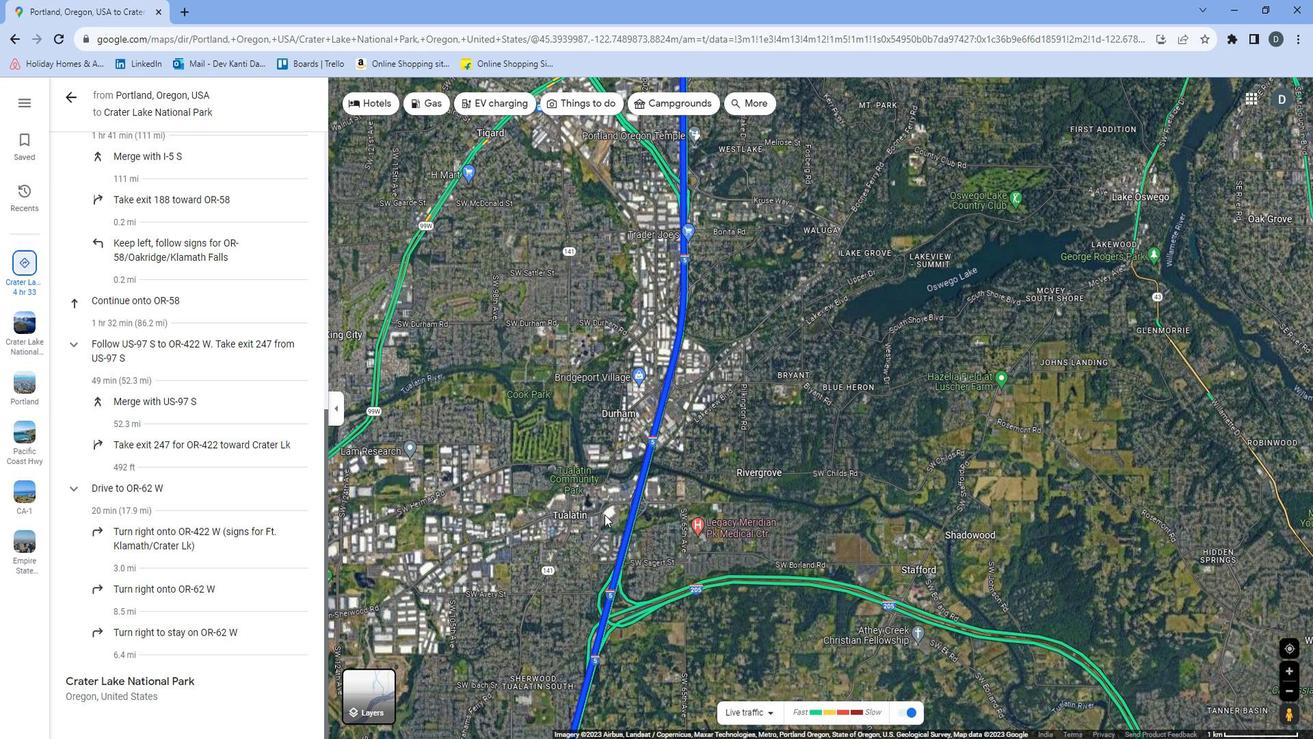 
Action: Mouse moved to (635, 457)
Screenshot: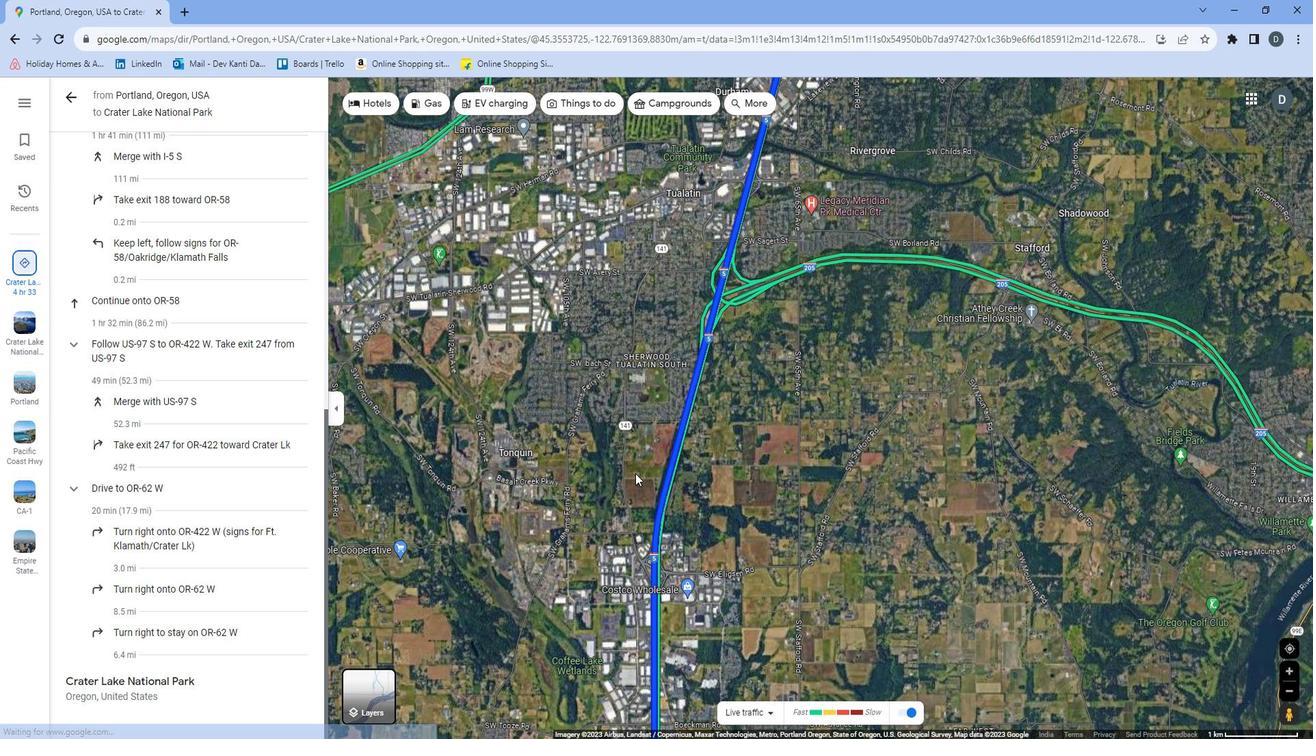 
Action: Mouse pressed left at (635, 457)
Screenshot: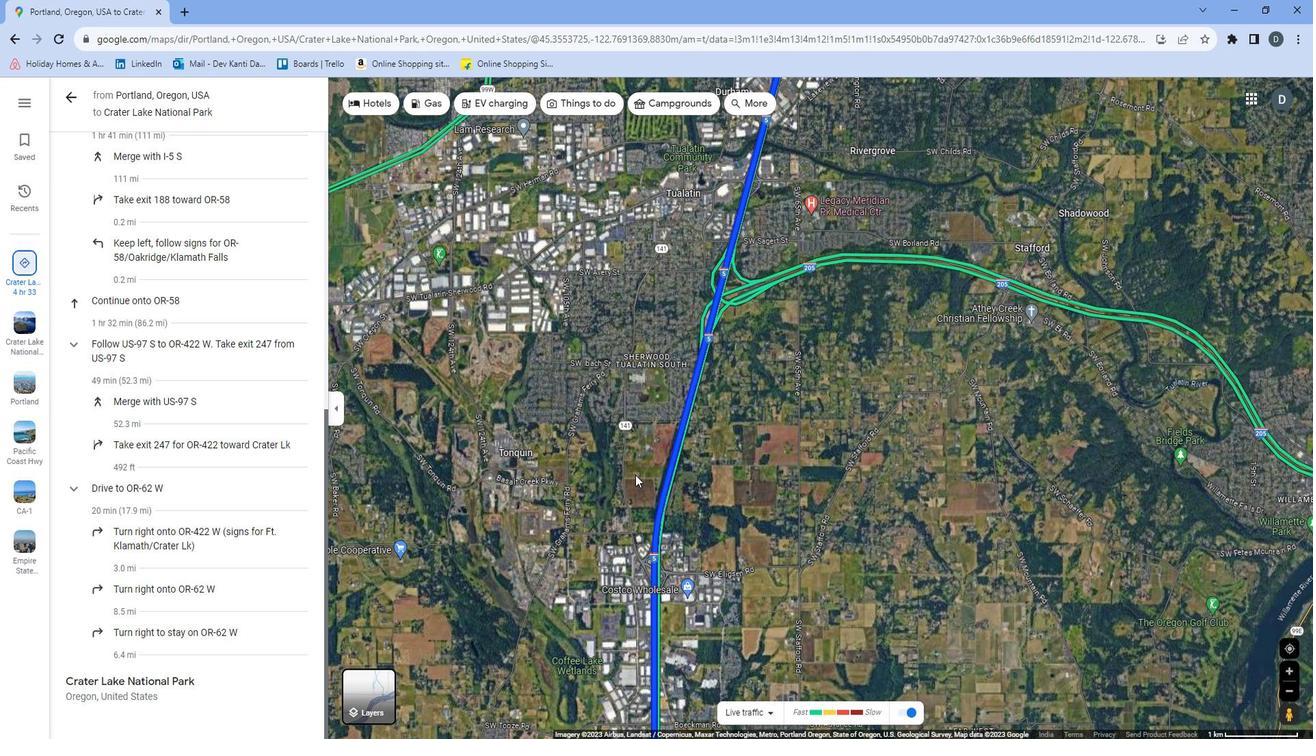 
Action: Mouse moved to (667, 435)
Screenshot: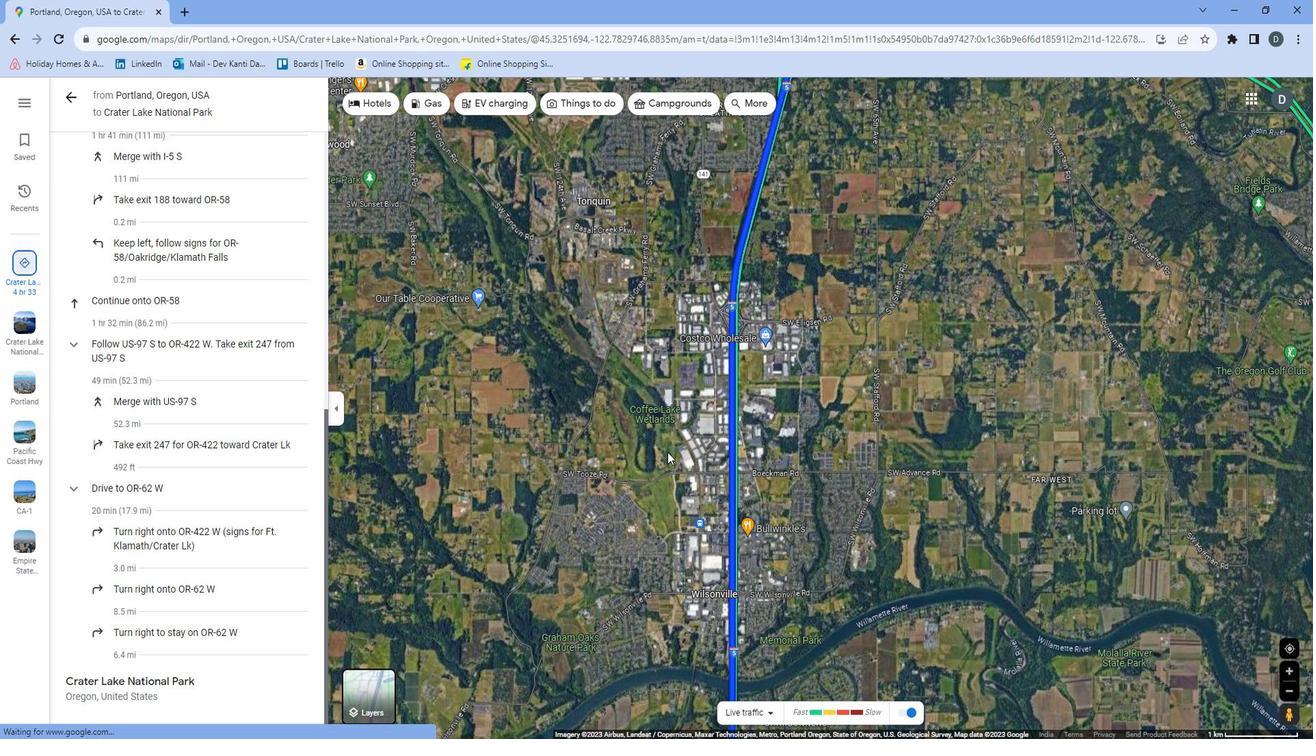
Action: Mouse pressed left at (667, 435)
Screenshot: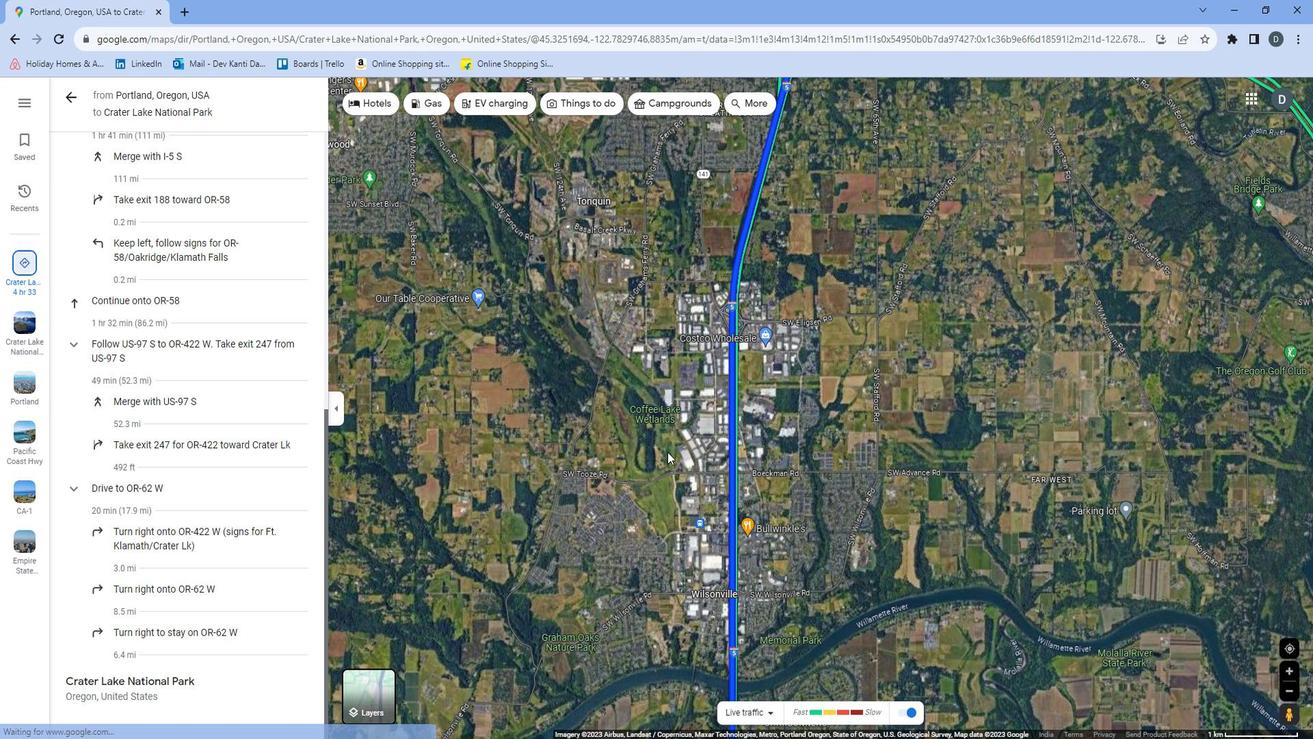 
Action: Mouse moved to (665, 494)
Screenshot: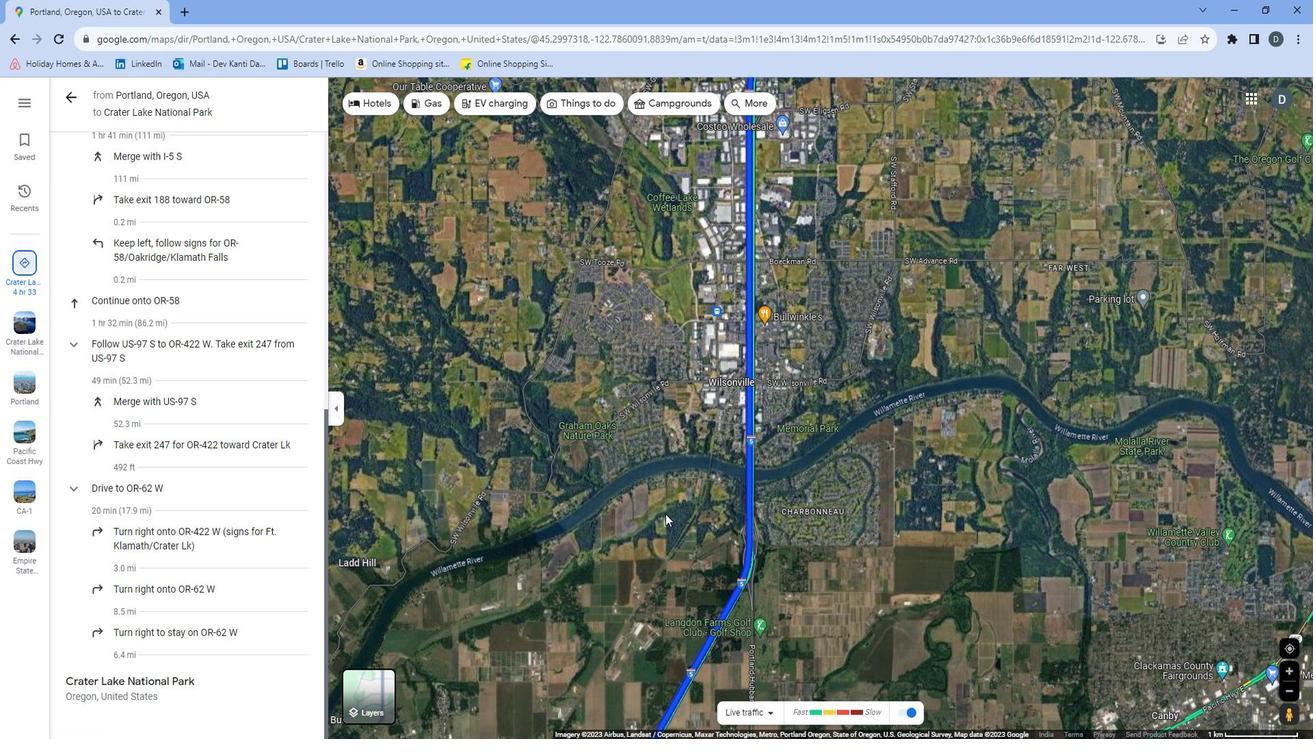 
Action: Mouse pressed left at (665, 494)
Screenshot: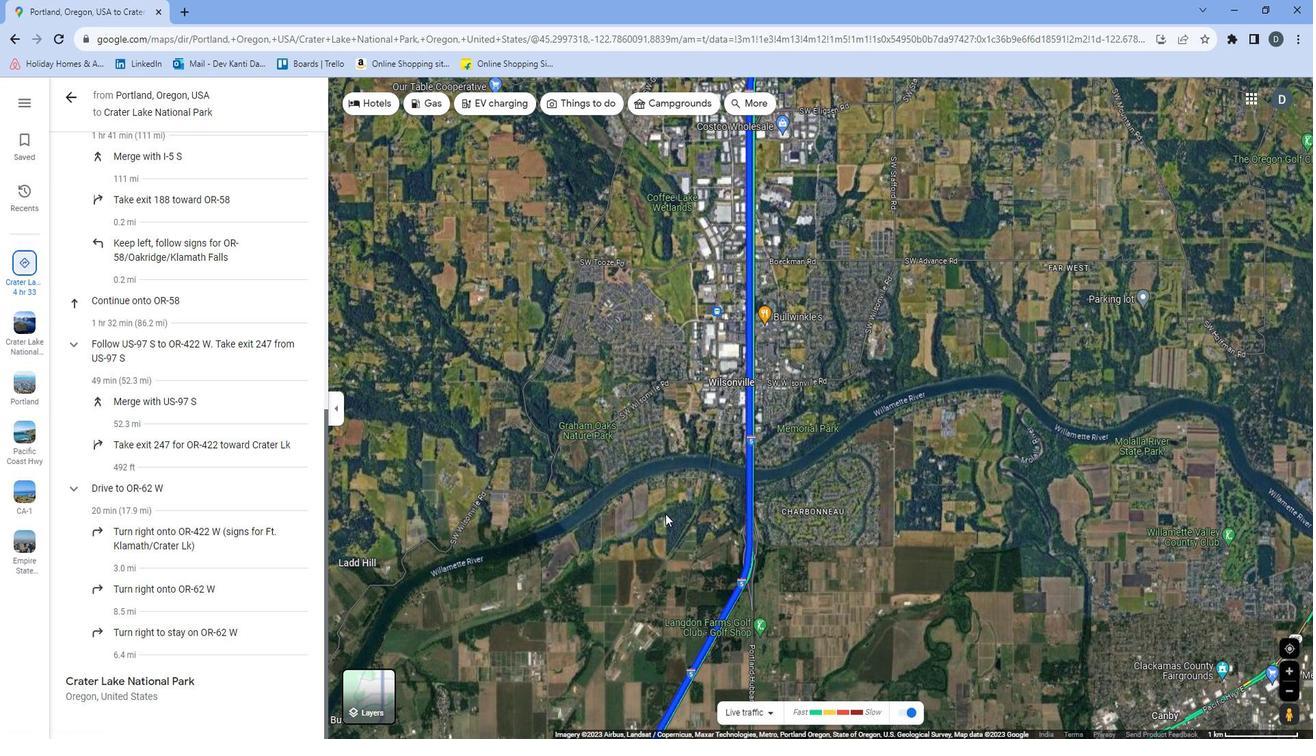 
Action: Mouse moved to (670, 368)
Screenshot: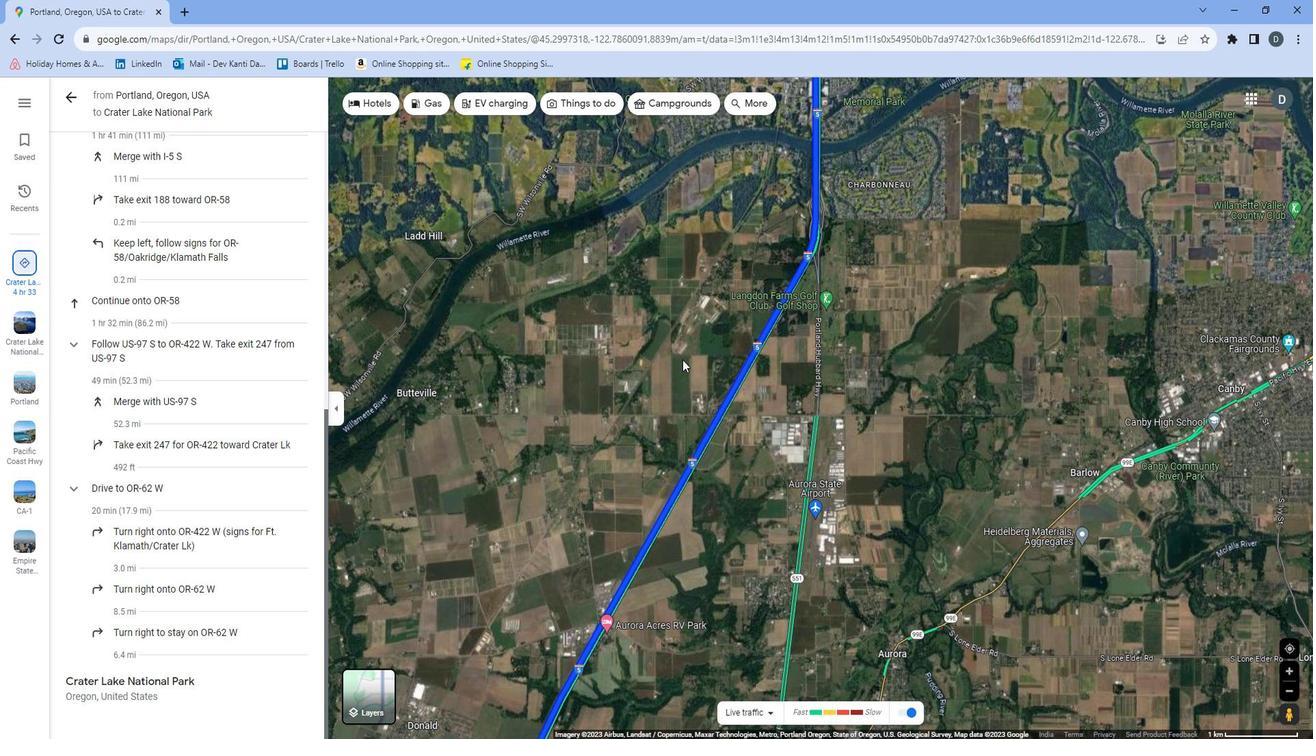 
Action: Mouse scrolled (670, 368) with delta (0, 0)
Screenshot: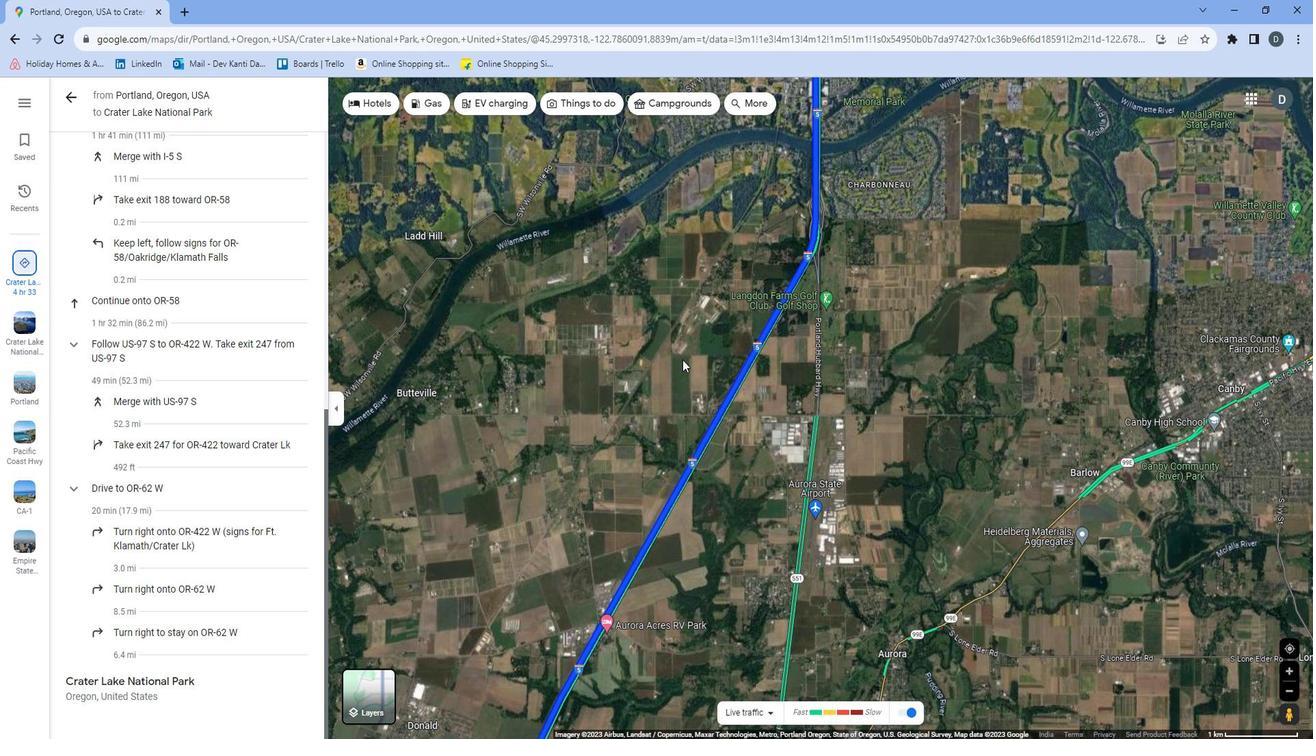 
Action: Mouse moved to (602, 475)
Screenshot: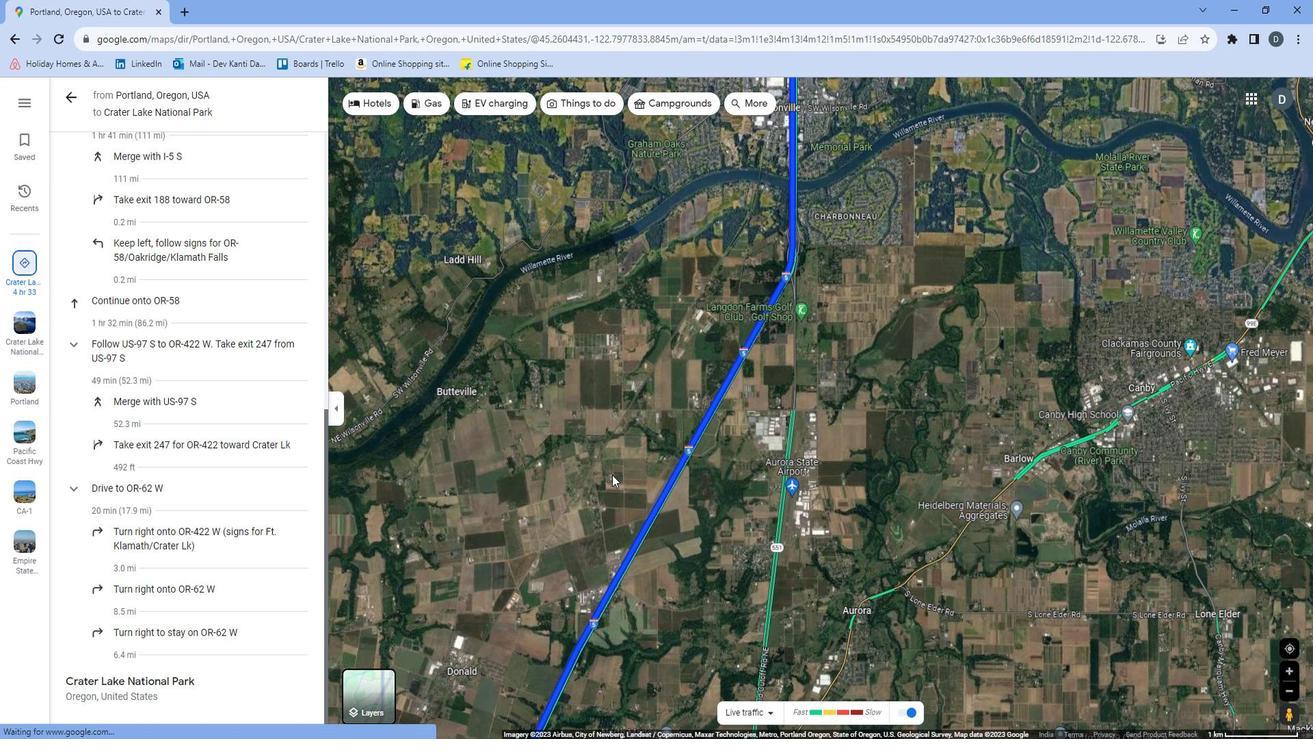 
Action: Mouse pressed left at (602, 475)
Screenshot: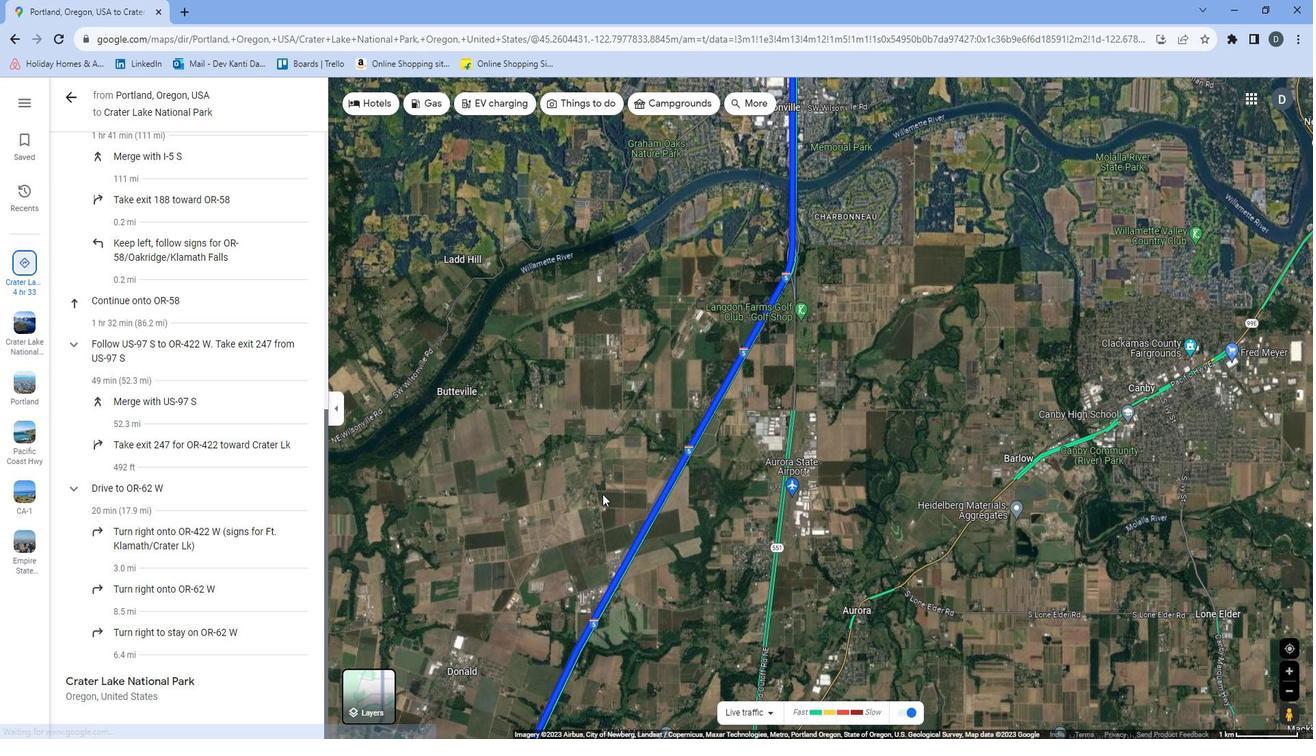 
Action: Mouse moved to (595, 497)
Screenshot: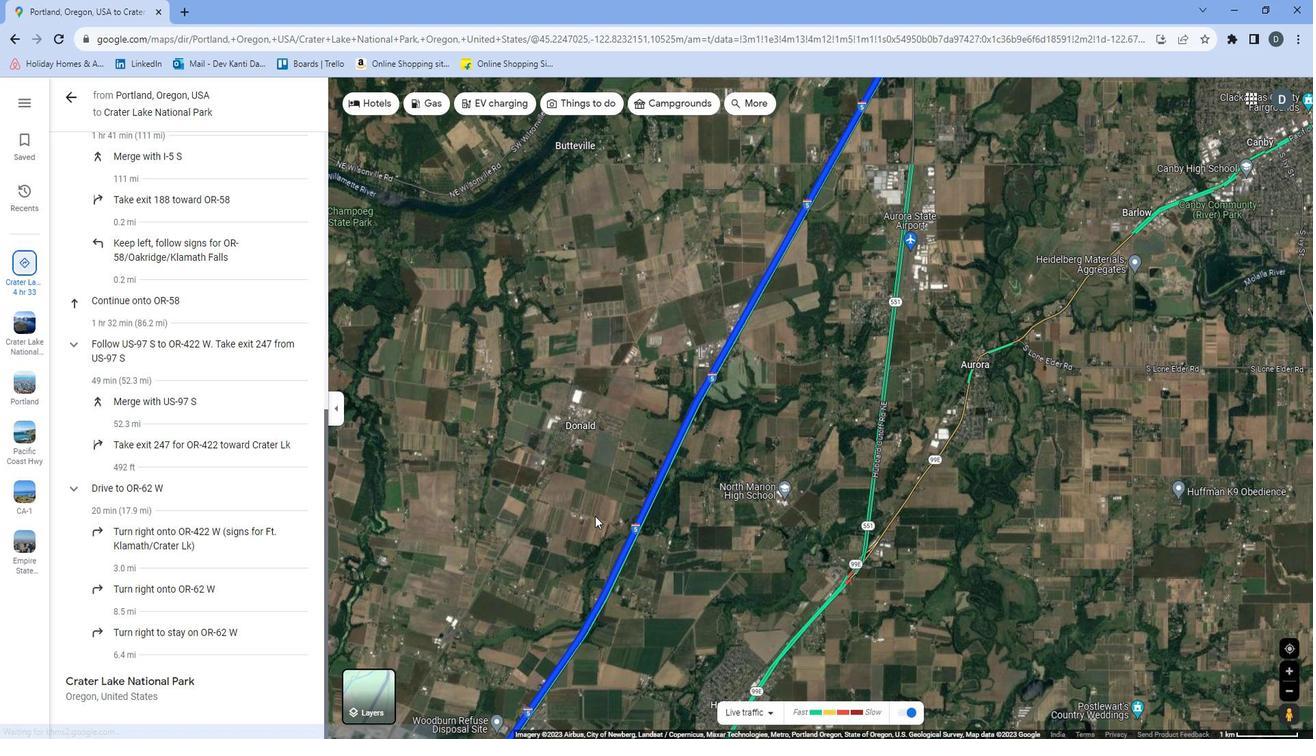 
Action: Mouse pressed left at (595, 497)
Screenshot: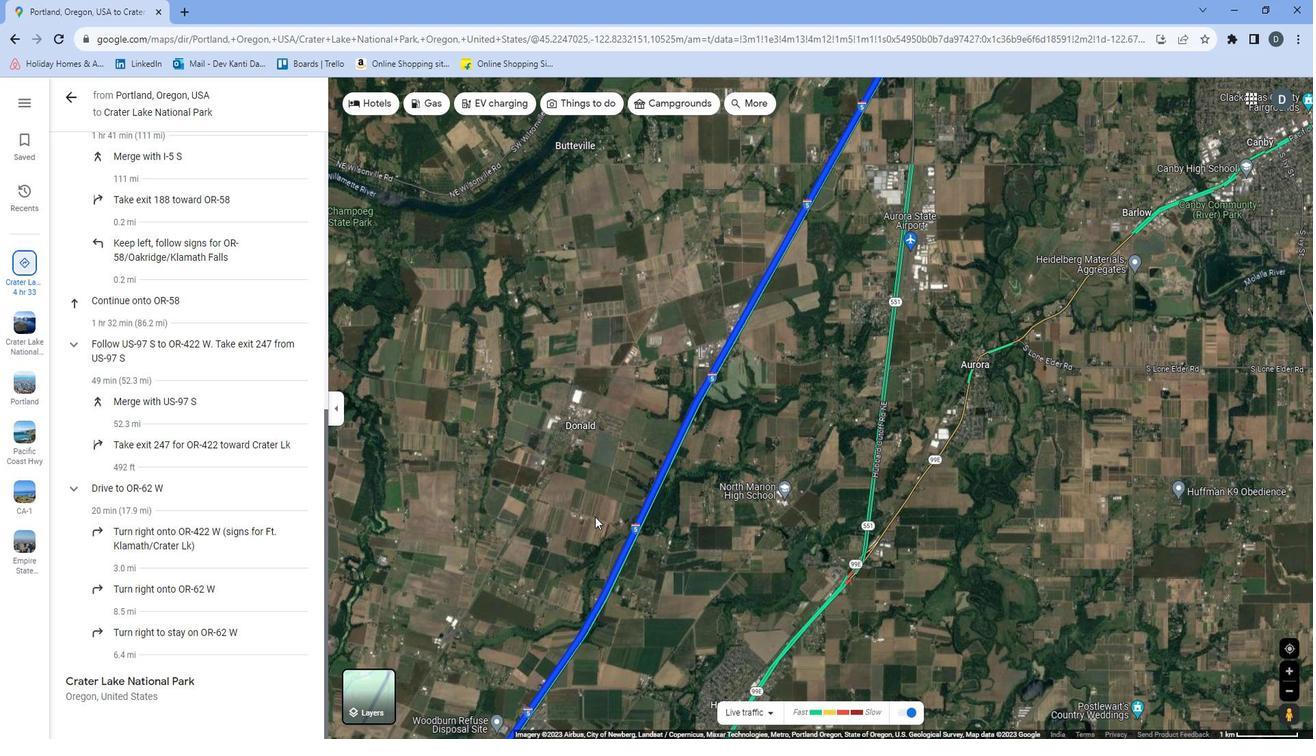 
Action: Mouse moved to (604, 546)
Screenshot: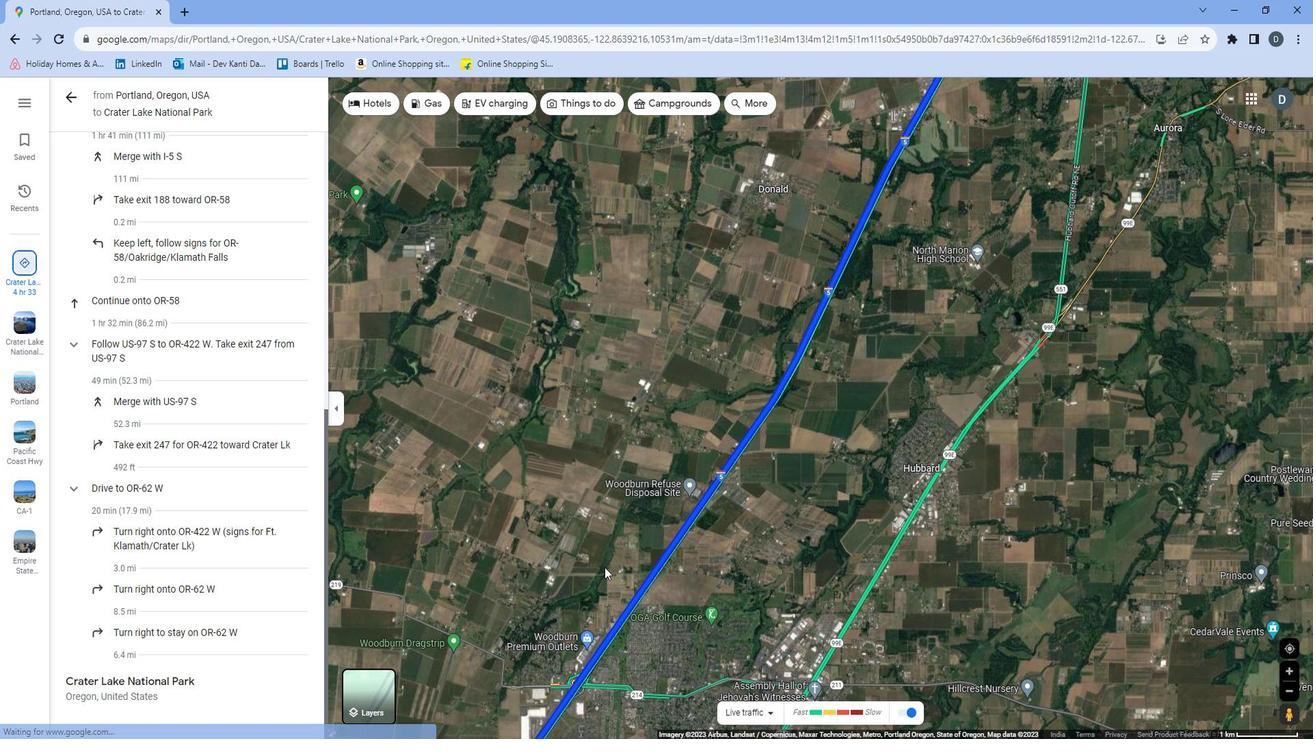 
Action: Mouse pressed left at (604, 546)
Screenshot: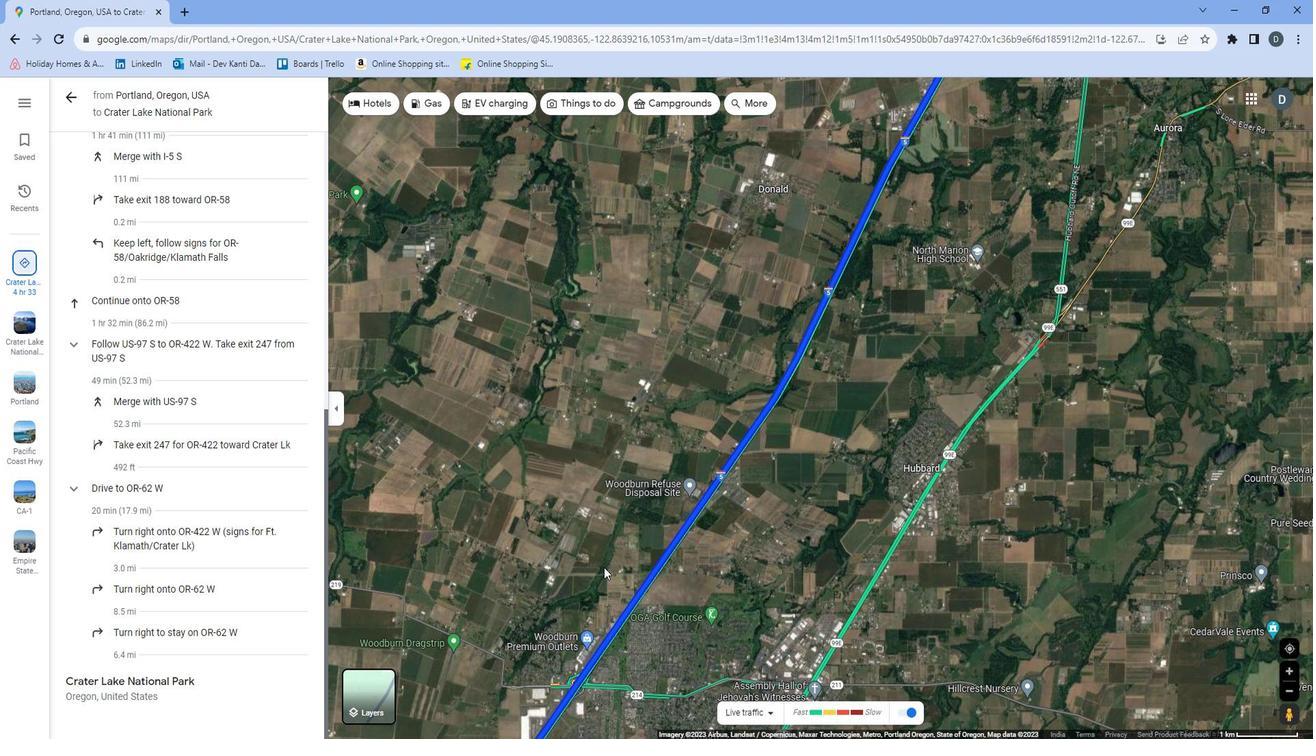 
Action: Mouse moved to (592, 498)
Screenshot: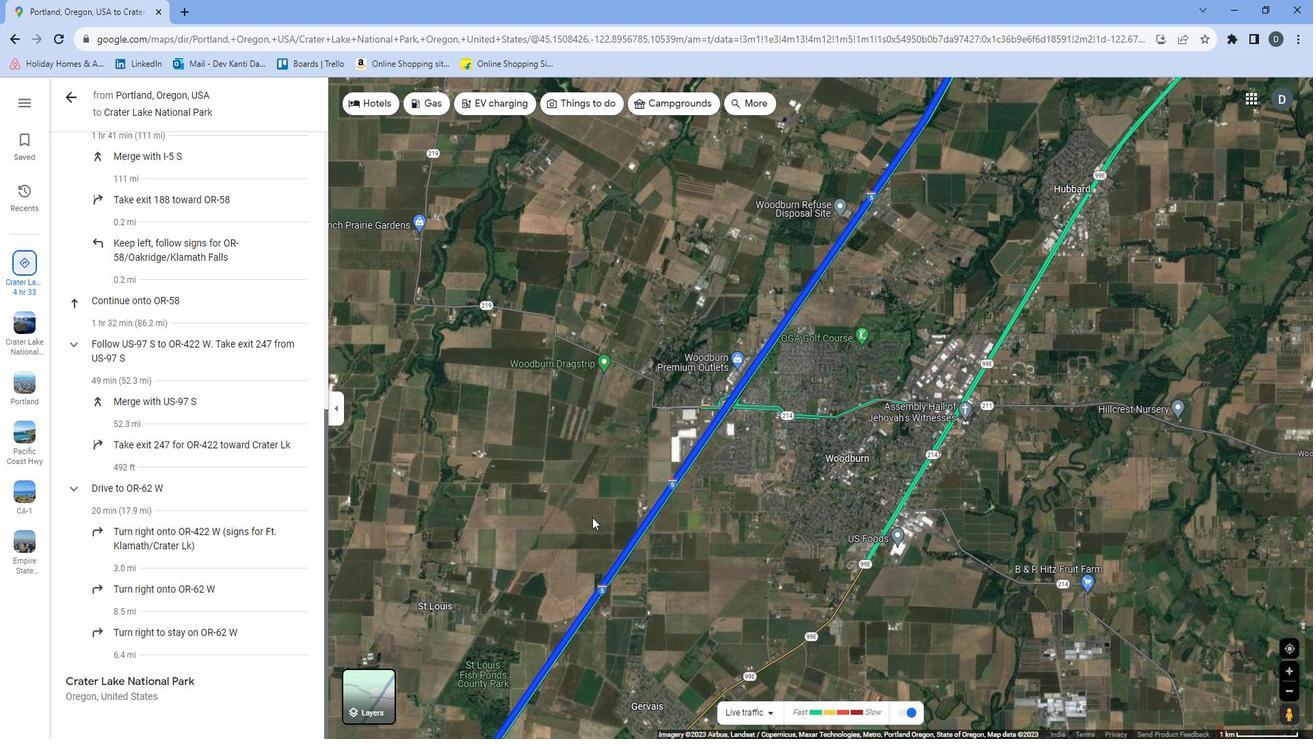 
Action: Mouse pressed left at (592, 498)
Screenshot: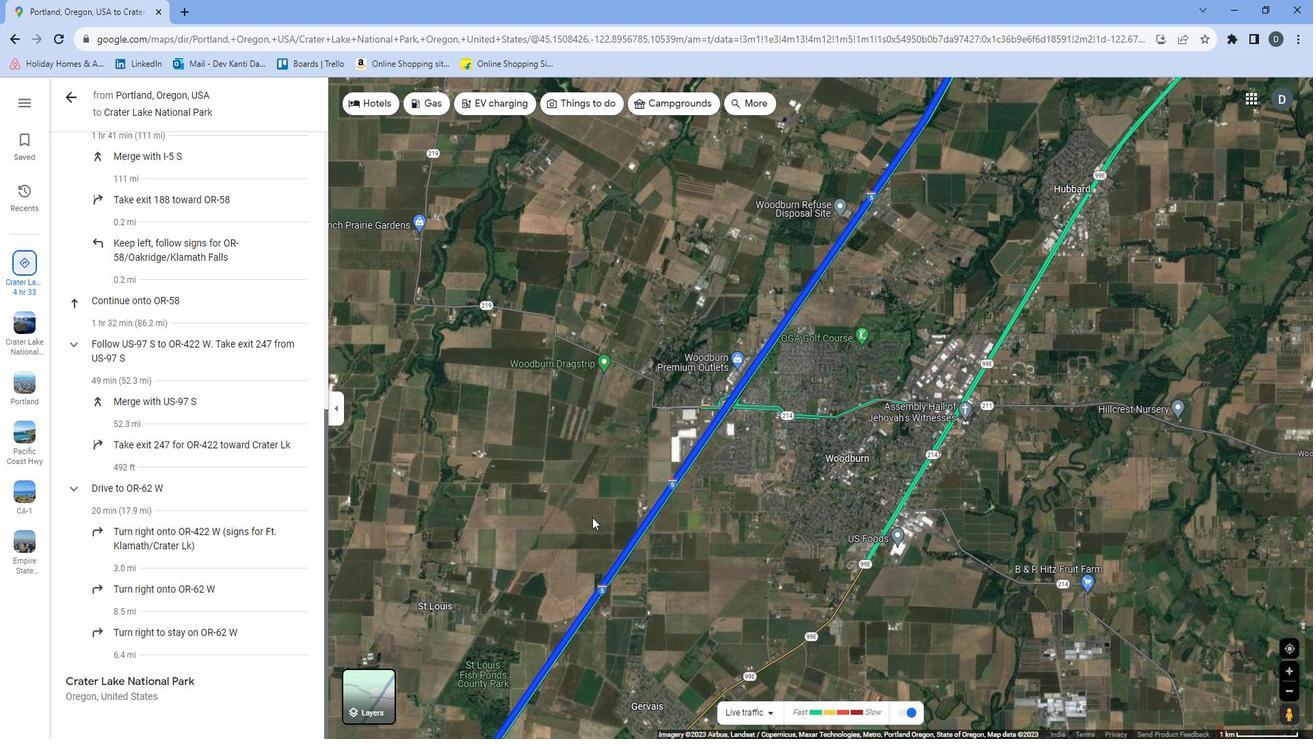 
Action: Mouse moved to (573, 359)
Screenshot: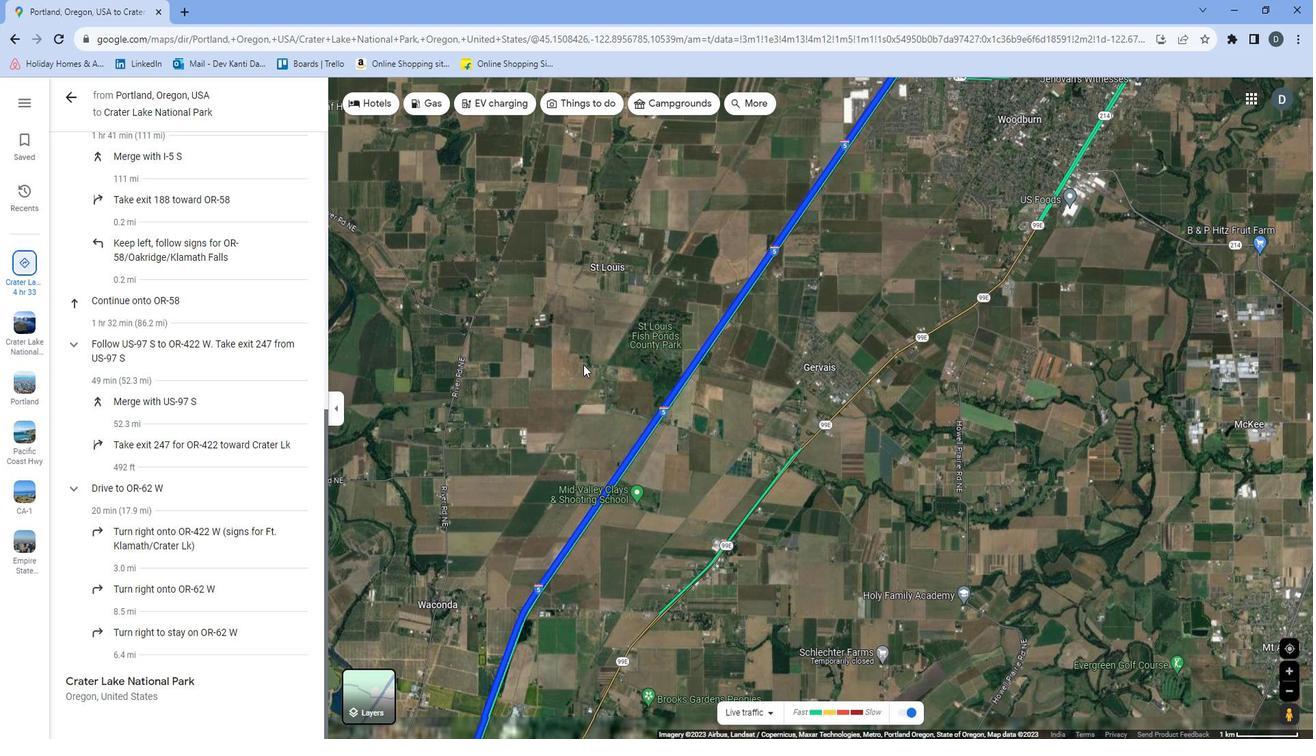
Action: Mouse scrolled (573, 359) with delta (0, 0)
Screenshot: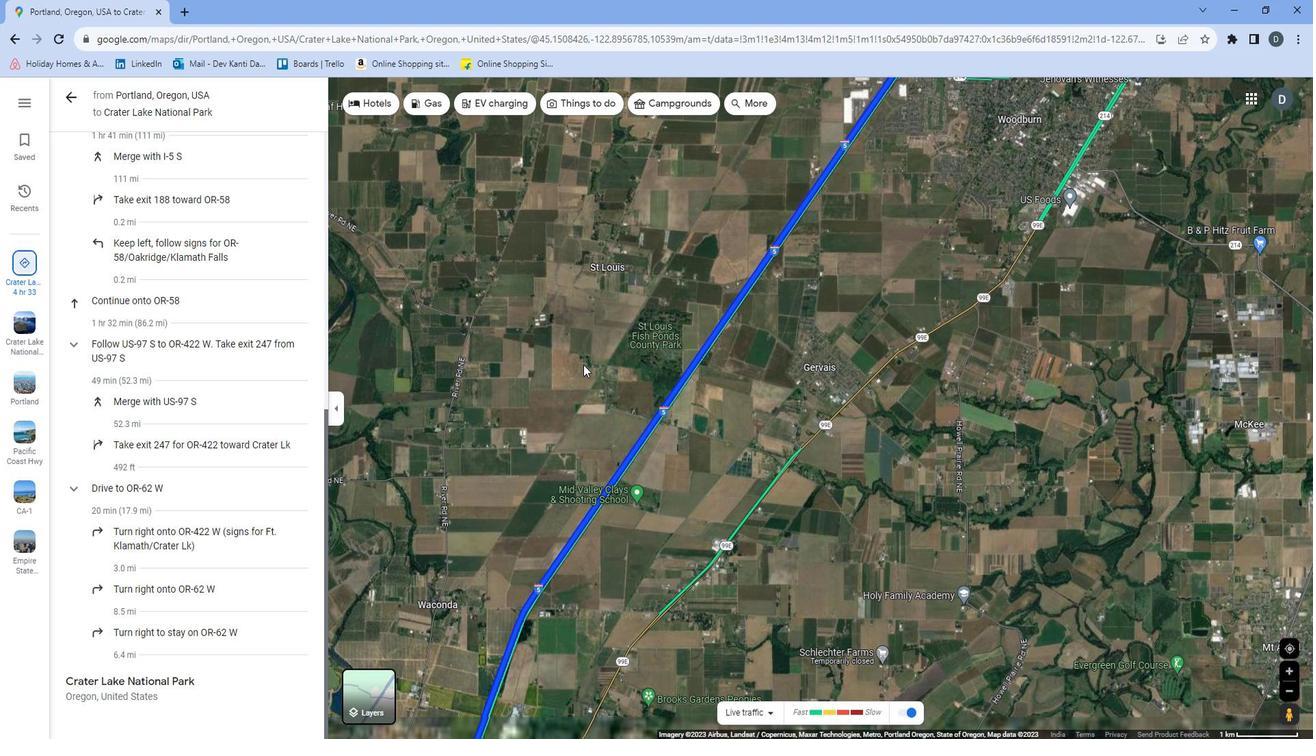 
Action: Mouse moved to (523, 461)
Screenshot: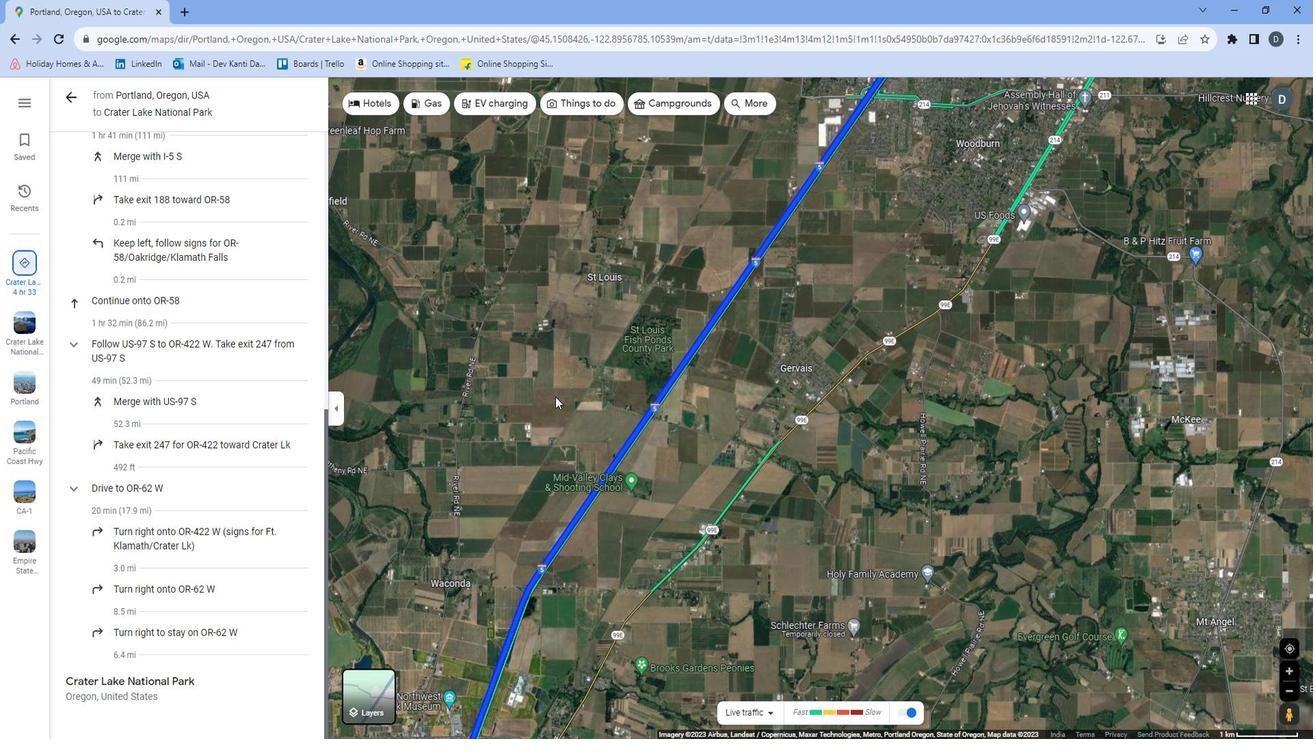 
Action: Mouse pressed left at (523, 461)
Screenshot: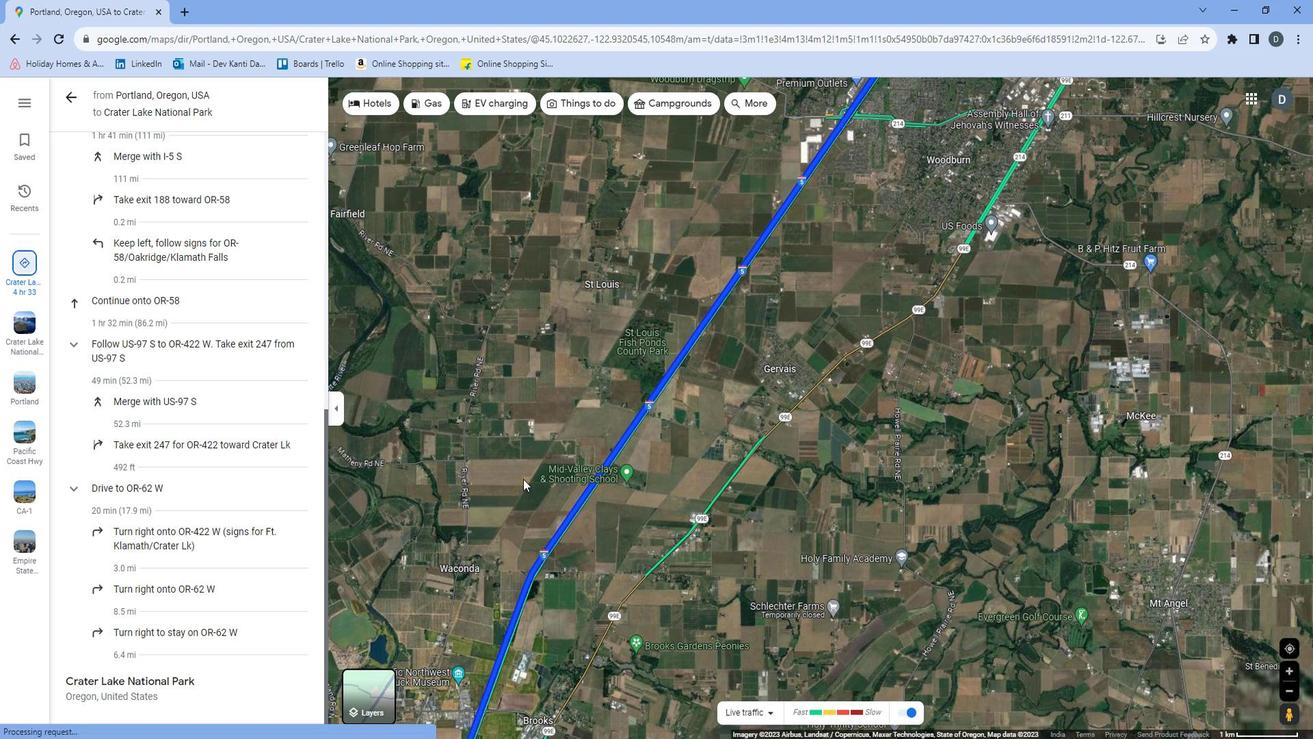 
Action: Mouse moved to (618, 531)
Screenshot: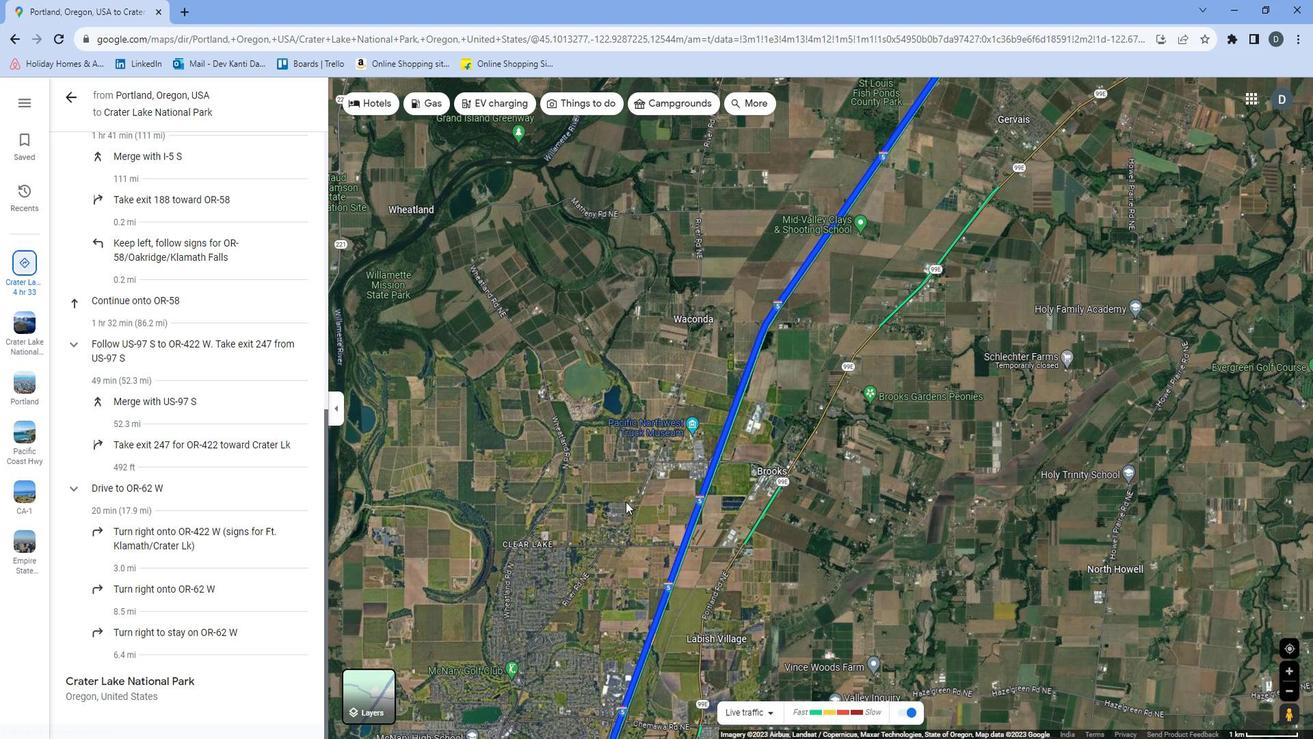 
Action: Mouse pressed left at (618, 531)
Screenshot: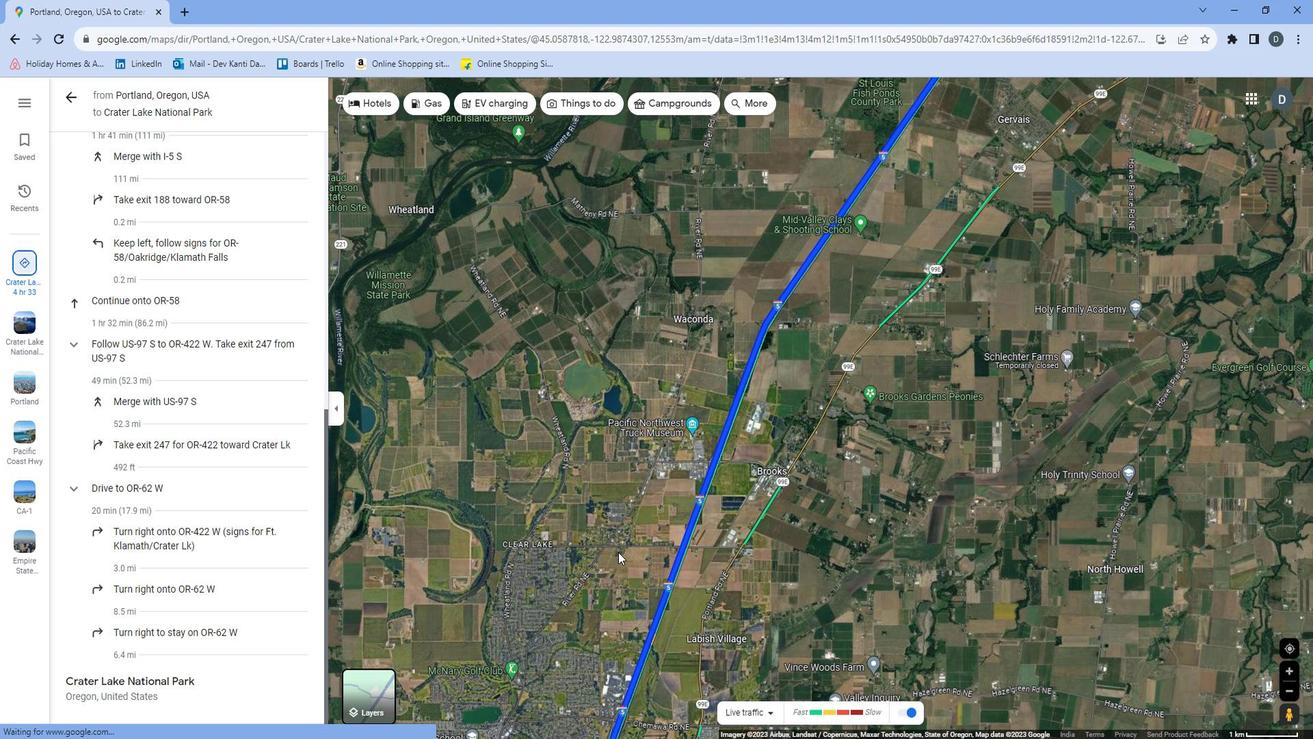 
Action: Mouse moved to (714, 277)
Screenshot: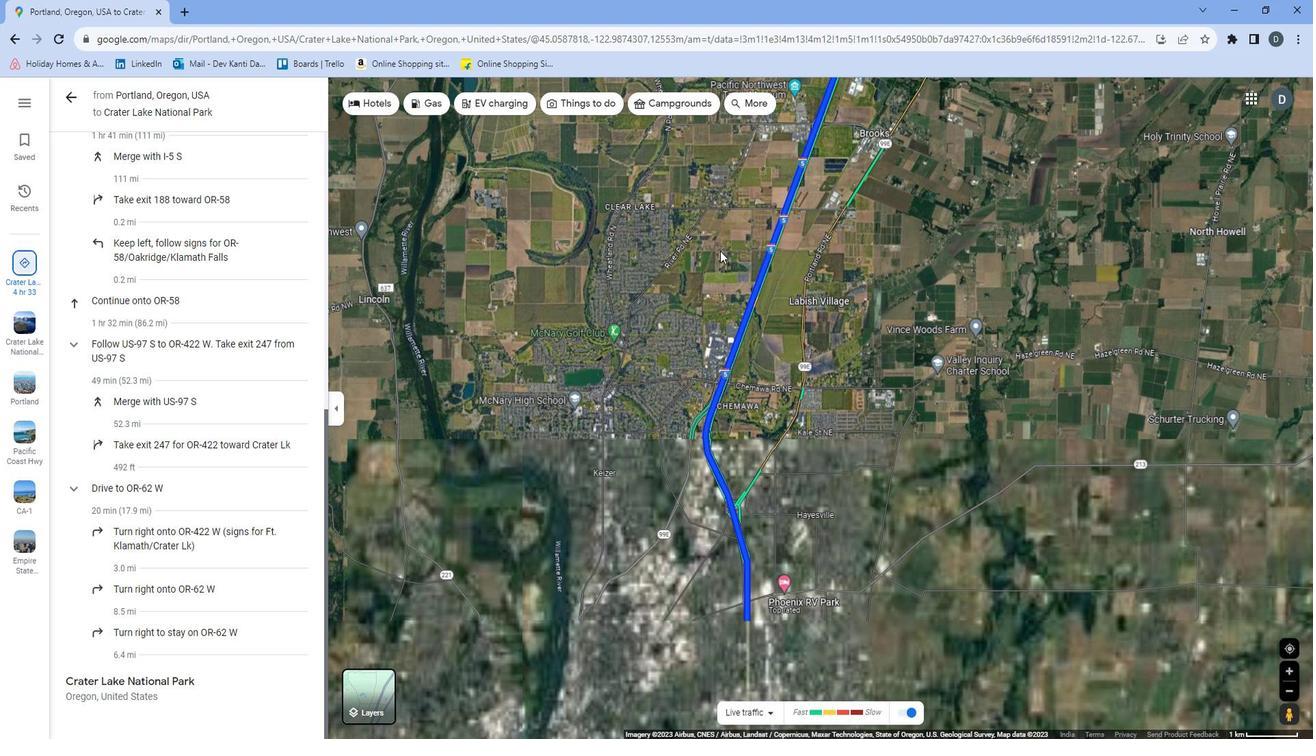 
Action: Mouse scrolled (714, 277) with delta (0, 0)
Screenshot: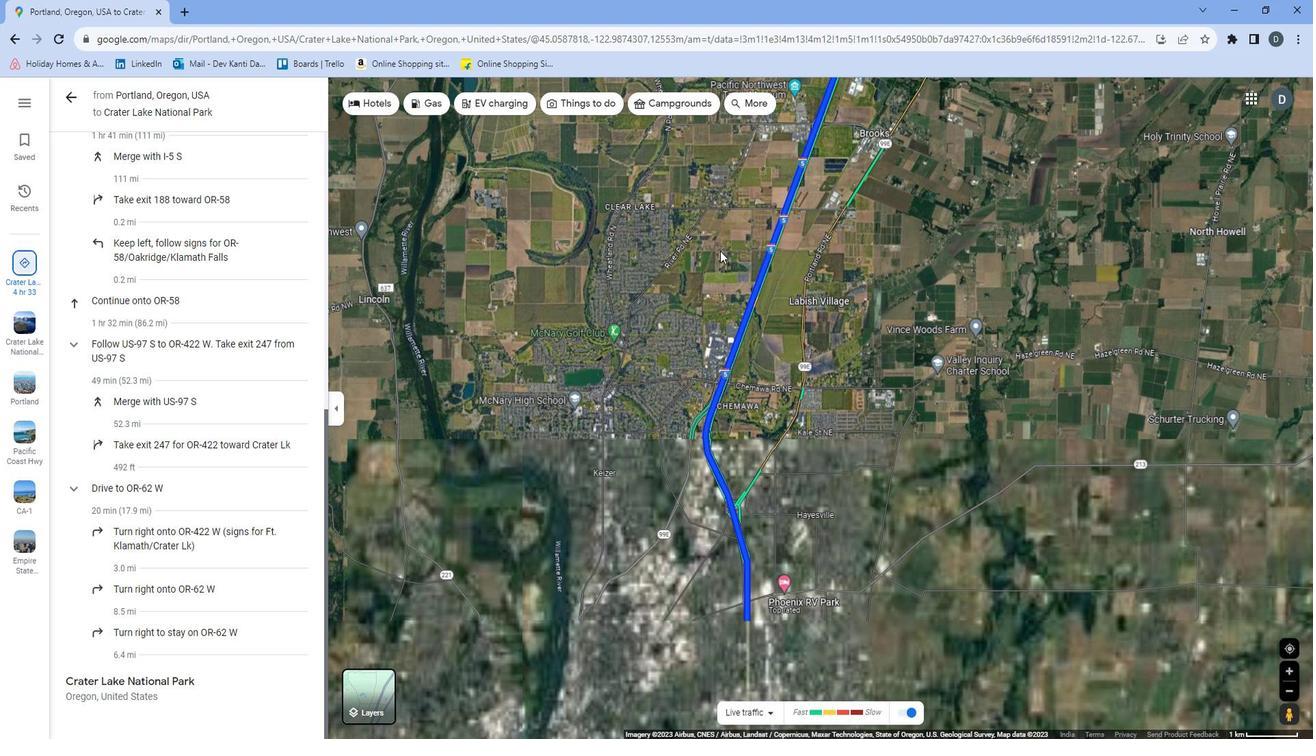 
Action: Mouse moved to (697, 453)
Screenshot: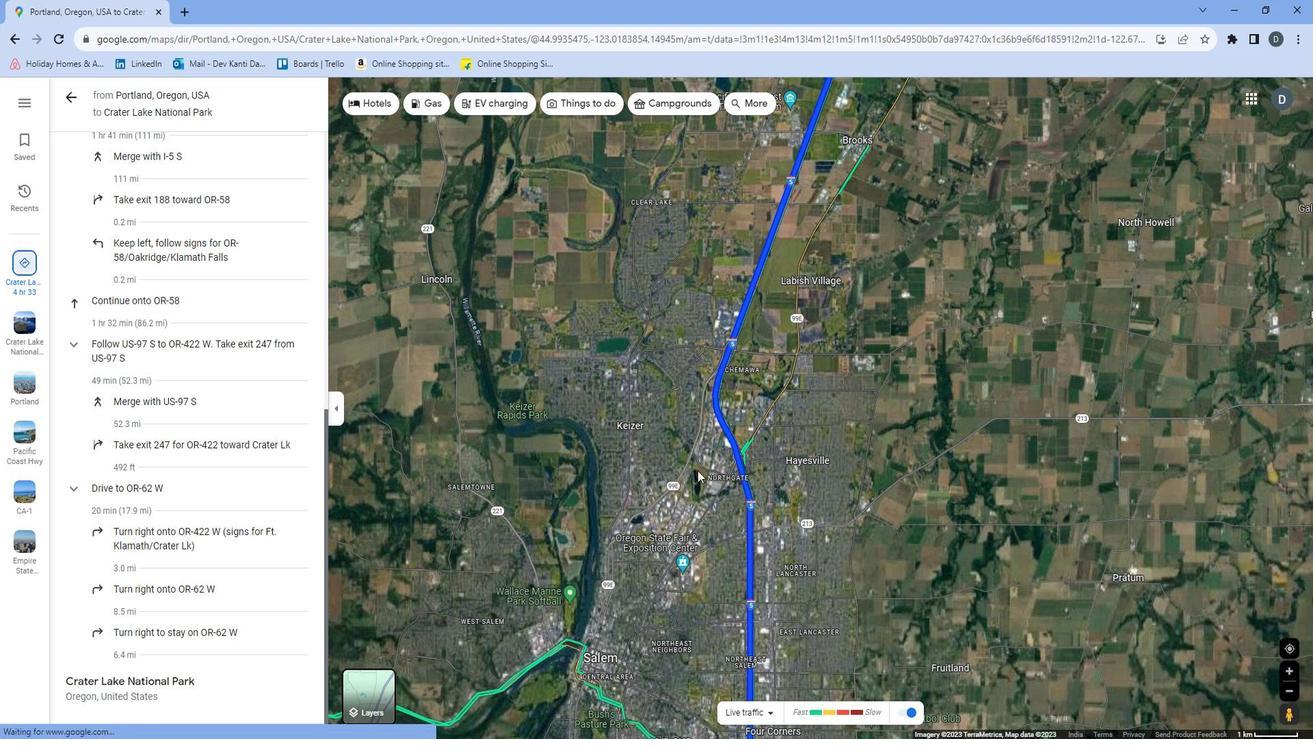 
Action: Mouse pressed left at (697, 453)
Screenshot: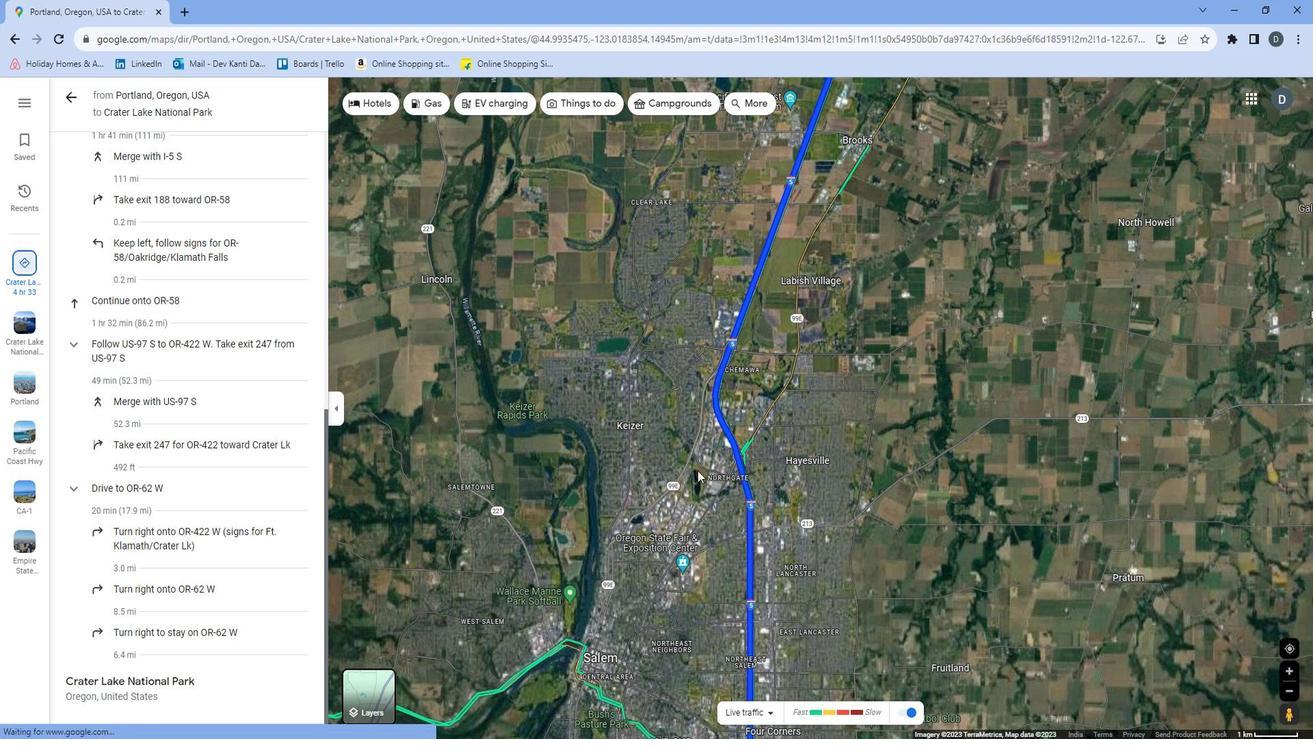 
Action: Mouse moved to (660, 424)
Screenshot: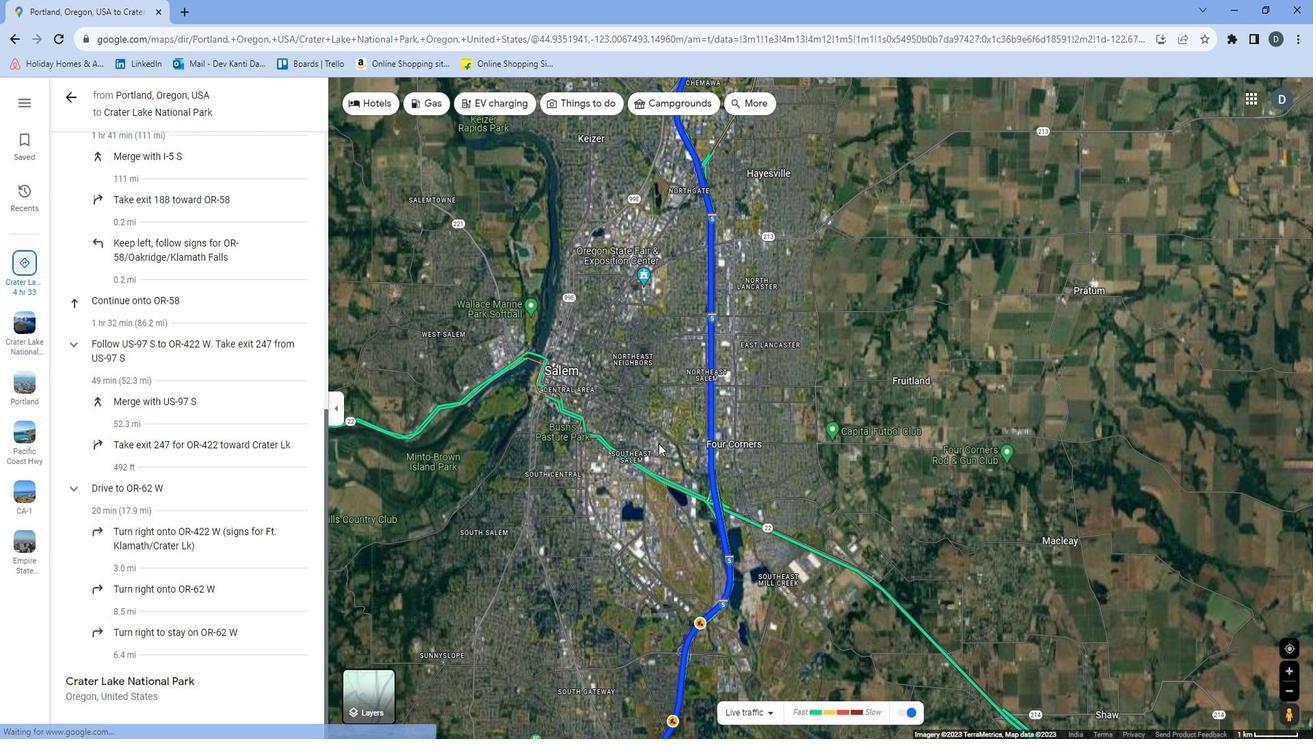 
Action: Mouse pressed left at (660, 424)
Screenshot: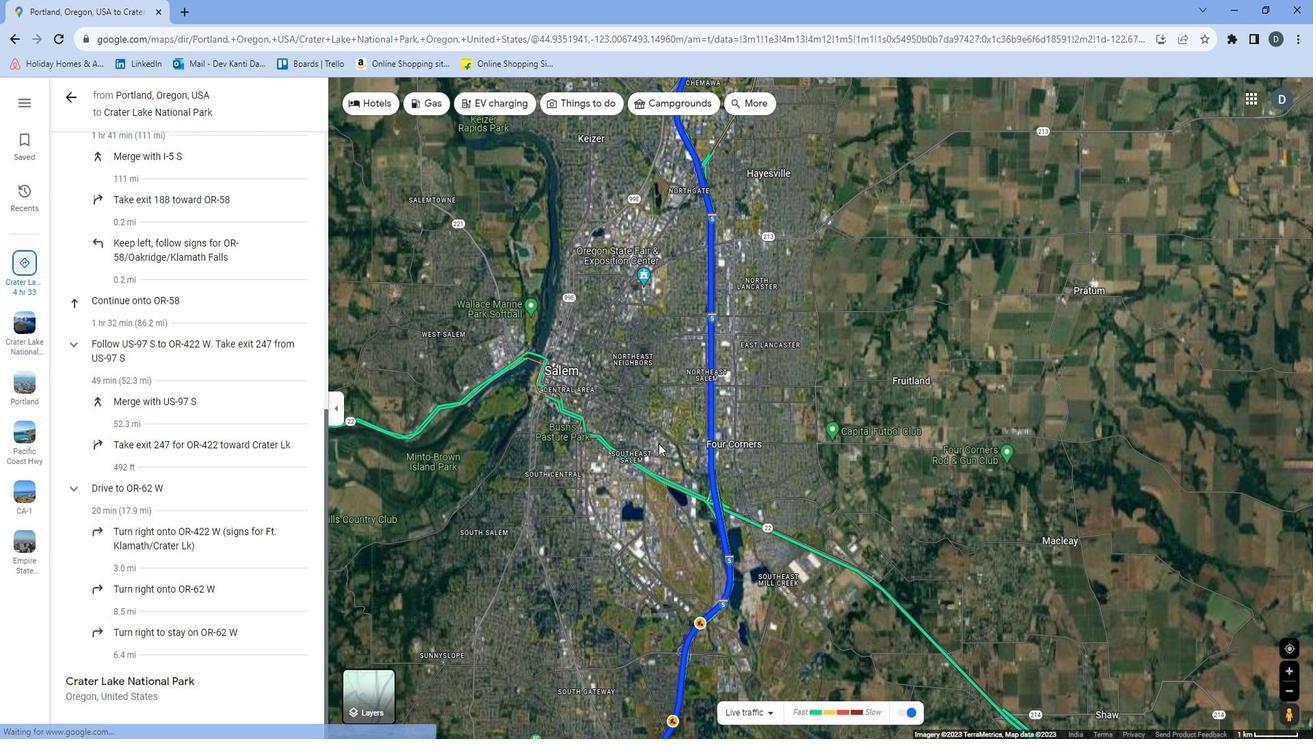 
Action: Mouse moved to (637, 513)
Screenshot: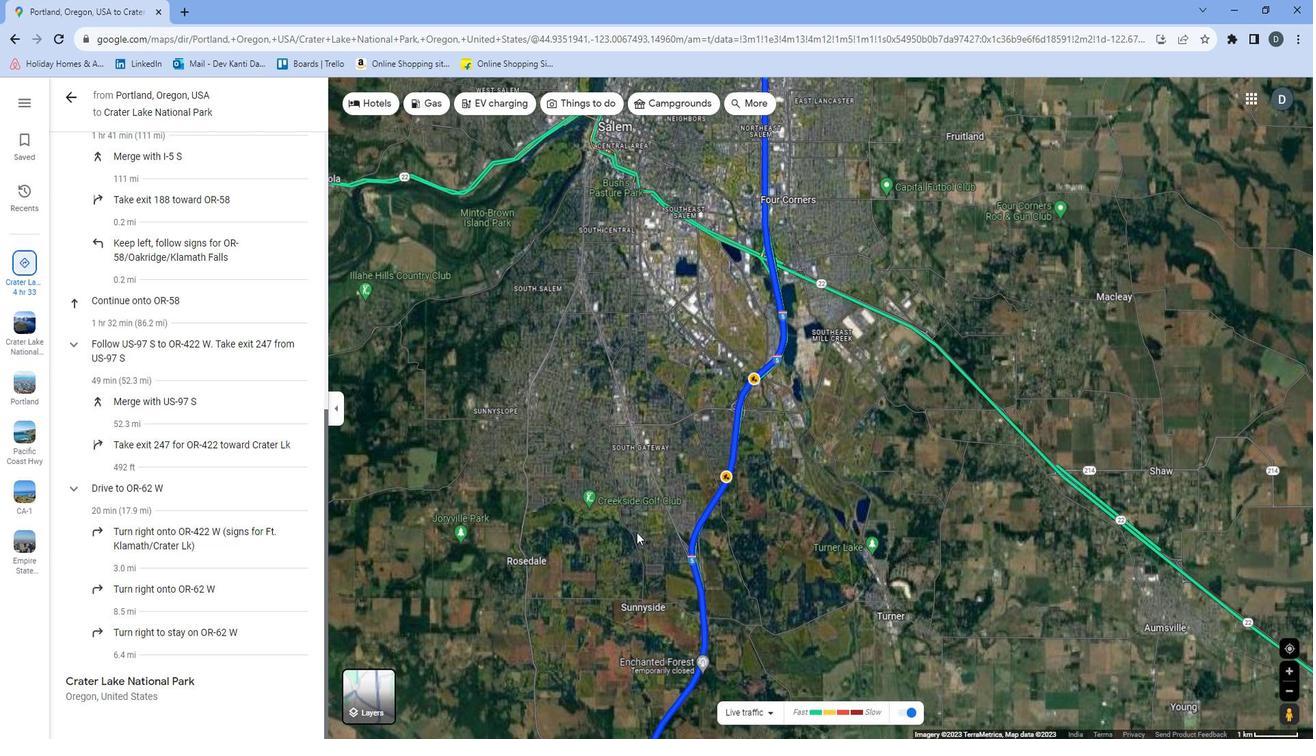 
Action: Mouse pressed left at (637, 513)
Screenshot: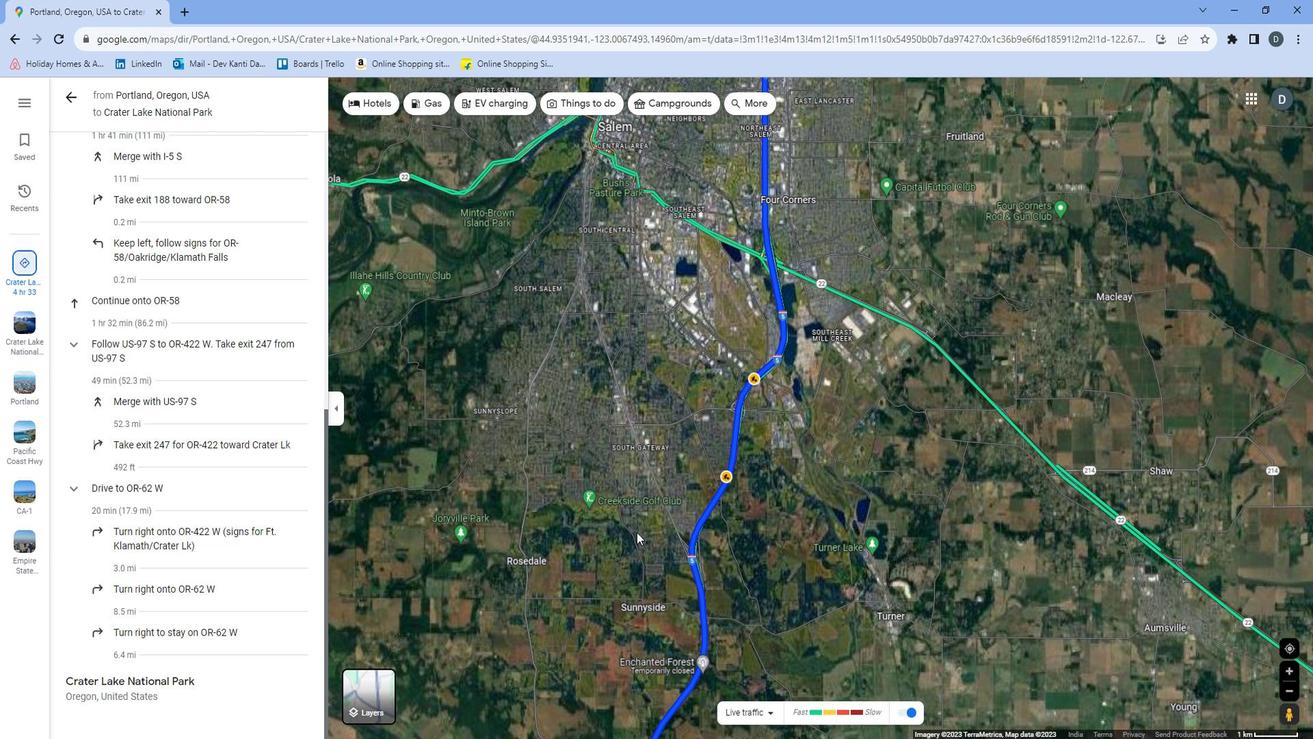 
Action: Mouse moved to (647, 539)
Screenshot: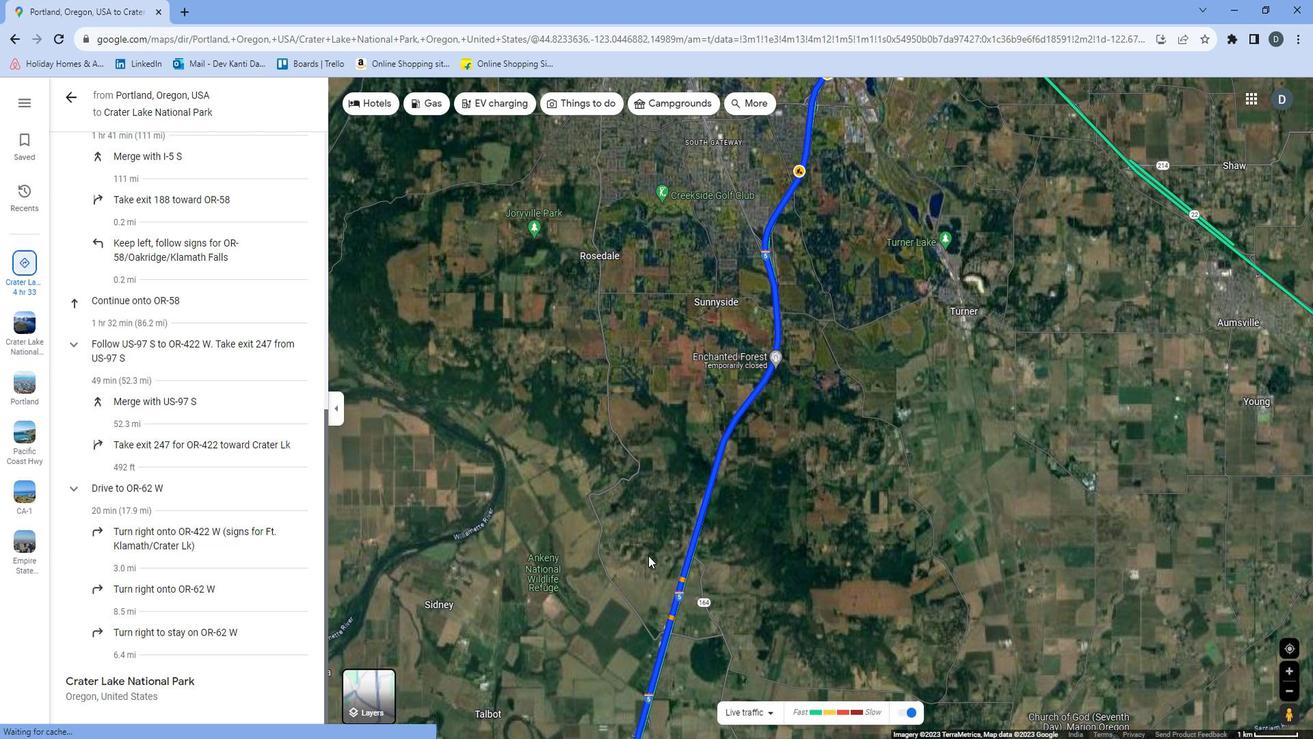 
Action: Mouse pressed left at (647, 539)
Screenshot: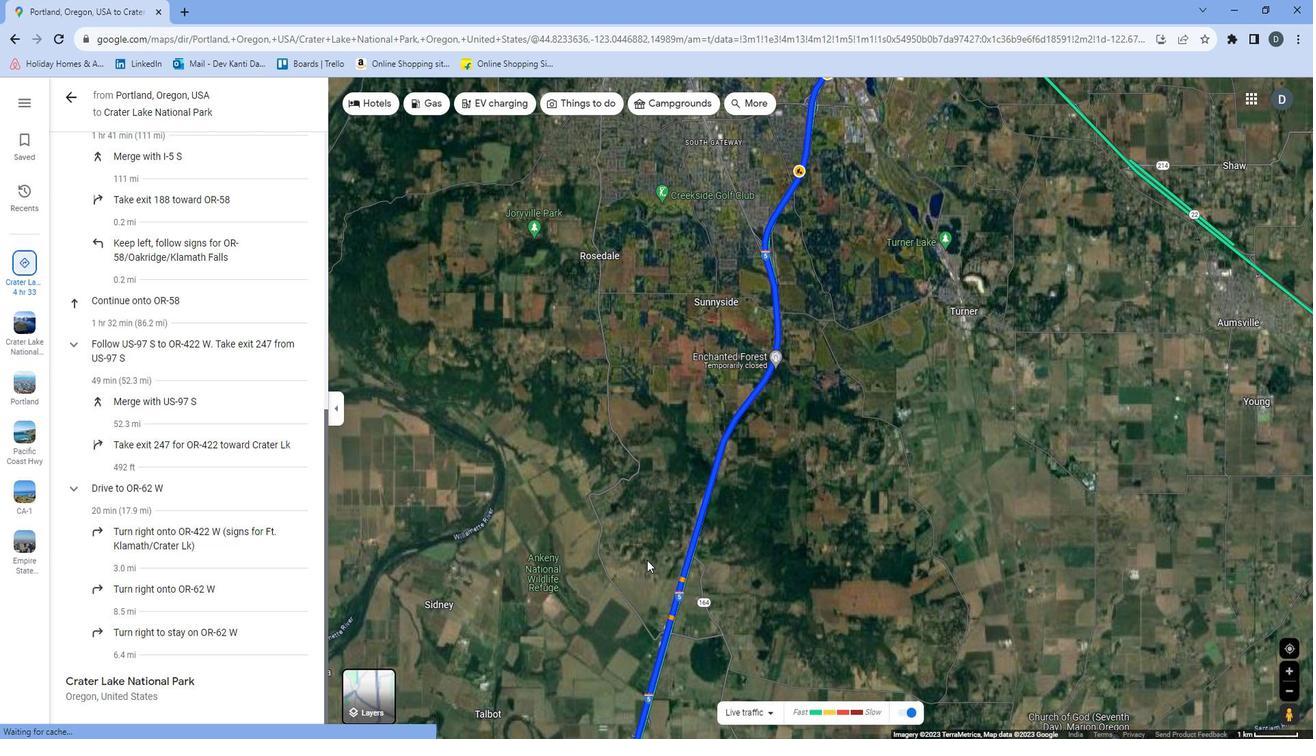 
Action: Mouse moved to (666, 485)
Screenshot: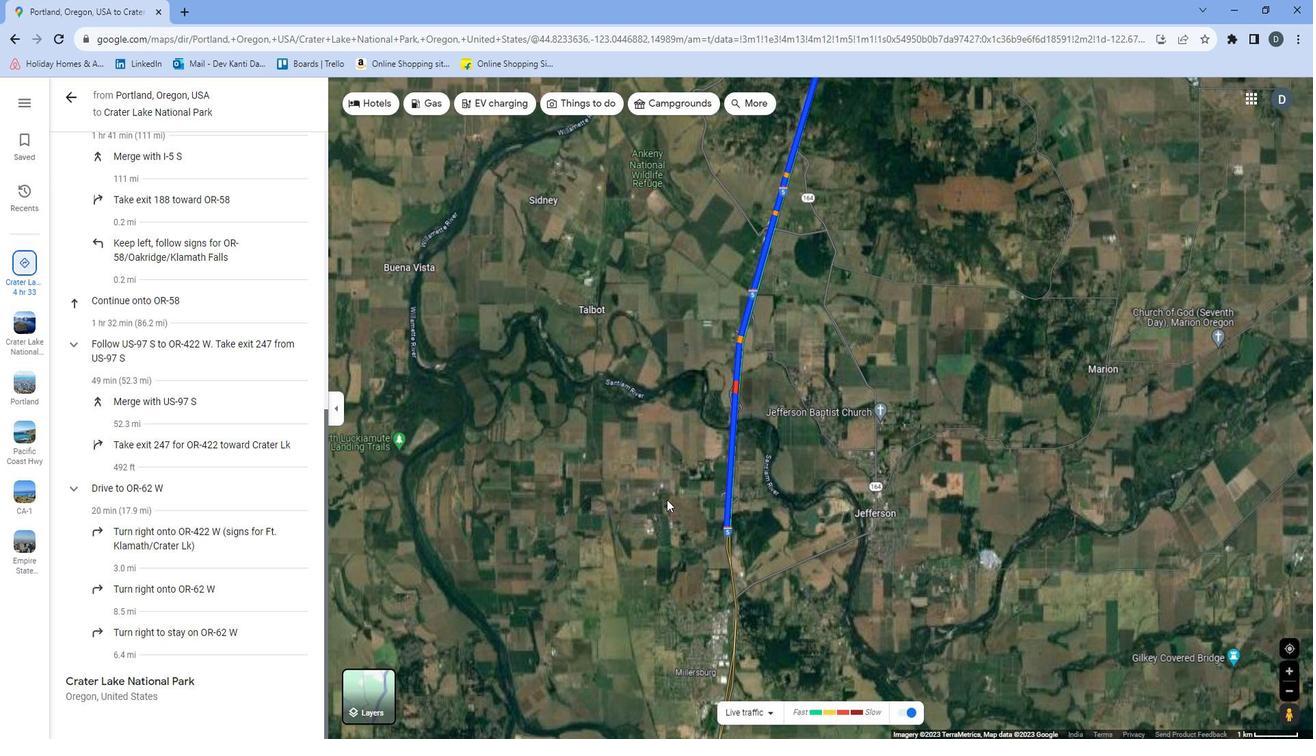 
Action: Mouse scrolled (666, 484) with delta (0, 0)
Screenshot: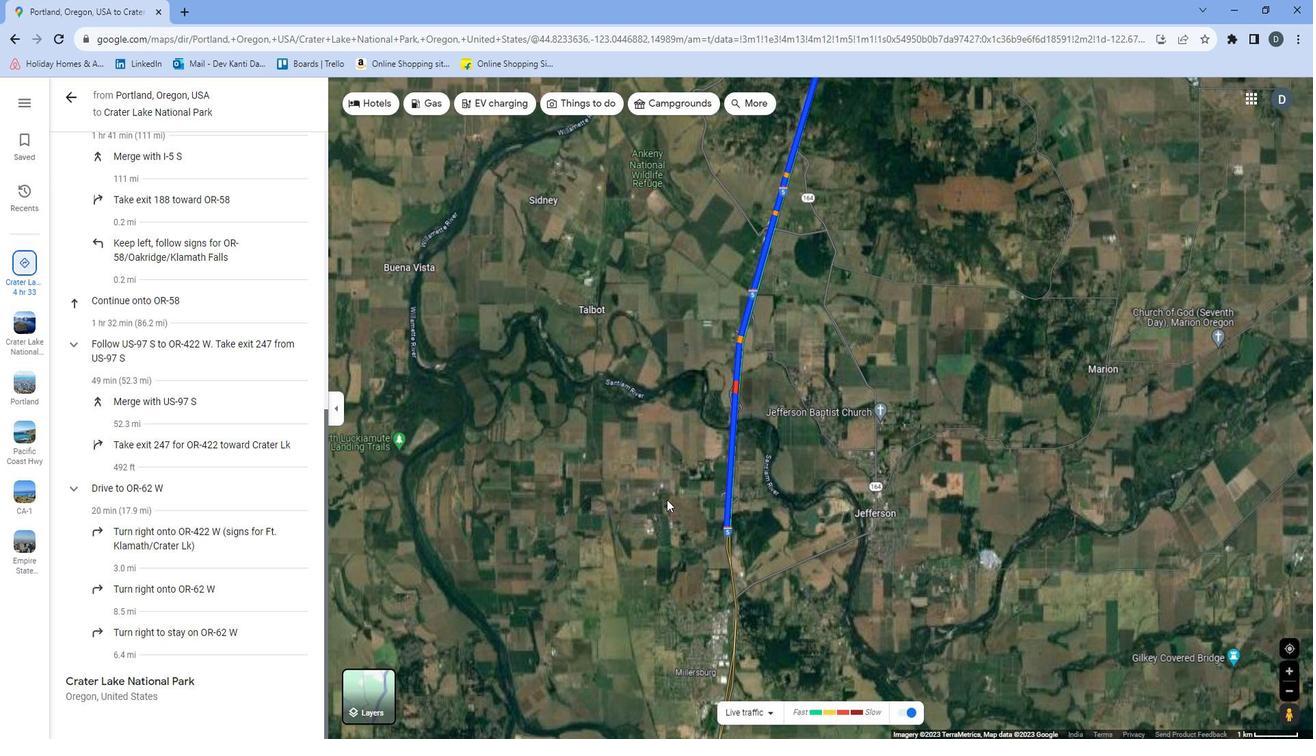 
Action: Mouse moved to (672, 497)
Screenshot: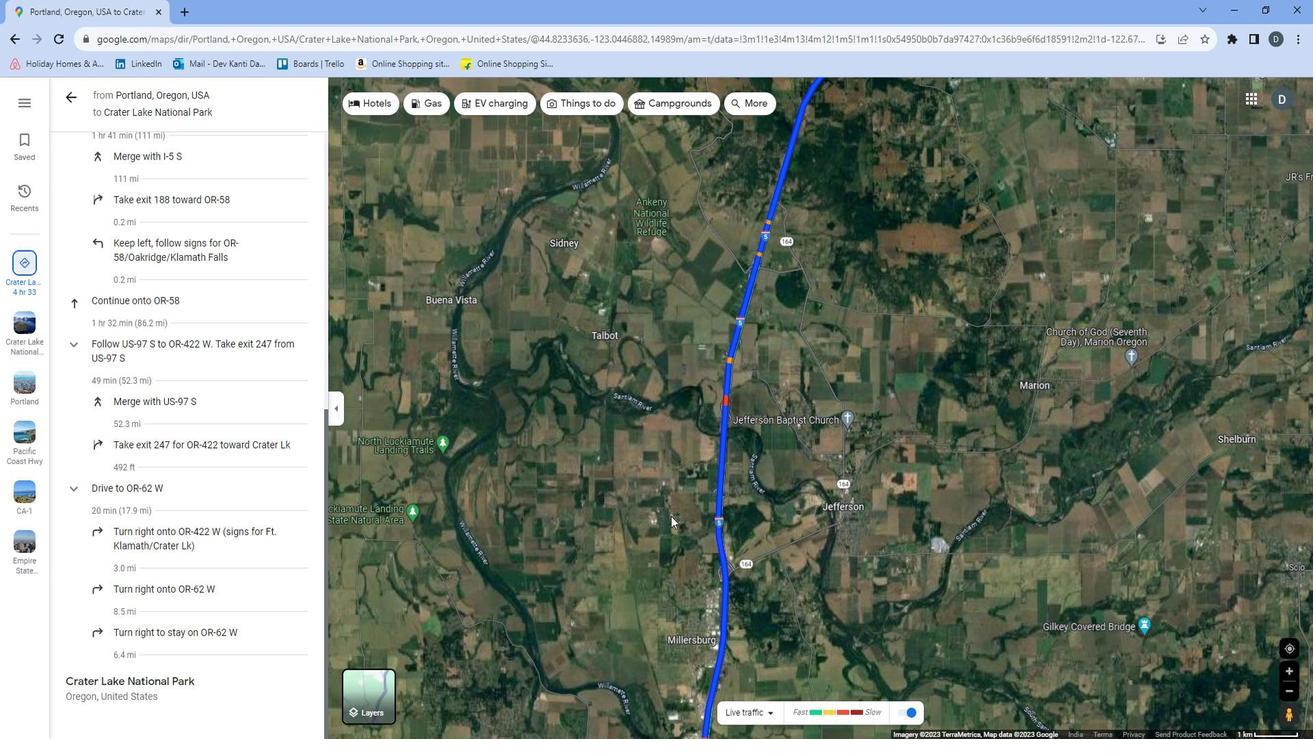 
Action: Mouse pressed left at (672, 497)
Screenshot: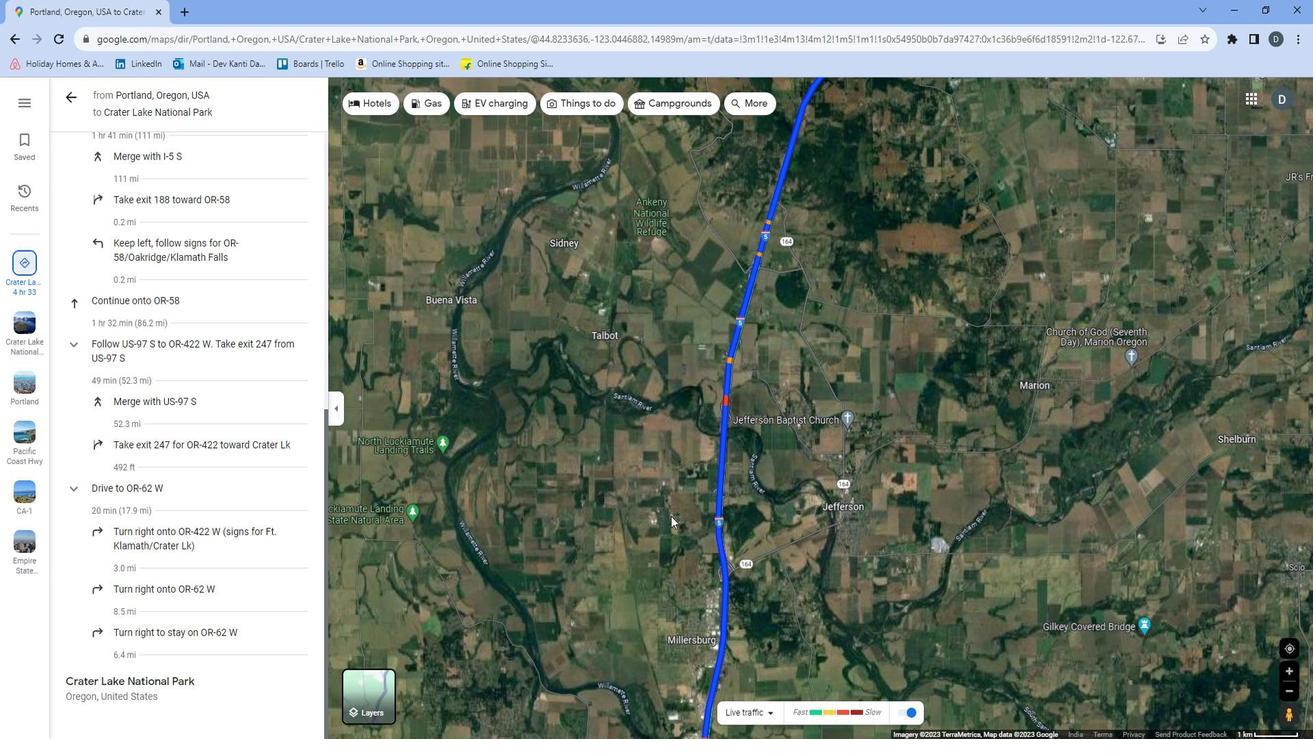 
Action: Mouse moved to (680, 465)
Screenshot: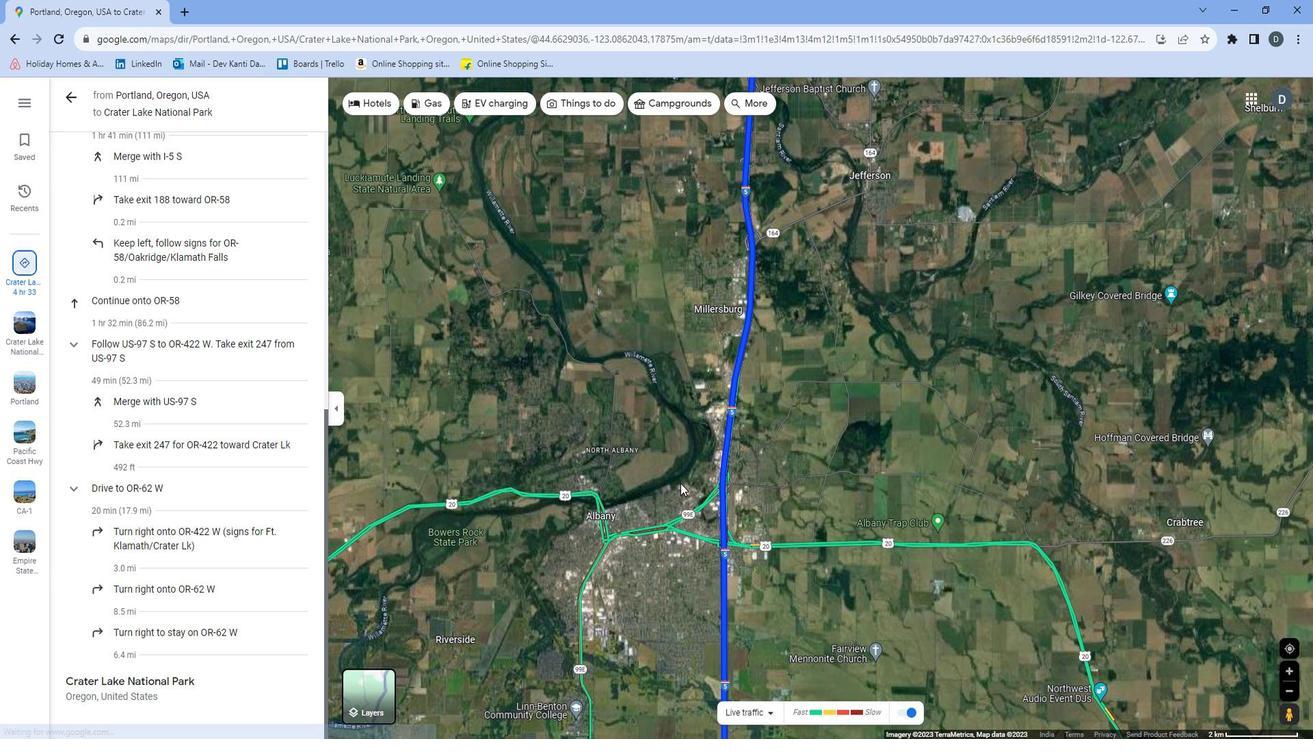 
Action: Mouse pressed left at (680, 465)
Screenshot: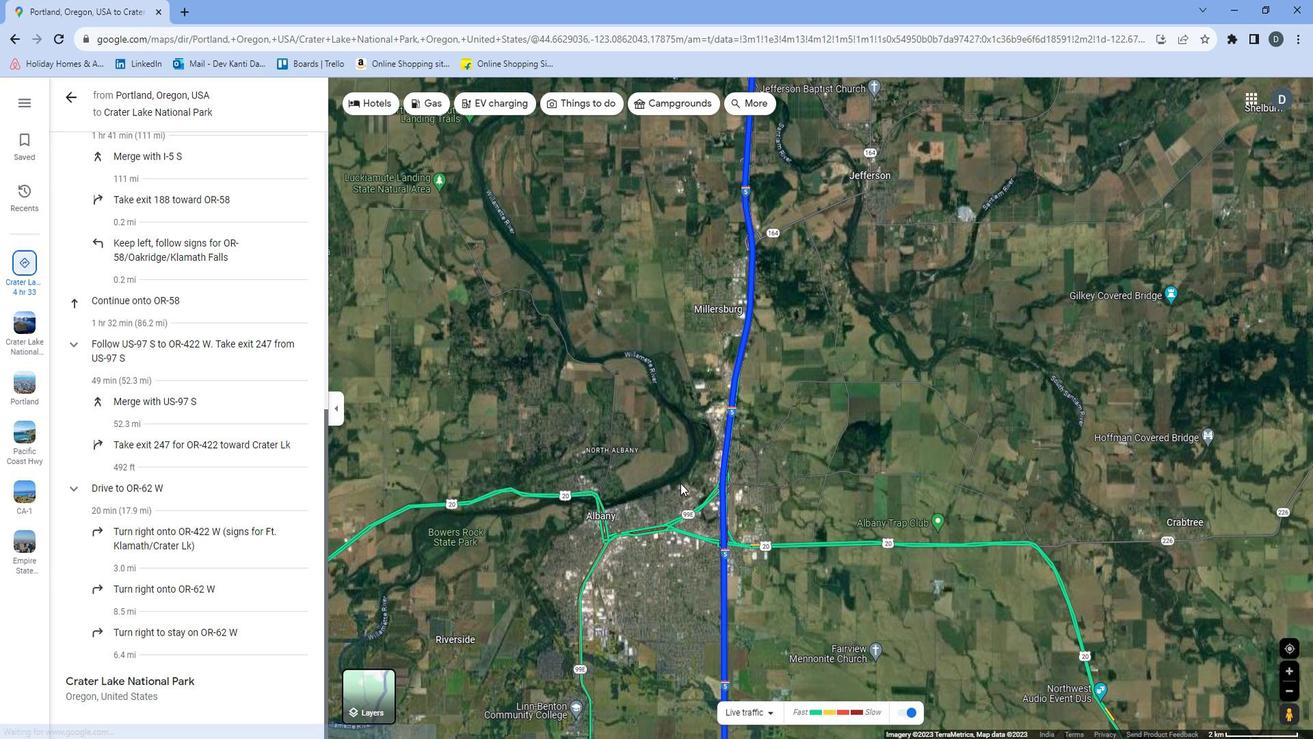 
Action: Mouse moved to (647, 518)
Screenshot: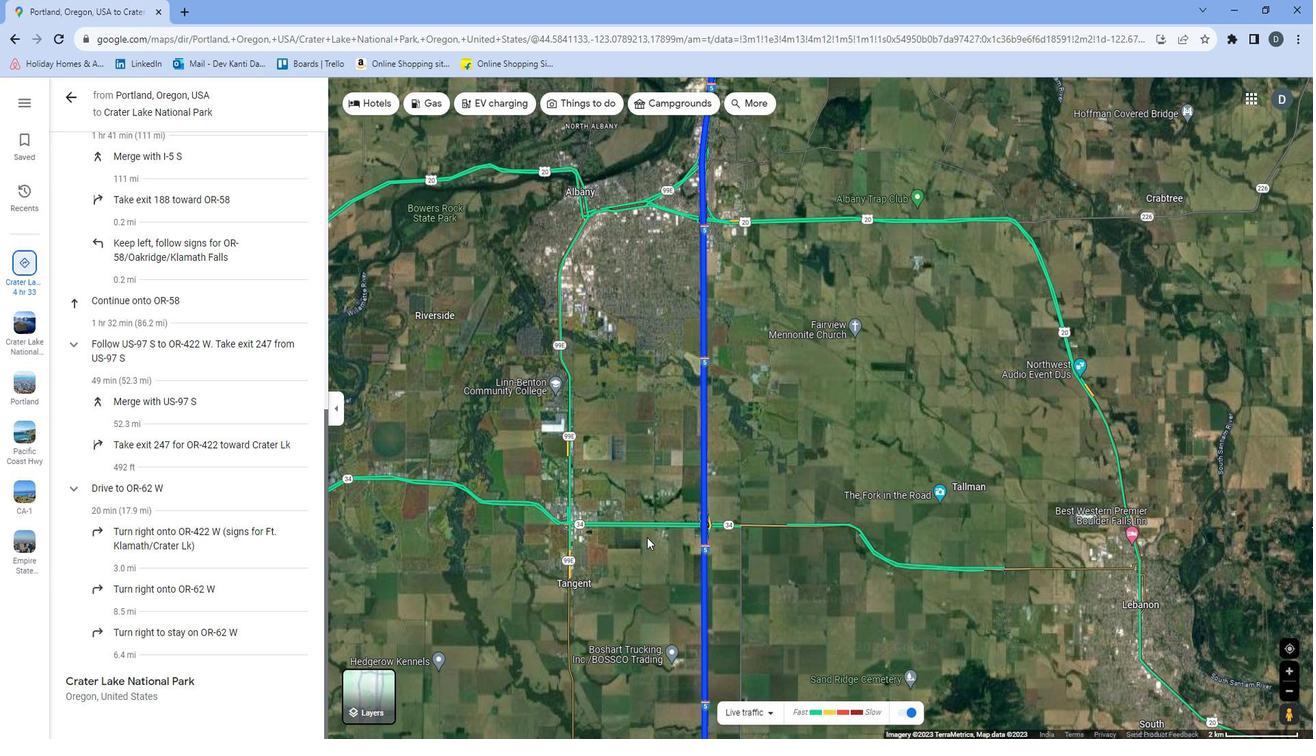 
Action: Mouse pressed left at (647, 518)
Screenshot: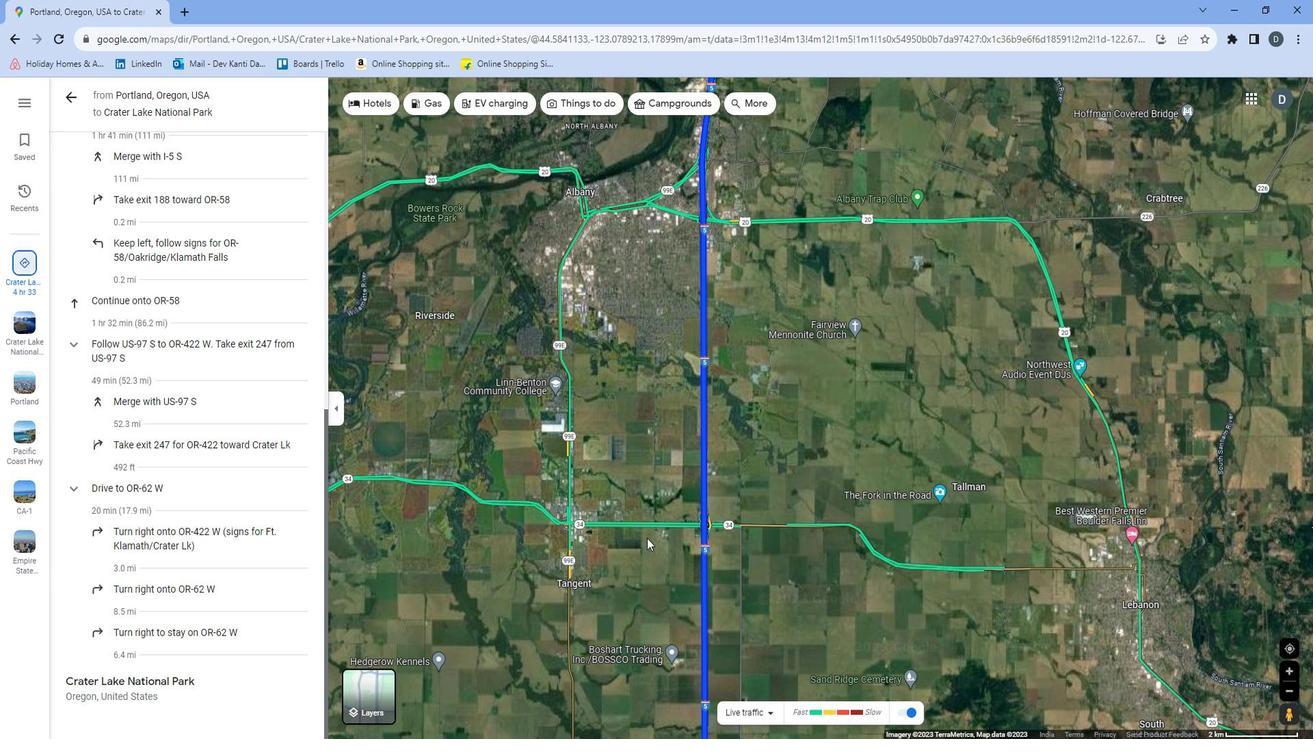 
Action: Mouse moved to (631, 507)
Screenshot: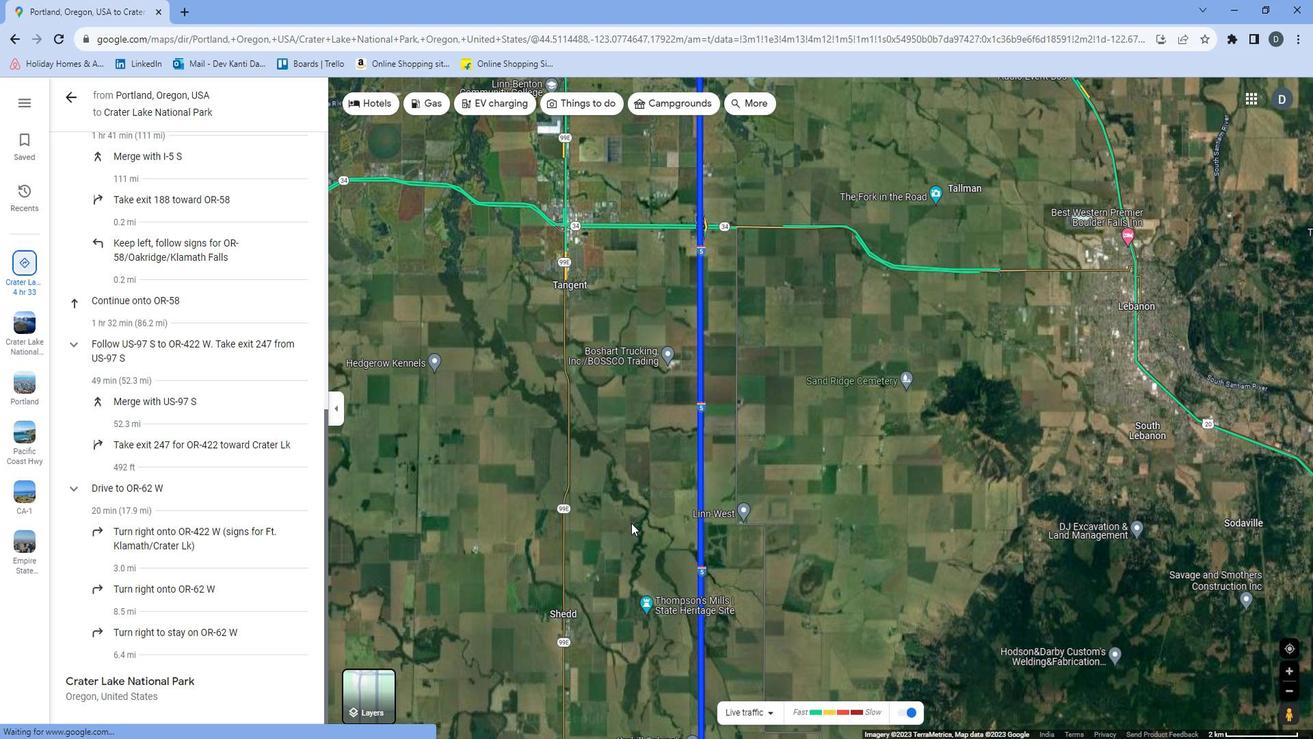 
Action: Mouse pressed left at (631, 507)
Screenshot: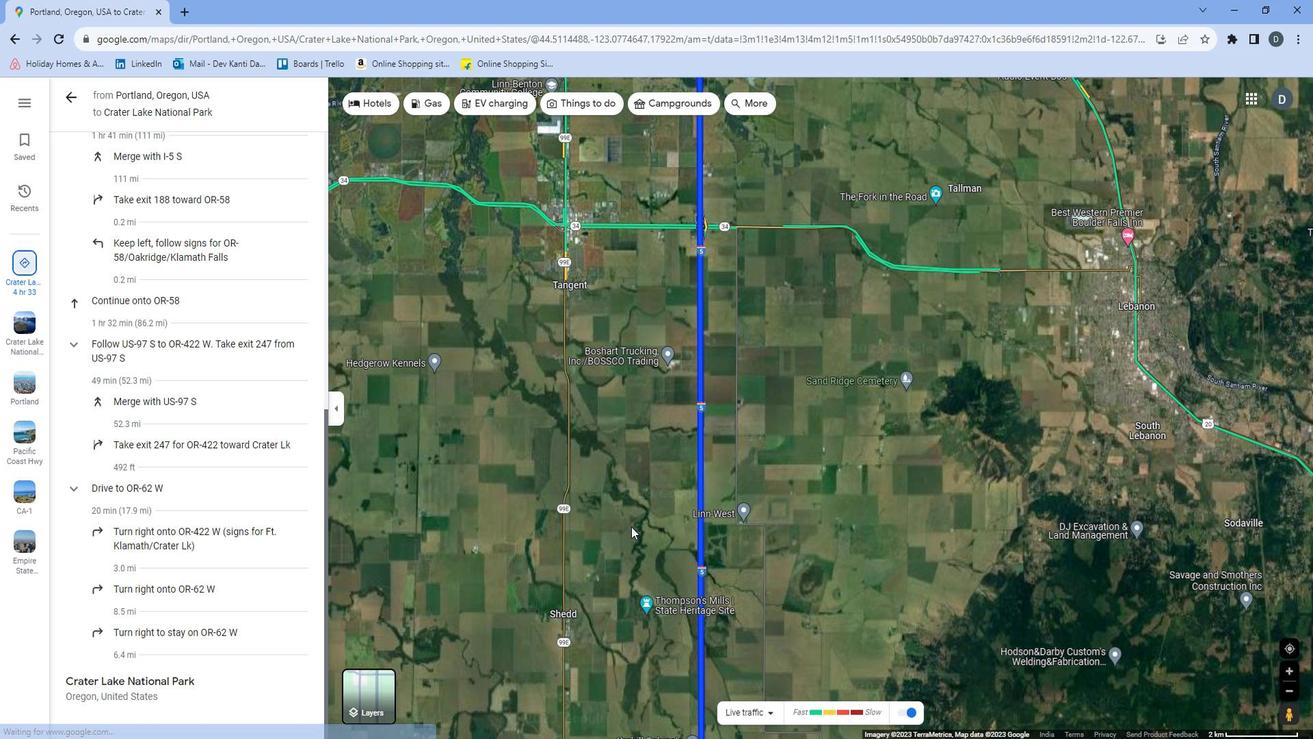 
Action: Mouse moved to (611, 552)
Screenshot: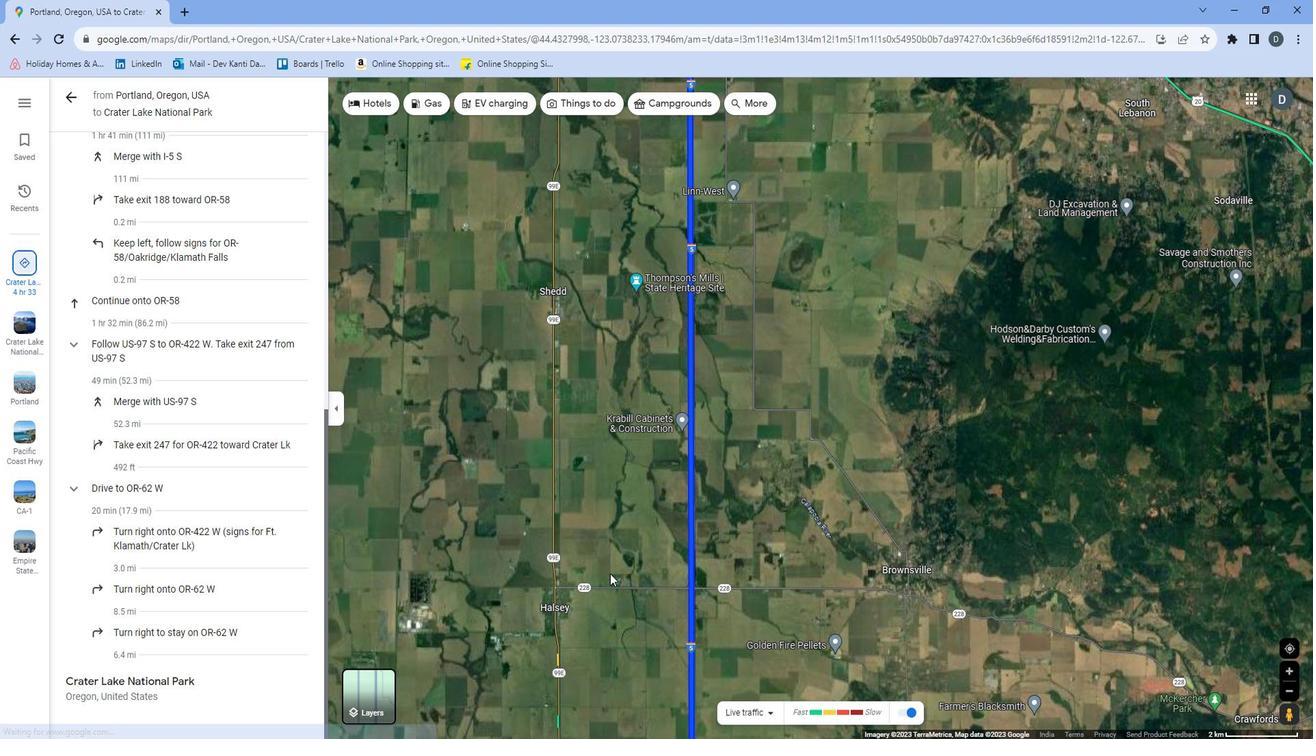 
Action: Mouse pressed left at (611, 552)
Screenshot: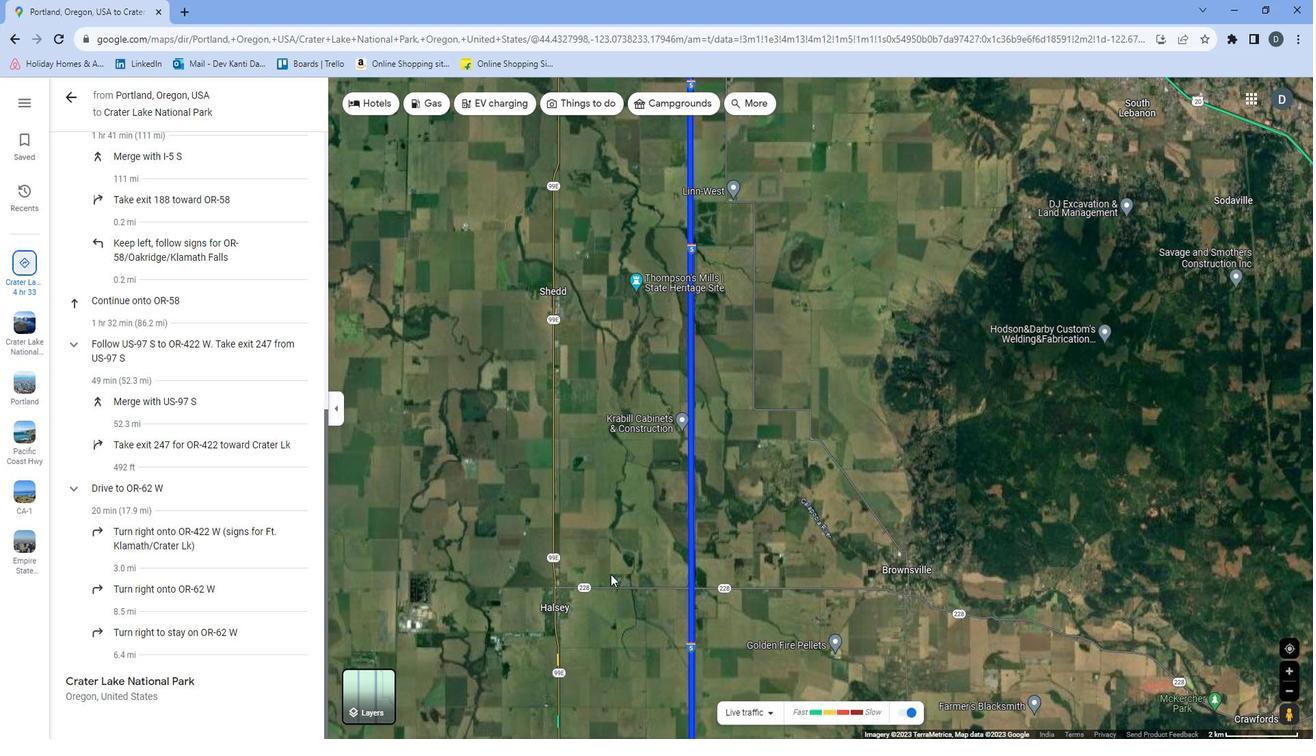 
Action: Mouse moved to (592, 546)
Screenshot: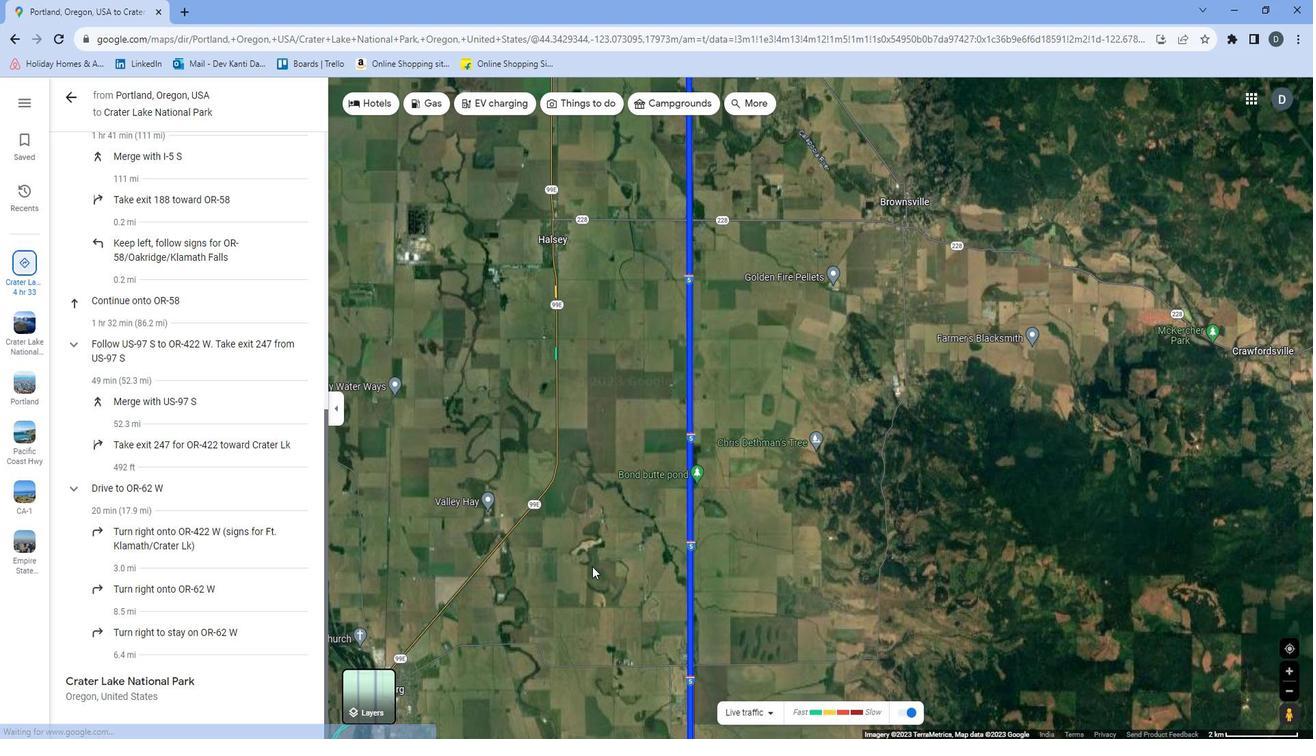
Action: Mouse pressed left at (592, 546)
Screenshot: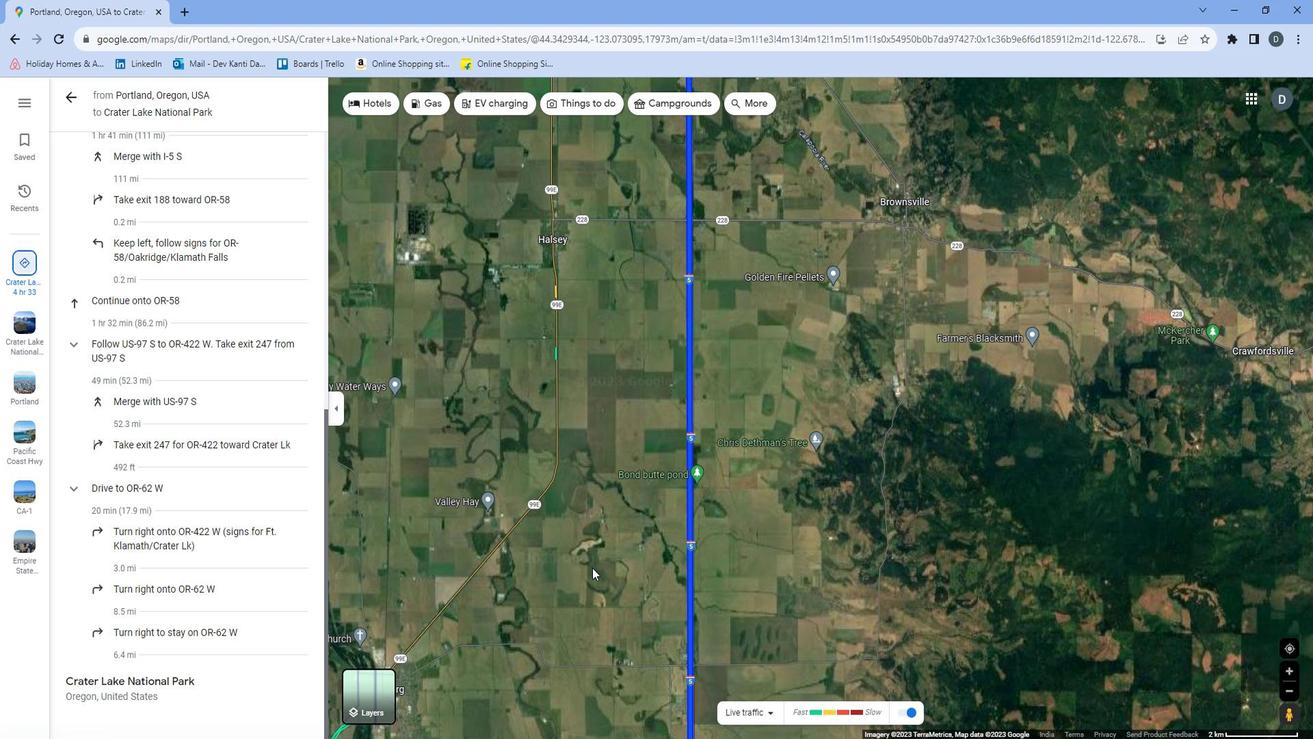 
Action: Mouse moved to (606, 517)
Screenshot: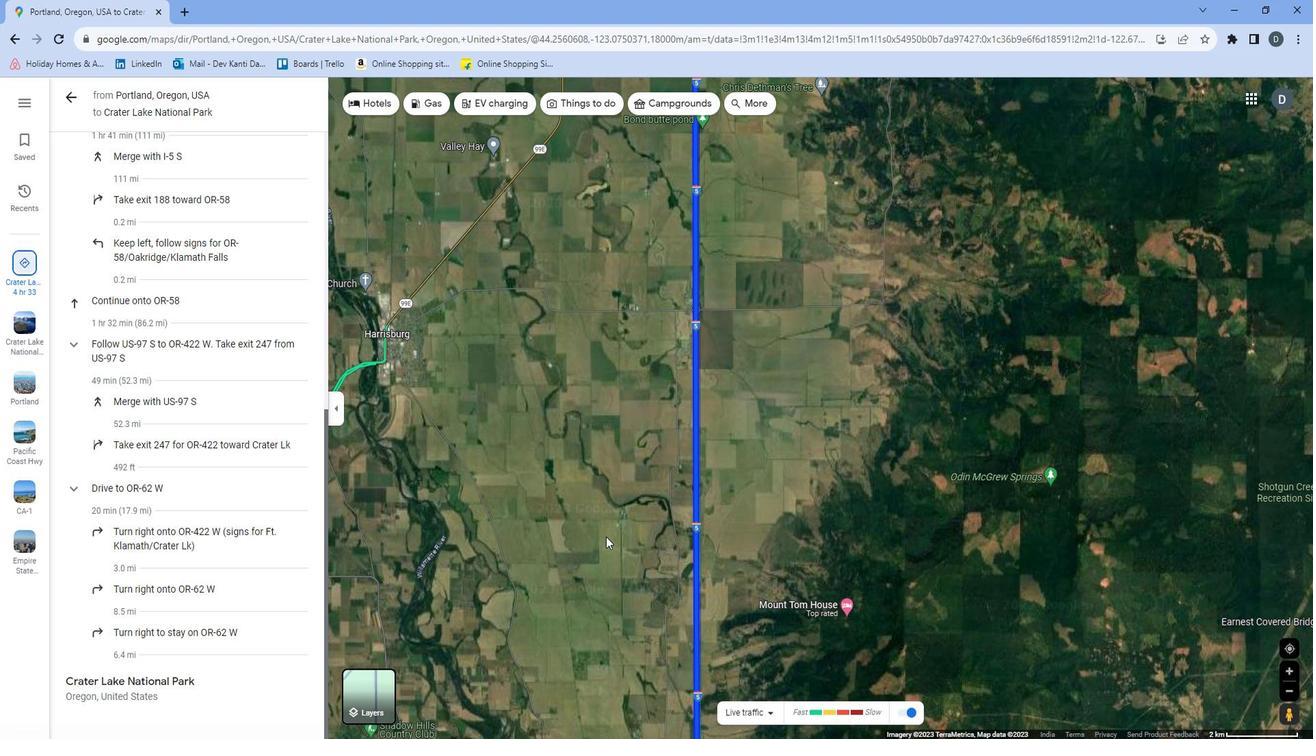 
Action: Mouse pressed left at (606, 517)
Screenshot: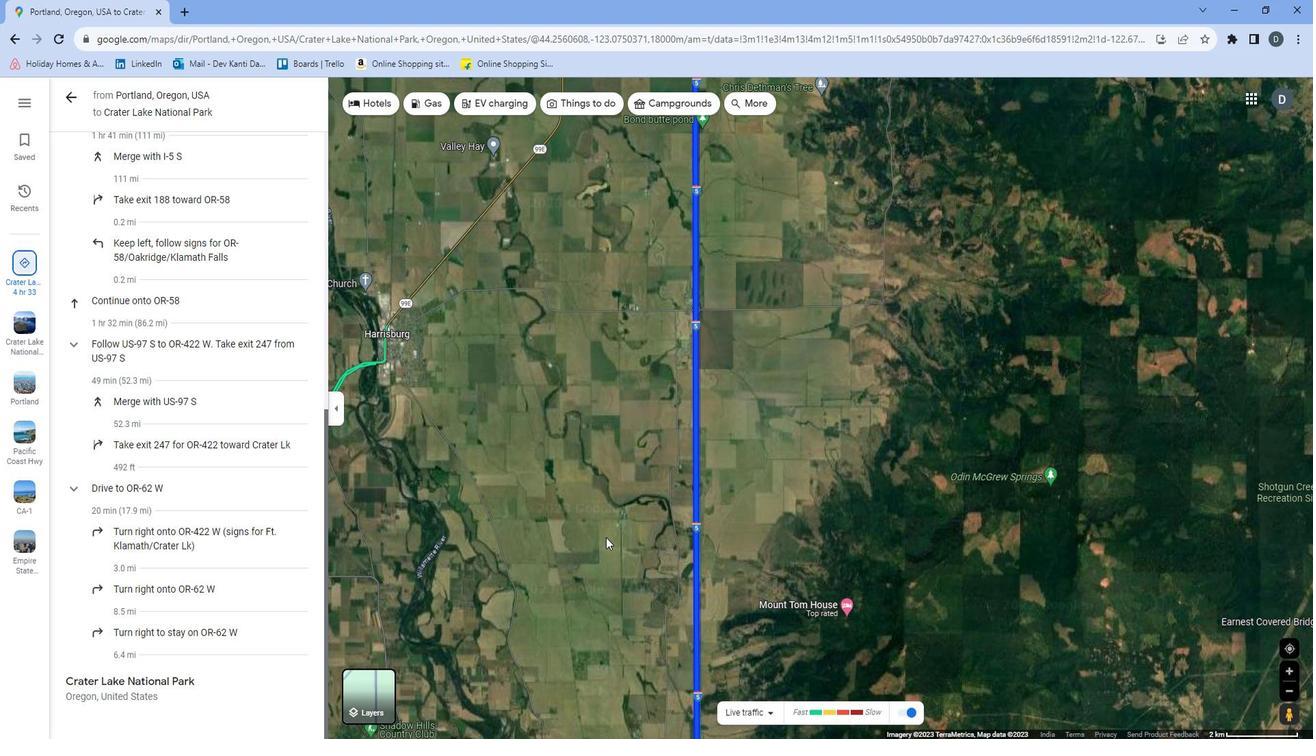 
Action: Mouse moved to (606, 279)
Screenshot: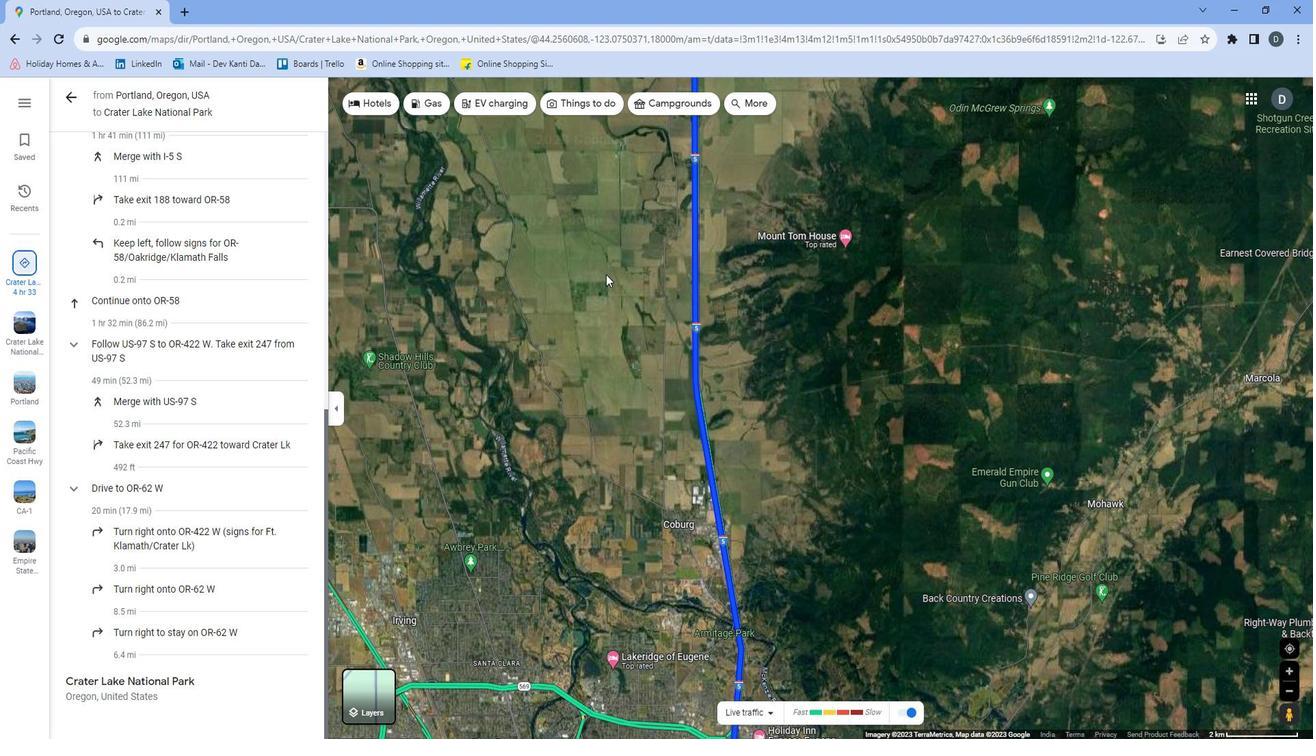
Action: Mouse scrolled (606, 279) with delta (0, 0)
Screenshot: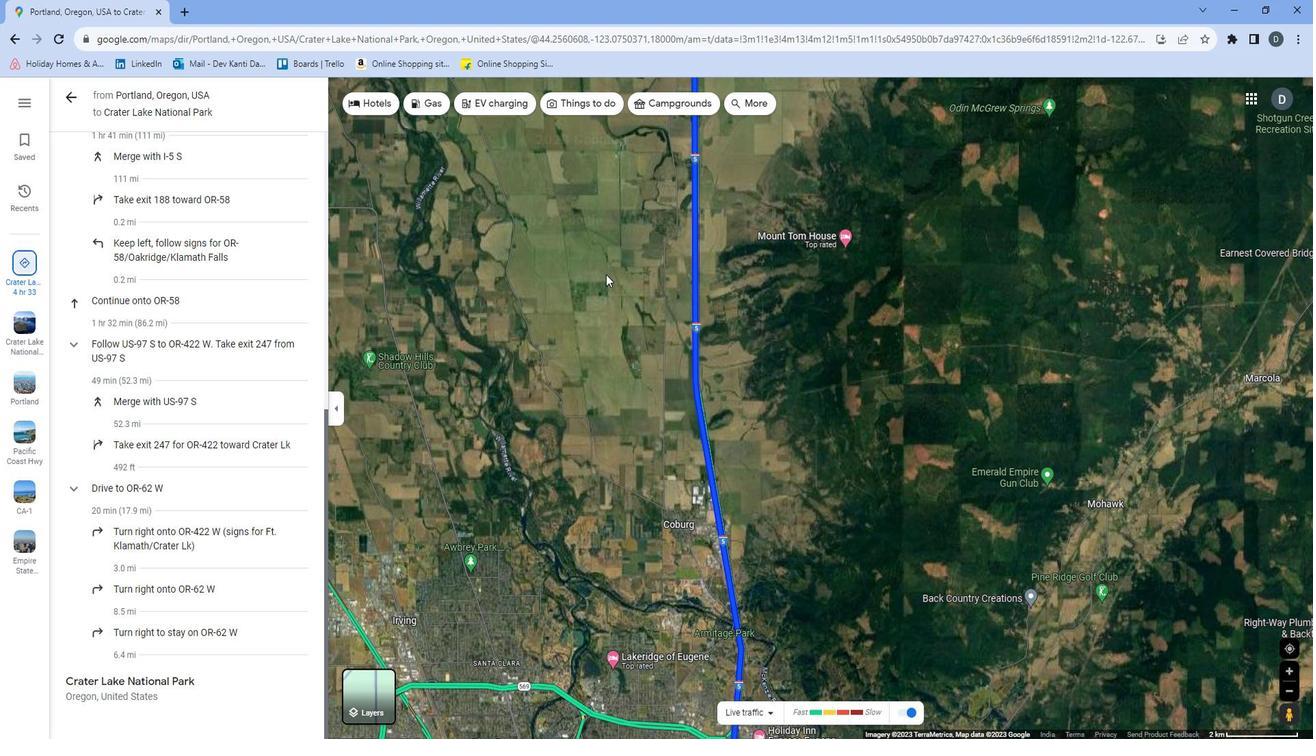 
Action: Mouse moved to (624, 472)
Screenshot: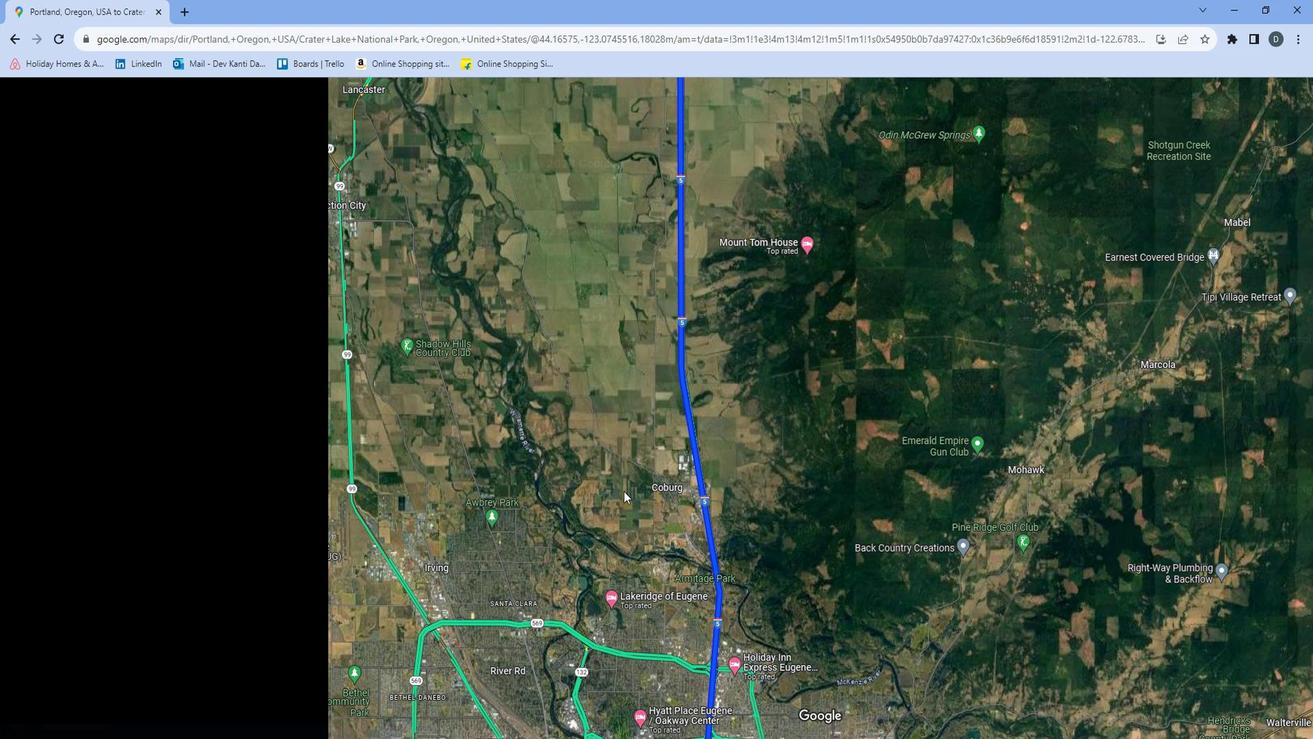 
Action: Mouse pressed left at (624, 472)
Screenshot: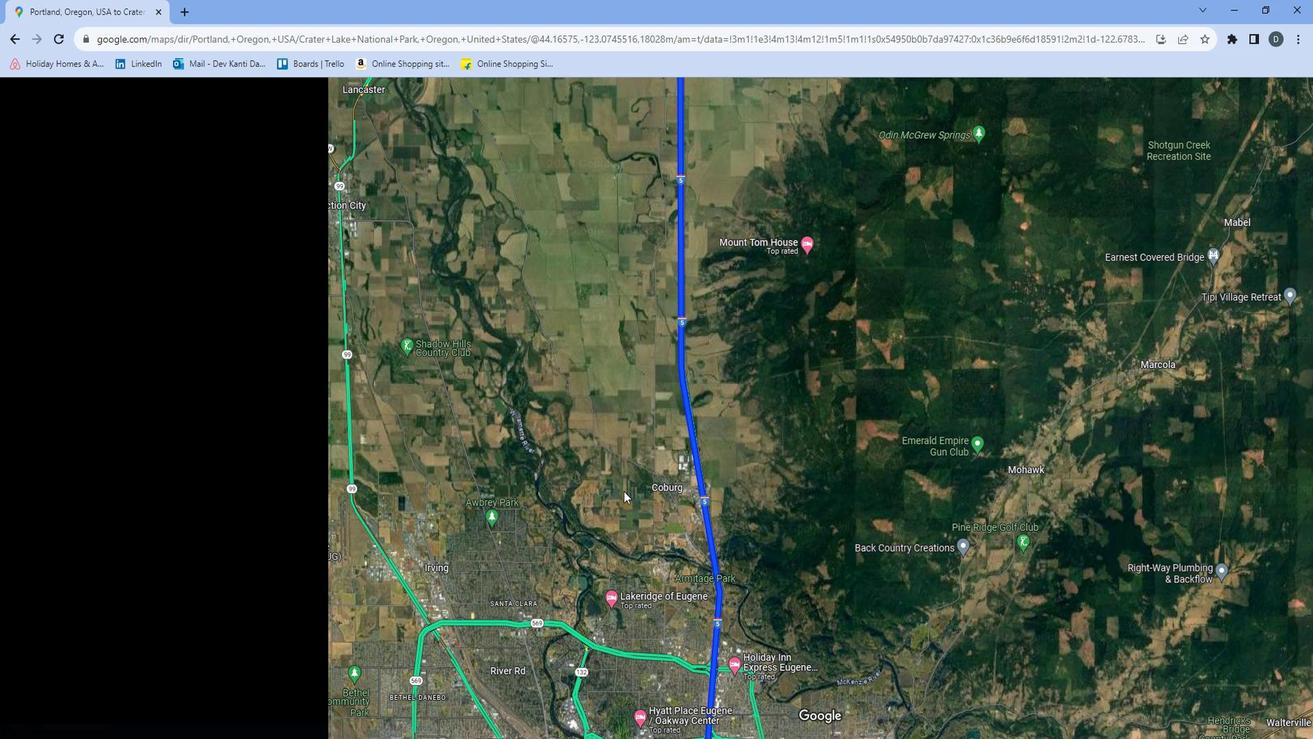 
Action: Mouse moved to (604, 474)
Screenshot: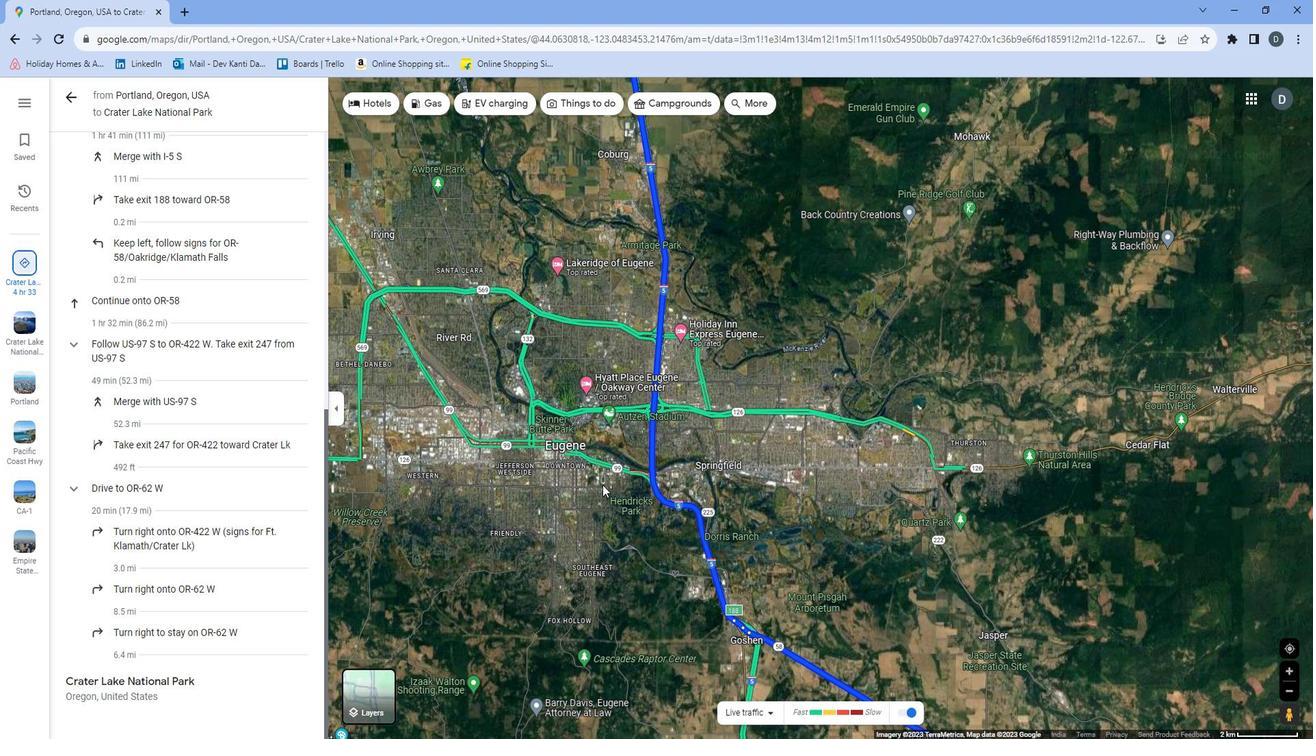 
Action: Mouse pressed left at (604, 474)
Screenshot: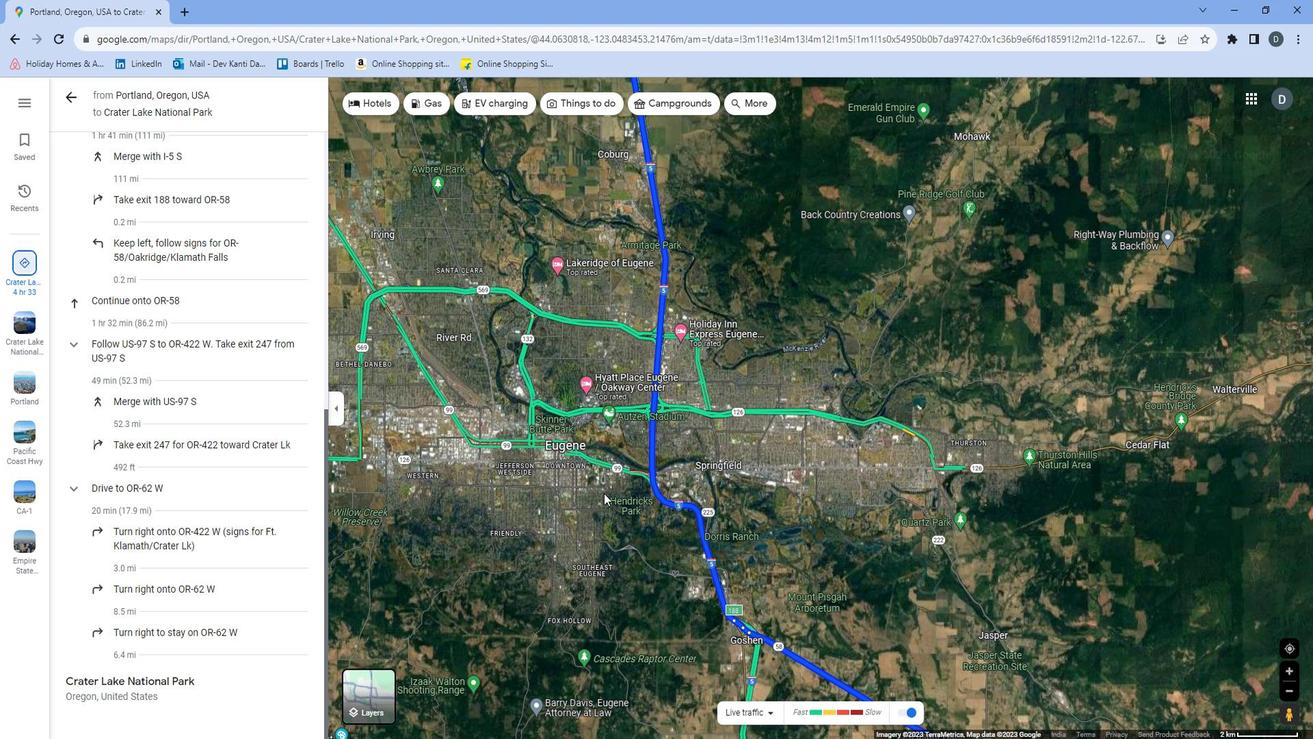 
Action: Mouse moved to (796, 545)
Screenshot: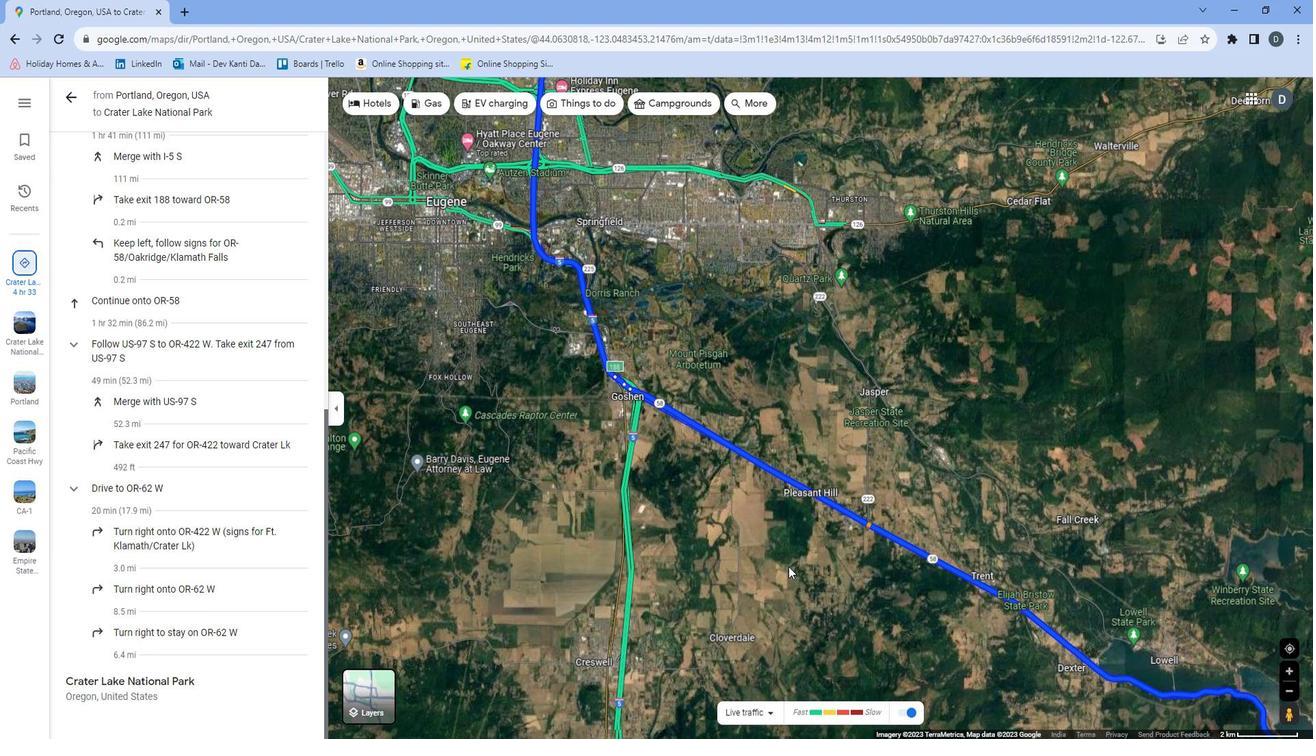
Action: Mouse pressed left at (796, 545)
Screenshot: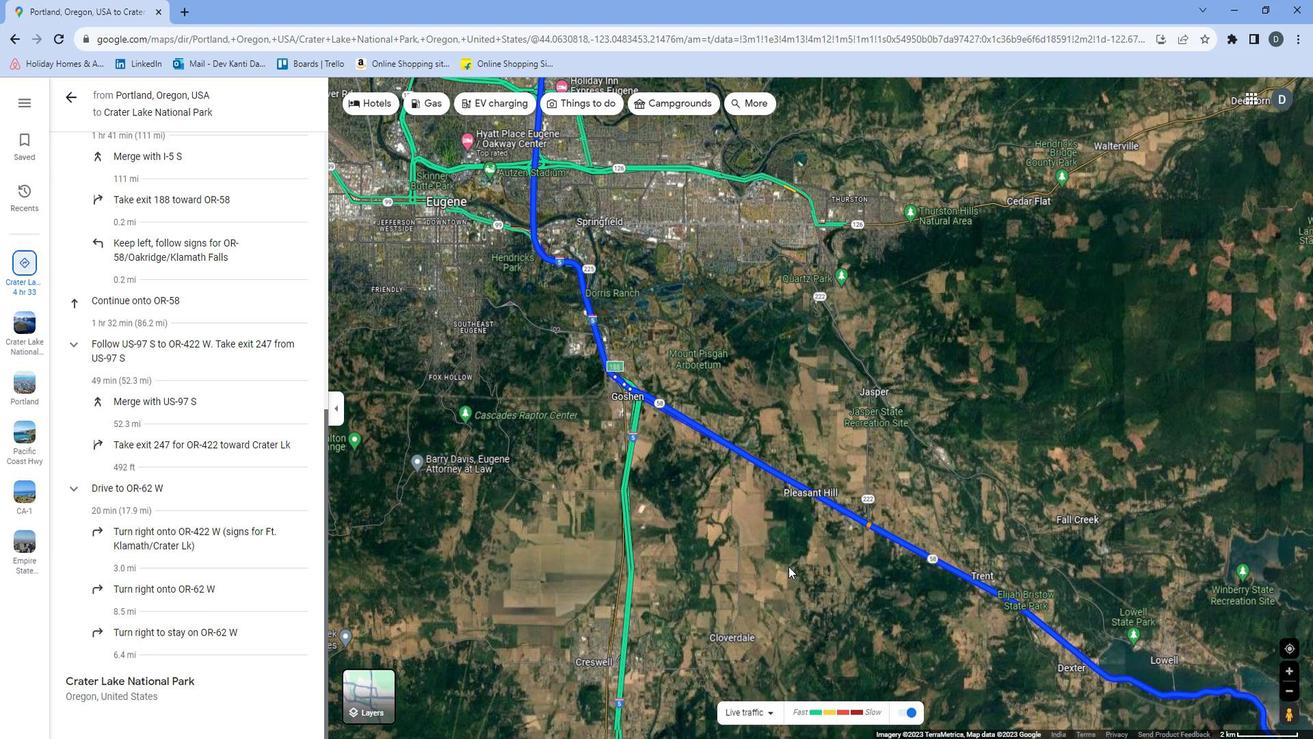
Action: Mouse moved to (914, 613)
Screenshot: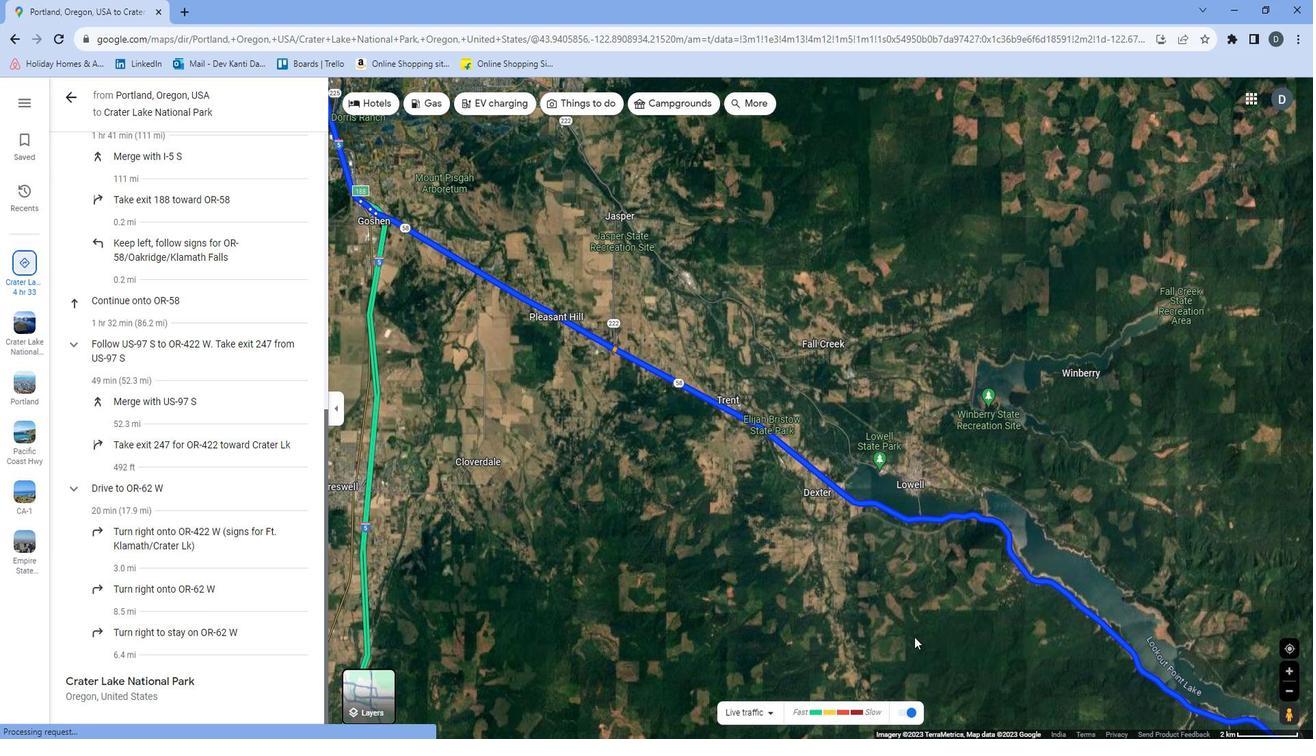 
Action: Mouse pressed left at (914, 613)
Screenshot: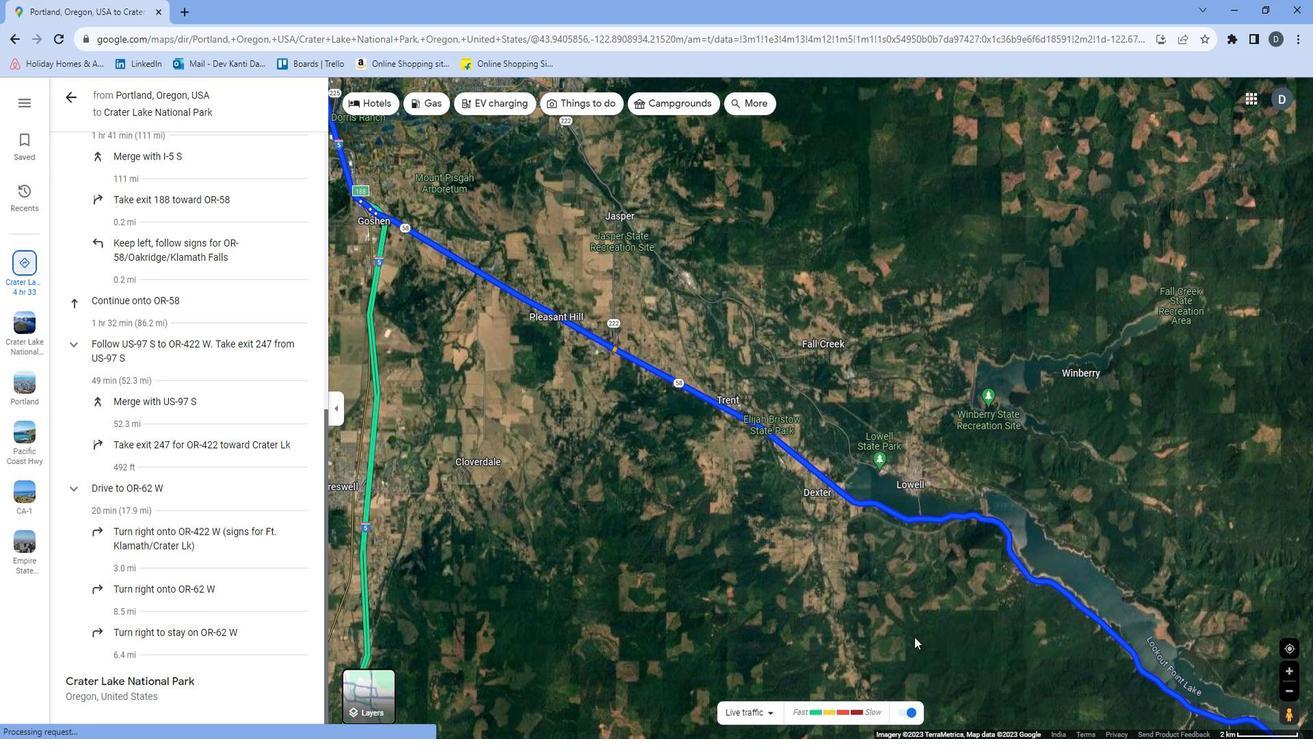 
Action: Mouse moved to (931, 613)
Screenshot: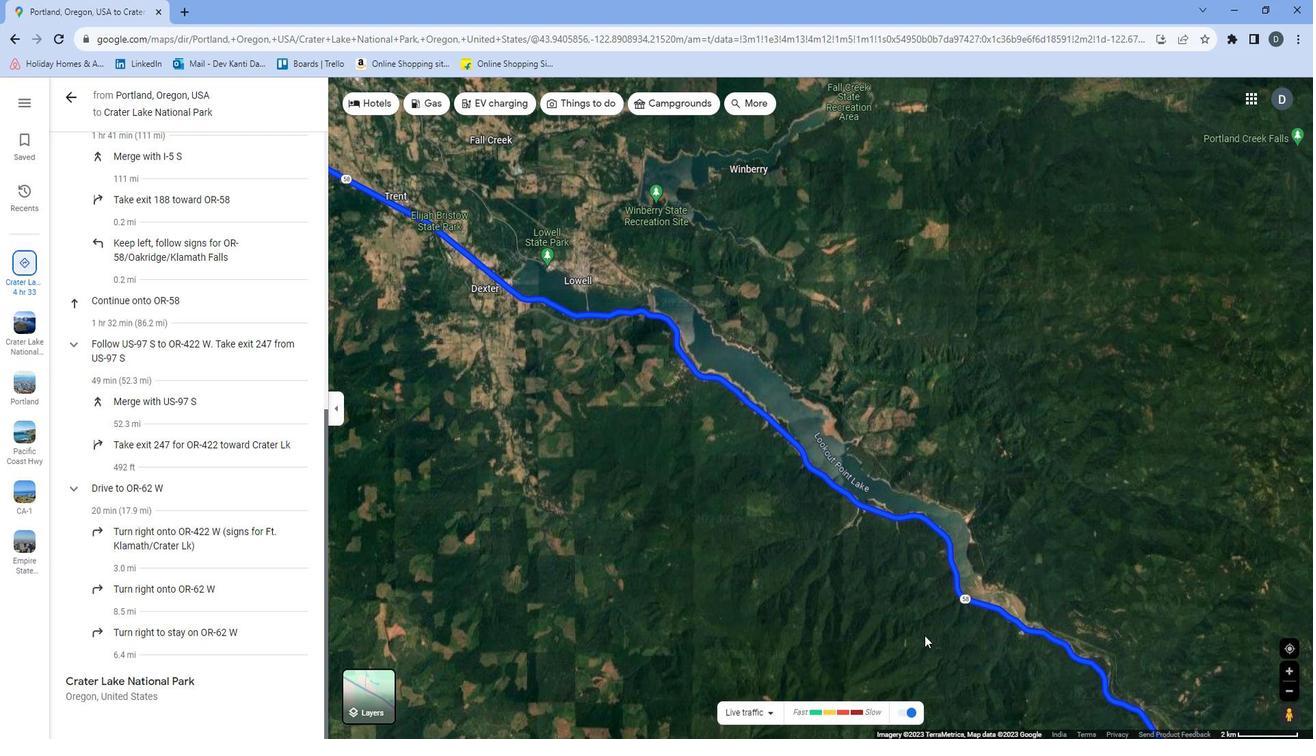
Action: Mouse pressed left at (931, 613)
Screenshot: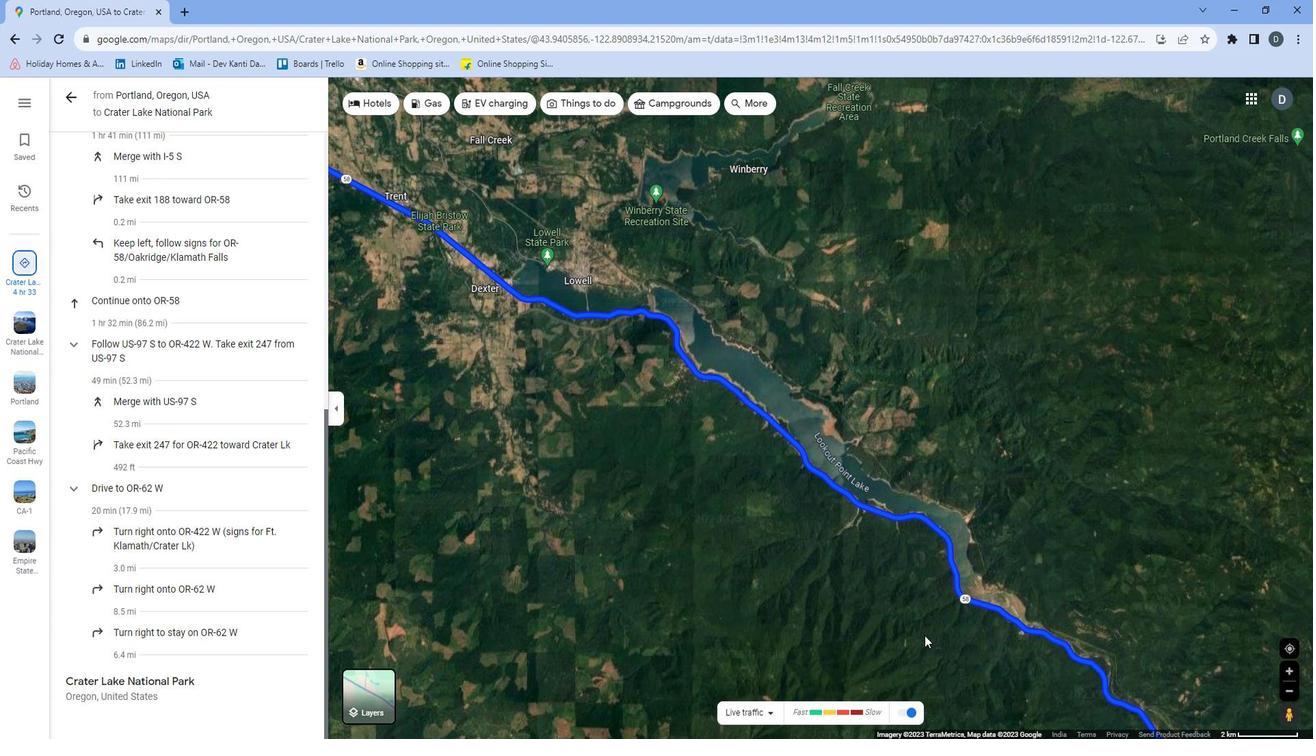 
Action: Mouse moved to (690, 499)
Screenshot: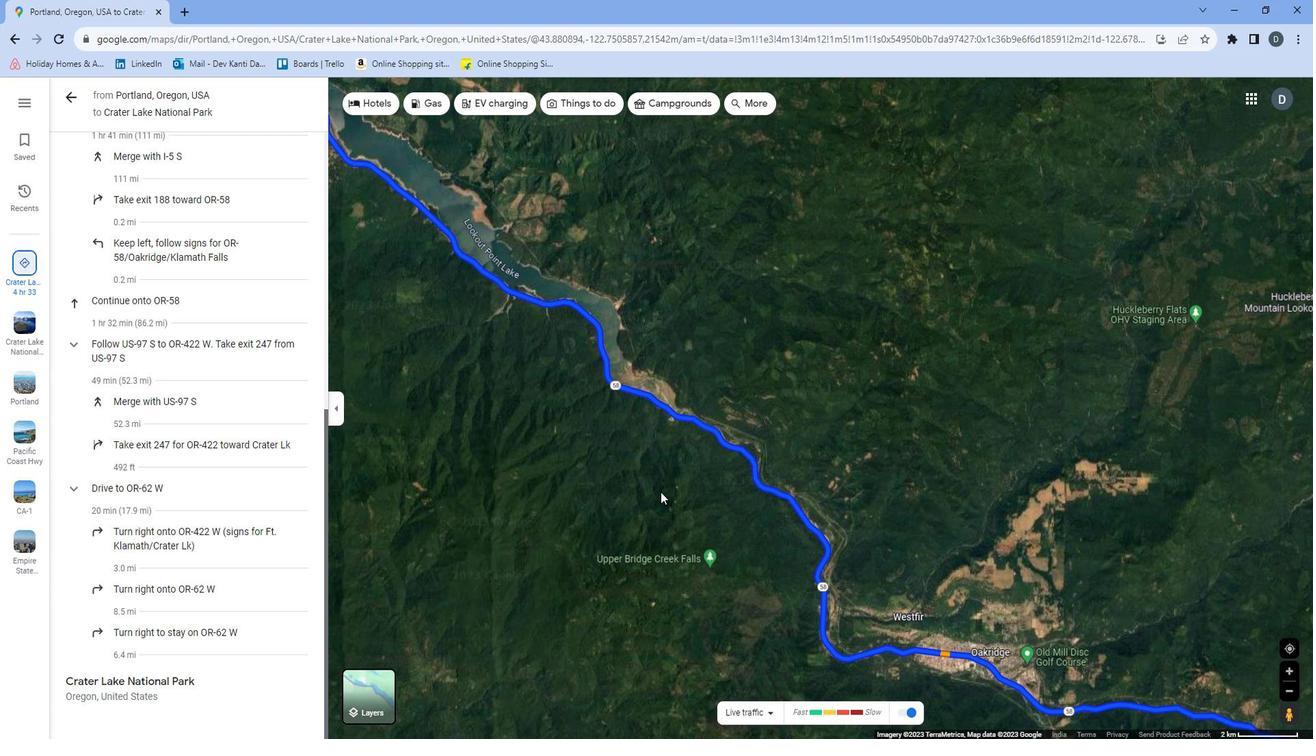
Action: Mouse scrolled (690, 498) with delta (0, 0)
Screenshot: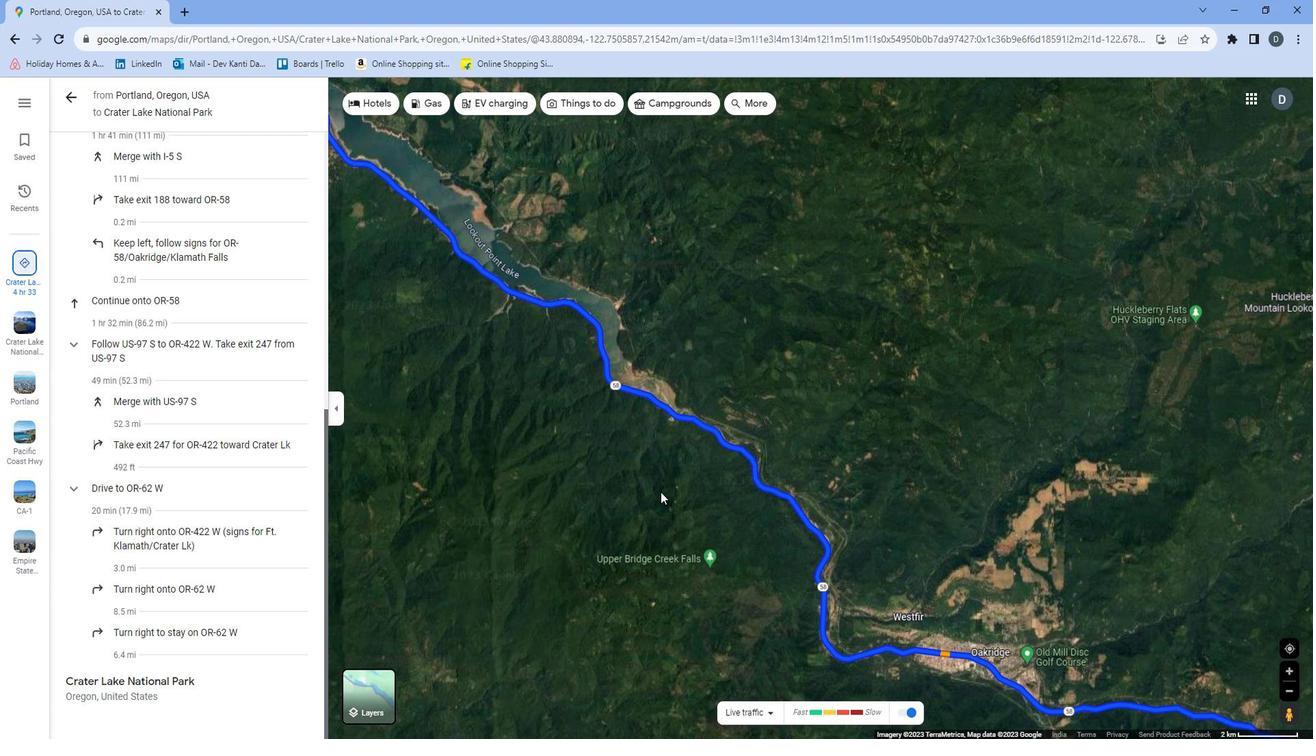 
Action: Mouse moved to (760, 575)
Screenshot: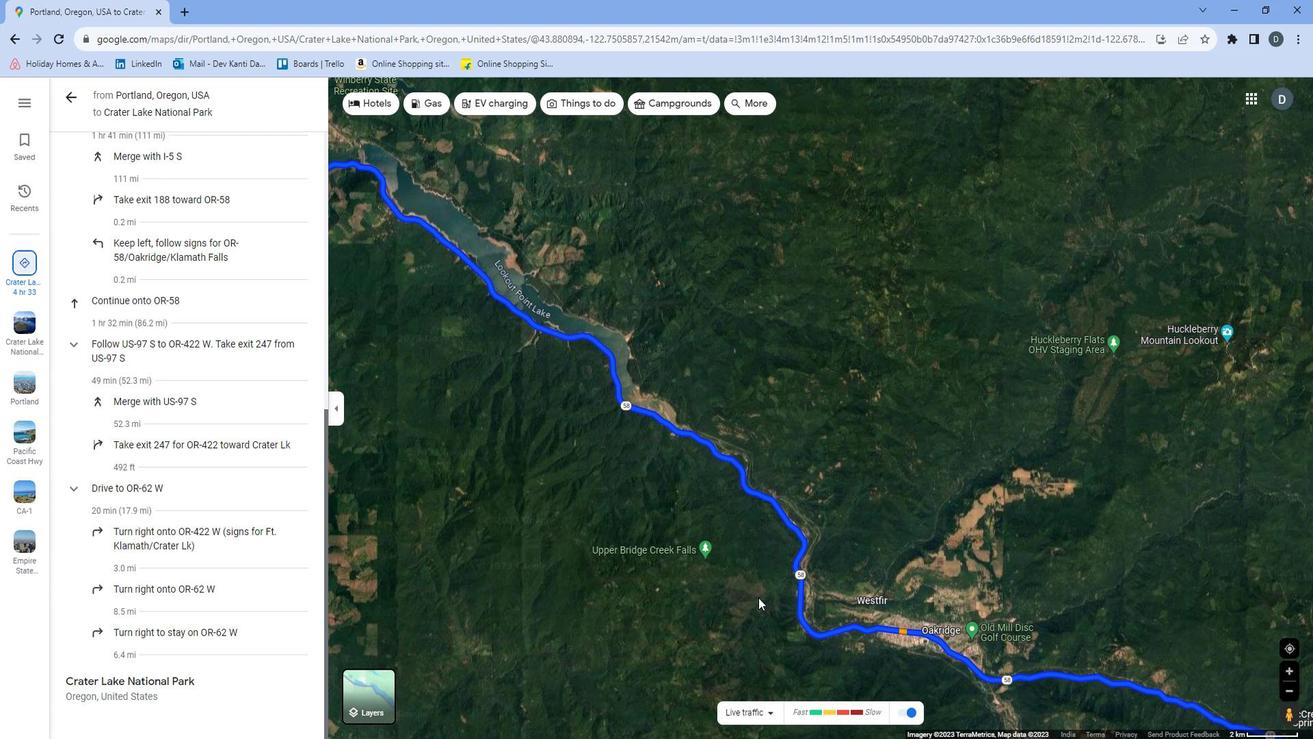 
Action: Mouse pressed left at (760, 575)
Screenshot: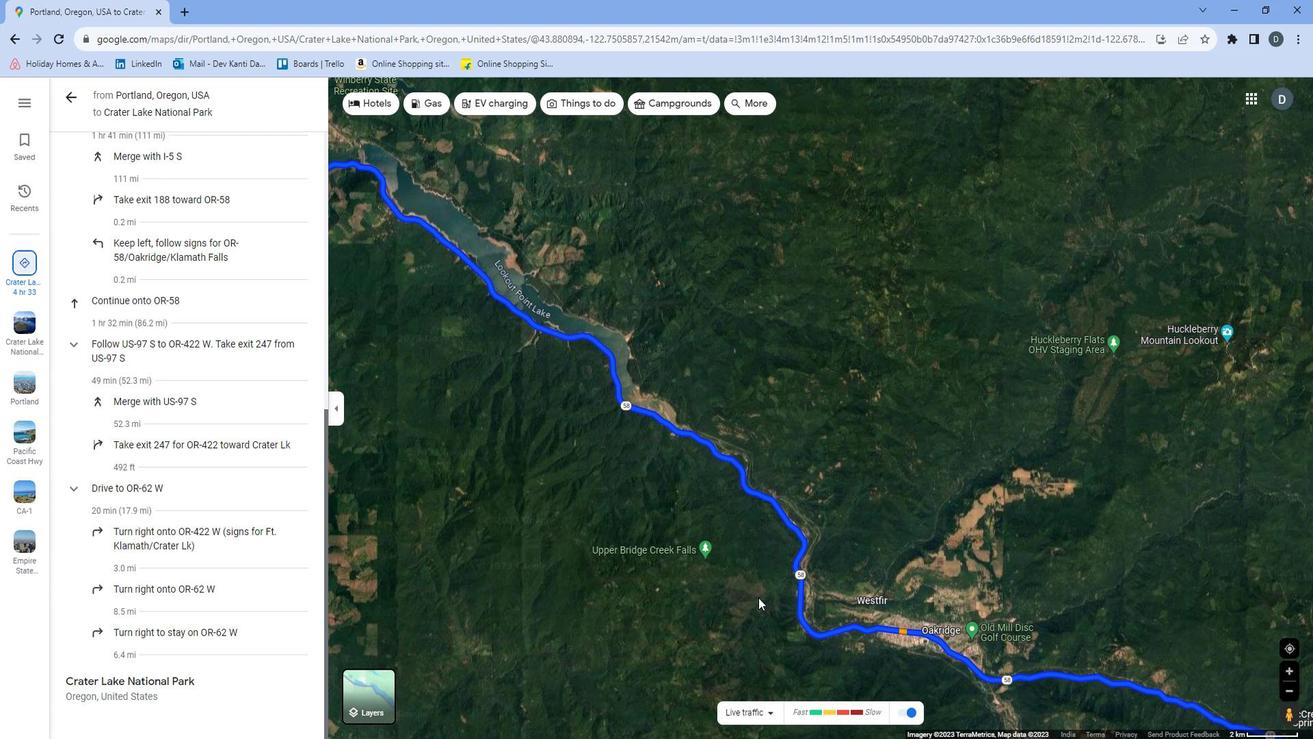 
Action: Mouse moved to (996, 463)
Screenshot: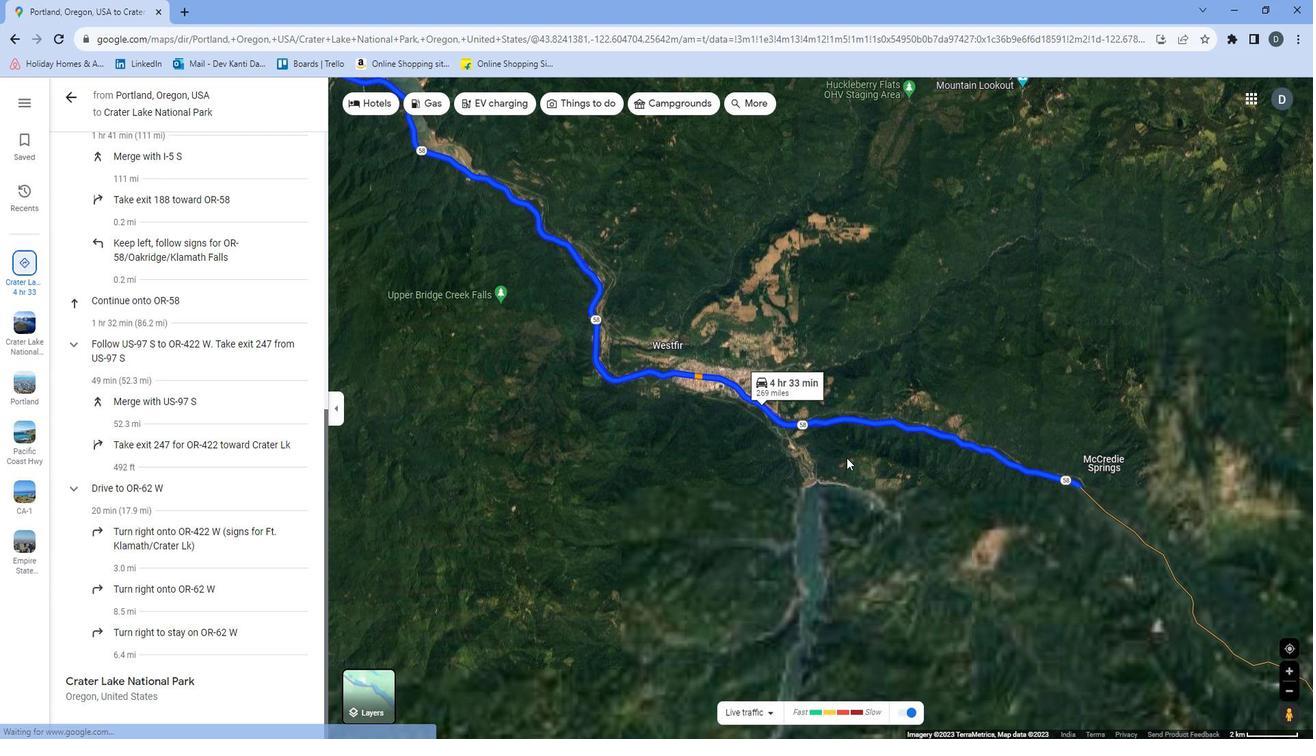 
Action: Mouse pressed left at (996, 463)
Screenshot: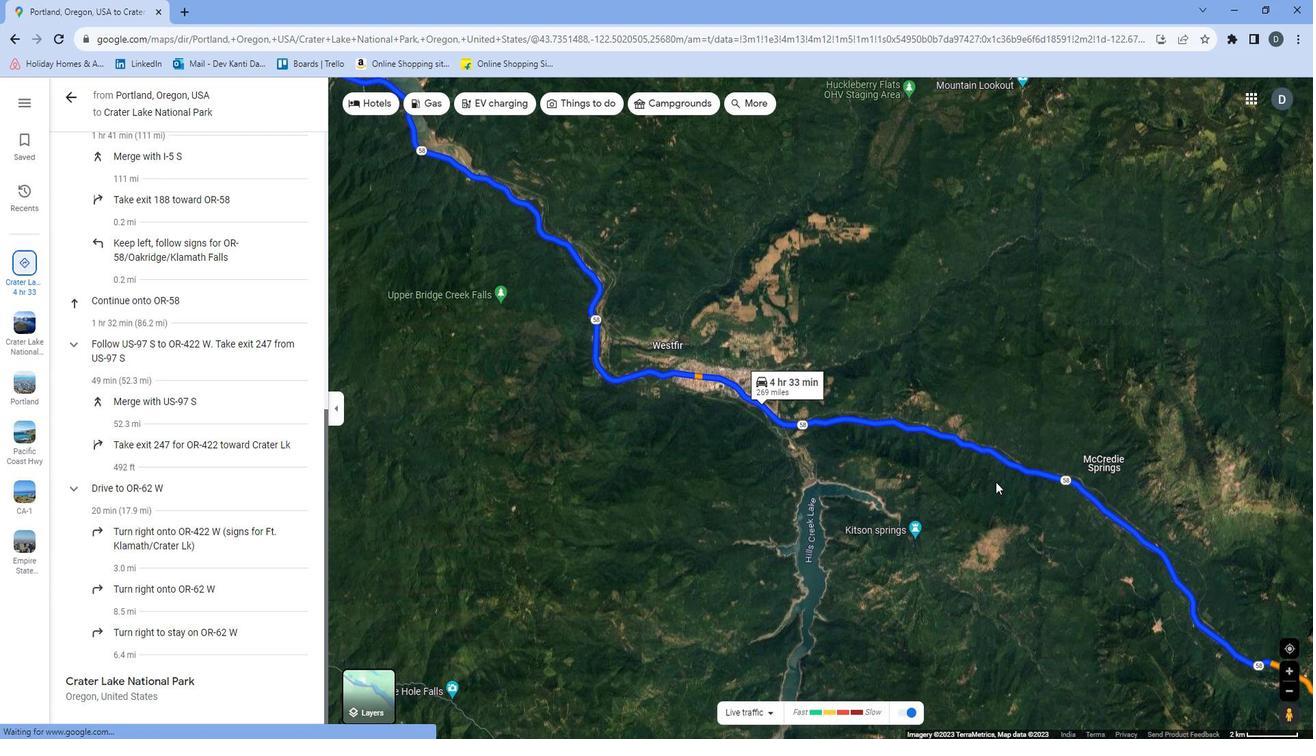 
Action: Mouse moved to (940, 574)
Screenshot: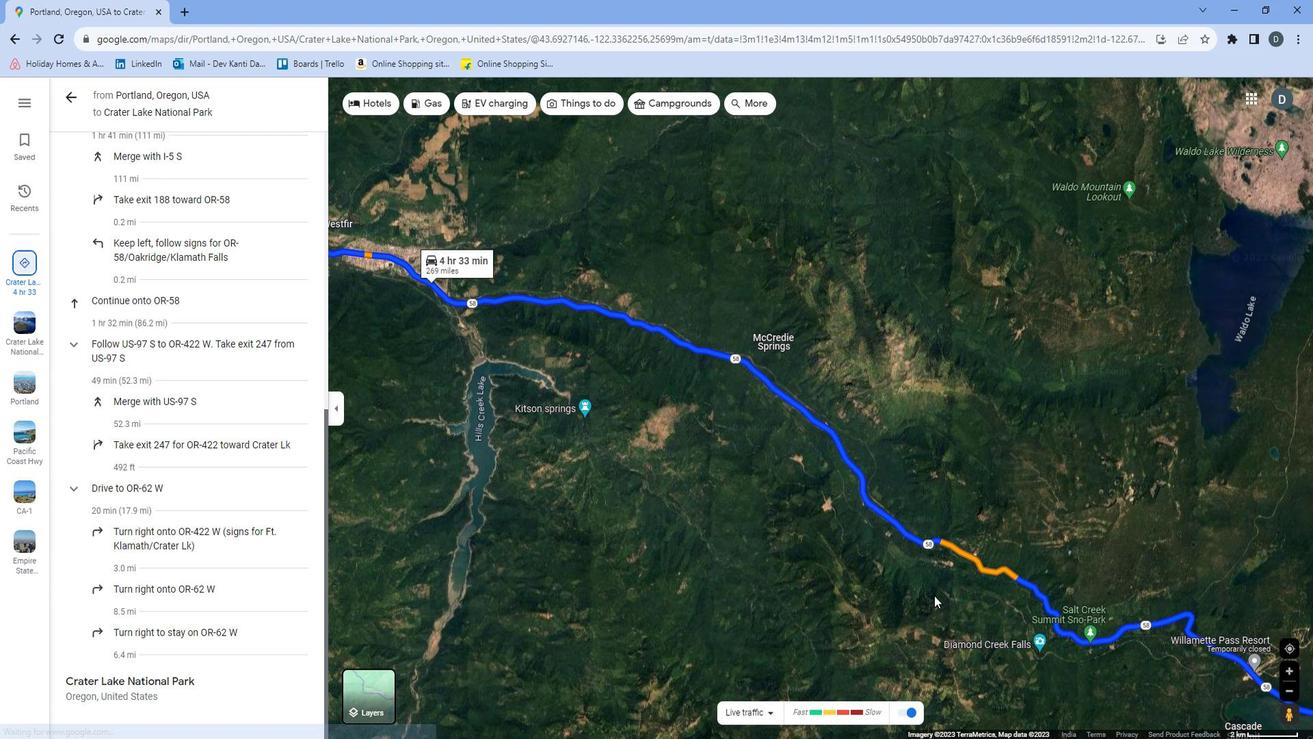 
Action: Mouse pressed left at (940, 574)
Screenshot: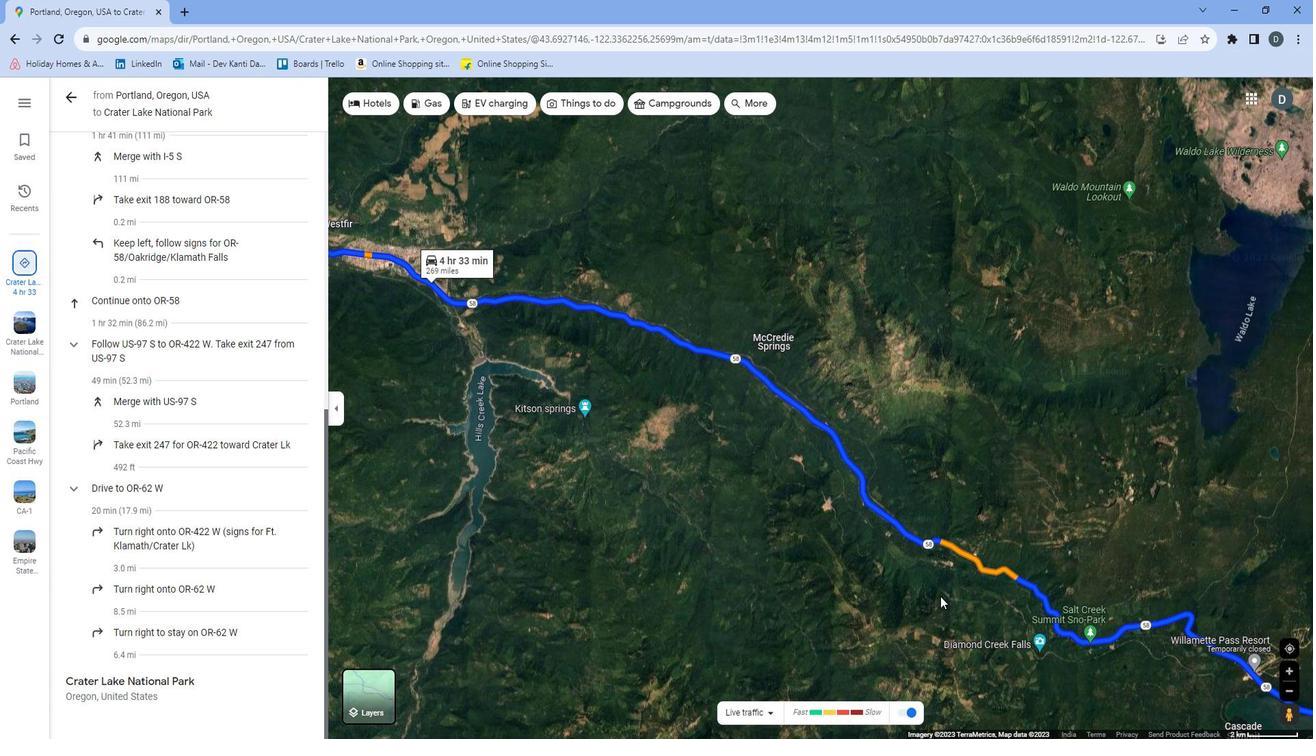 
Action: Mouse moved to (793, 553)
Screenshot: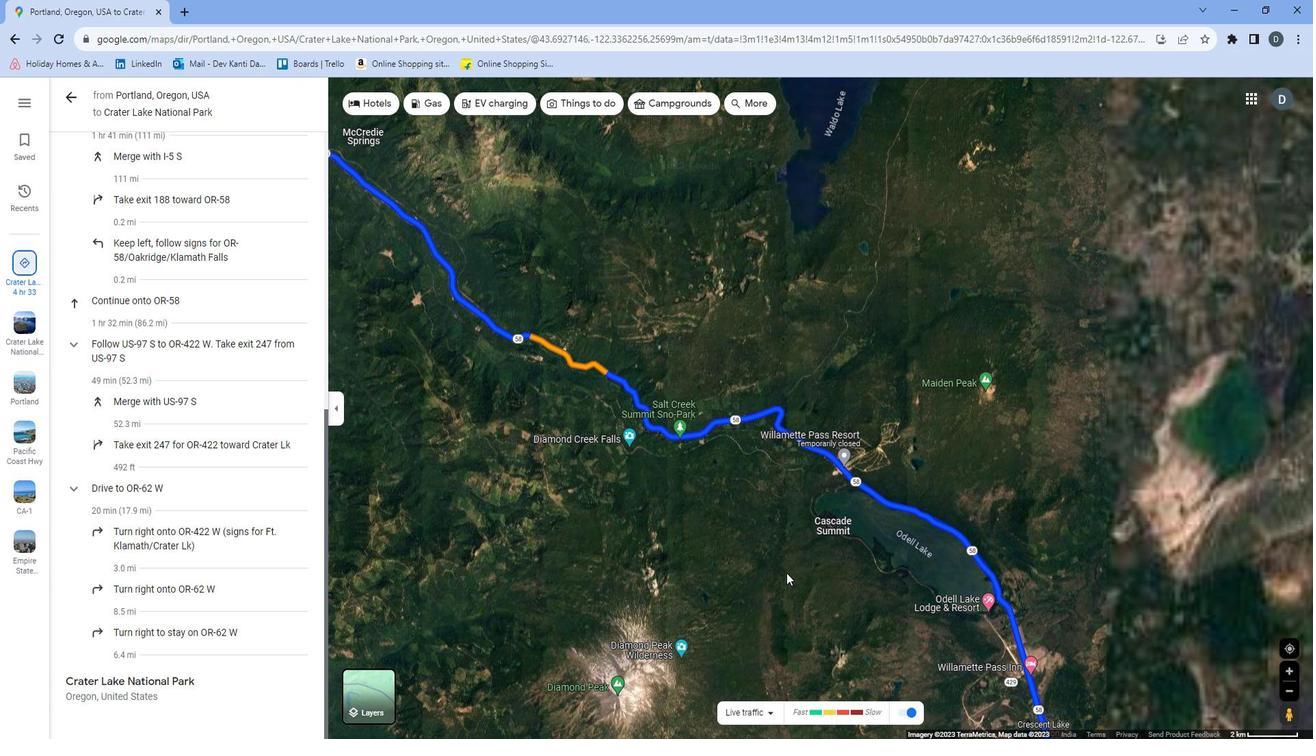 
Action: Mouse pressed left at (793, 553)
Screenshot: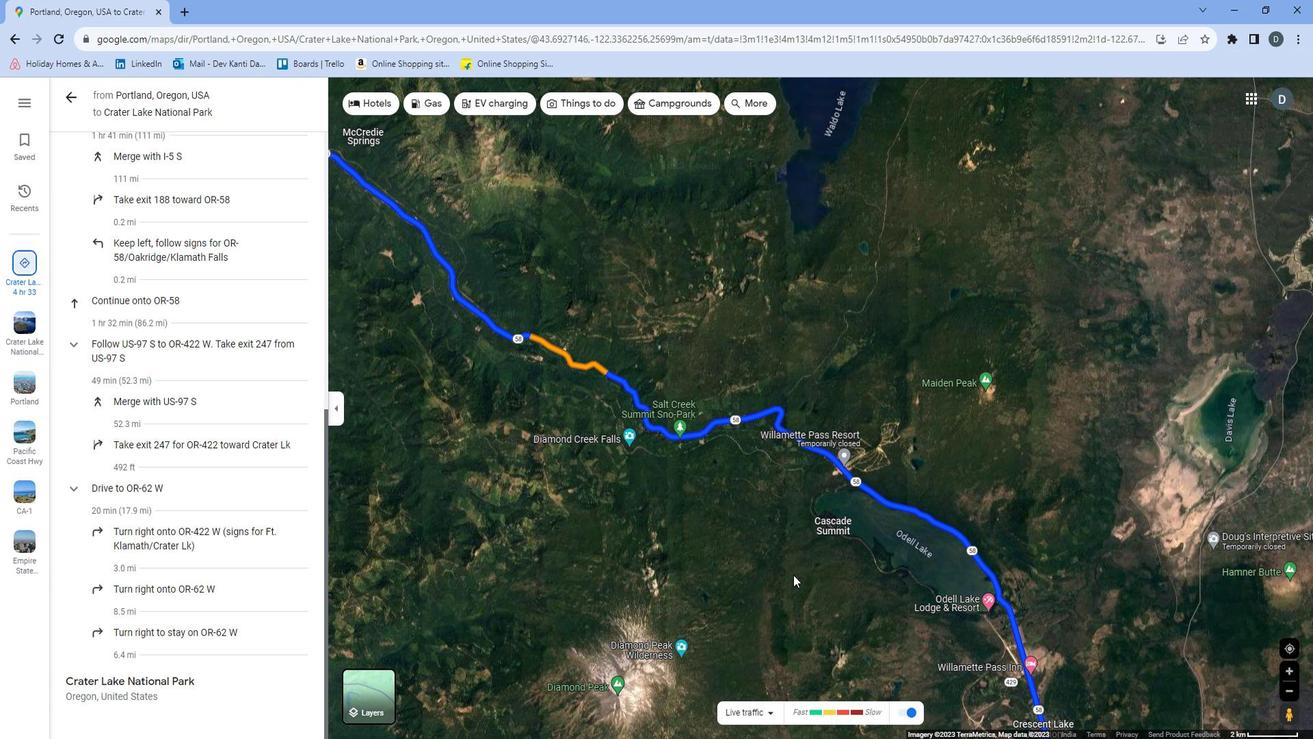 
Action: Mouse moved to (815, 654)
Screenshot: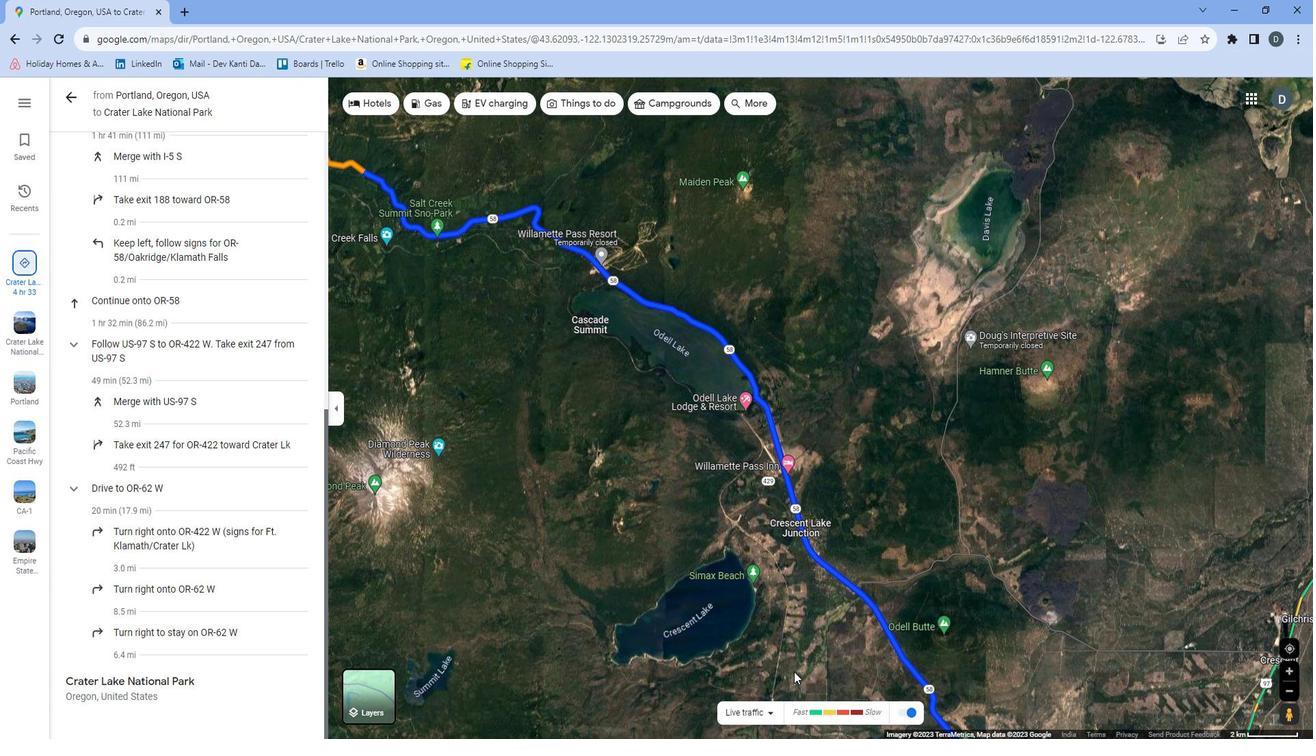 
Action: Mouse pressed left at (815, 654)
Screenshot: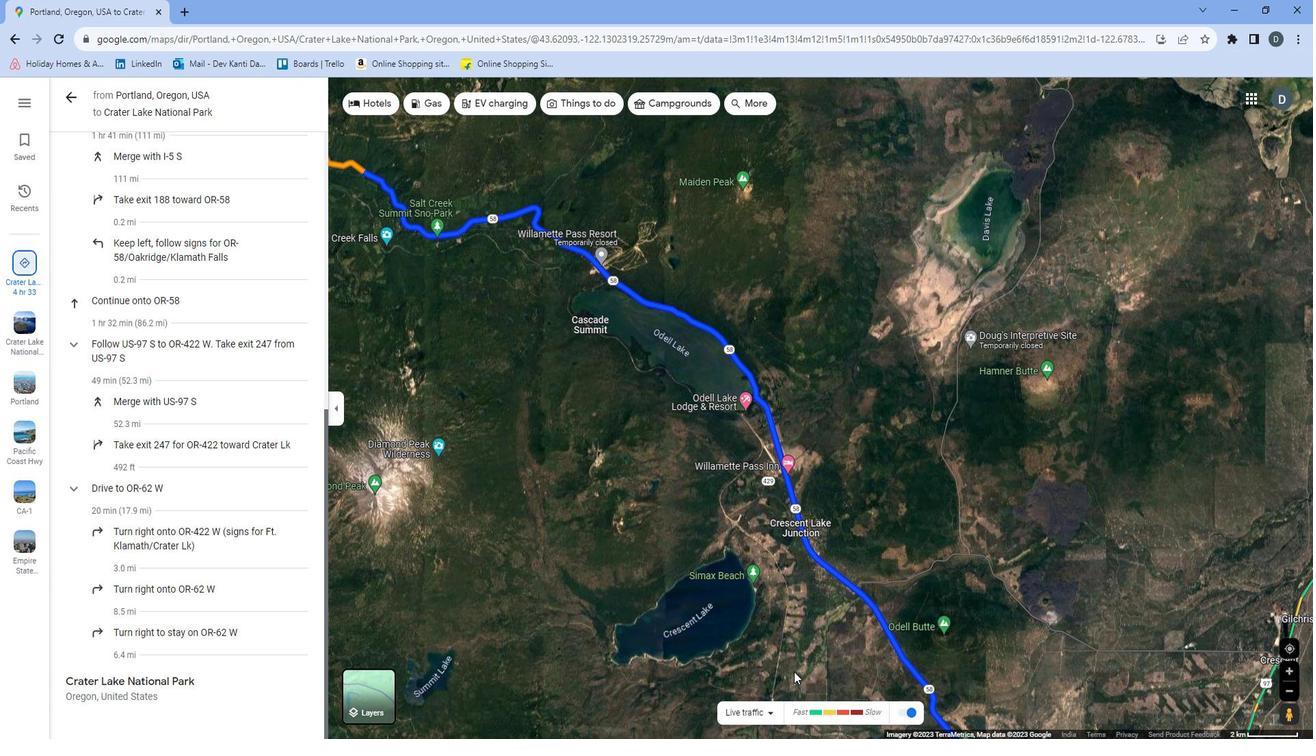 
Action: Mouse moved to (1000, 643)
Screenshot: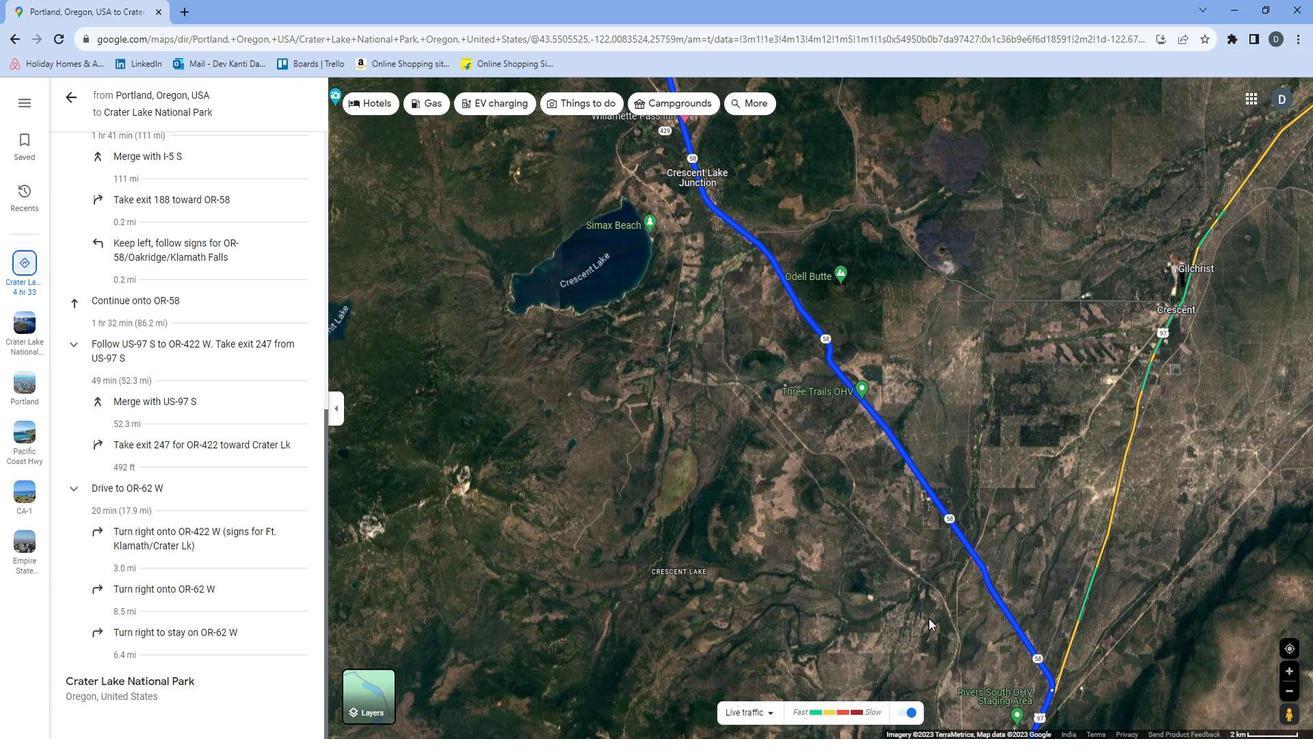 
Action: Mouse pressed left at (1000, 643)
Screenshot: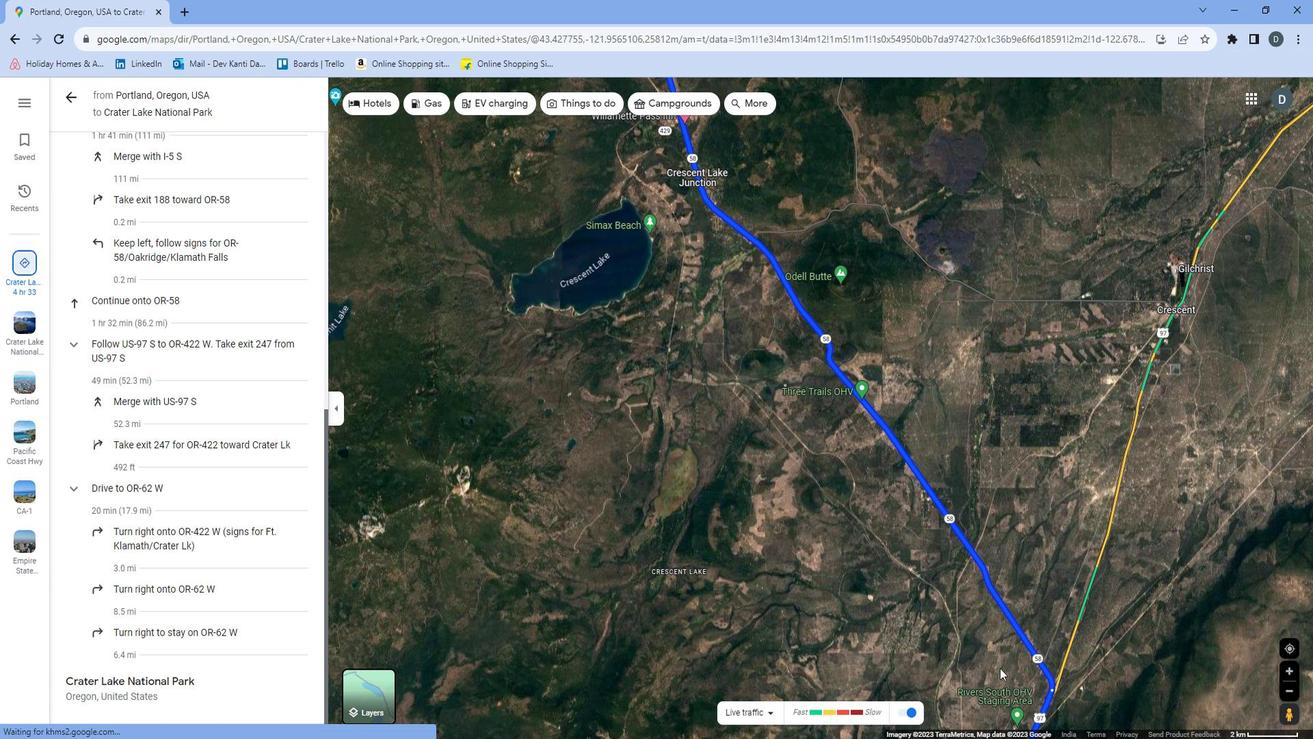 
Action: Mouse moved to (635, 622)
Screenshot: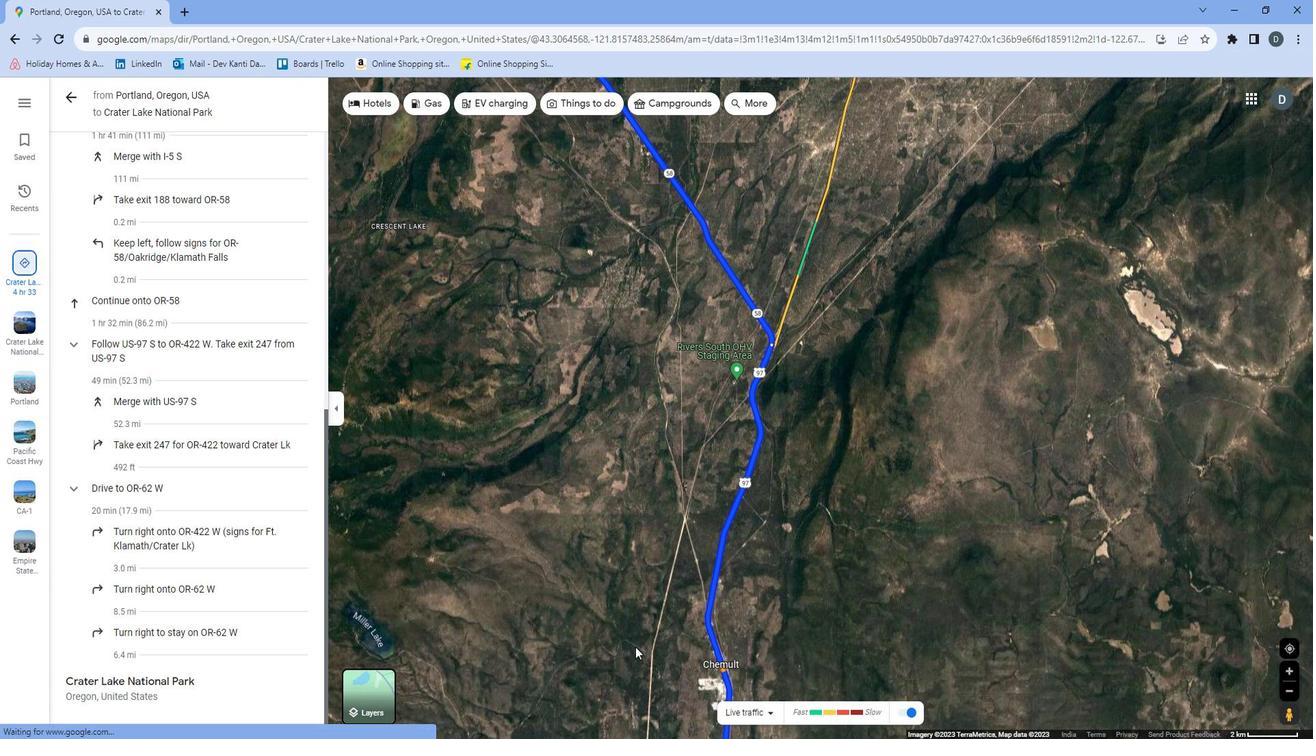 
Action: Mouse pressed left at (635, 622)
Screenshot: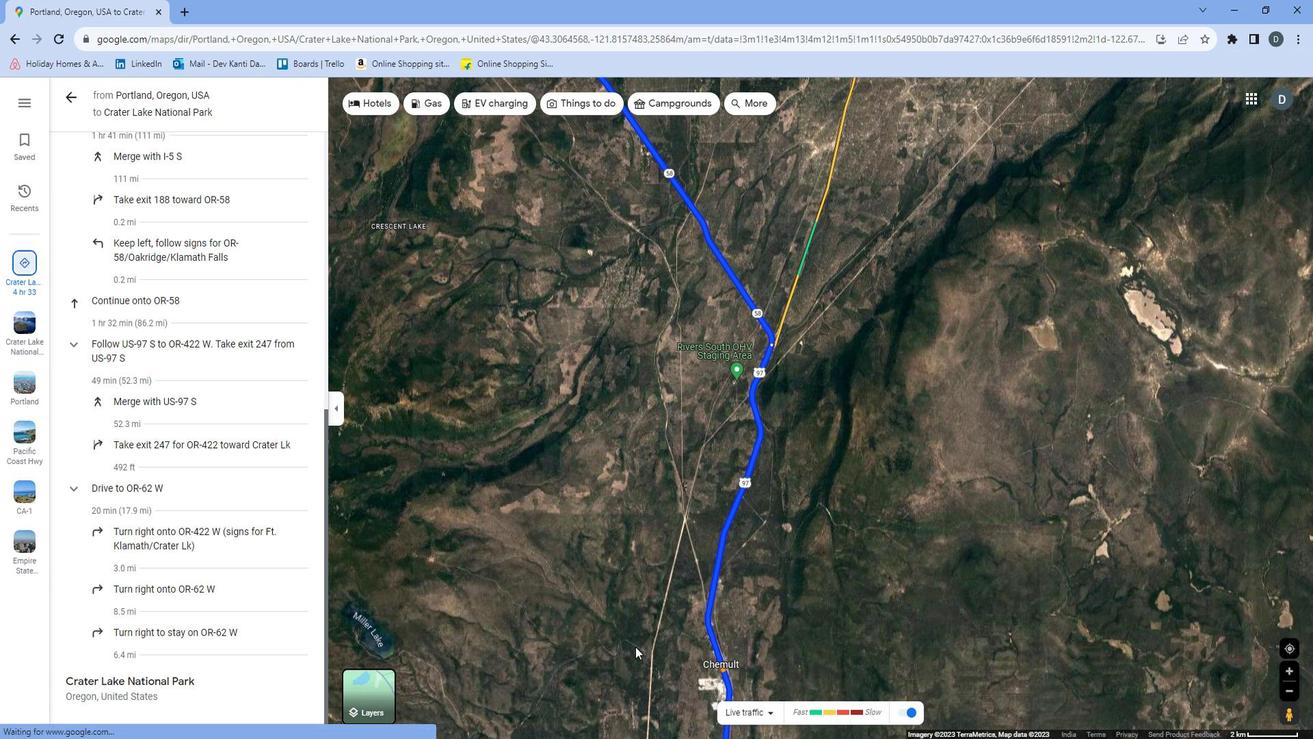 
Action: Mouse moved to (814, 612)
Screenshot: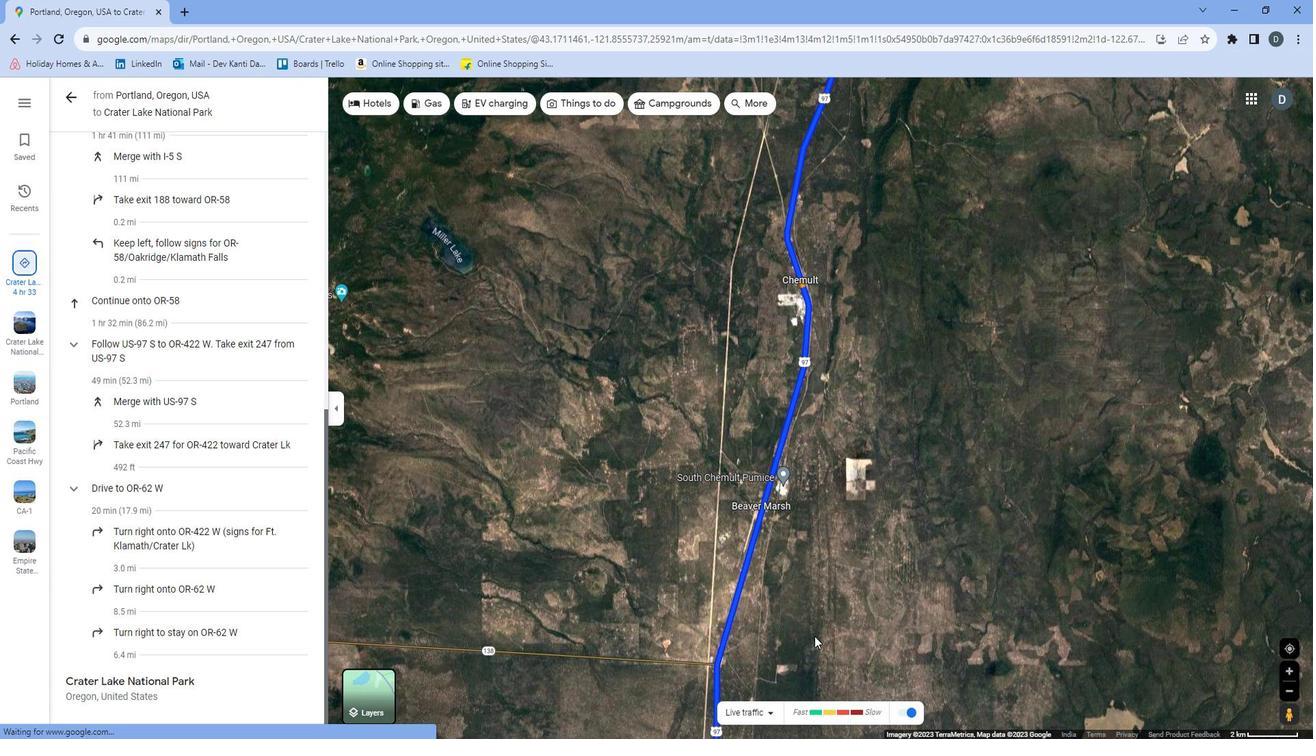 
Action: Mouse pressed left at (814, 612)
Screenshot: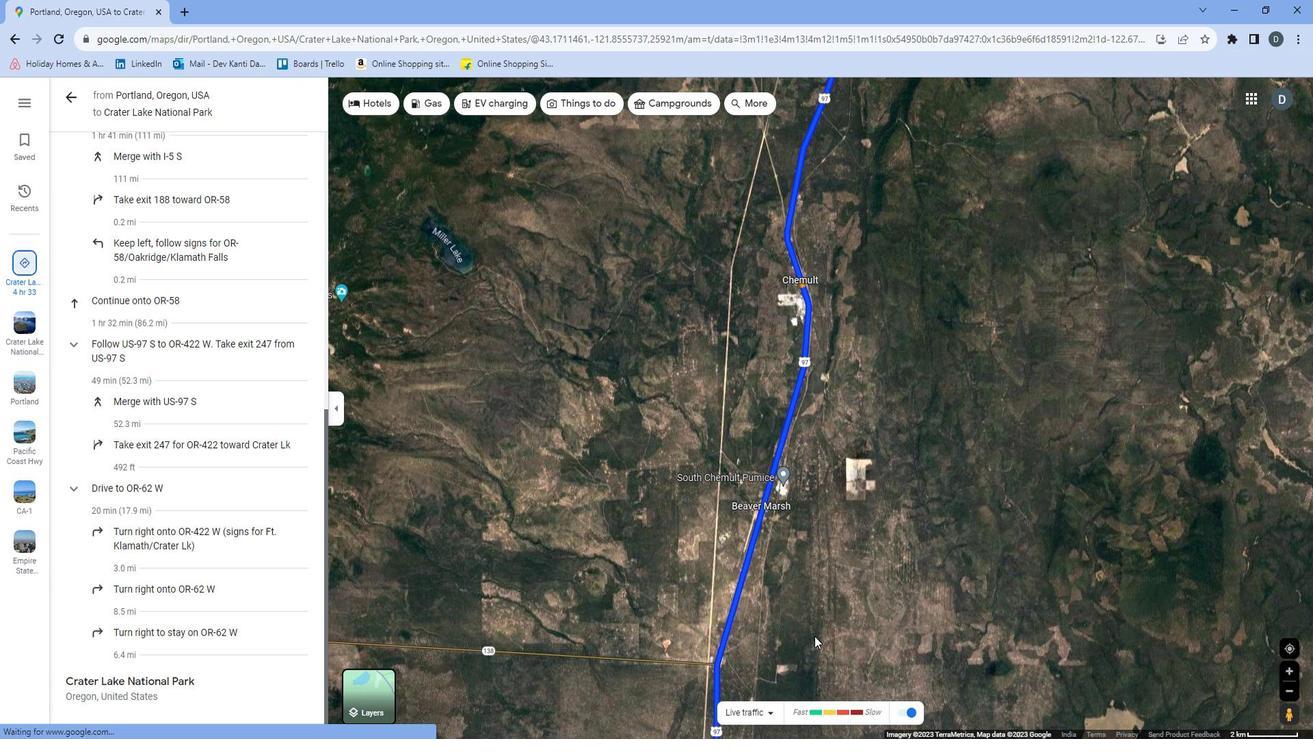 
Action: Mouse moved to (661, 638)
Screenshot: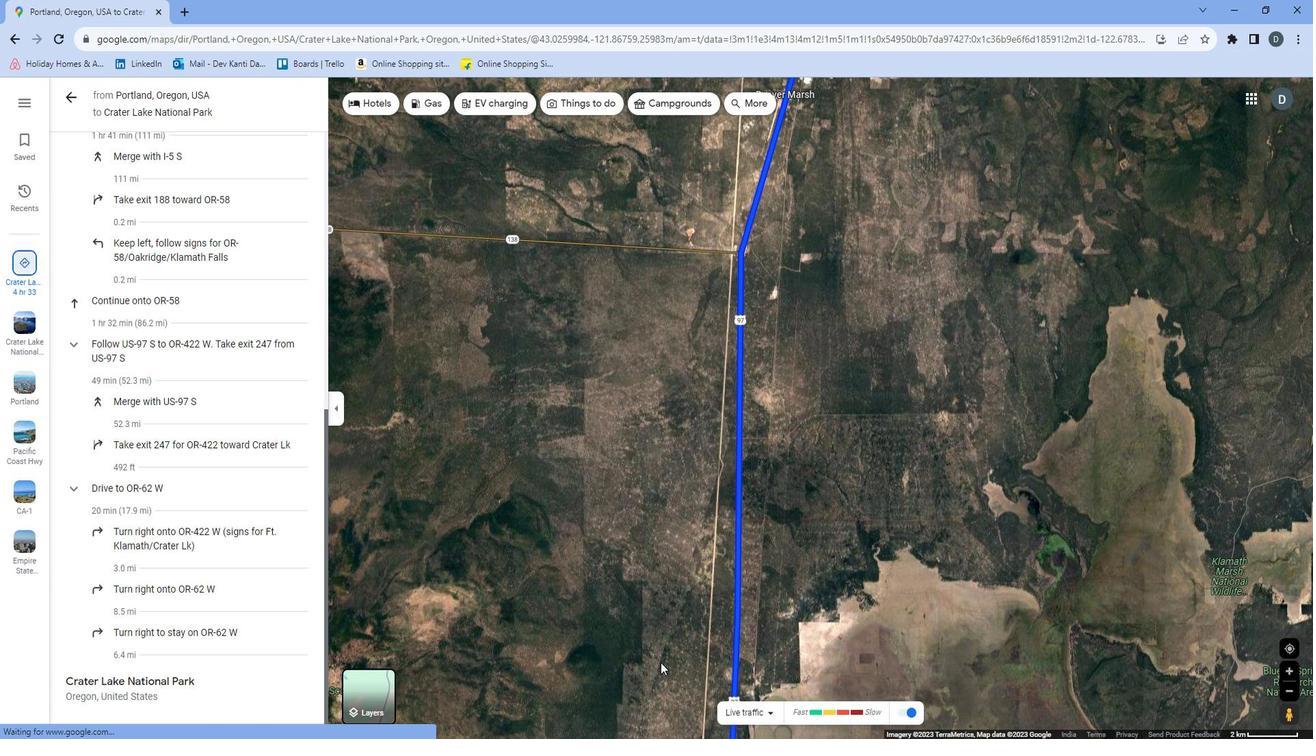 
Action: Mouse pressed left at (661, 638)
Screenshot: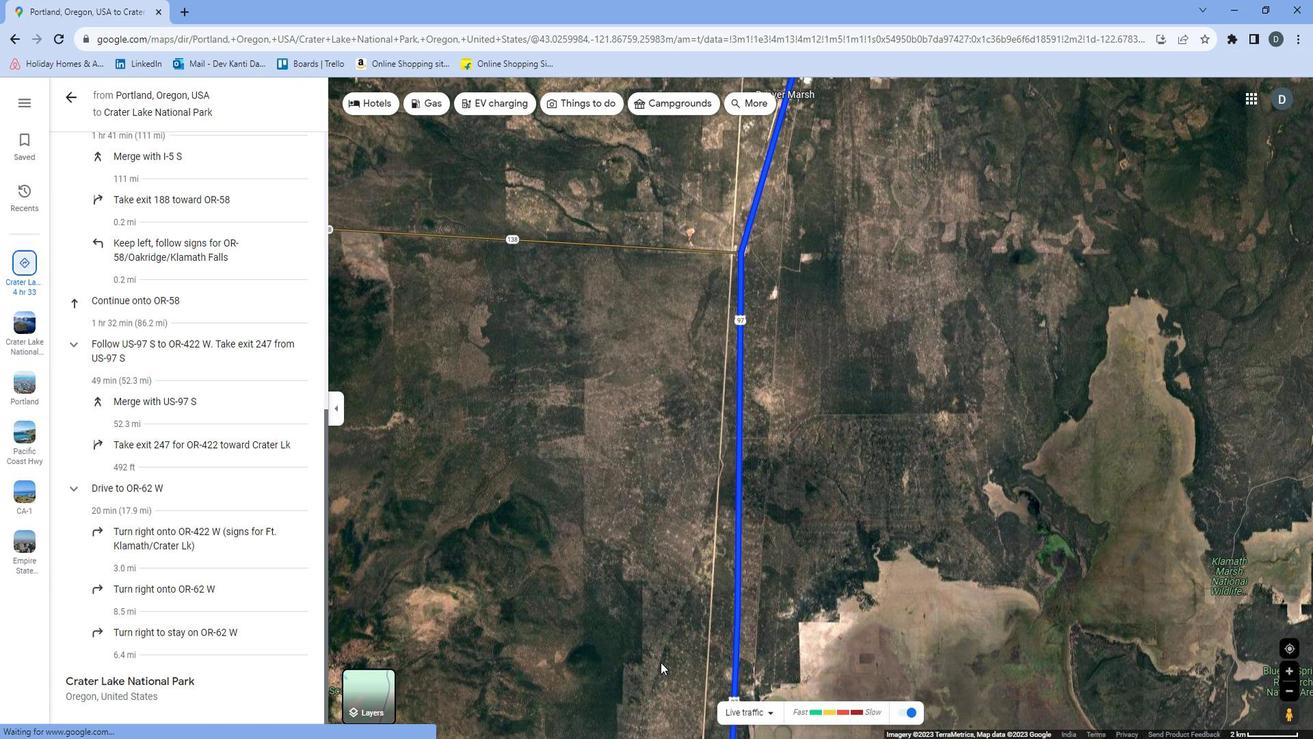 
Action: Mouse moved to (695, 452)
Screenshot: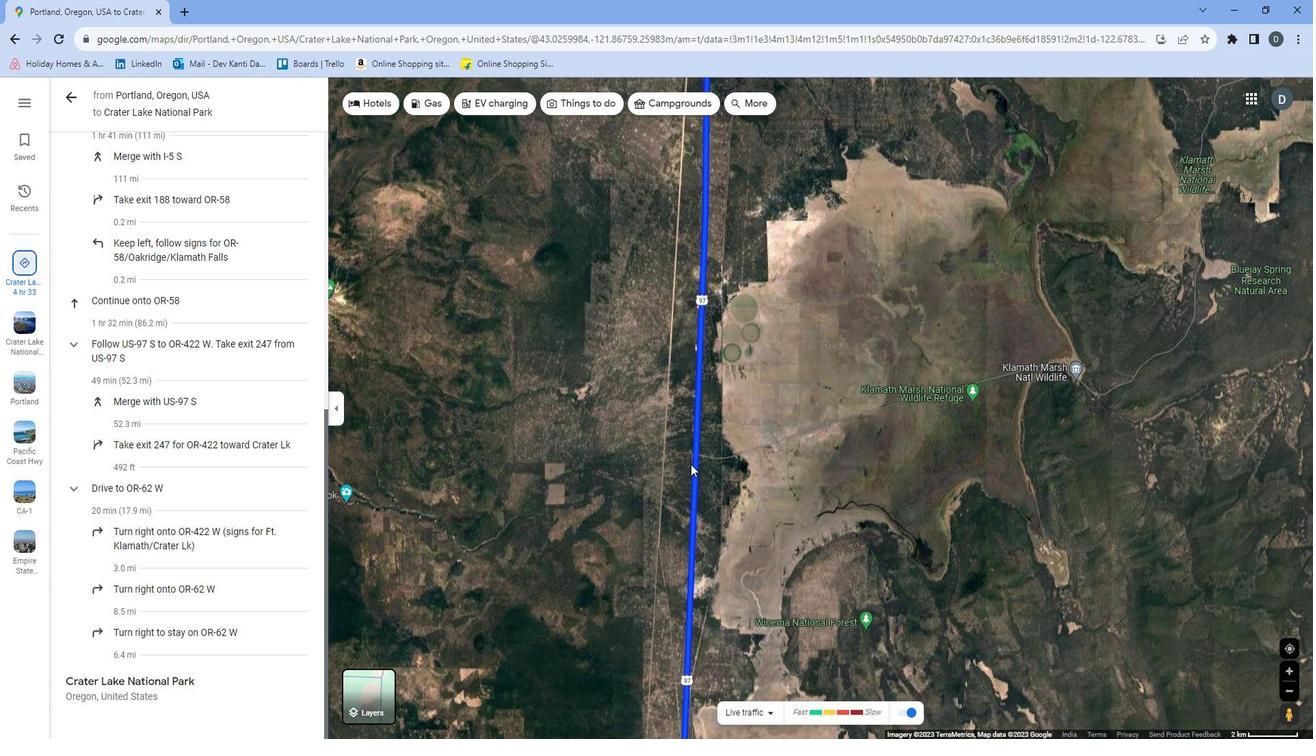
Action: Mouse scrolled (695, 451) with delta (0, 0)
Screenshot: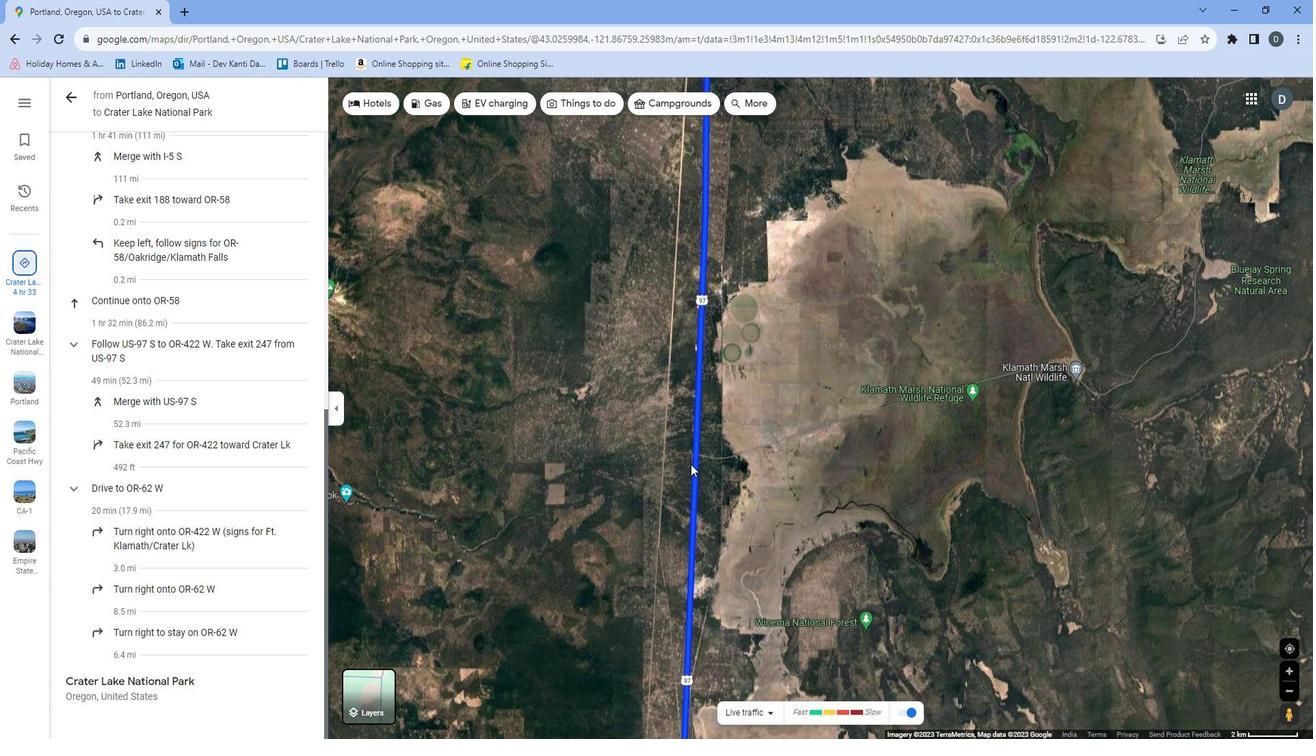 
Action: Mouse moved to (699, 455)
Screenshot: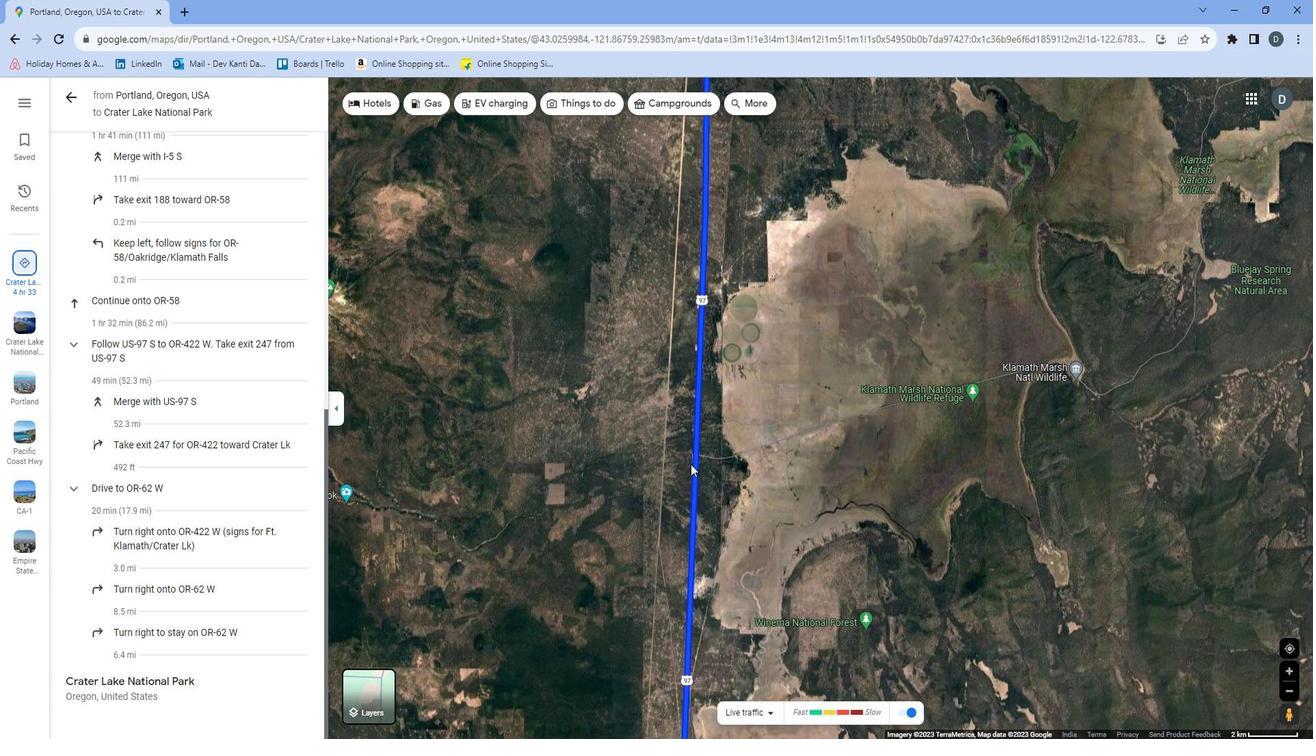 
Action: Mouse scrolled (699, 455) with delta (0, 0)
Screenshot: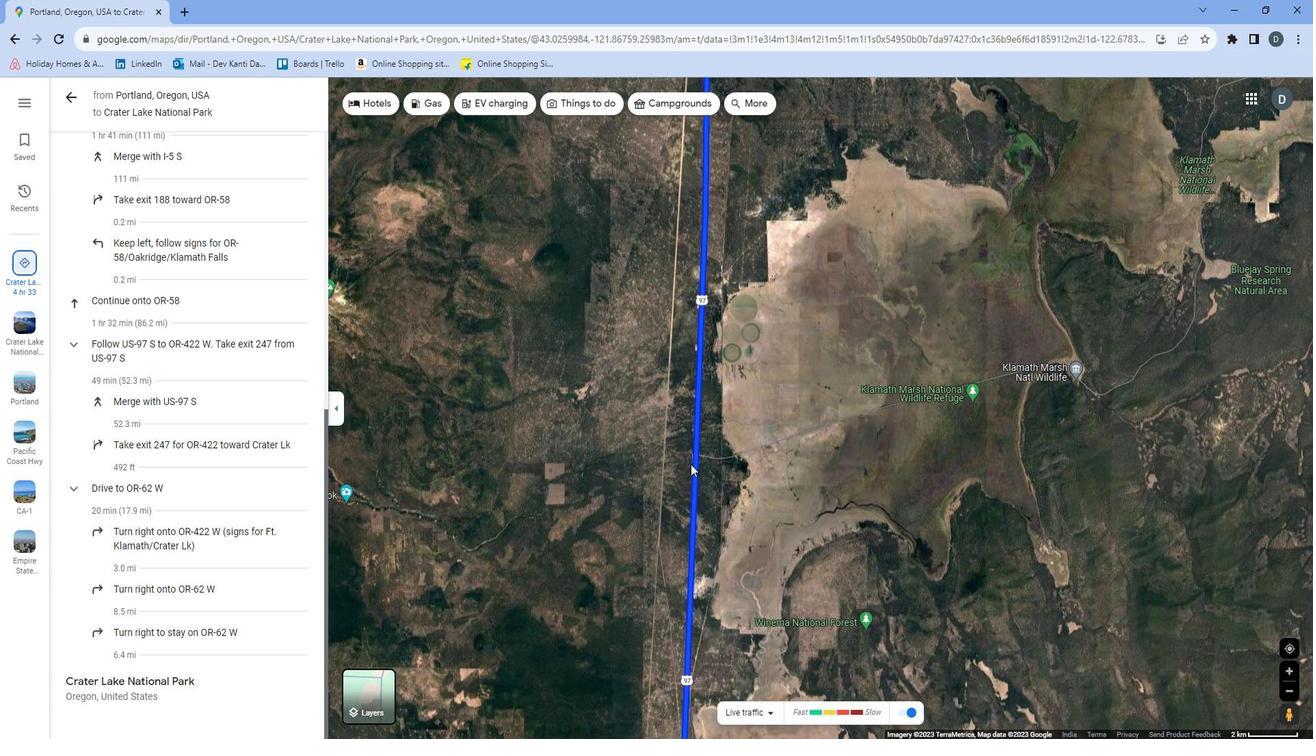 
Action: Mouse moved to (743, 552)
Screenshot: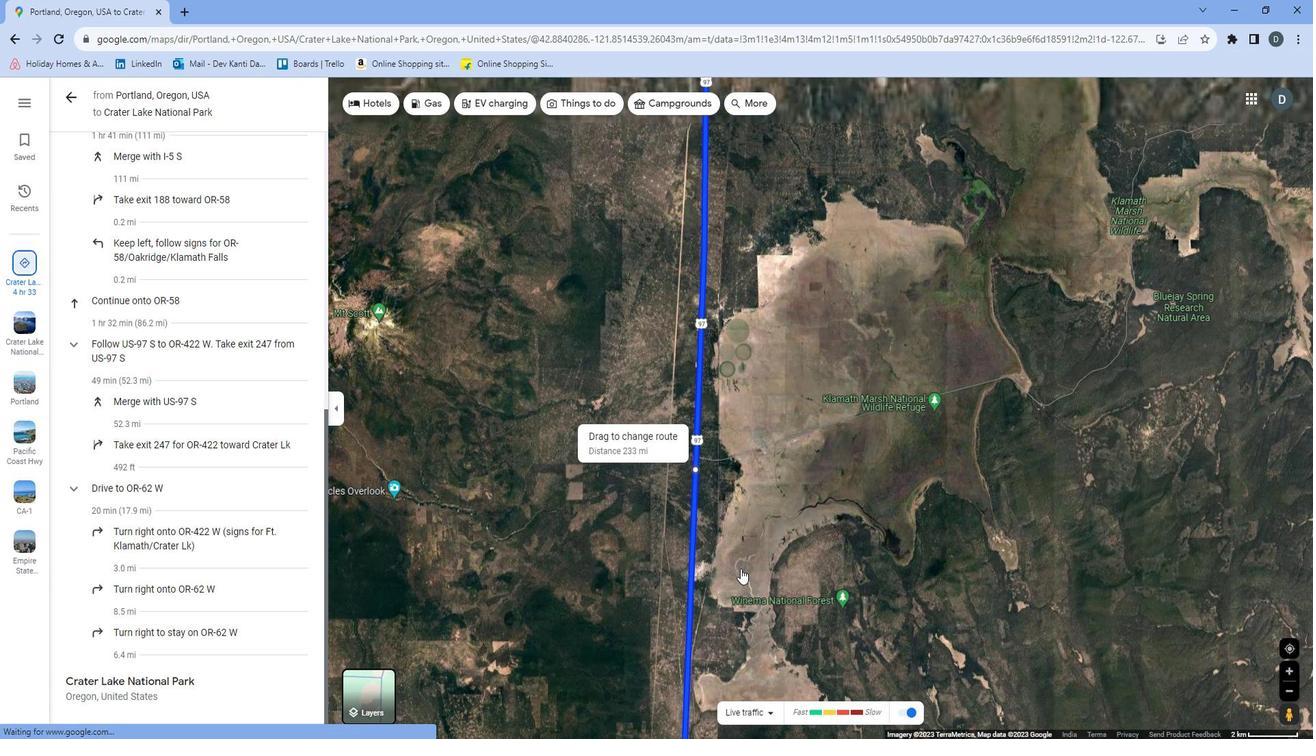 
Action: Mouse pressed left at (743, 552)
Screenshot: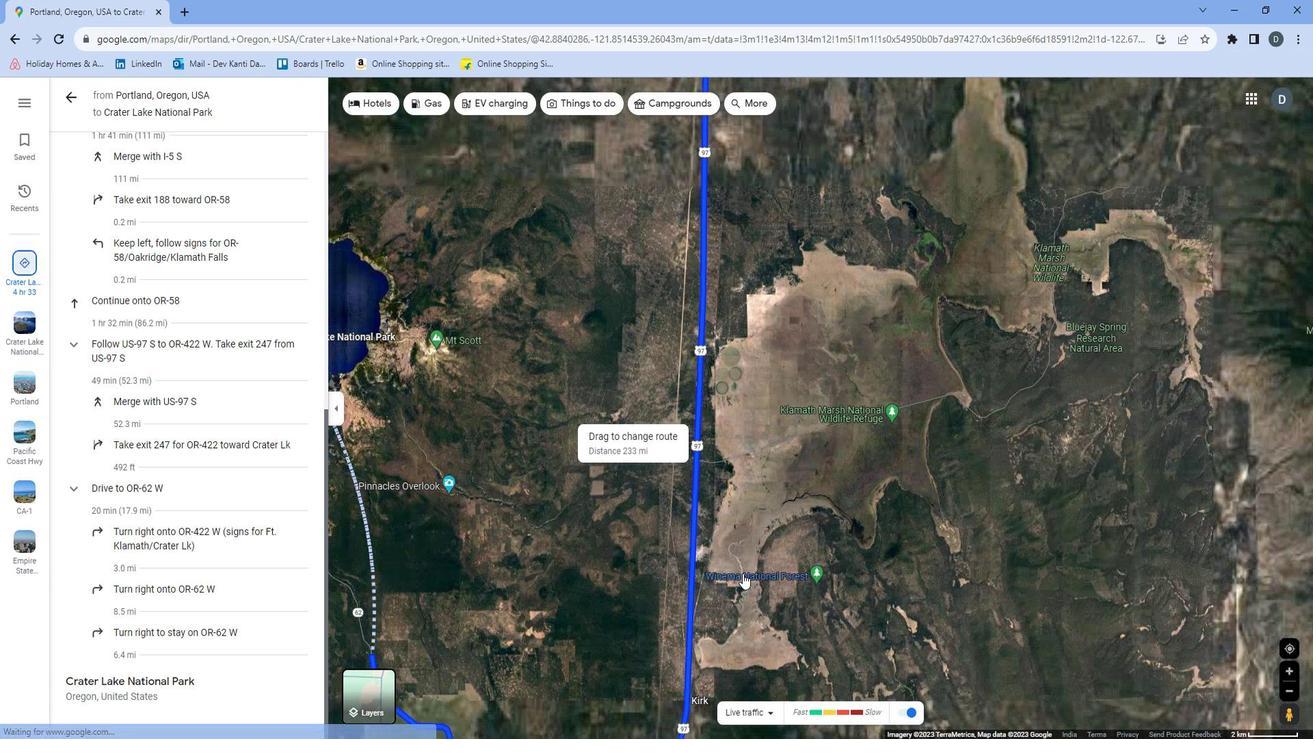 
Action: Mouse moved to (717, 539)
Screenshot: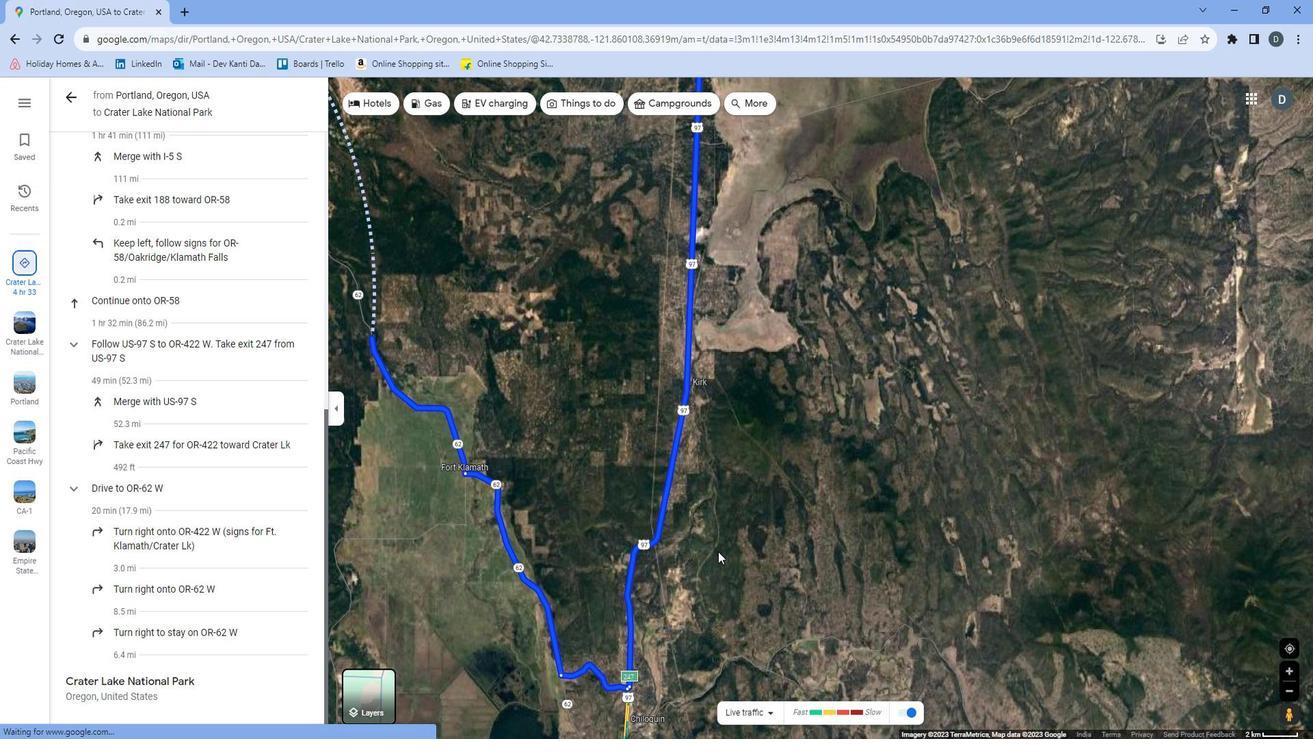 
Action: Mouse pressed left at (717, 539)
Screenshot: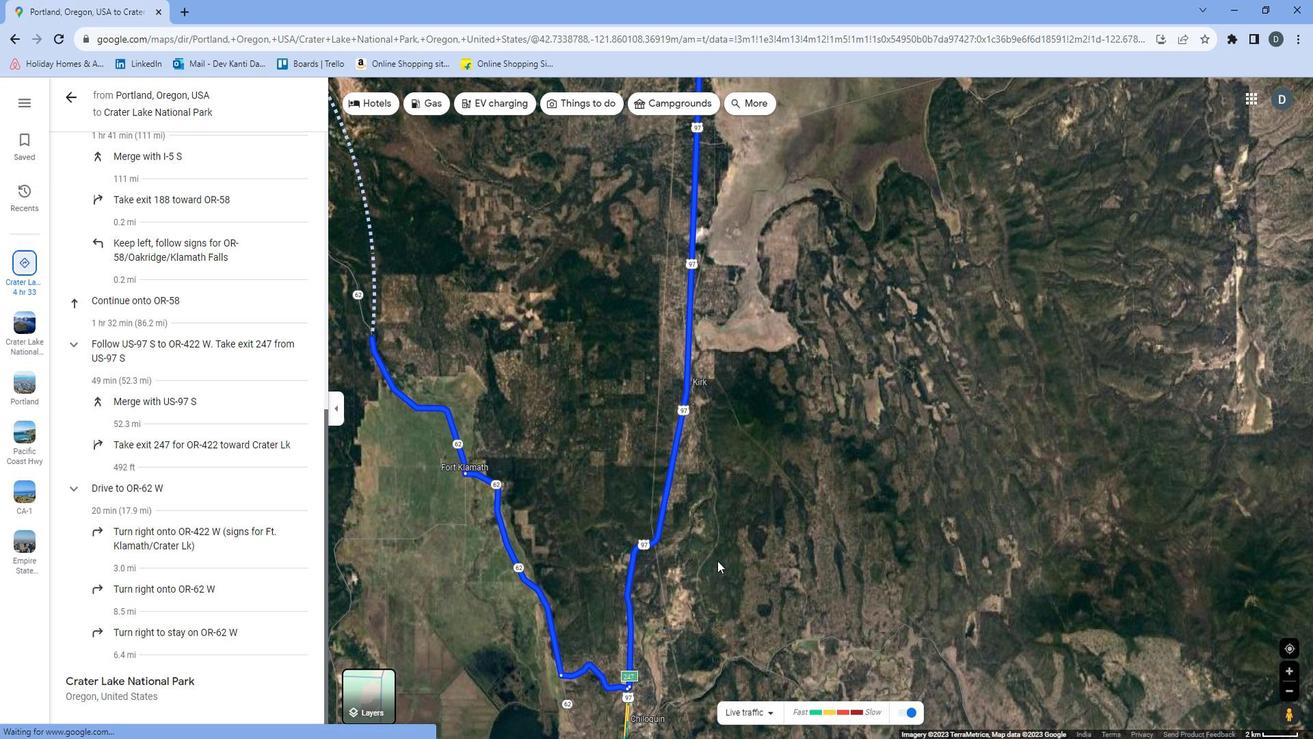 
Action: Mouse moved to (659, 524)
Screenshot: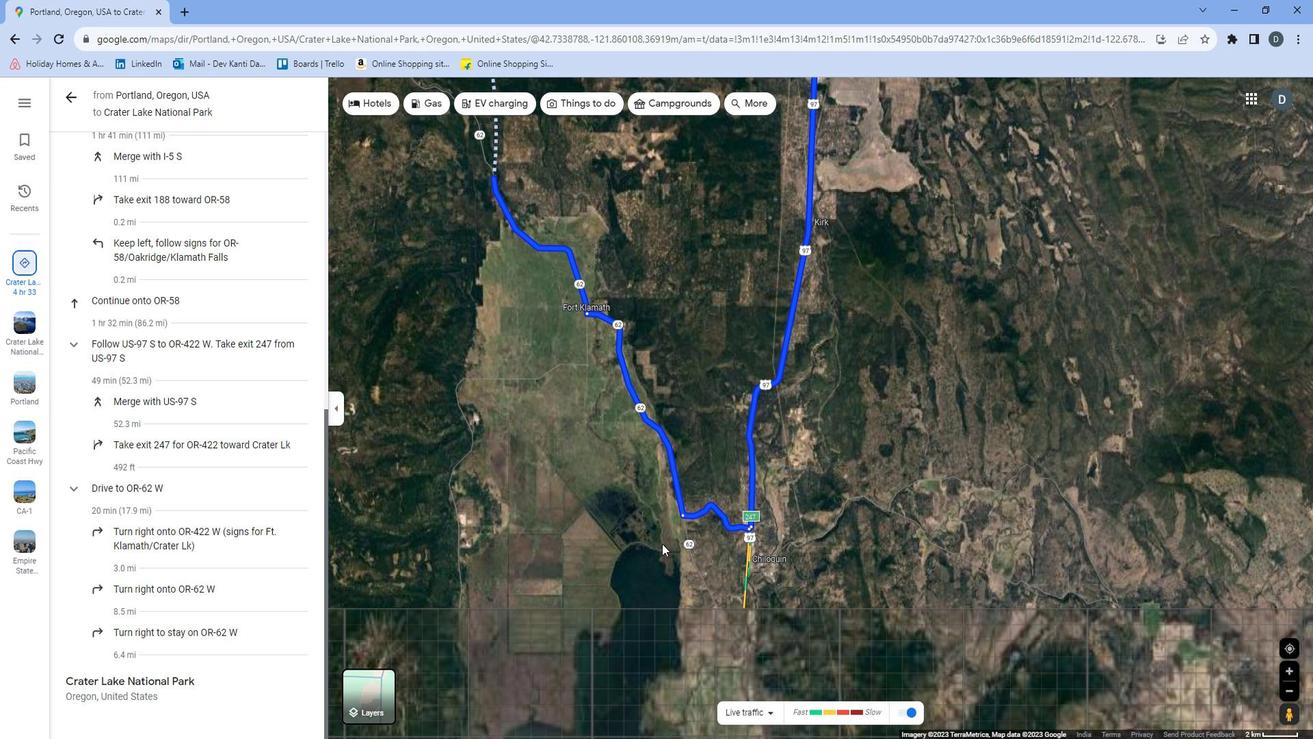 
Action: Mouse scrolled (659, 525) with delta (0, 0)
Screenshot: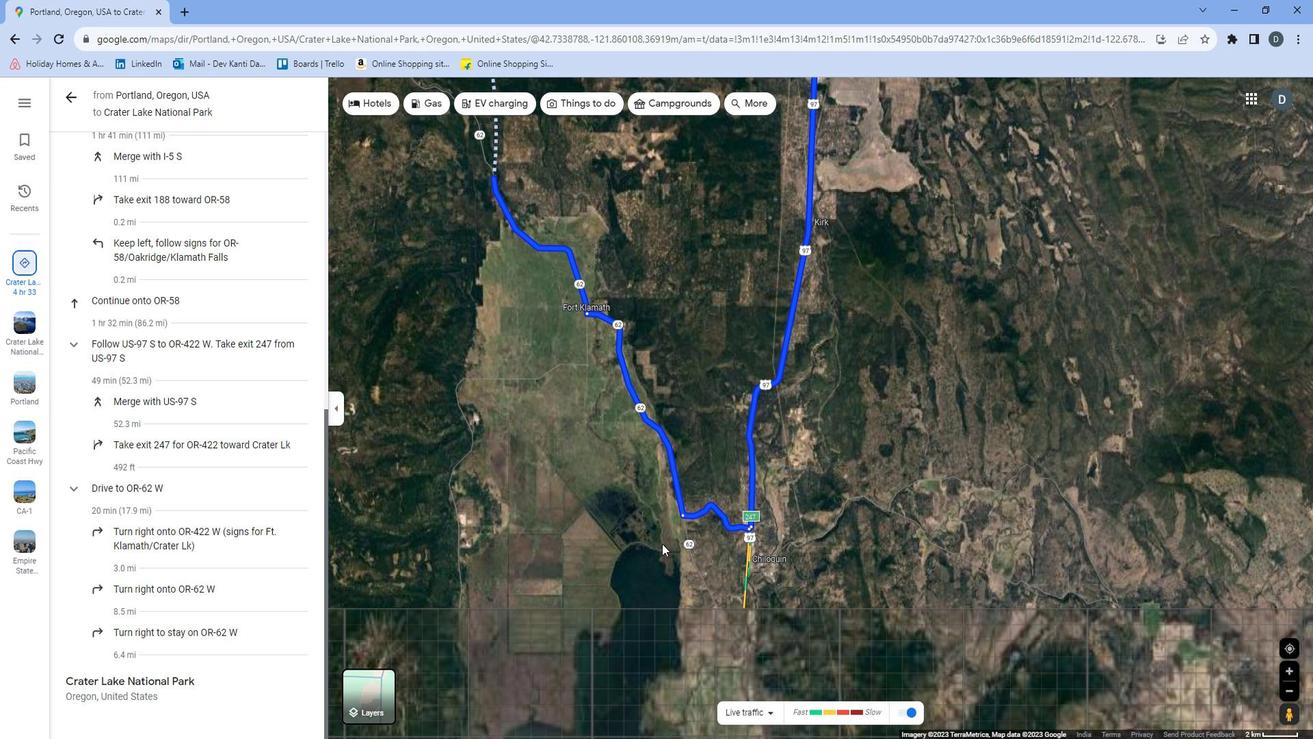 
Action: Mouse scrolled (659, 525) with delta (0, 0)
Screenshot: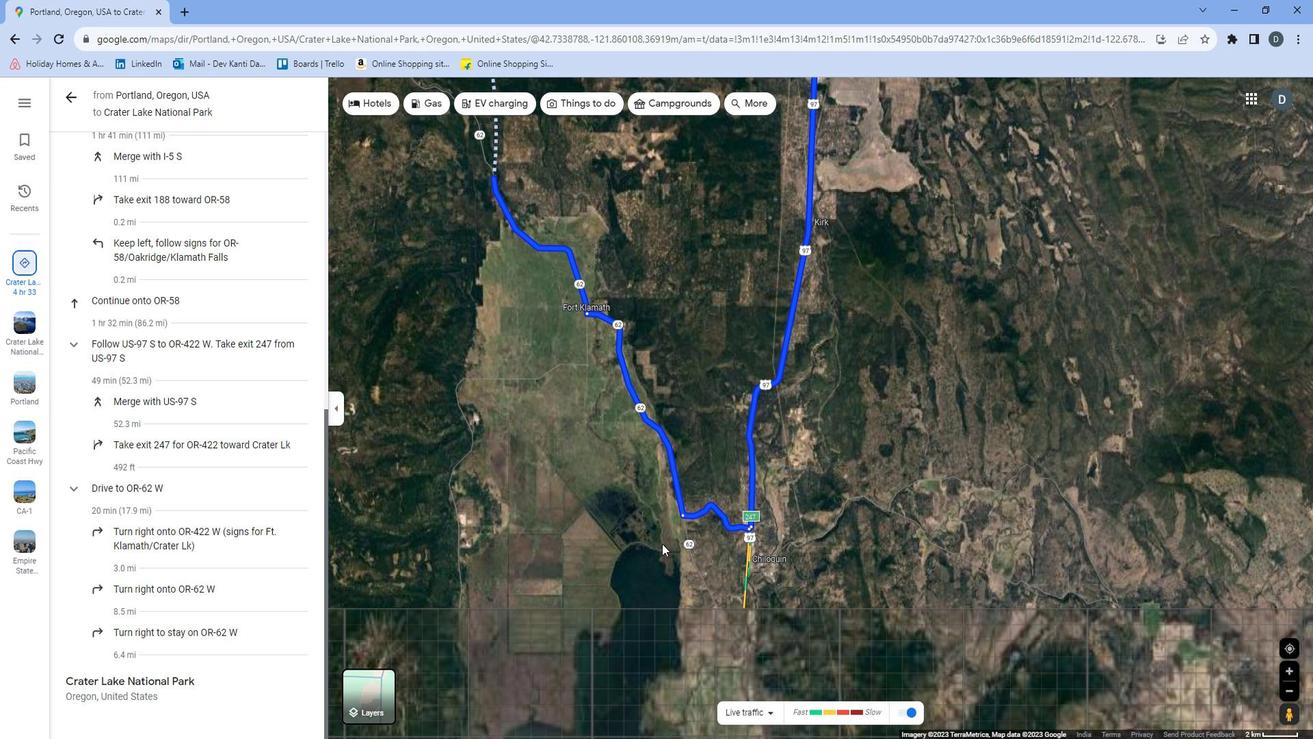 
Action: Mouse moved to (624, 480)
Screenshot: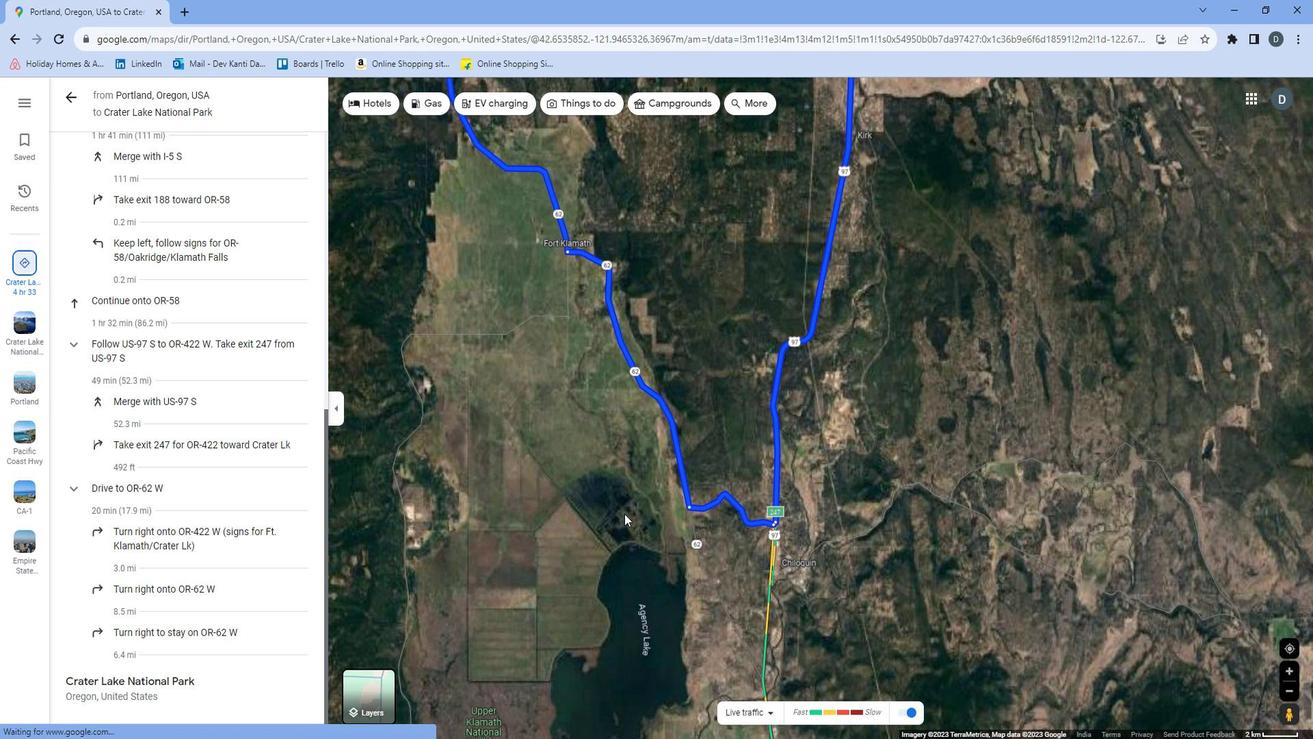 
Action: Mouse pressed left at (624, 480)
Screenshot: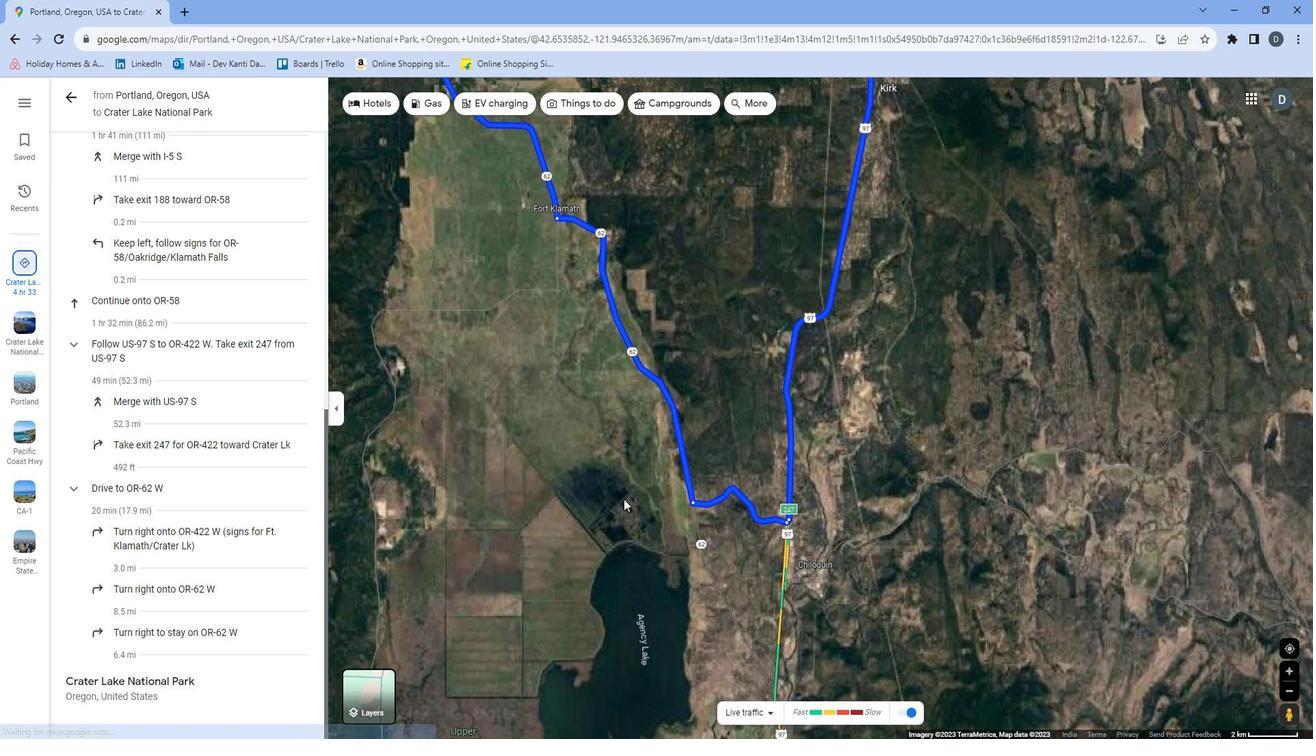 
Action: Mouse moved to (646, 385)
Screenshot: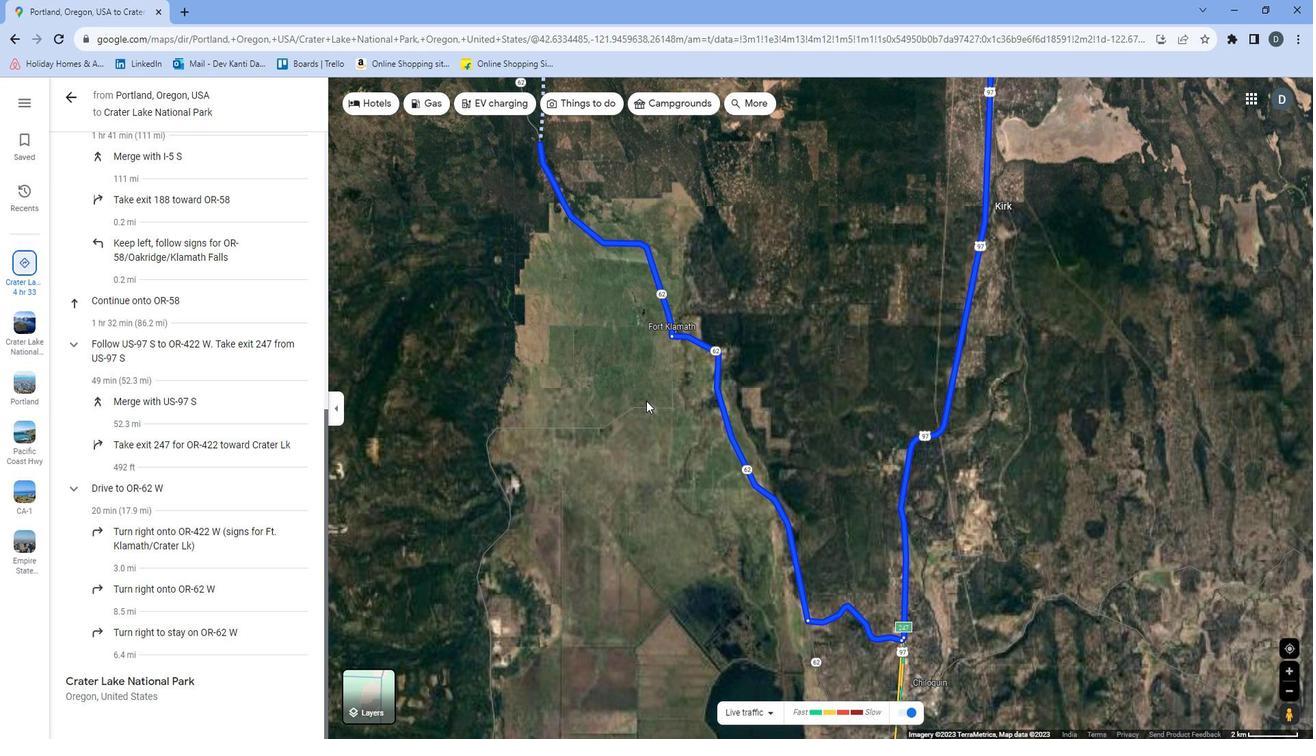 
Action: Mouse pressed left at (646, 385)
Screenshot: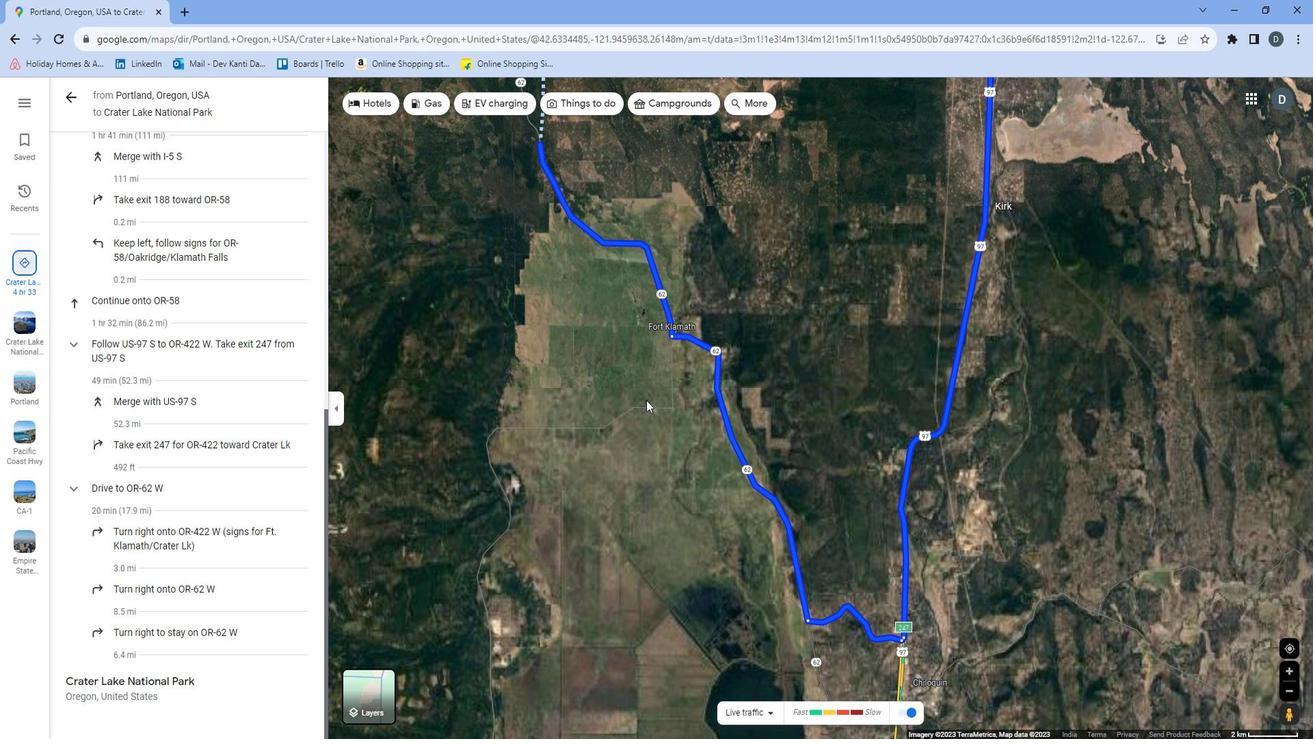 
Action: Mouse moved to (611, 386)
Screenshot: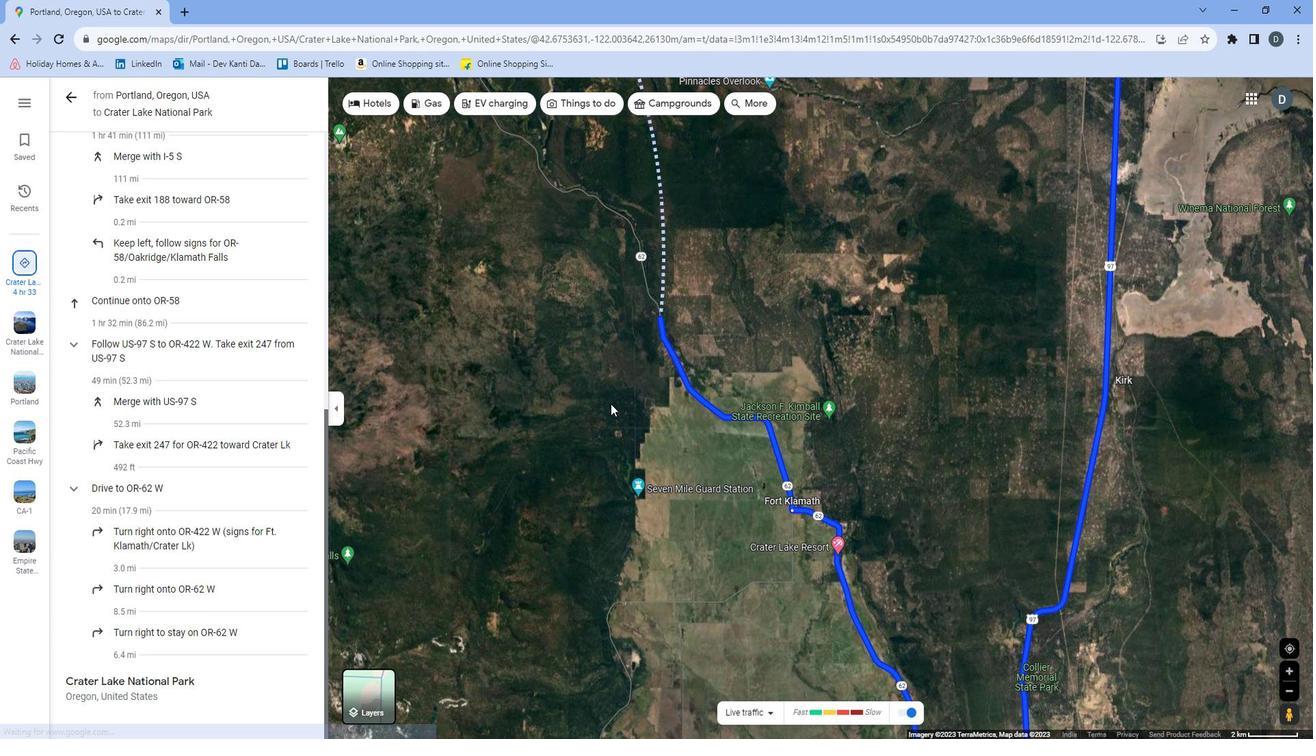 
Action: Mouse scrolled (611, 387) with delta (0, 0)
Screenshot: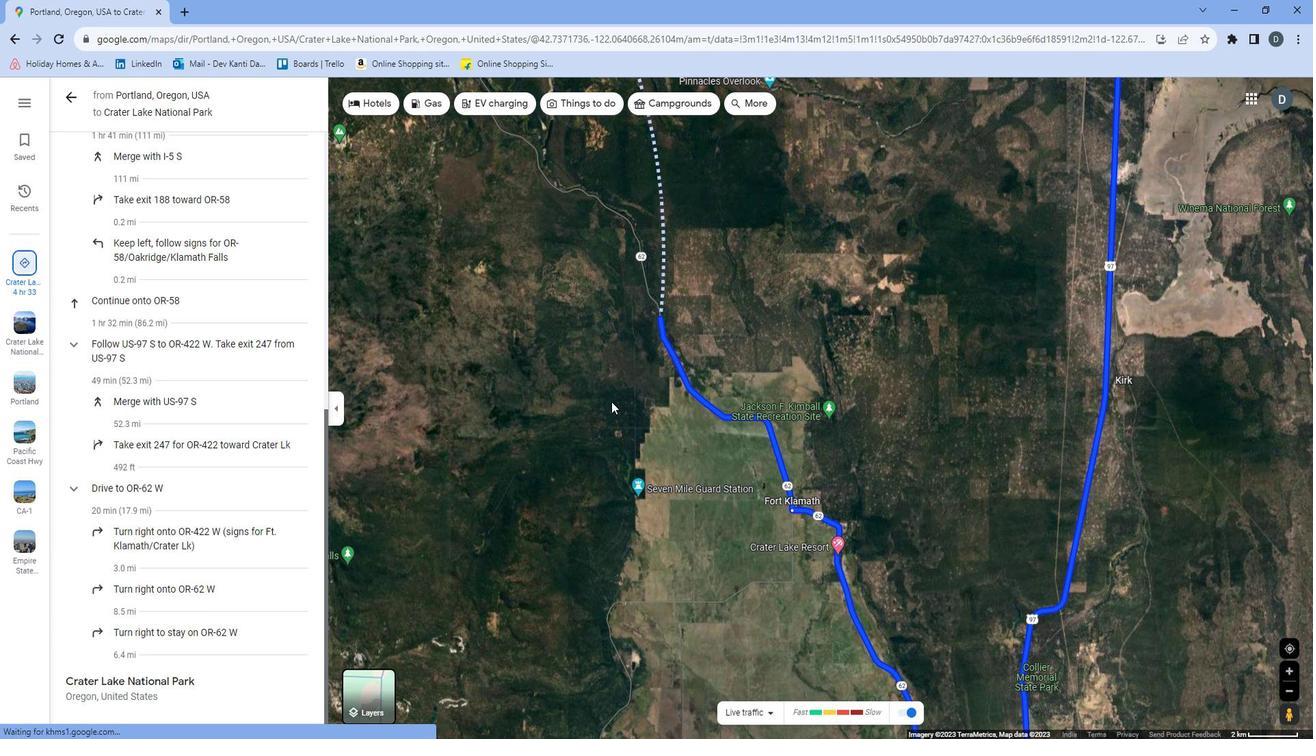 
Action: Mouse moved to (619, 351)
Screenshot: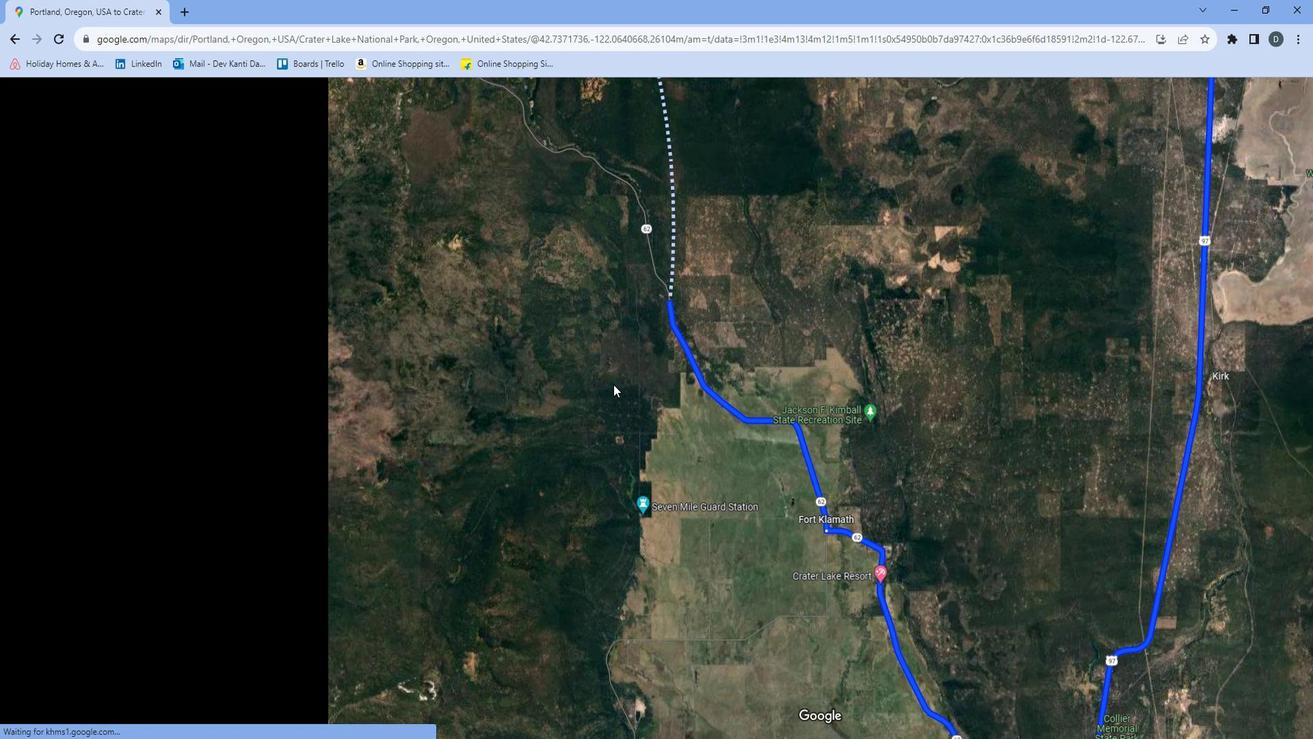 
Action: Mouse scrolled (619, 350) with delta (0, 0)
Screenshot: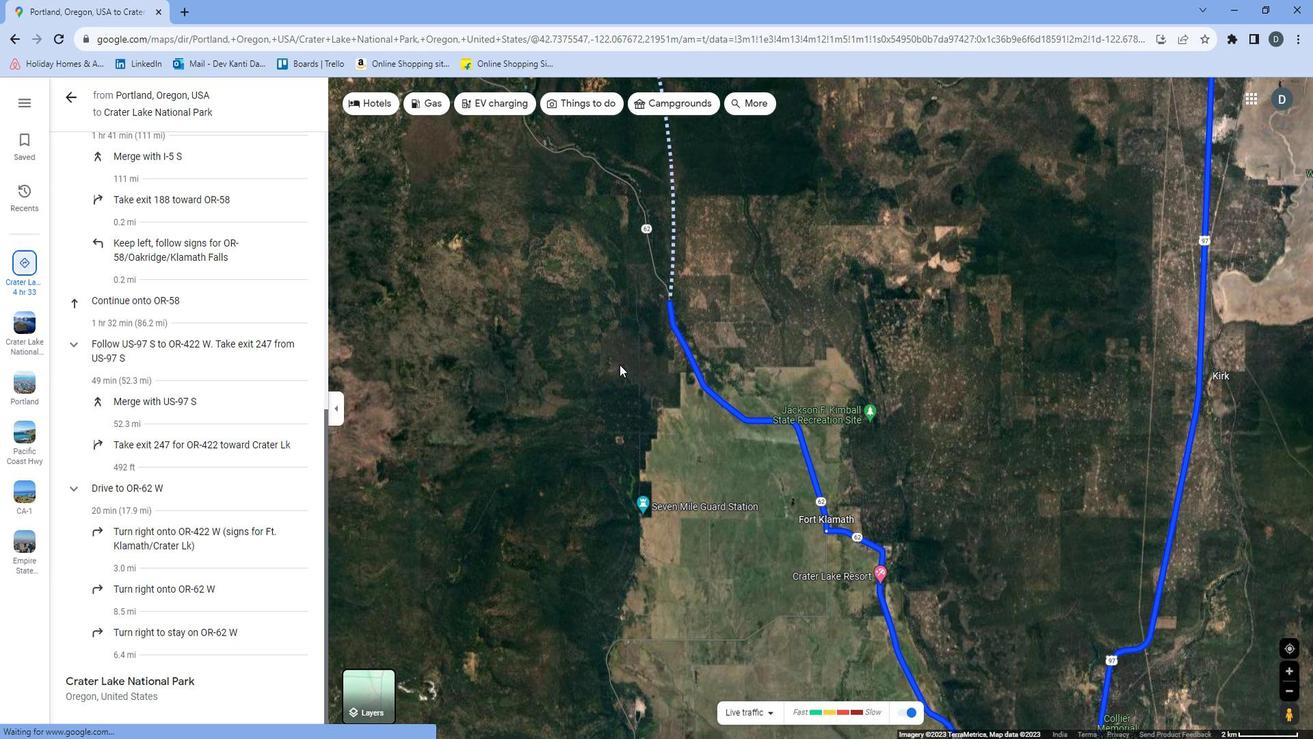 
Action: Mouse moved to (600, 289)
Screenshot: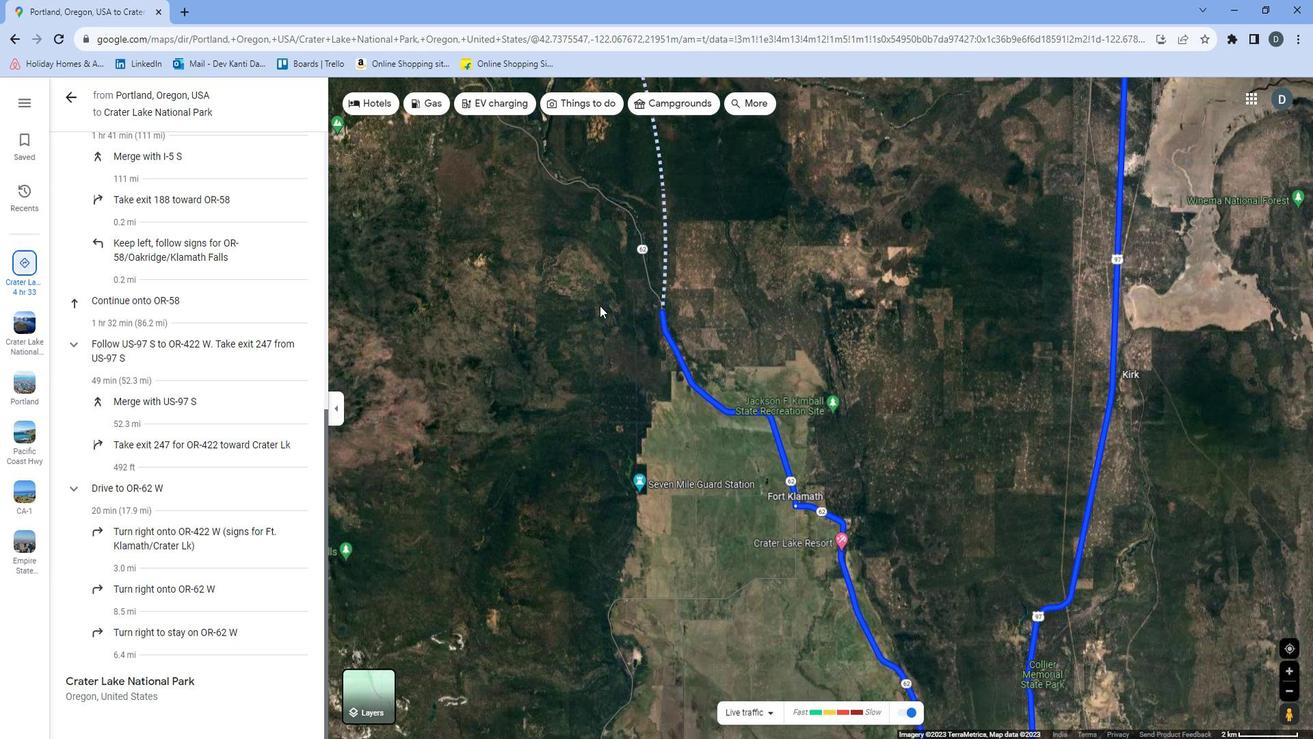 
Action: Mouse pressed left at (600, 289)
Screenshot: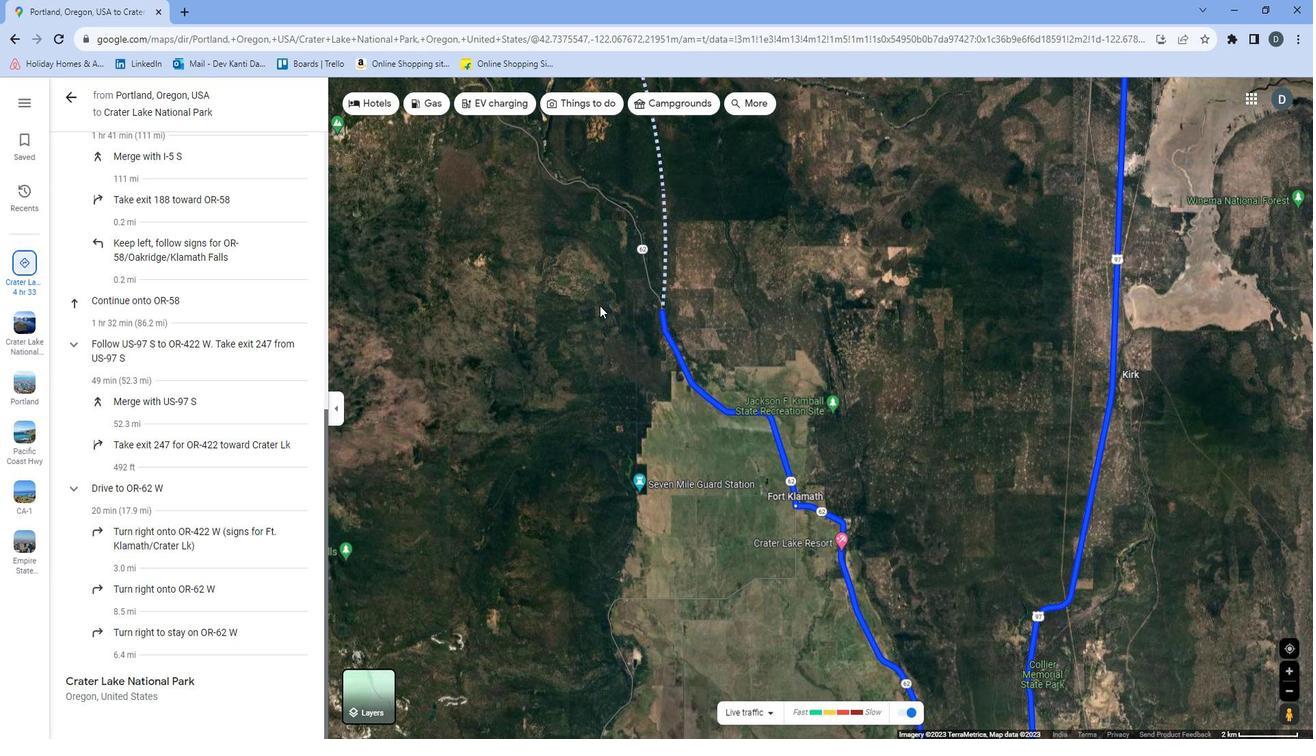 
Action: Mouse moved to (590, 400)
Screenshot: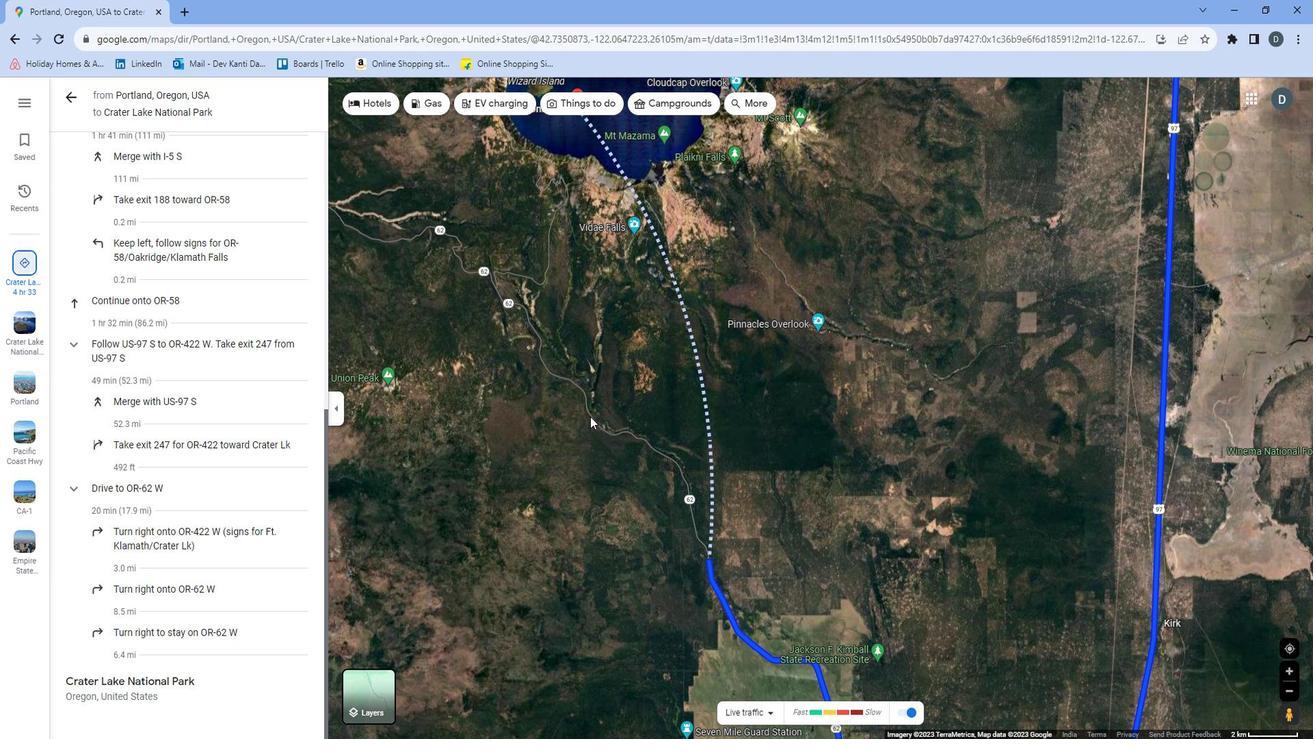 
Action: Mouse scrolled (590, 399) with delta (0, 0)
Screenshot: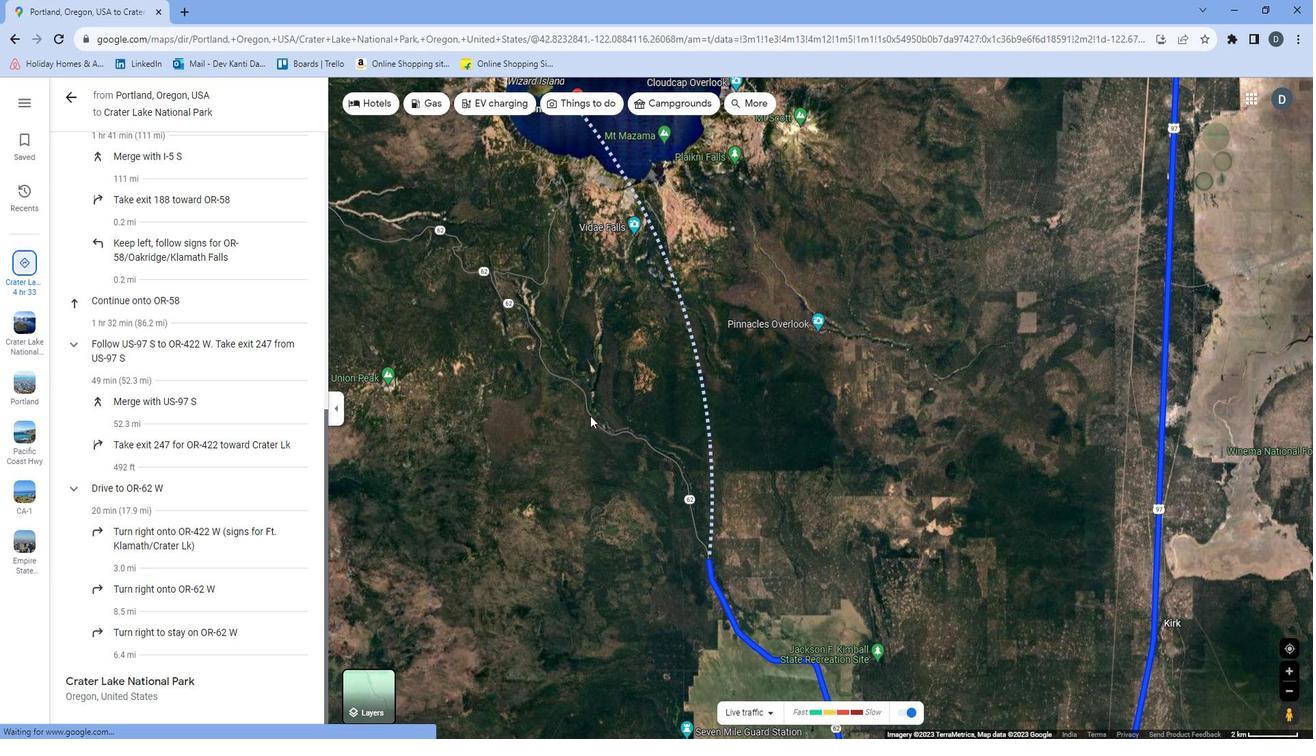 
Action: Mouse pressed left at (590, 400)
Screenshot: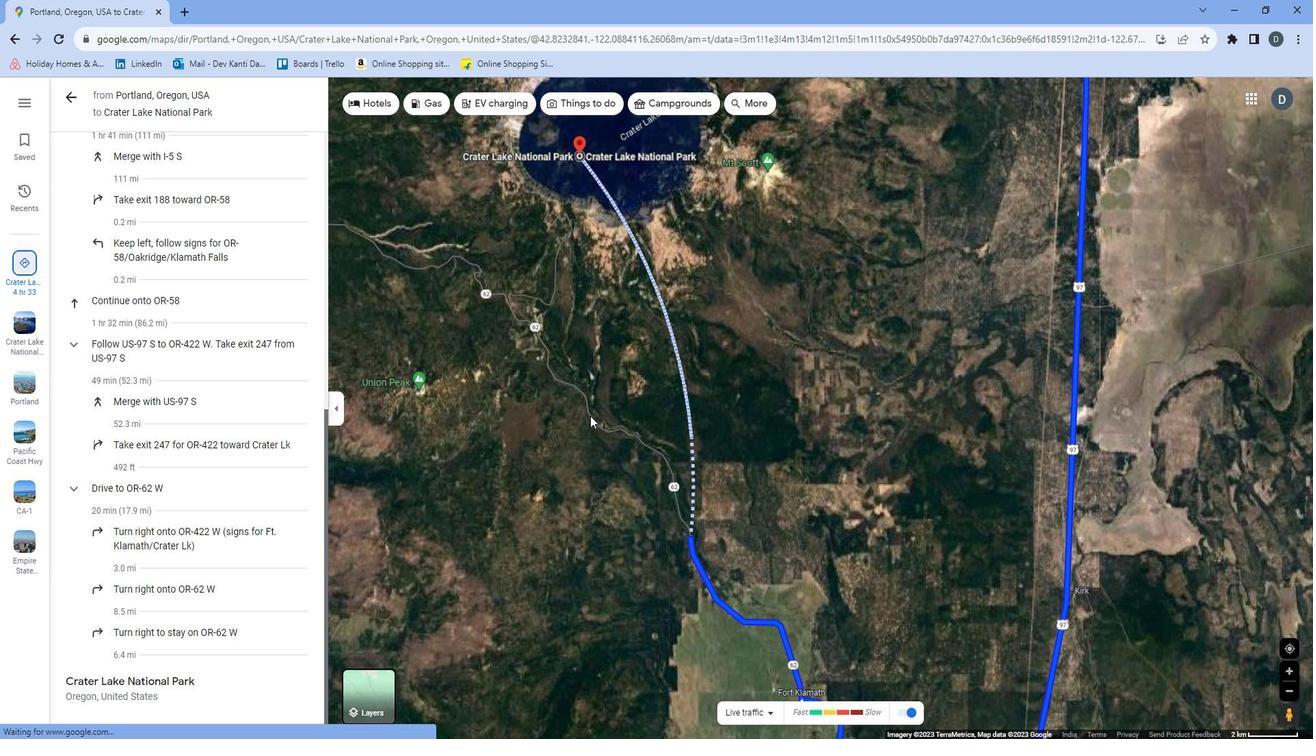 
Action: Mouse moved to (604, 460)
Screenshot: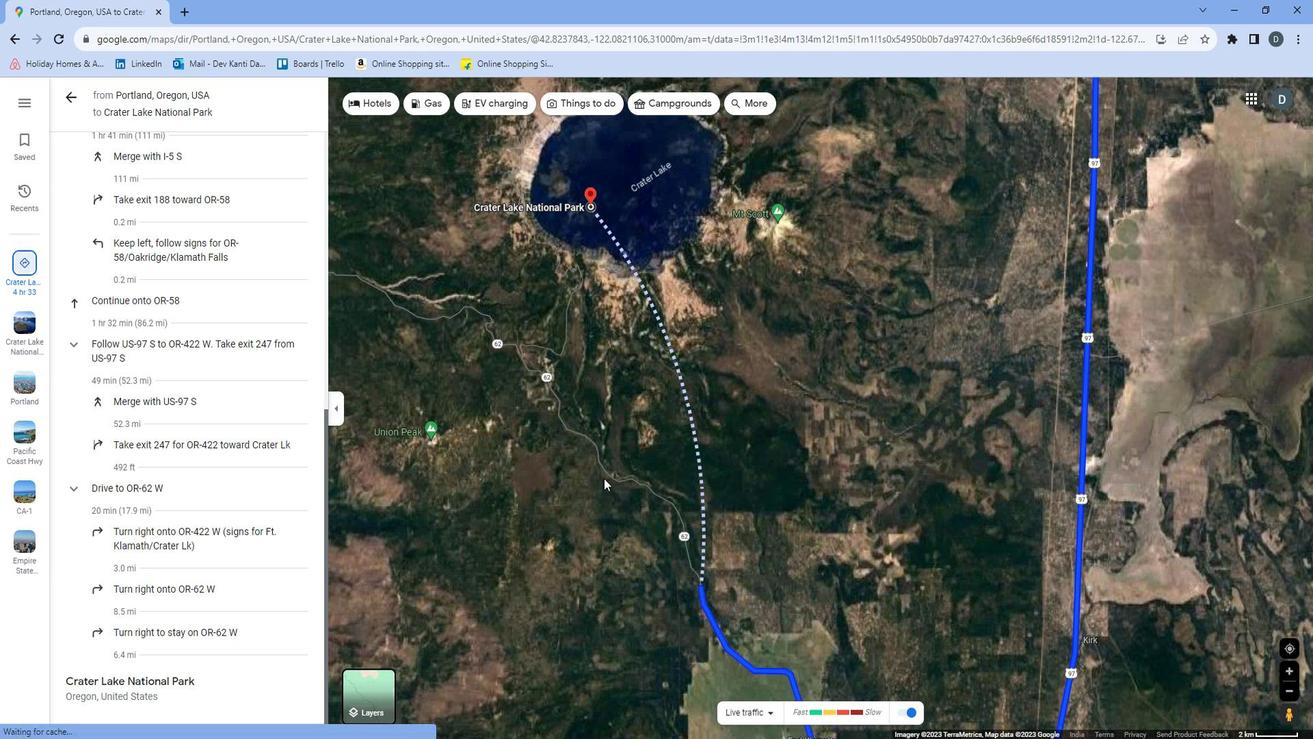 
